 Task: Find connections with filter location Nganjuk with filter topic #recruitmentwith filter profile language English with filter current company Godrej Group with filter school Maharashtra University of Health Sciences, Nashik with filter industry Retail Art Supplies with filter service category SupportTechnical Writing with filter keywords title Travel Writer
Action: Mouse moved to (693, 60)
Screenshot: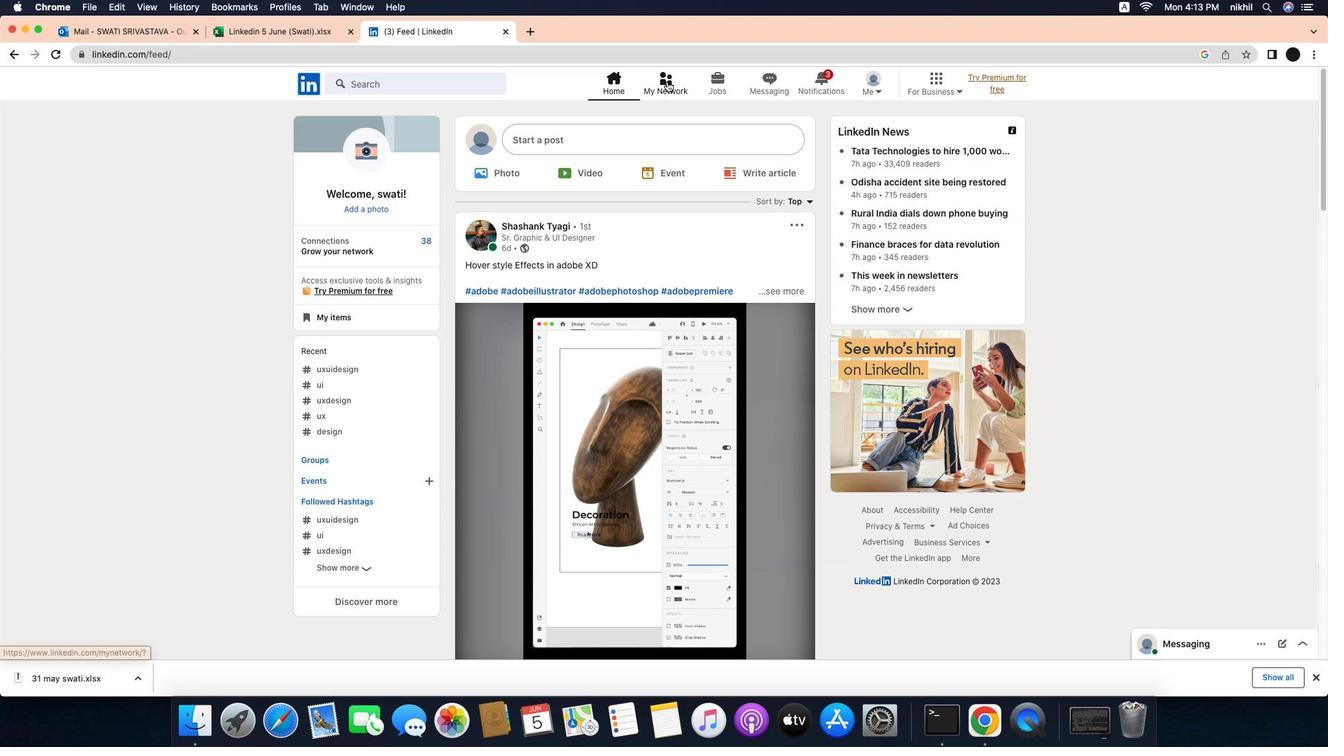 
Action: Mouse pressed left at (693, 60)
Screenshot: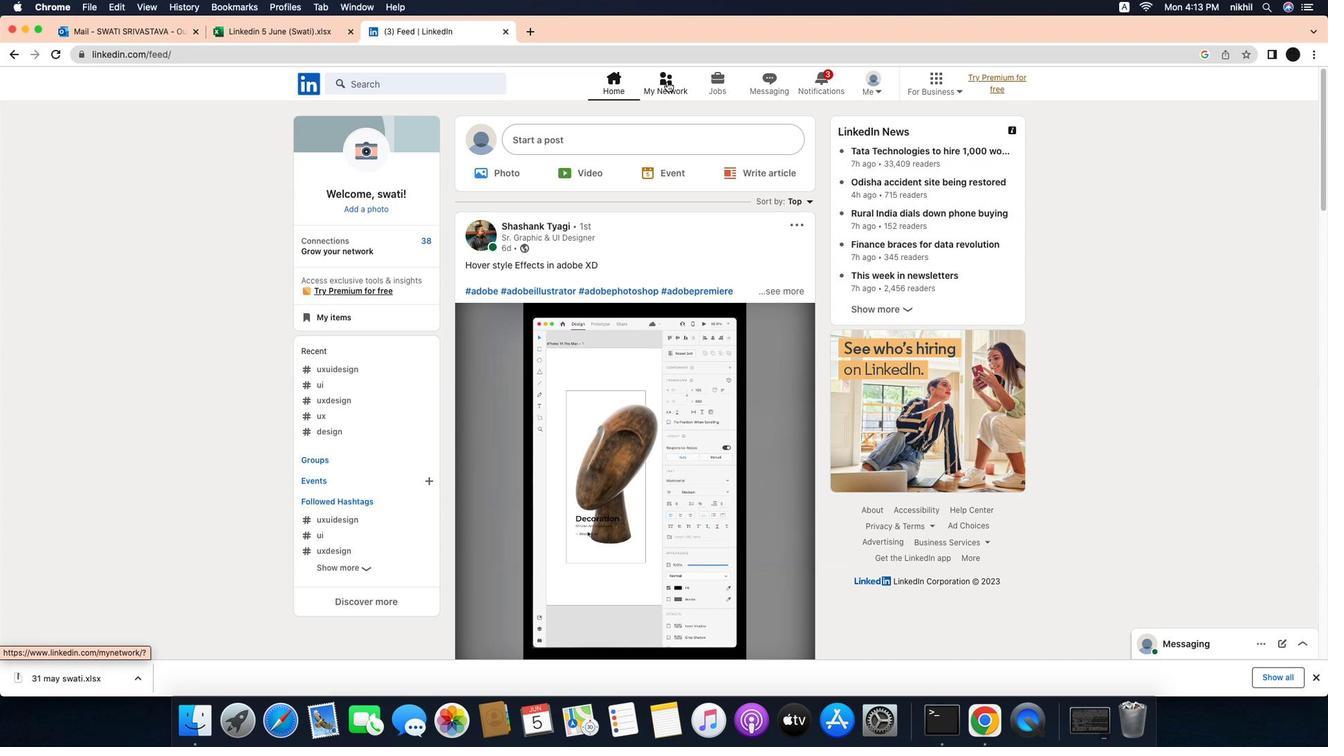 
Action: Mouse moved to (680, 56)
Screenshot: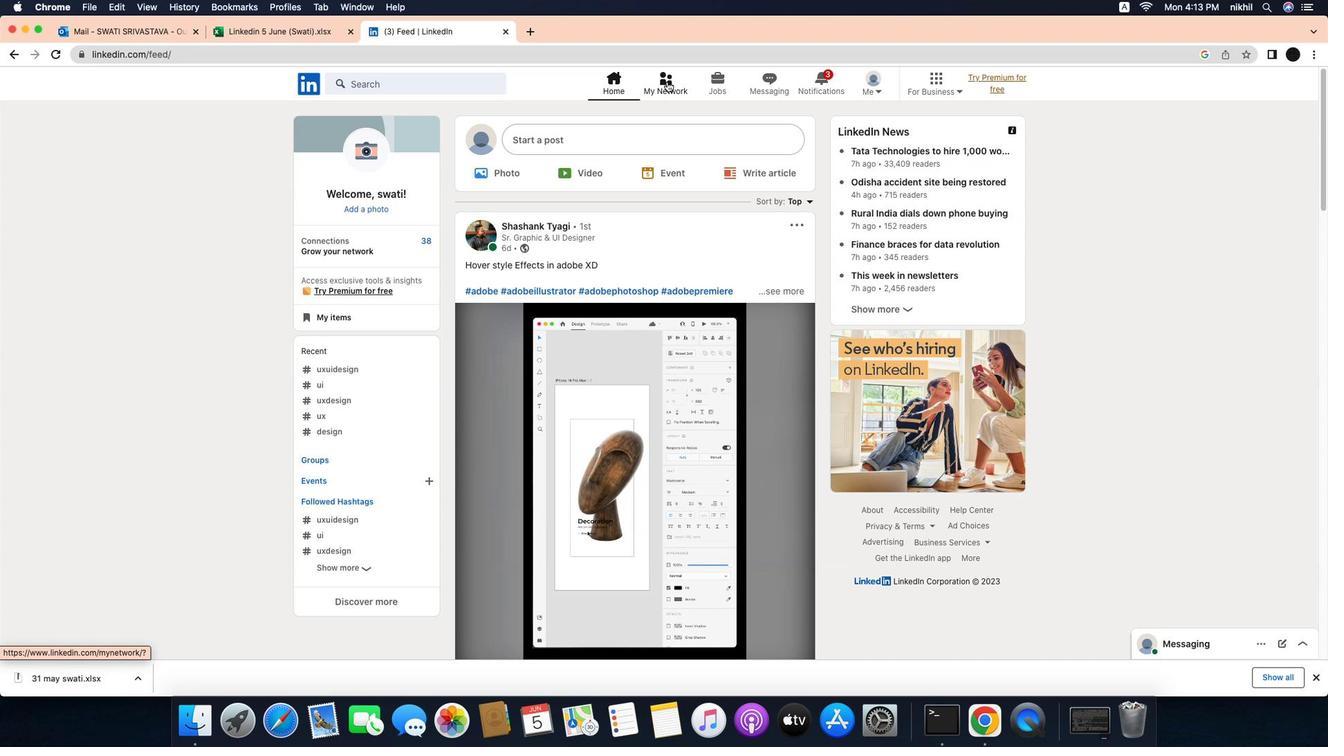 
Action: Mouse pressed left at (680, 56)
Screenshot: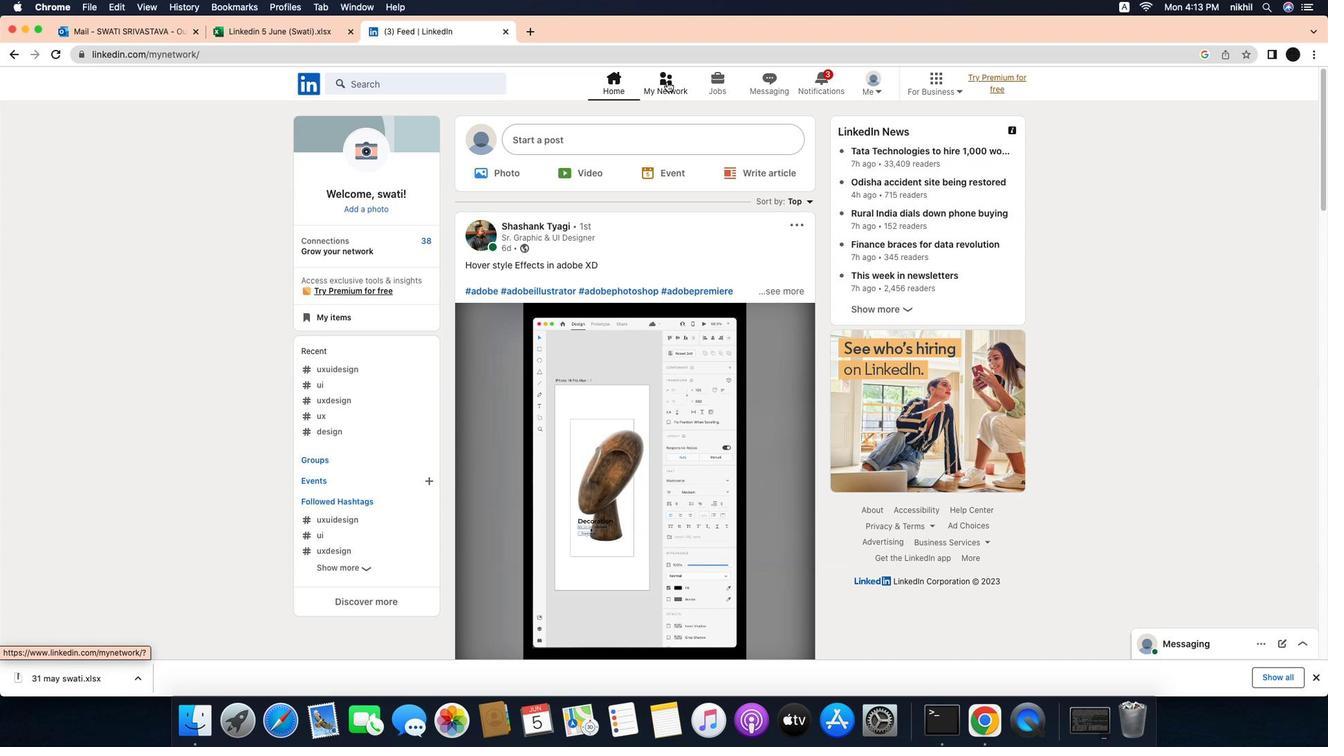 
Action: Mouse moved to (430, 139)
Screenshot: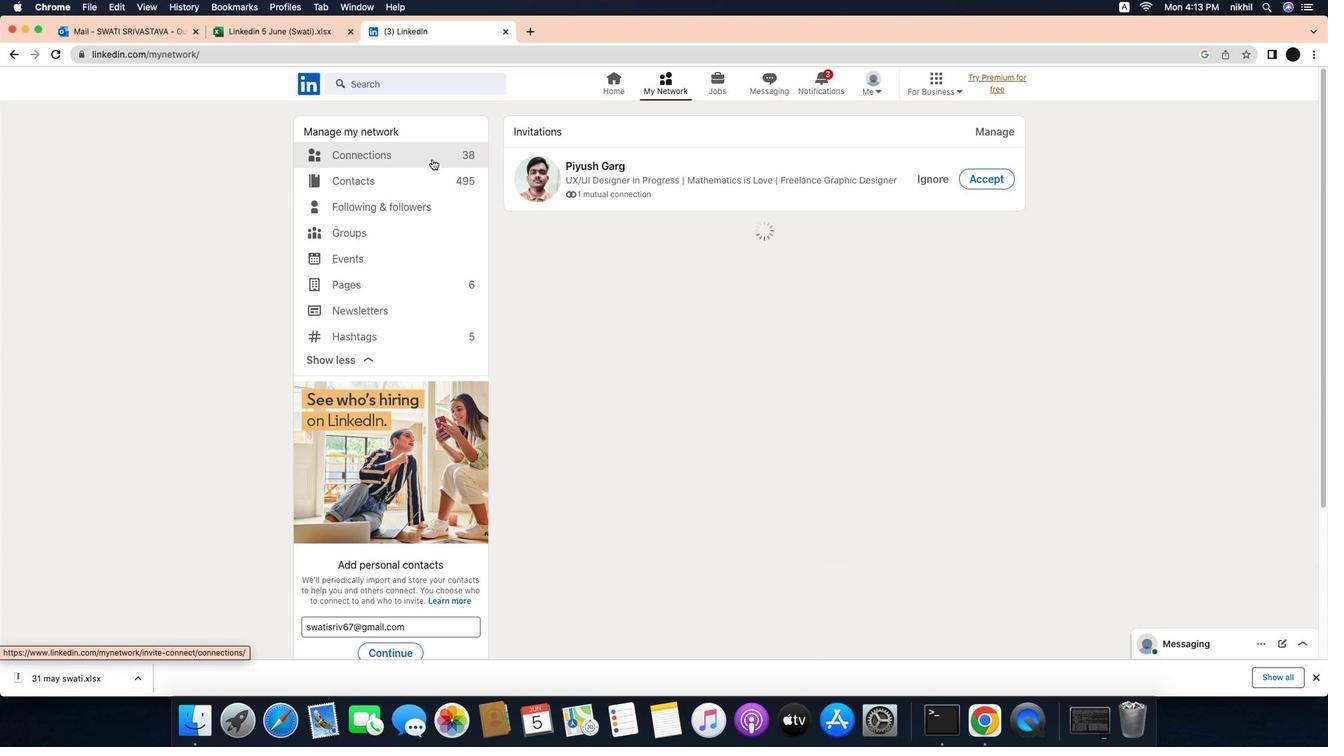 
Action: Mouse pressed left at (430, 139)
Screenshot: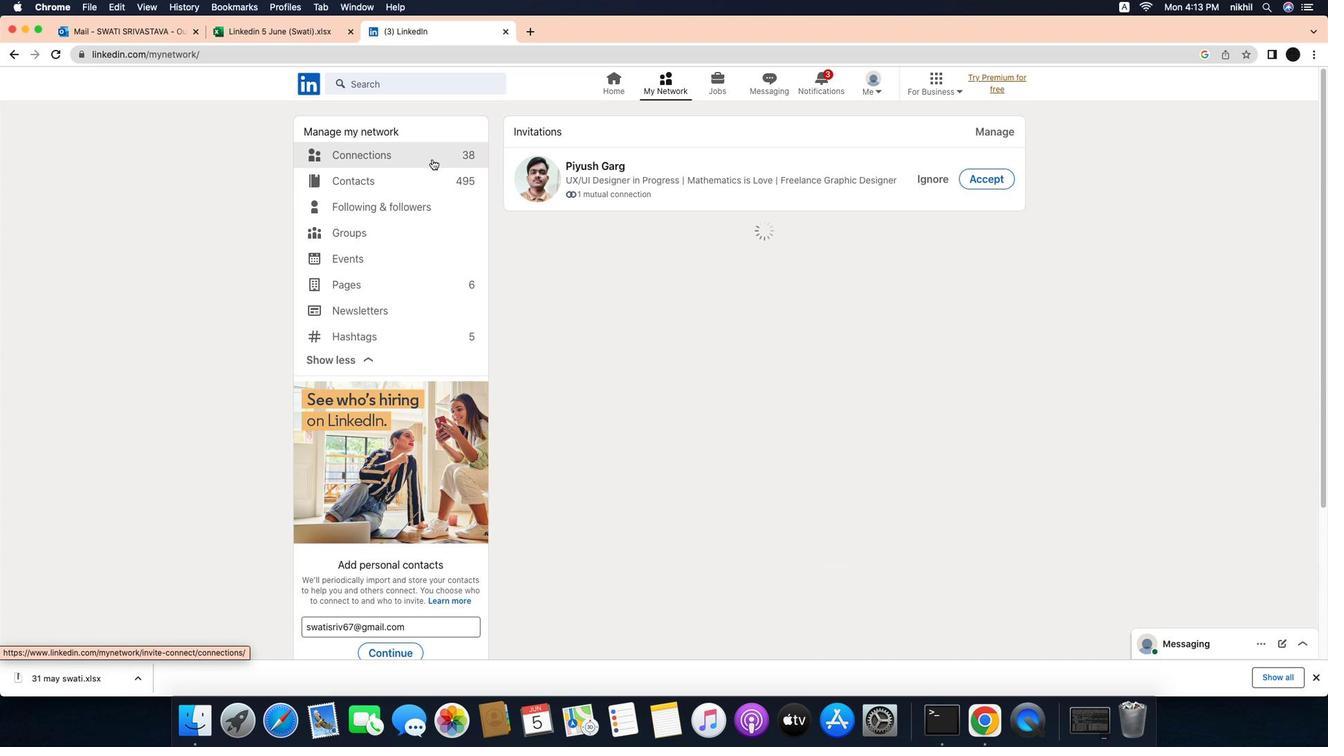 
Action: Mouse moved to (776, 132)
Screenshot: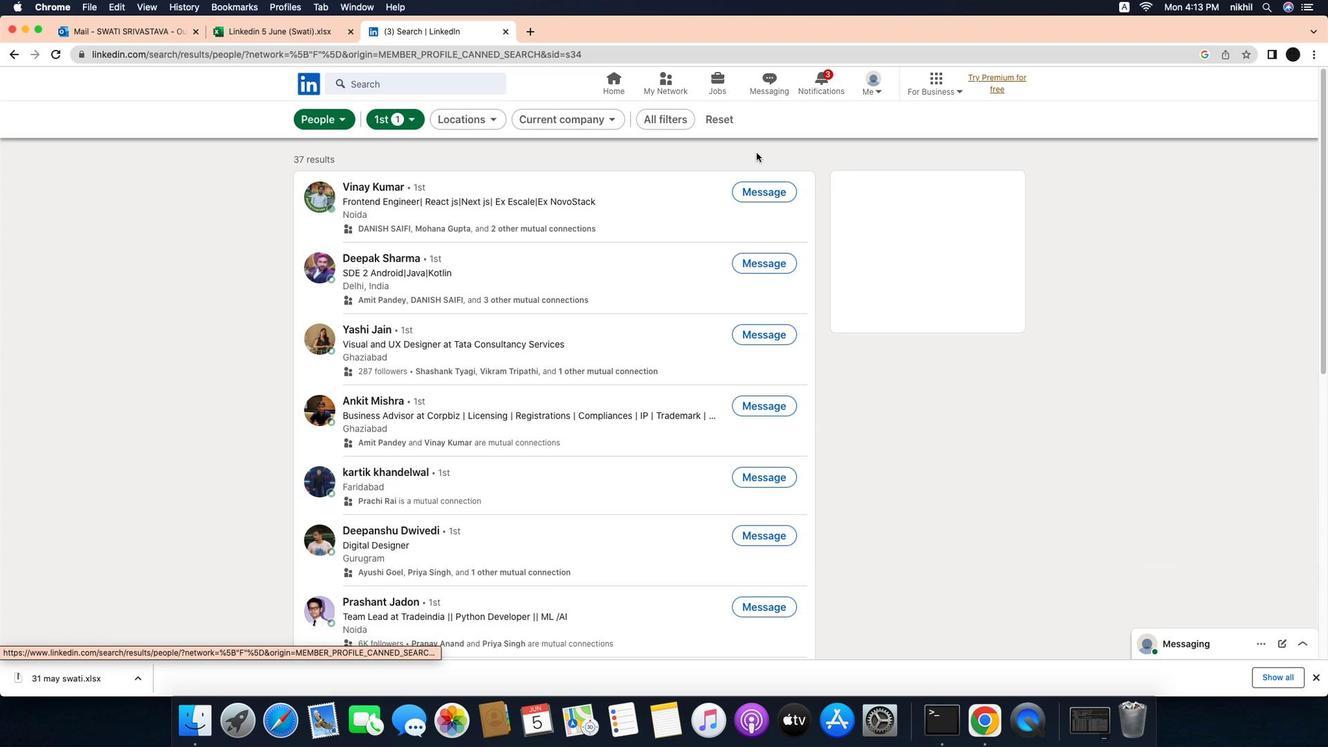 
Action: Mouse pressed left at (776, 132)
Screenshot: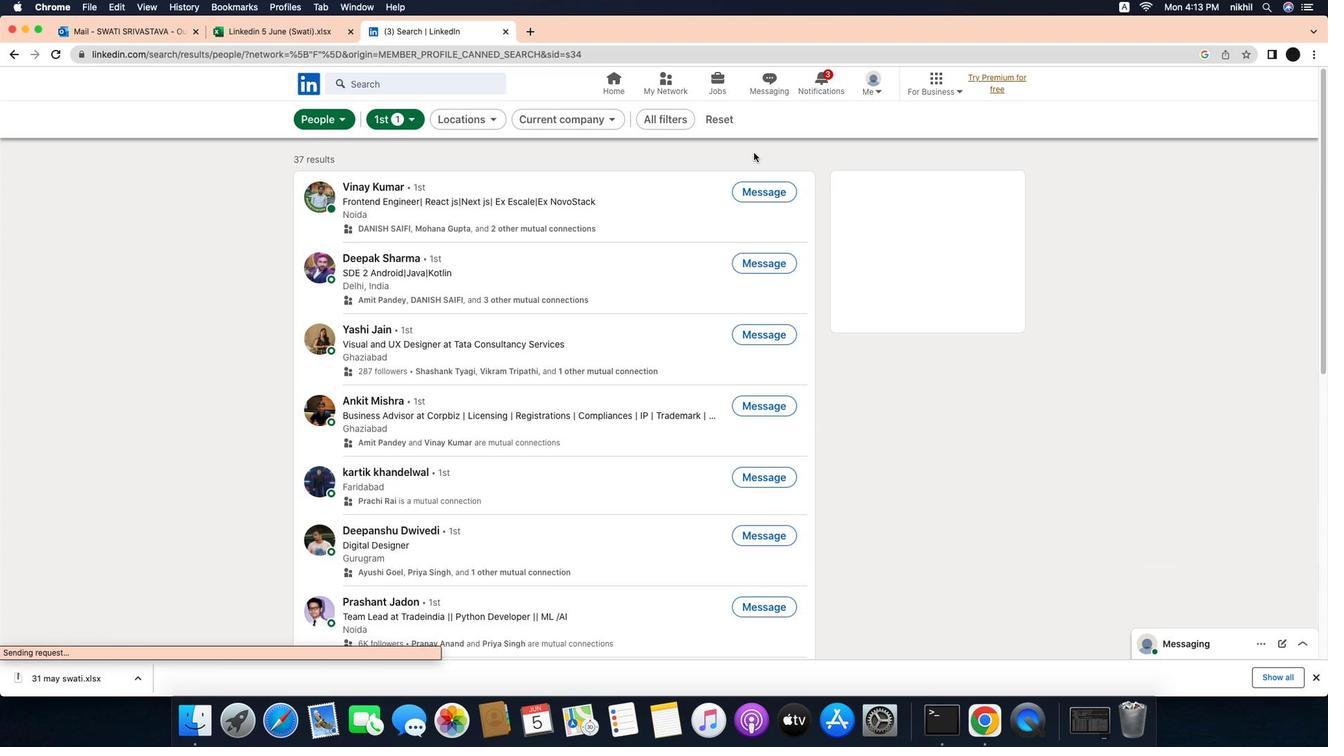 
Action: Mouse moved to (735, 96)
Screenshot: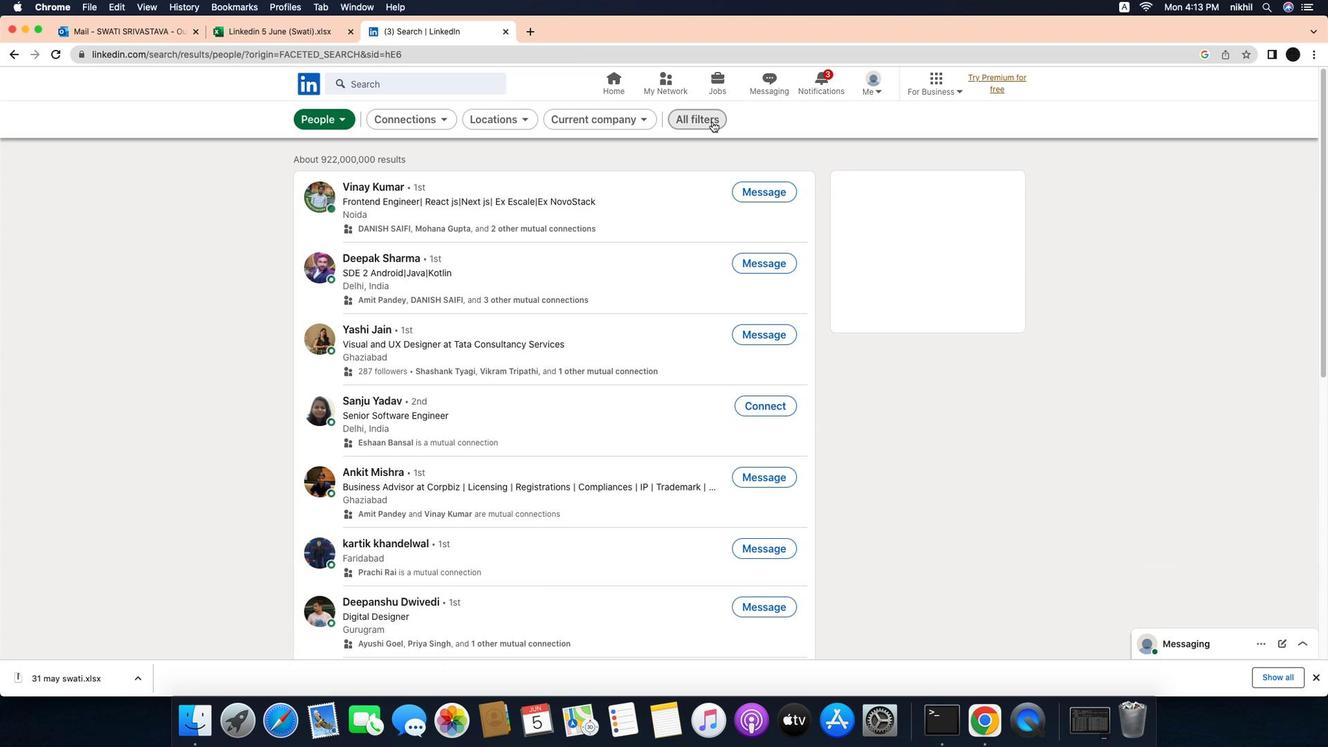 
Action: Mouse pressed left at (735, 96)
Screenshot: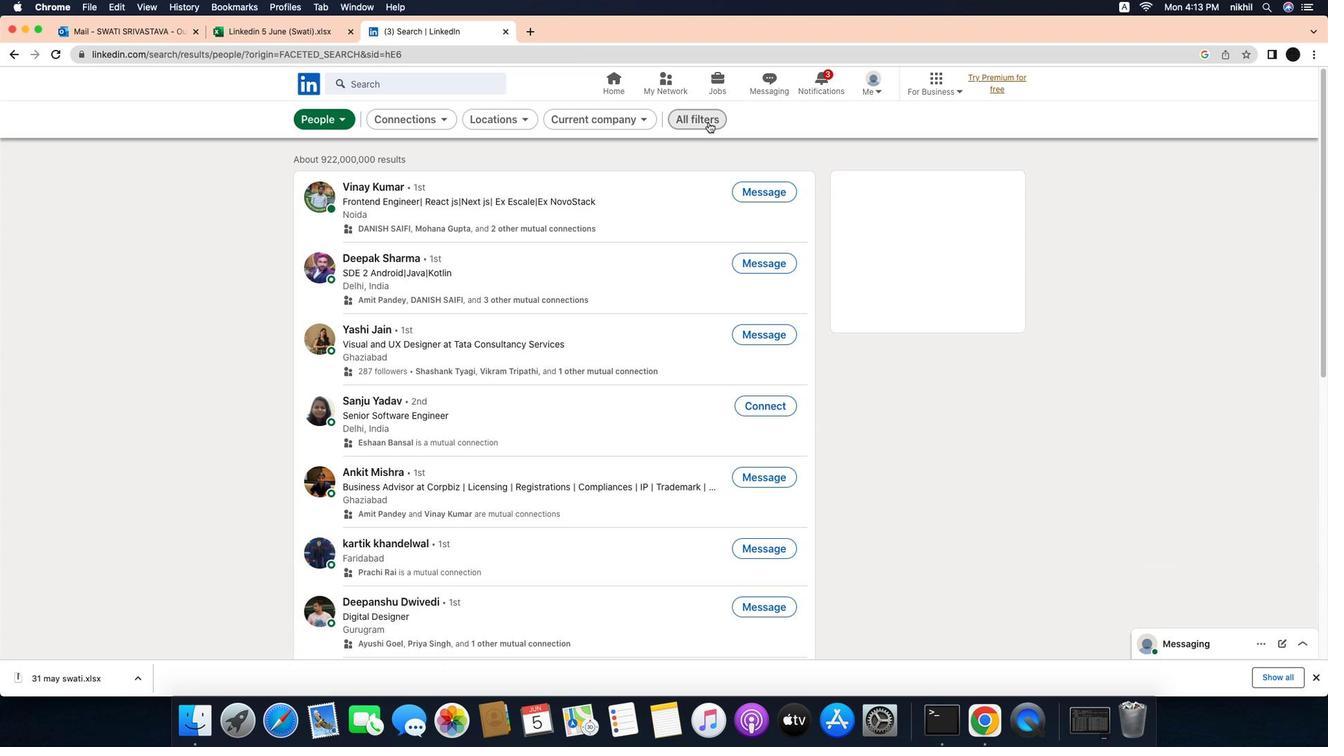 
Action: Mouse moved to (720, 99)
Screenshot: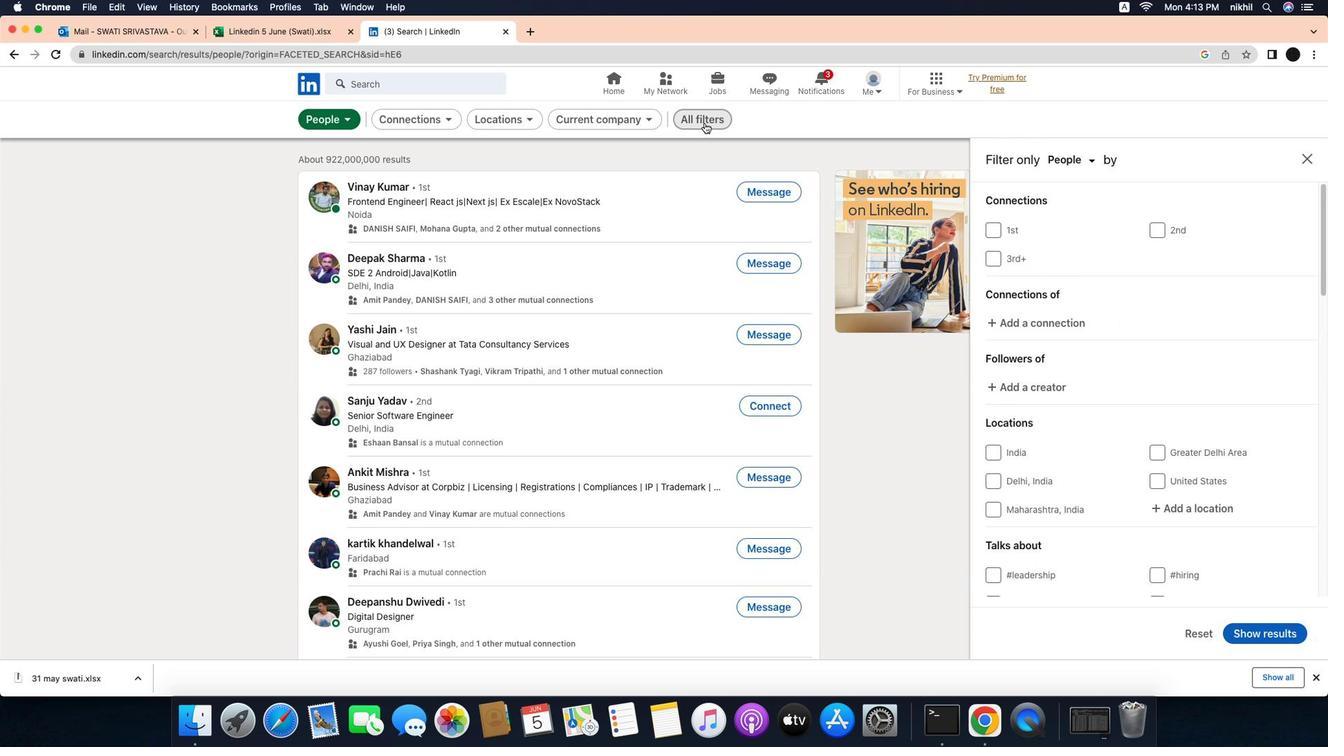 
Action: Mouse pressed left at (720, 99)
Screenshot: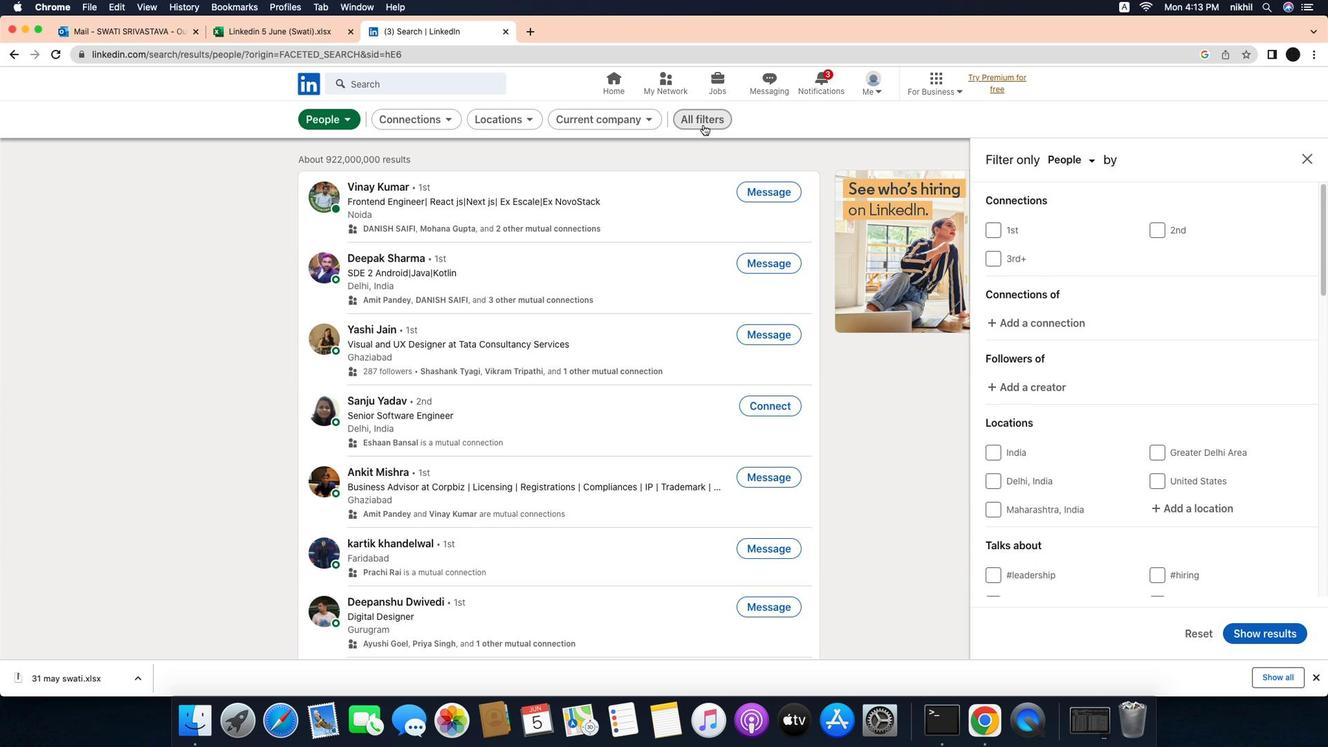 
Action: Mouse moved to (1089, 387)
Screenshot: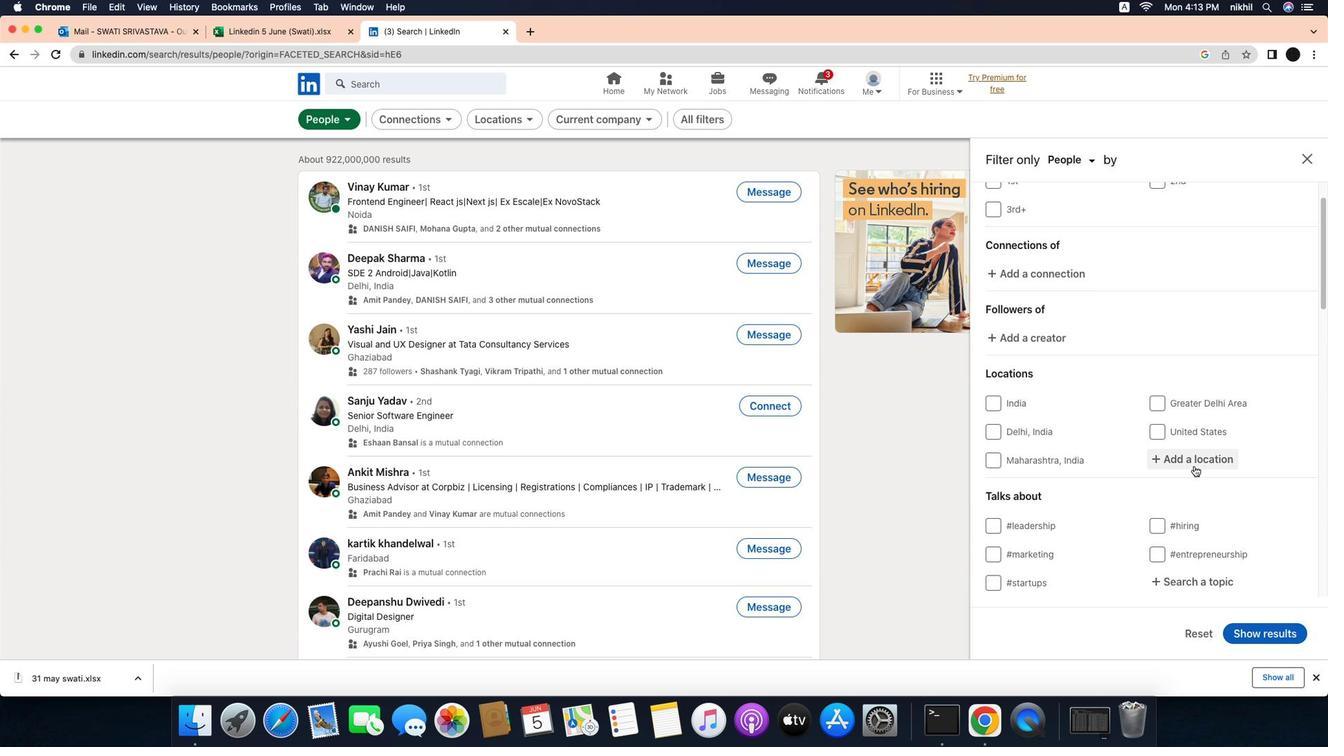 
Action: Mouse scrolled (1089, 387) with delta (-30, -31)
Screenshot: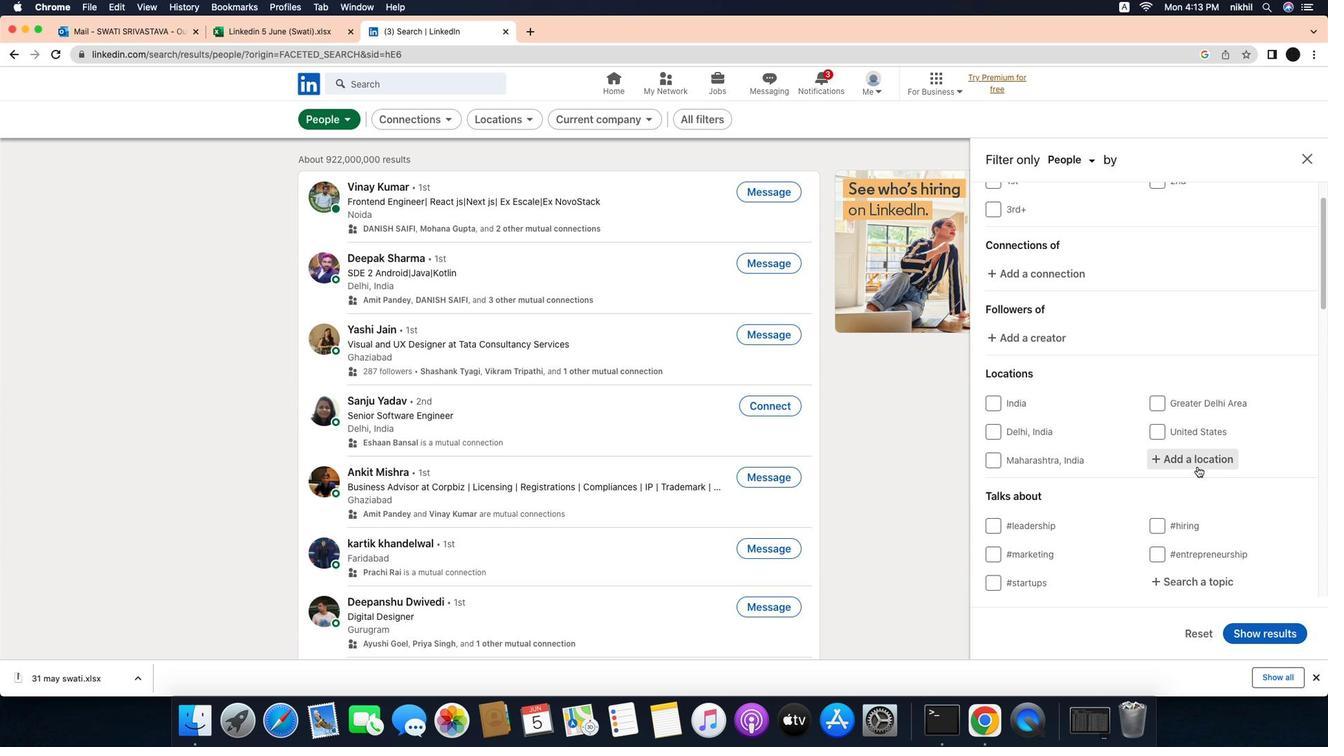 
Action: Mouse scrolled (1089, 387) with delta (-30, -31)
Screenshot: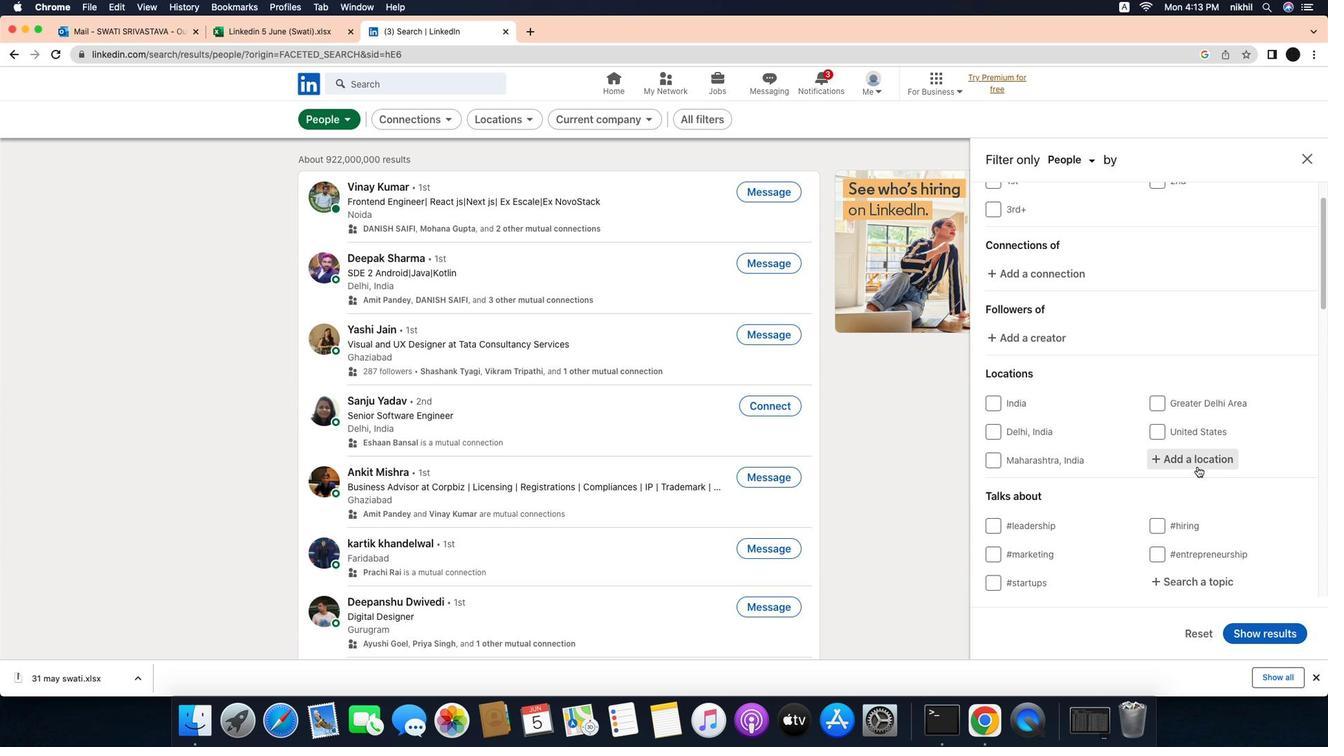
Action: Mouse scrolled (1089, 387) with delta (-30, -31)
Screenshot: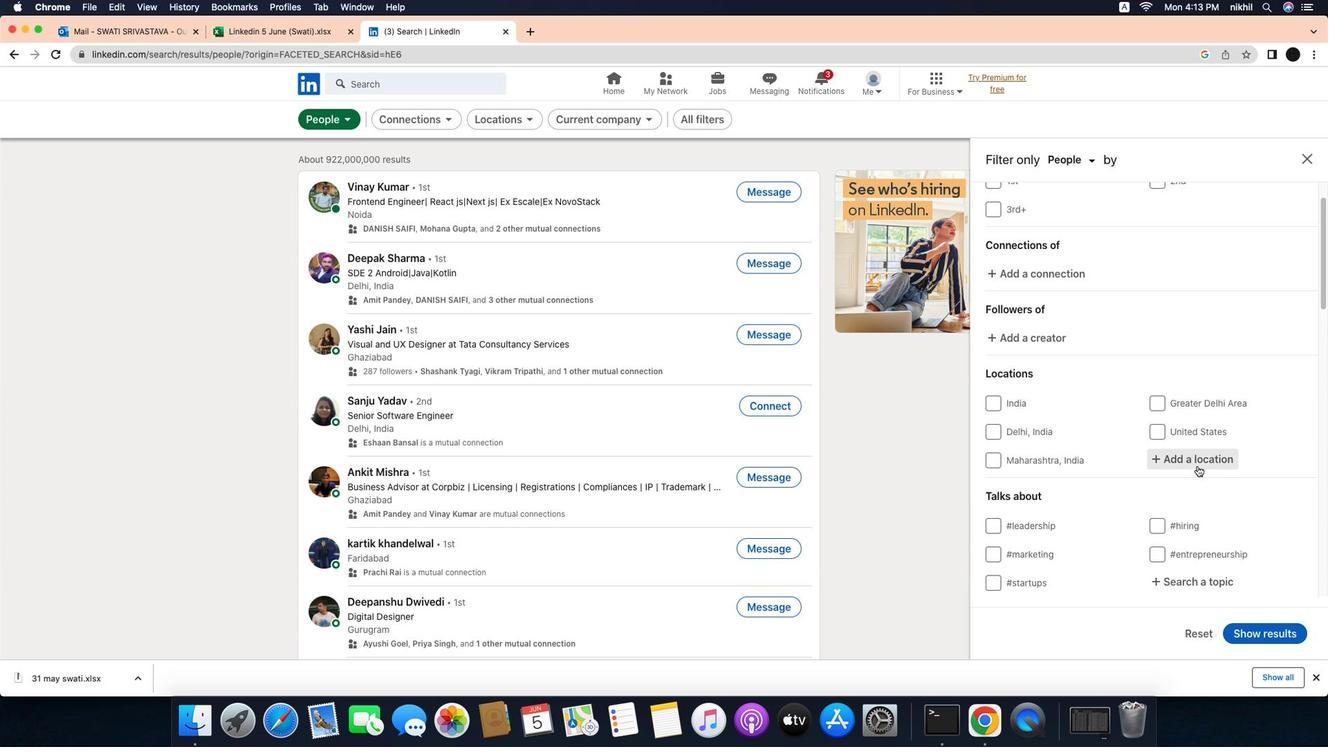 
Action: Mouse moved to (1246, 465)
Screenshot: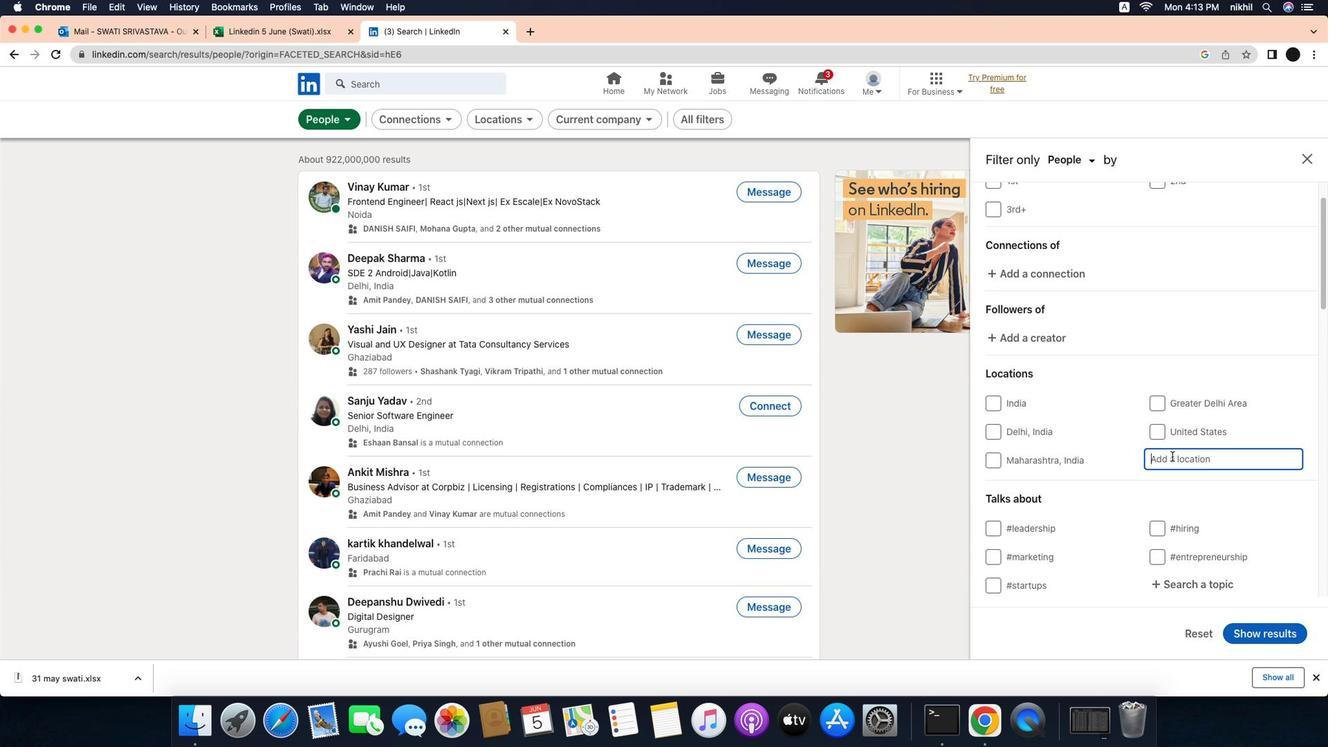 
Action: Mouse pressed left at (1246, 465)
Screenshot: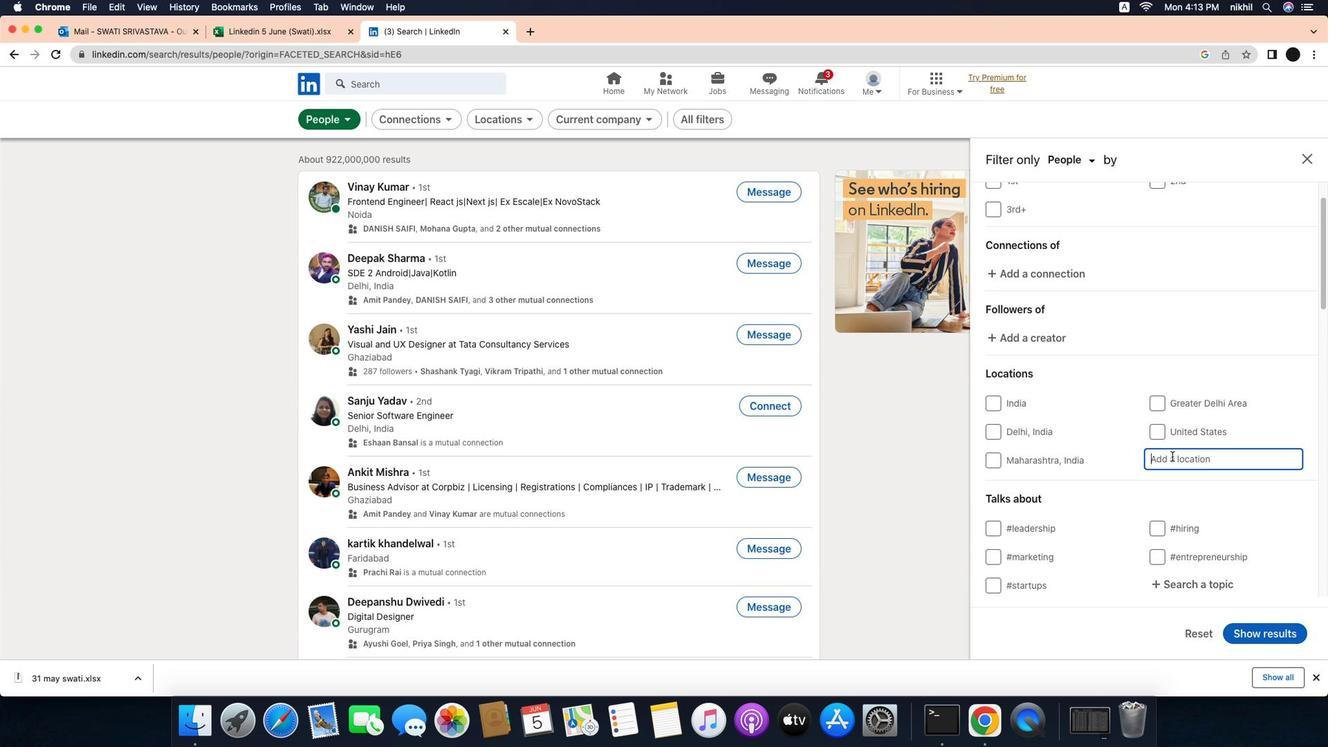 
Action: Mouse moved to (1219, 455)
Screenshot: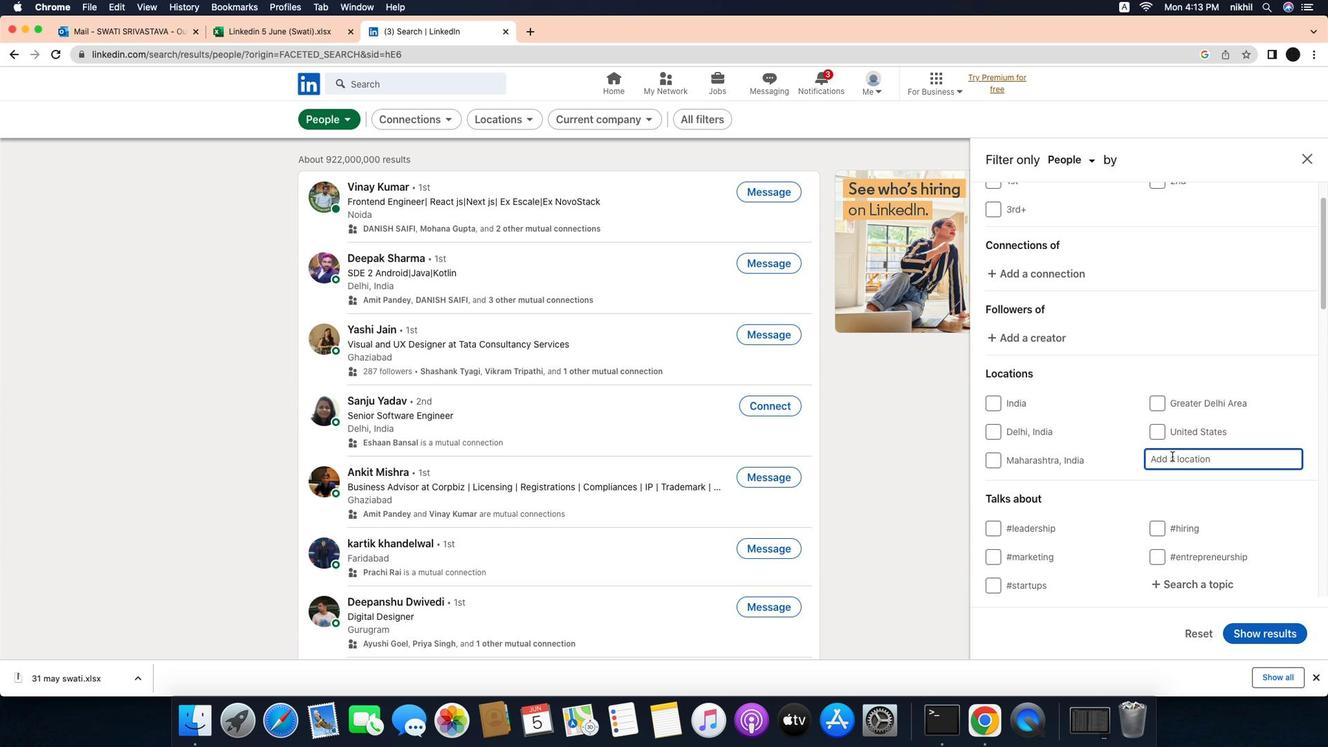 
Action: Mouse pressed left at (1219, 455)
Screenshot: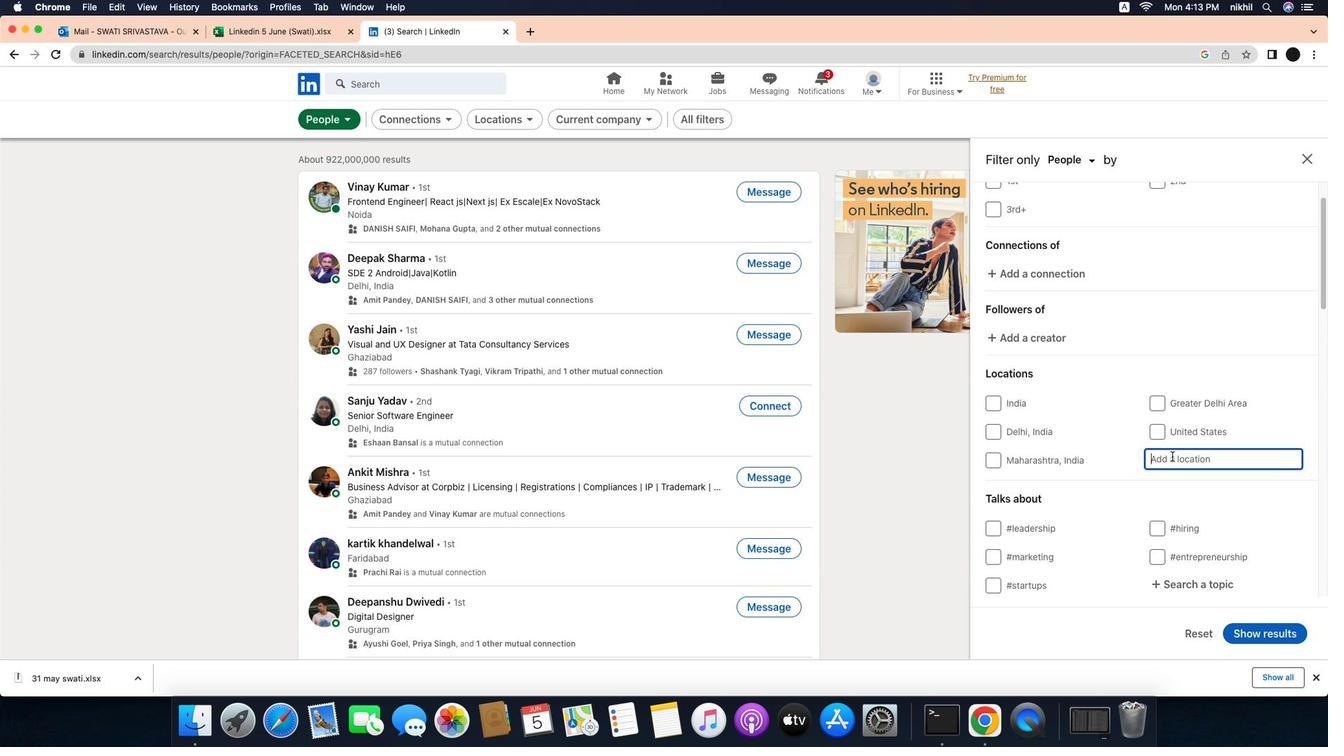 
Action: Key pressed Key.caps_lock'N'Key.caps_lock'g''a''n''j''u''k'Key.enter
Screenshot: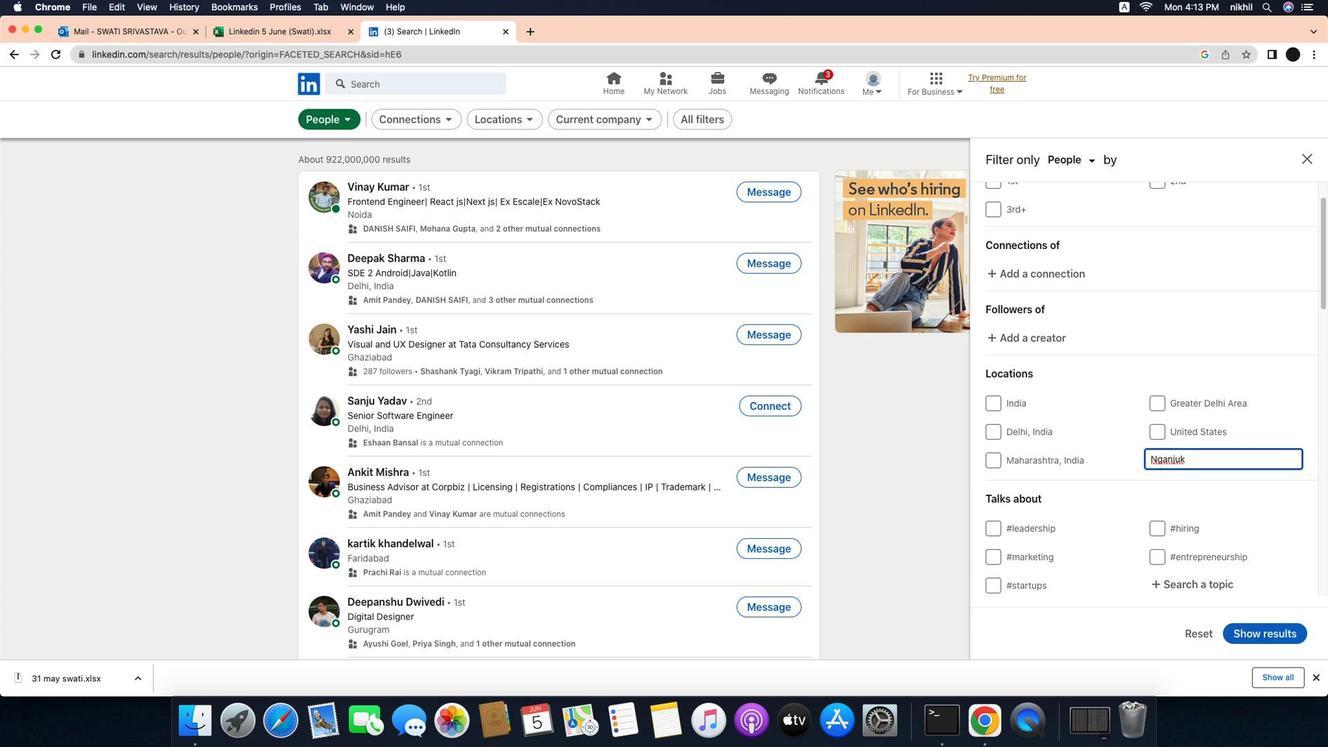 
Action: Mouse moved to (1179, 464)
Screenshot: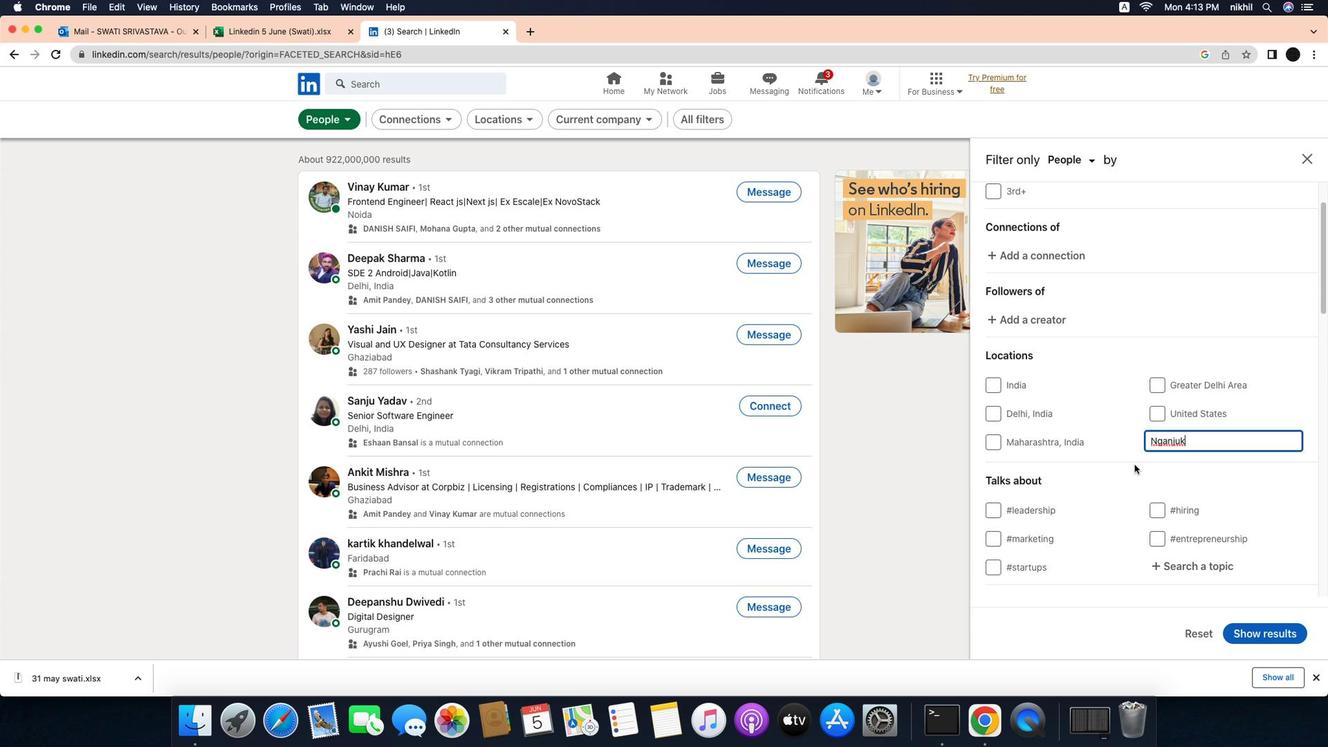 
Action: Mouse scrolled (1179, 464) with delta (-30, -31)
Screenshot: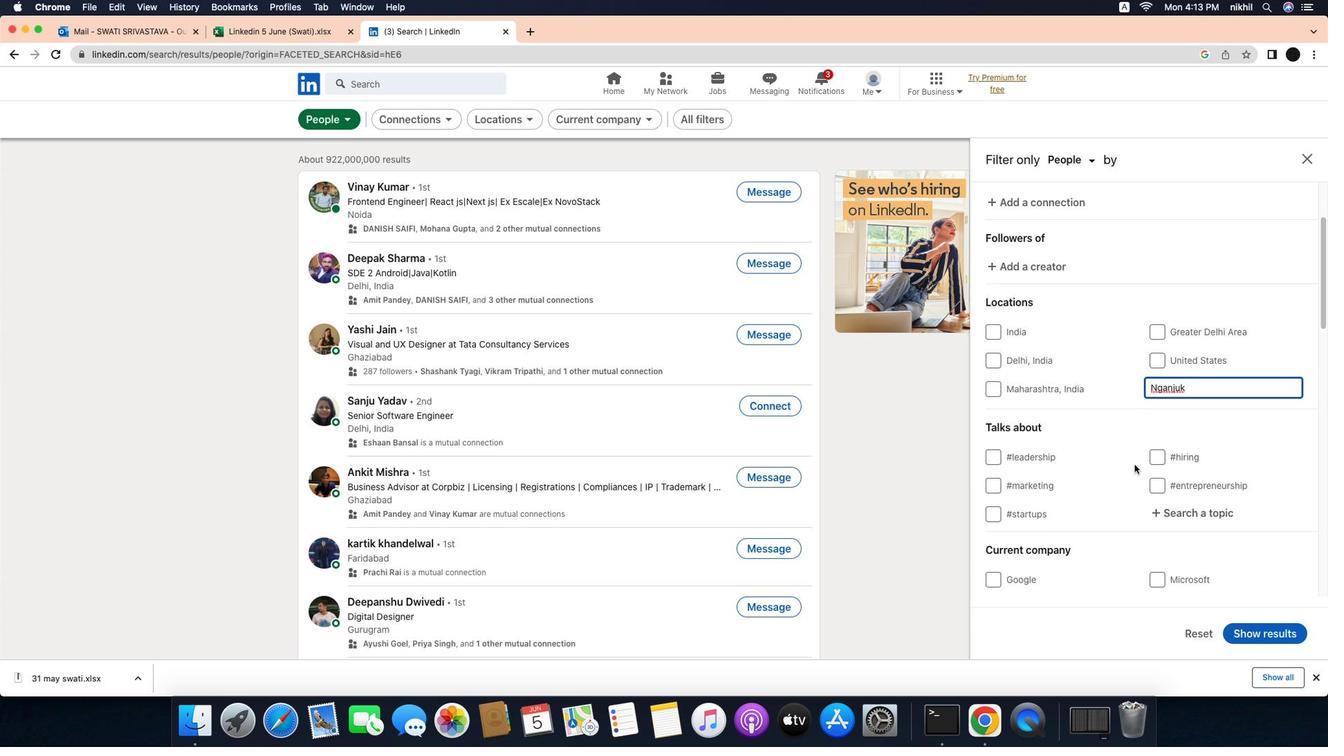 
Action: Mouse scrolled (1179, 464) with delta (-30, -31)
Screenshot: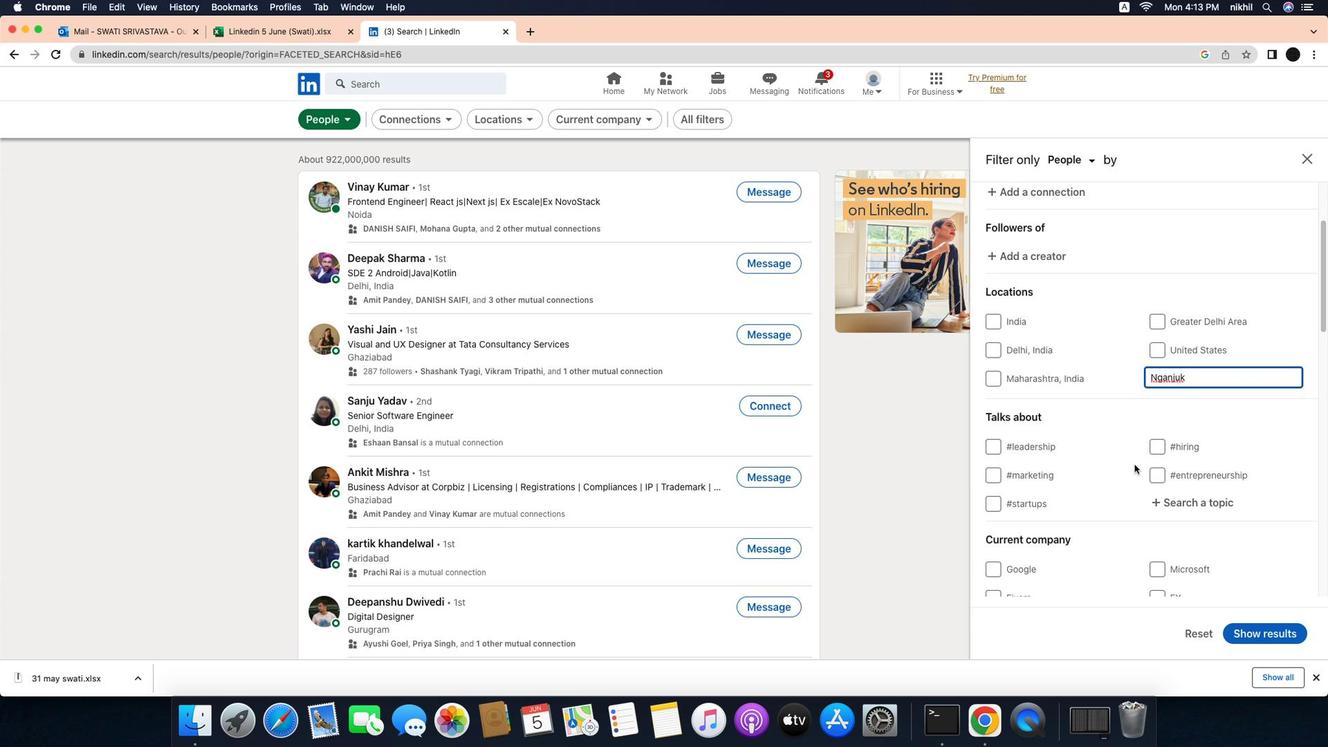 
Action: Mouse scrolled (1179, 464) with delta (-30, -31)
Screenshot: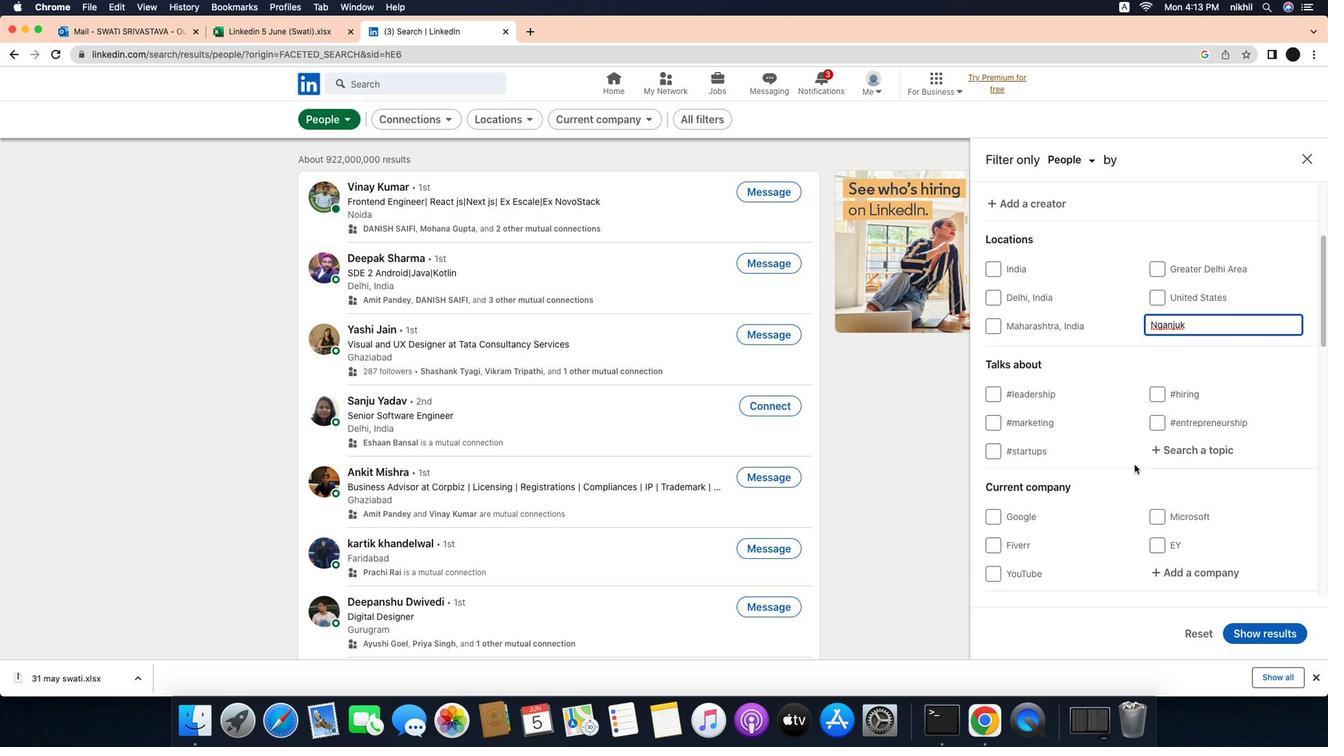 
Action: Mouse scrolled (1179, 464) with delta (-30, -31)
Screenshot: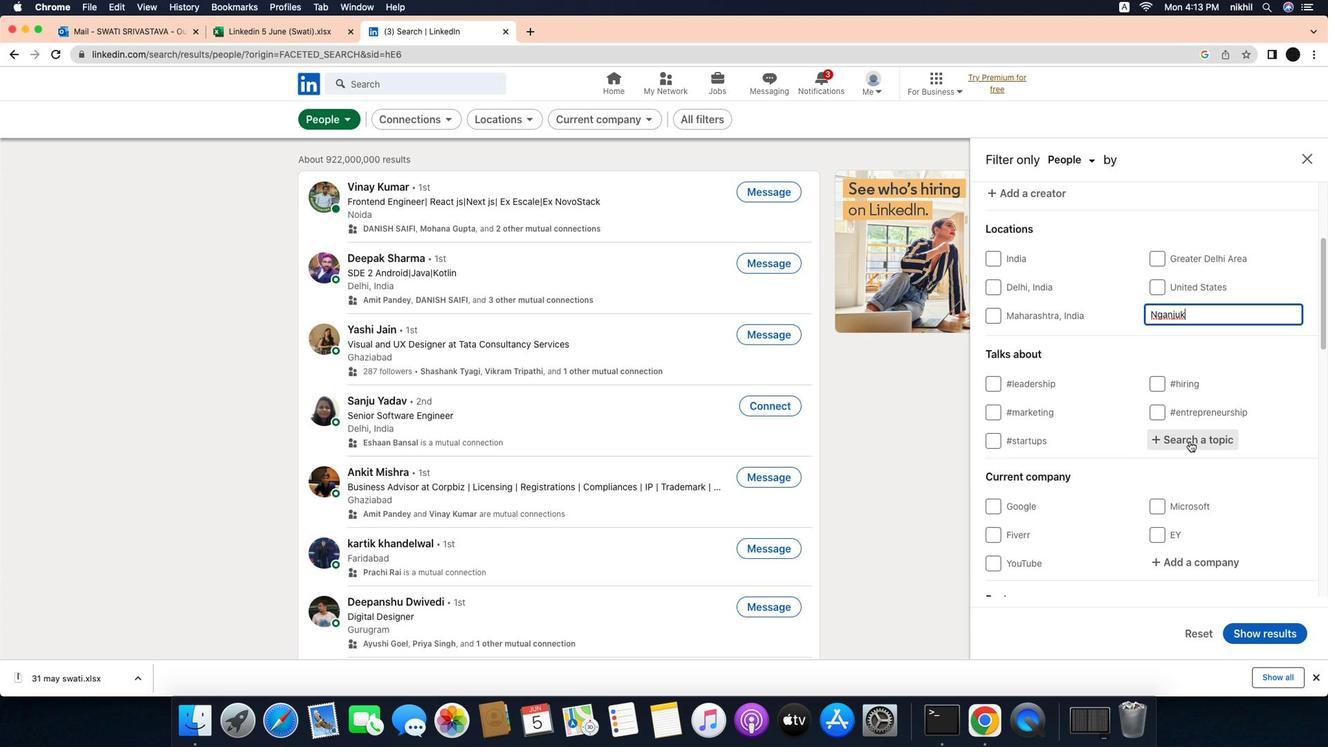 
Action: Mouse scrolled (1179, 464) with delta (-30, -31)
Screenshot: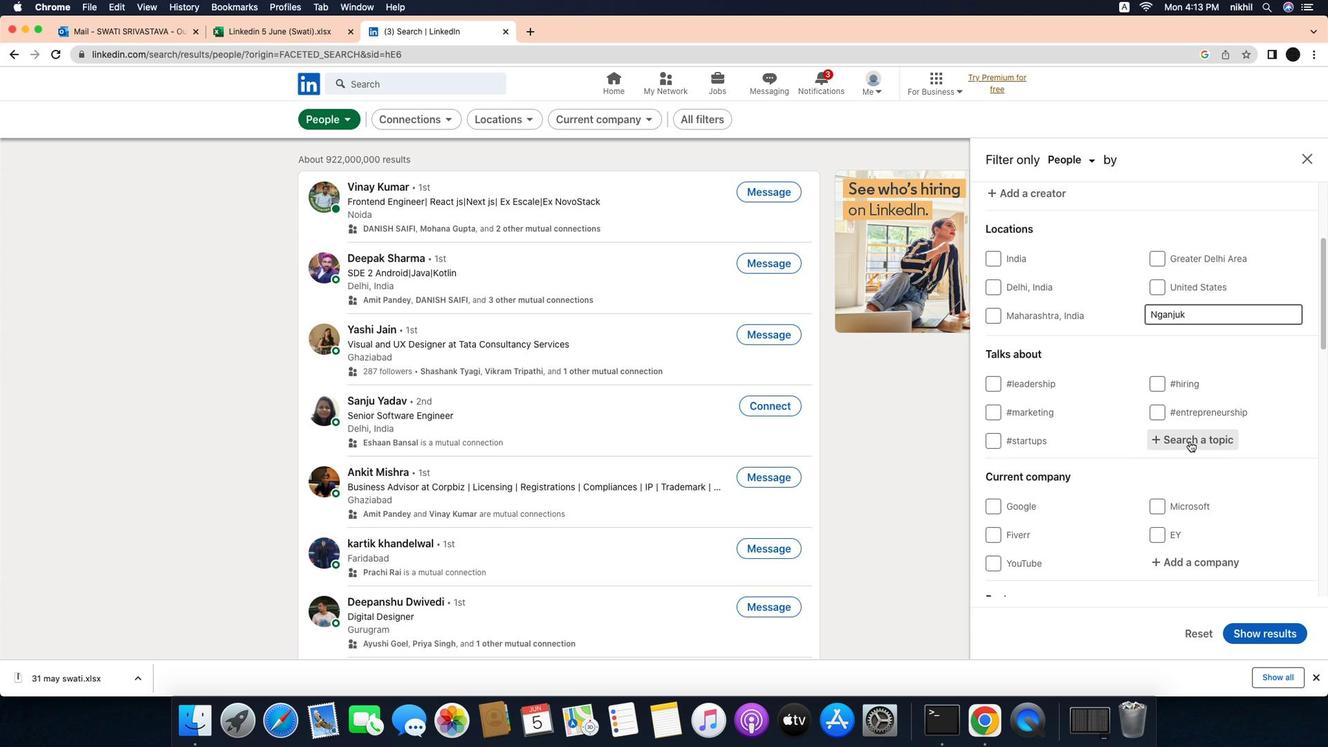 
Action: Mouse scrolled (1179, 464) with delta (-30, -31)
Screenshot: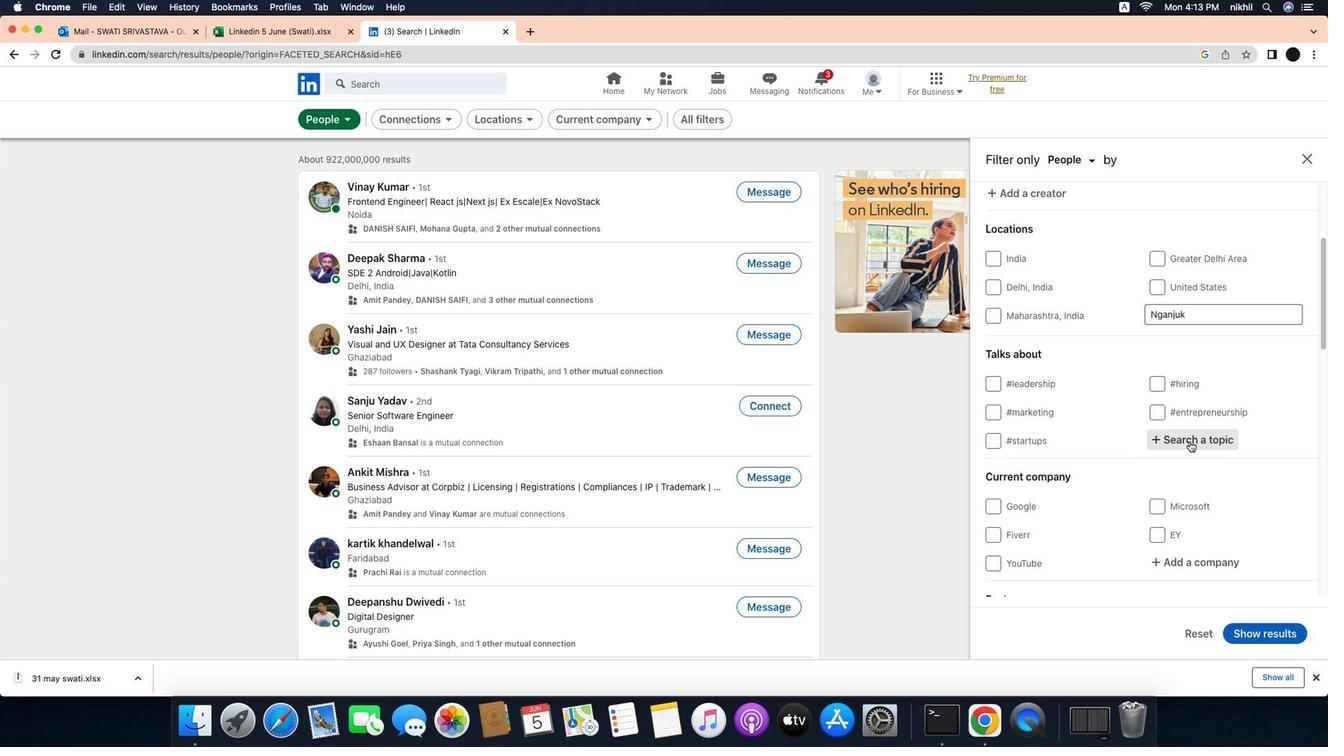 
Action: Mouse moved to (1238, 440)
Screenshot: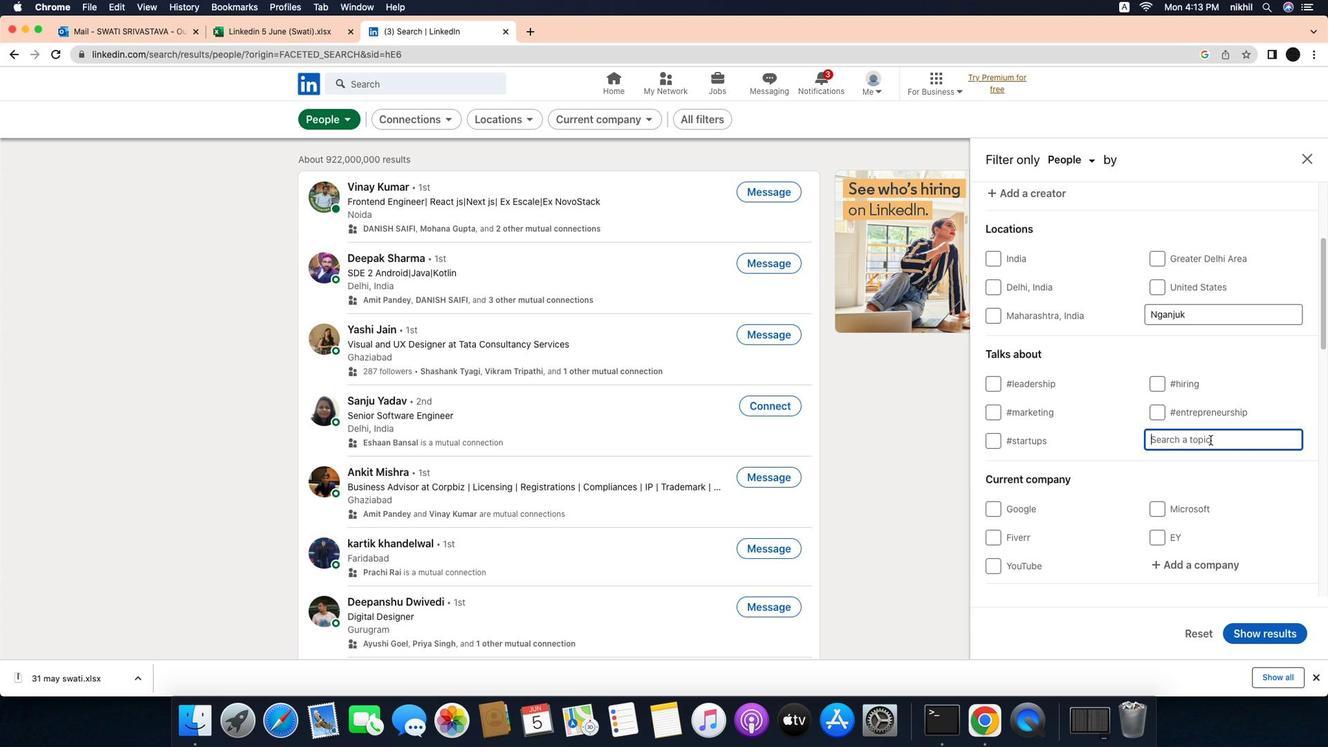 
Action: Mouse pressed left at (1238, 440)
Screenshot: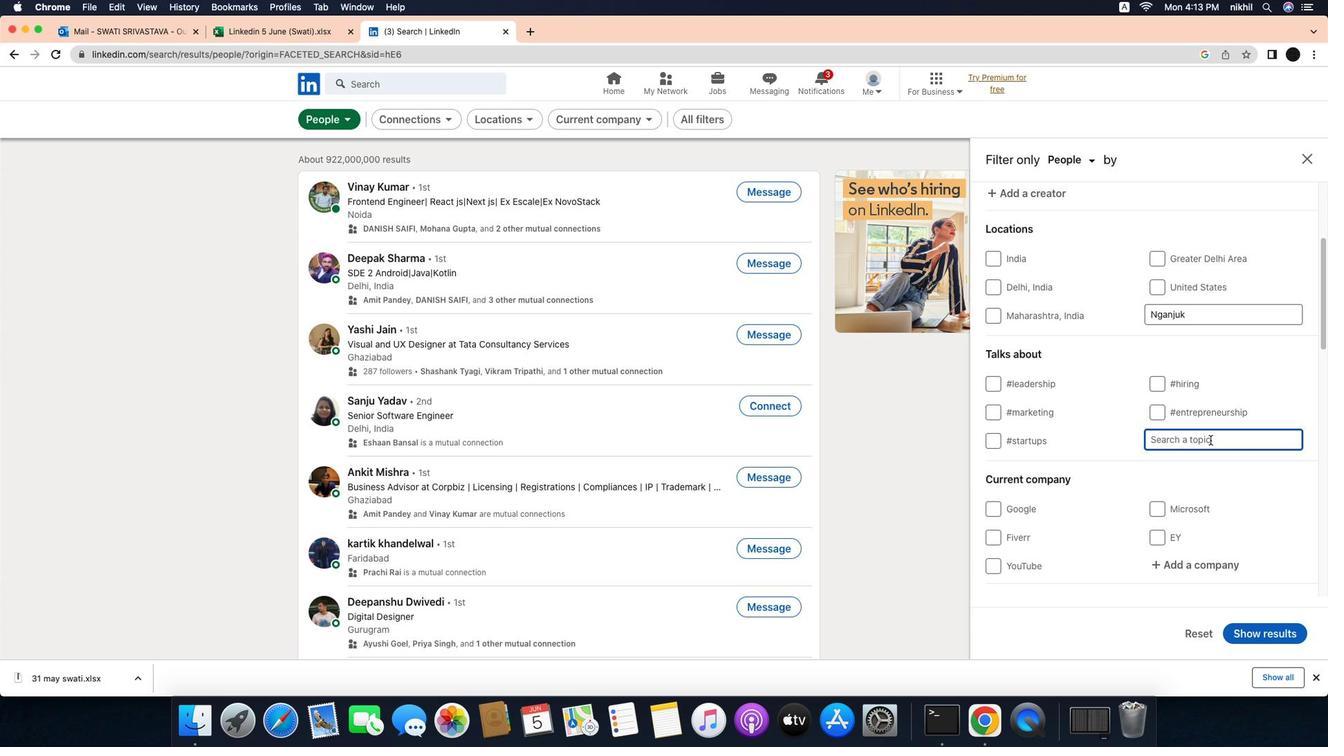 
Action: Mouse moved to (1260, 438)
Screenshot: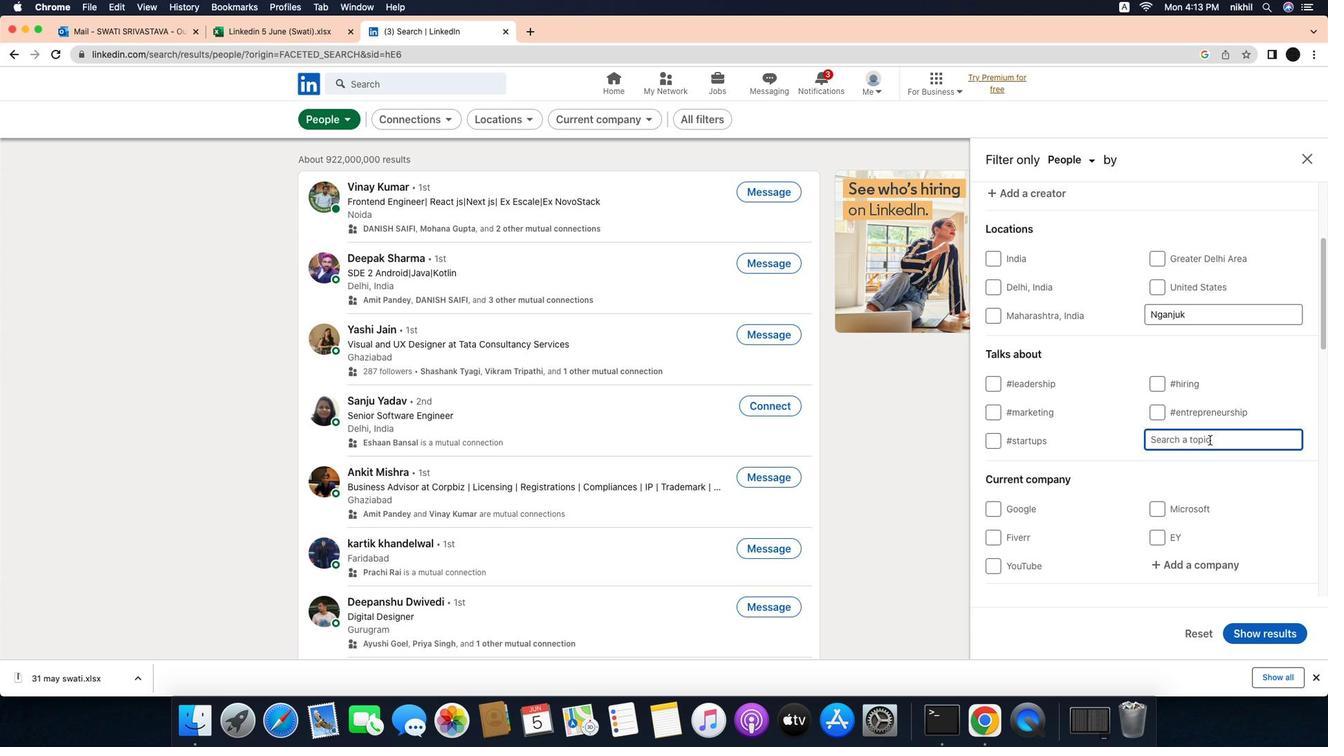 
Action: Mouse pressed left at (1260, 438)
Screenshot: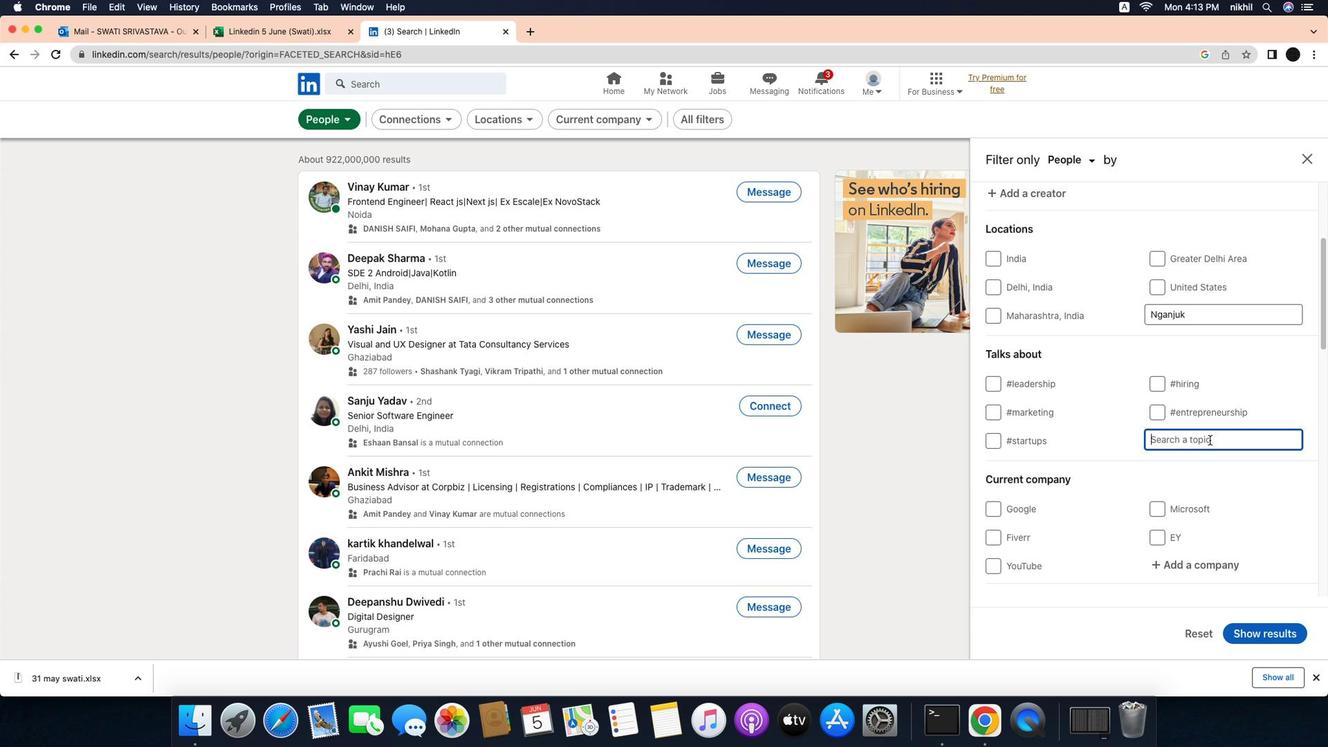 
Action: Mouse moved to (1259, 438)
Screenshot: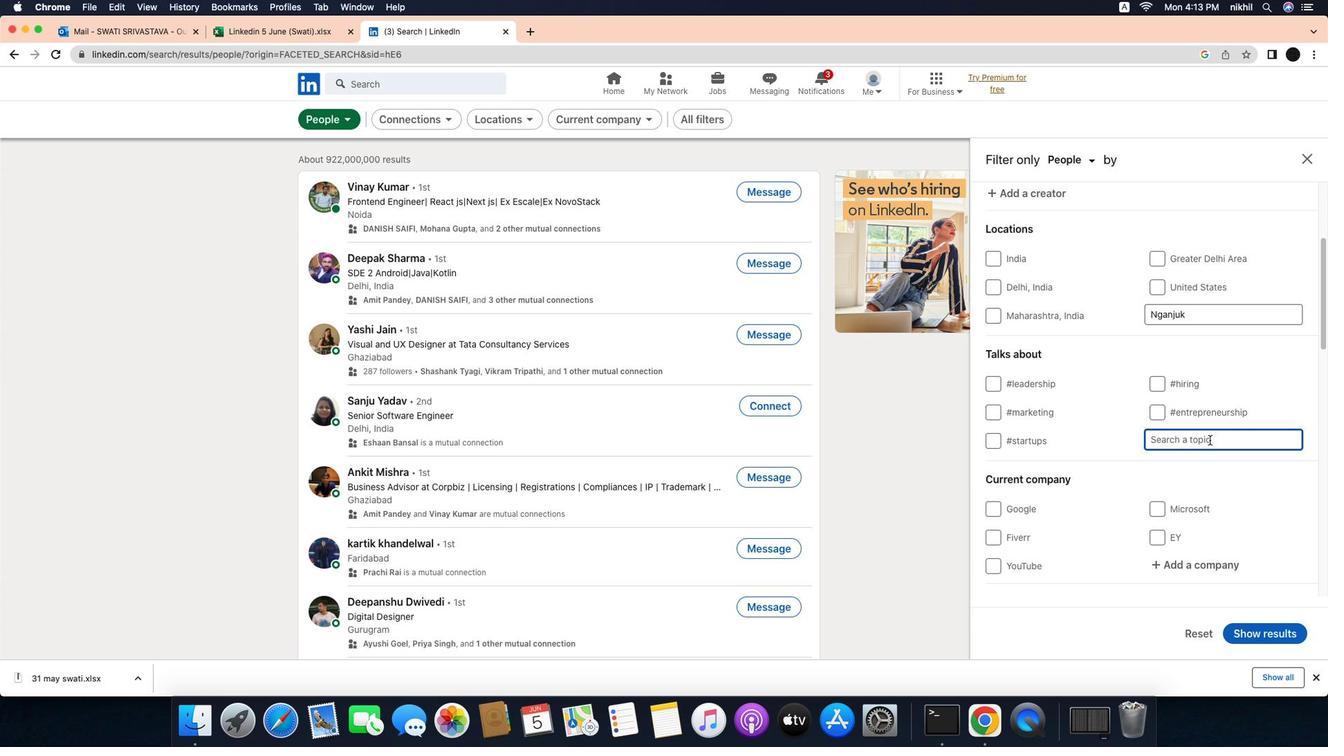 
Action: Key pressed 'r''e''c''r''u''i''t''m''e''n''t'
Screenshot: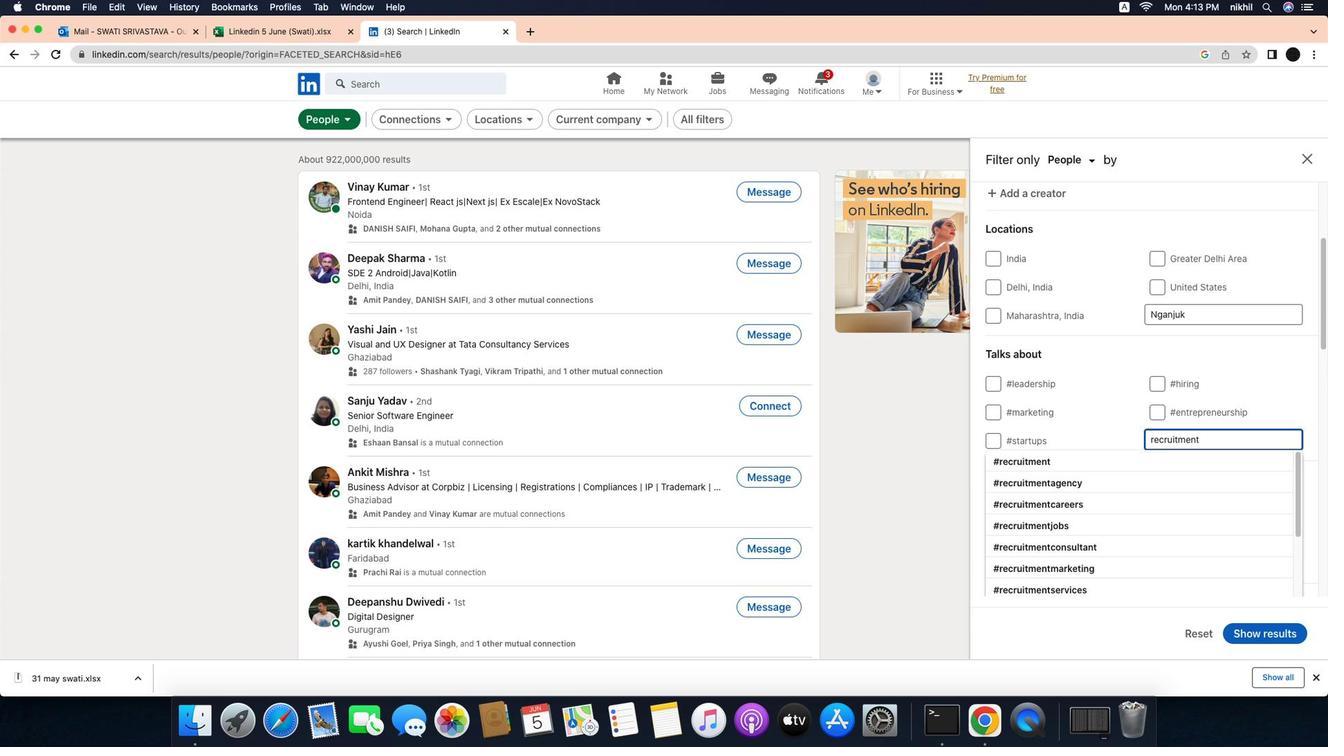 
Action: Mouse moved to (1150, 458)
Screenshot: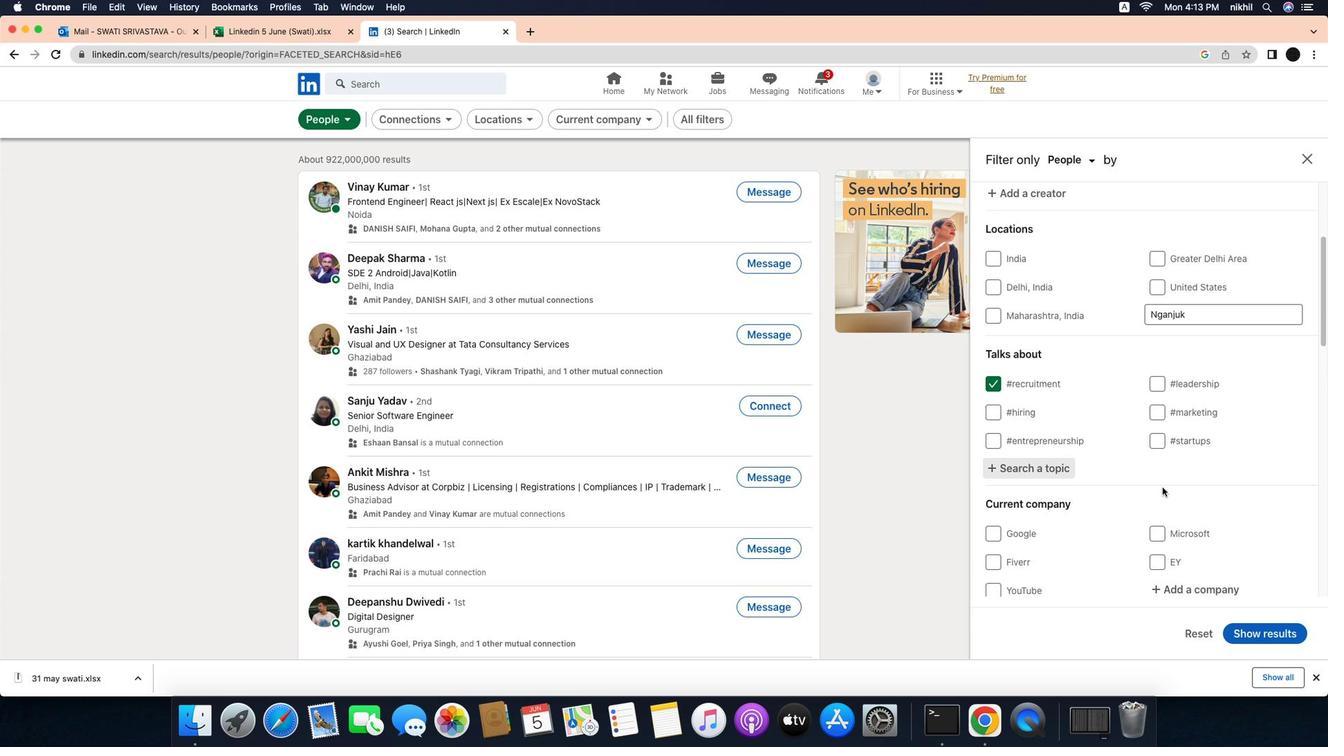 
Action: Mouse pressed left at (1150, 458)
Screenshot: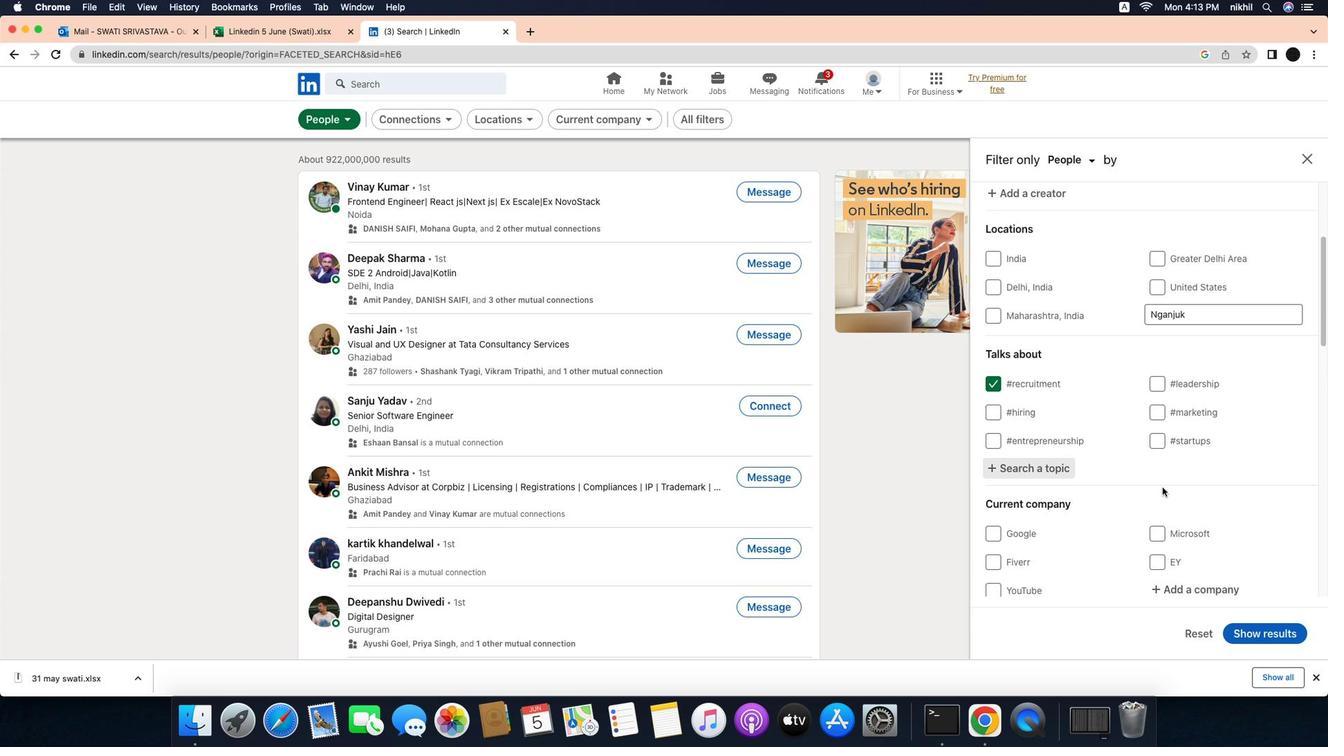 
Action: Mouse moved to (1193, 475)
Screenshot: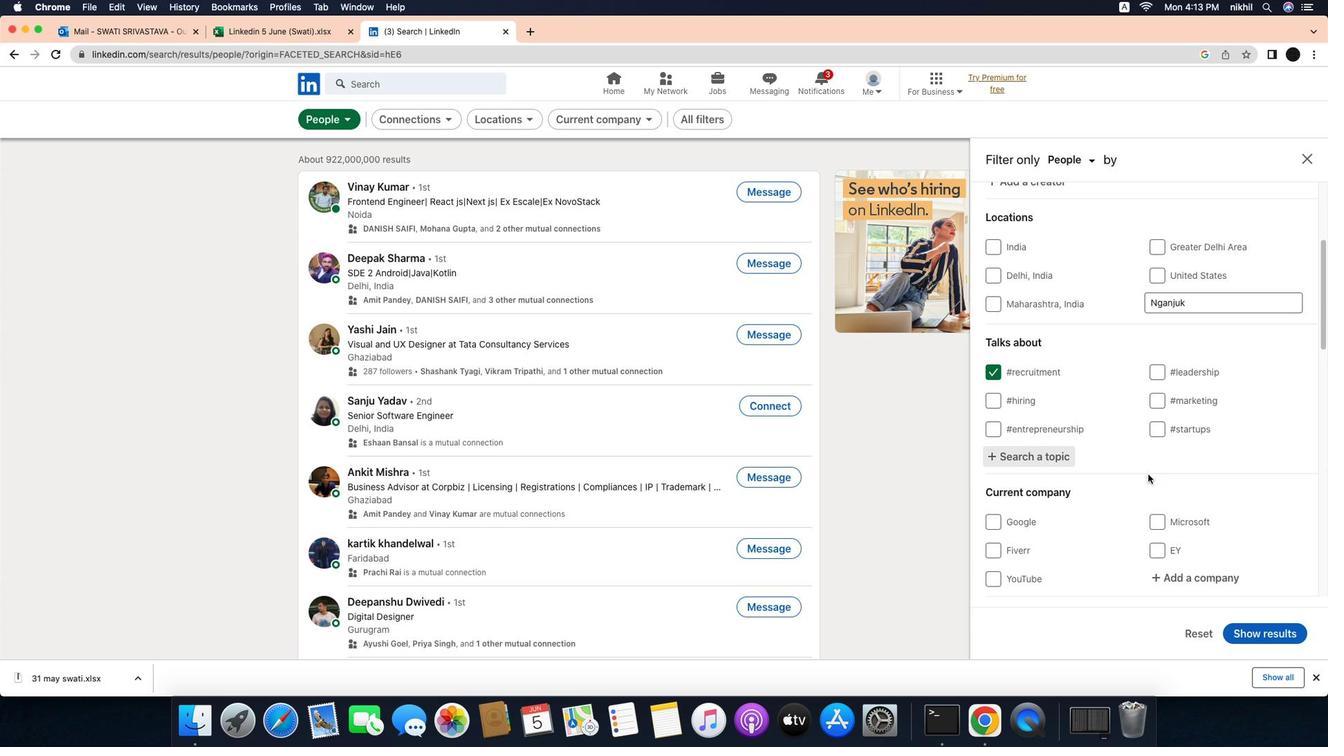 
Action: Mouse scrolled (1193, 475) with delta (-30, -31)
Screenshot: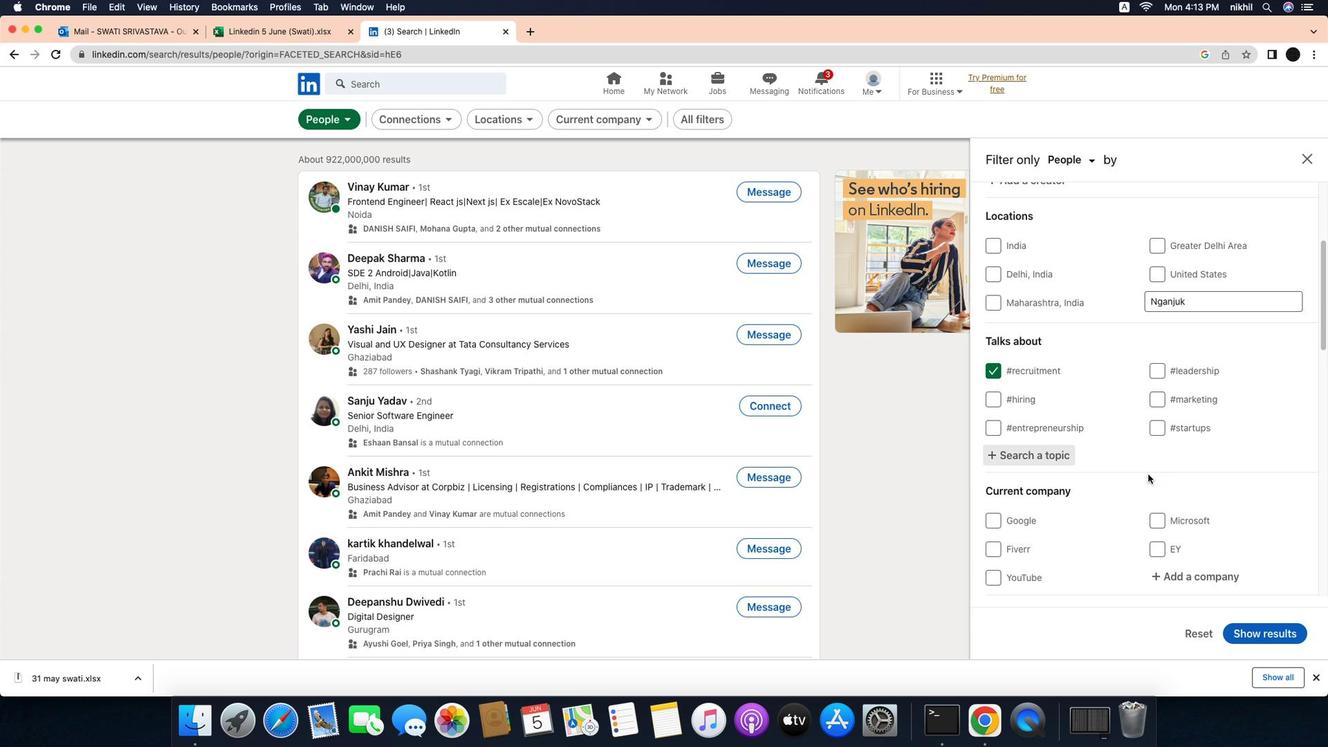 
Action: Mouse scrolled (1193, 475) with delta (-30, -31)
Screenshot: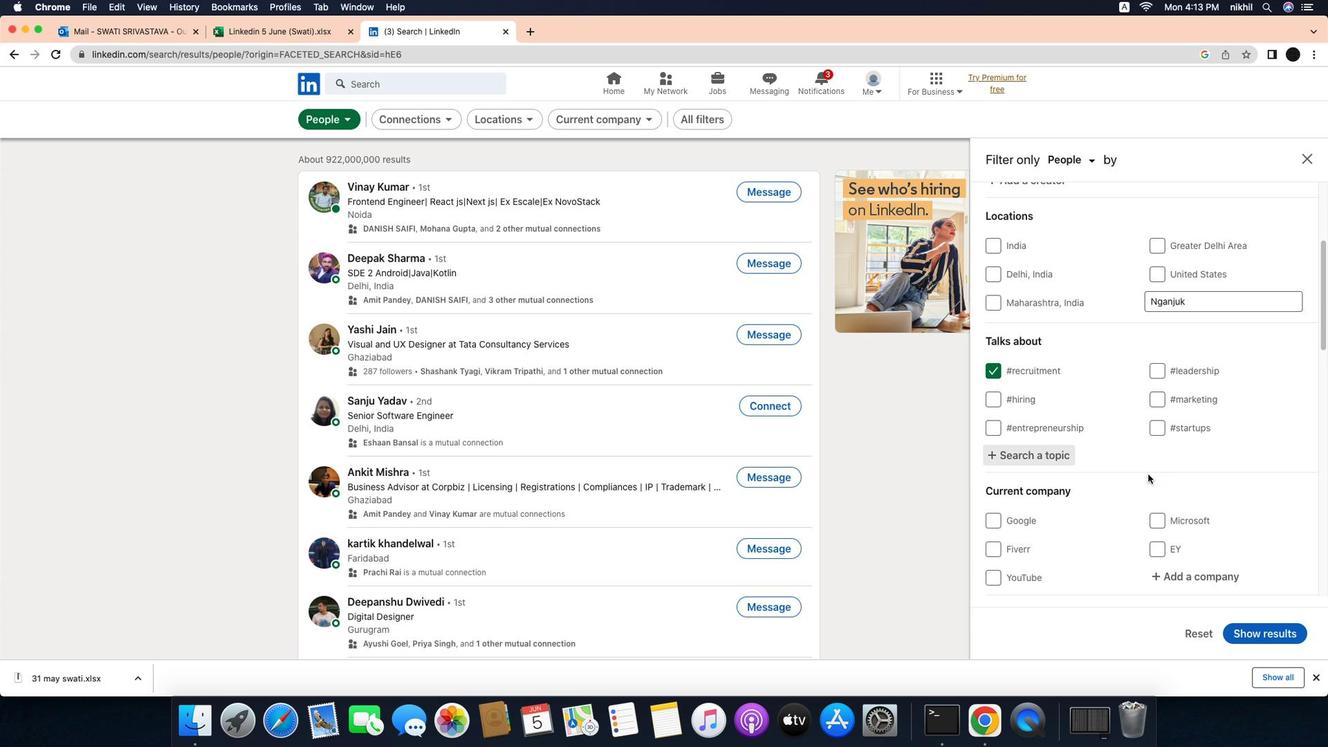 
Action: Mouse scrolled (1193, 475) with delta (-30, -31)
Screenshot: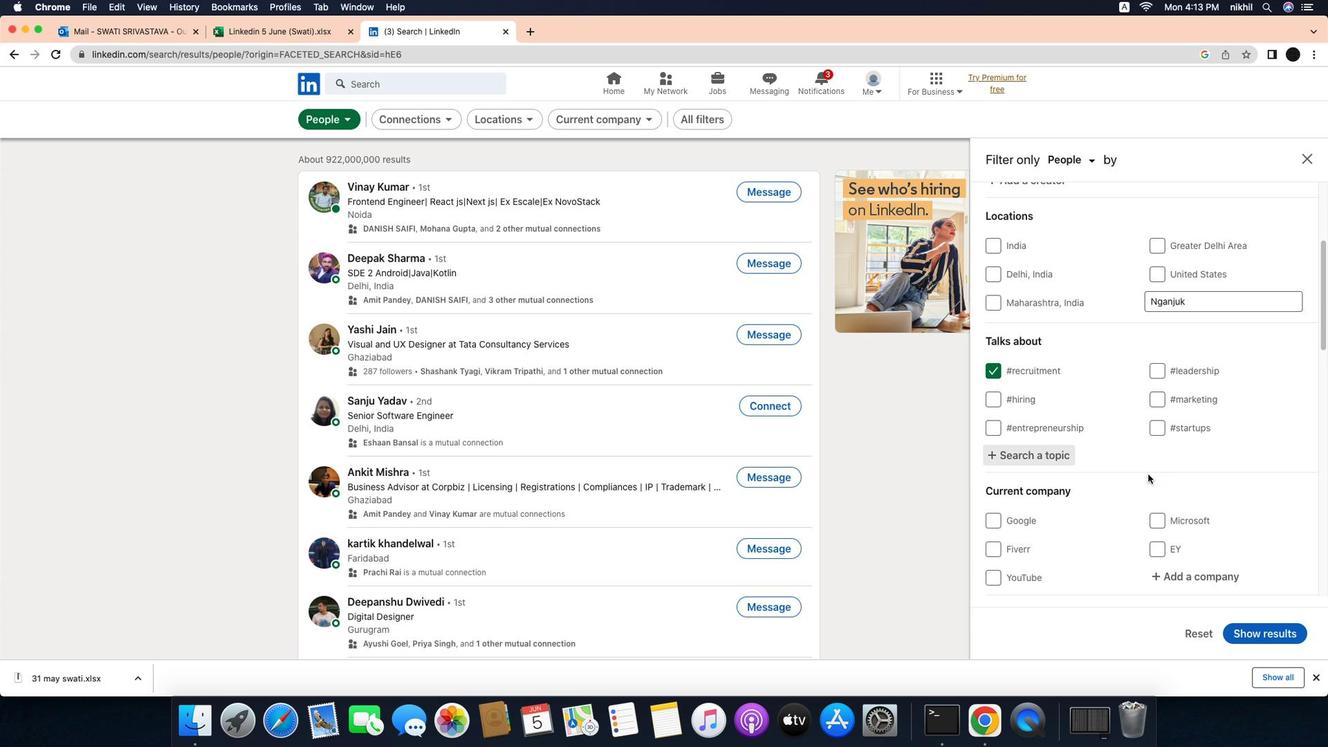 
Action: Mouse scrolled (1193, 475) with delta (-30, -31)
Screenshot: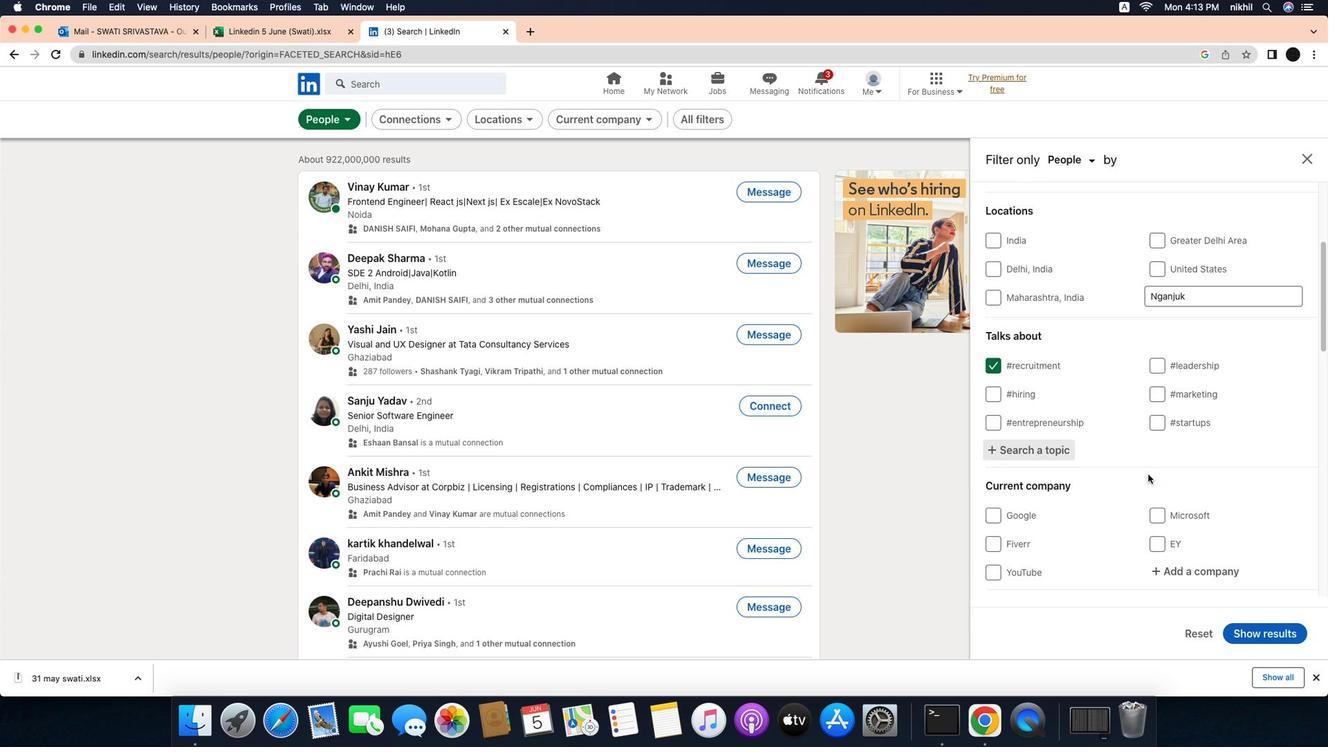 
Action: Mouse scrolled (1193, 475) with delta (-30, -31)
Screenshot: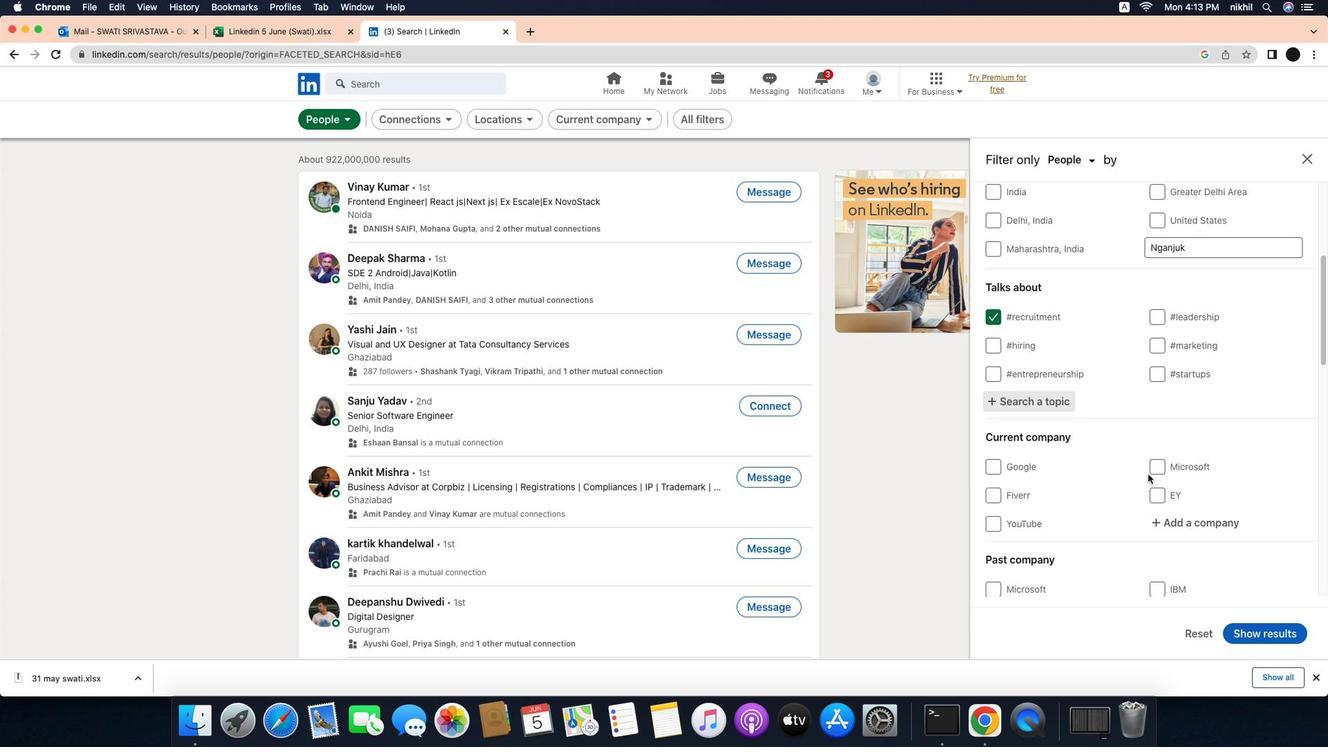 
Action: Mouse scrolled (1193, 475) with delta (-30, -31)
Screenshot: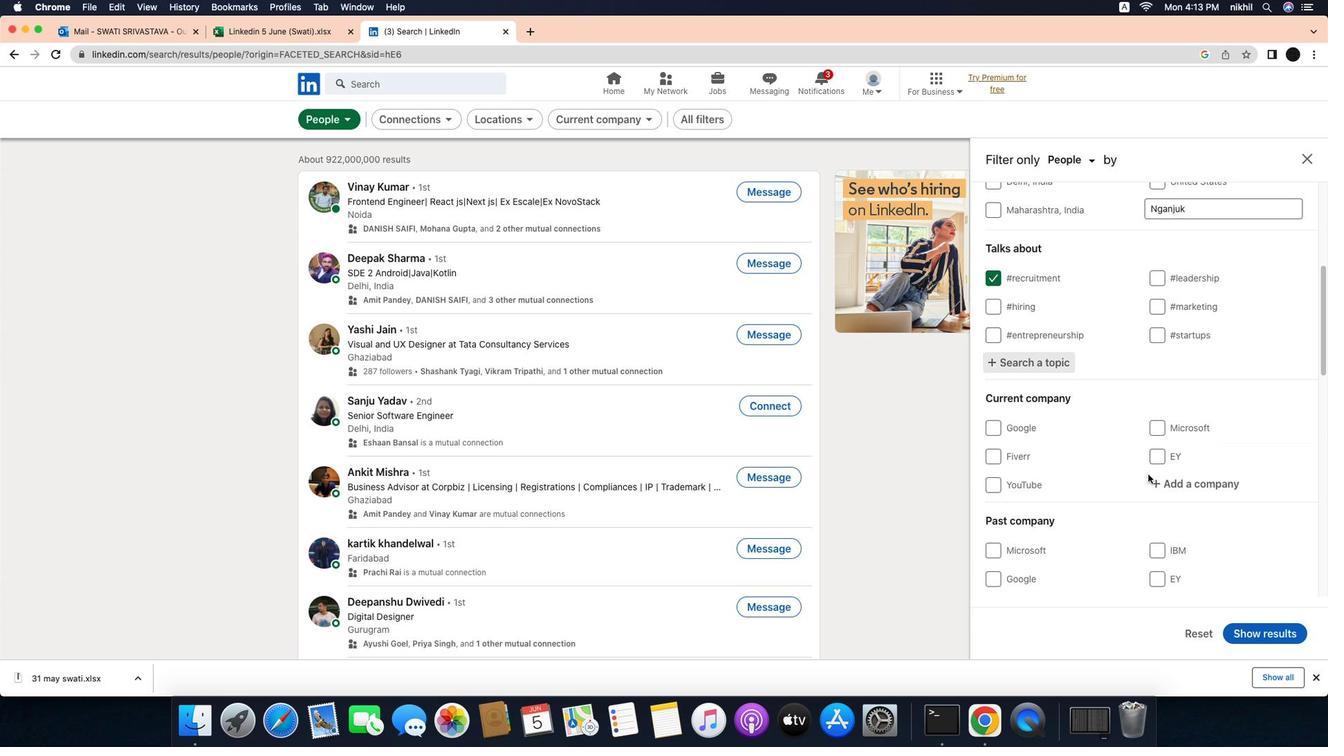 
Action: Mouse scrolled (1193, 475) with delta (-30, -31)
Screenshot: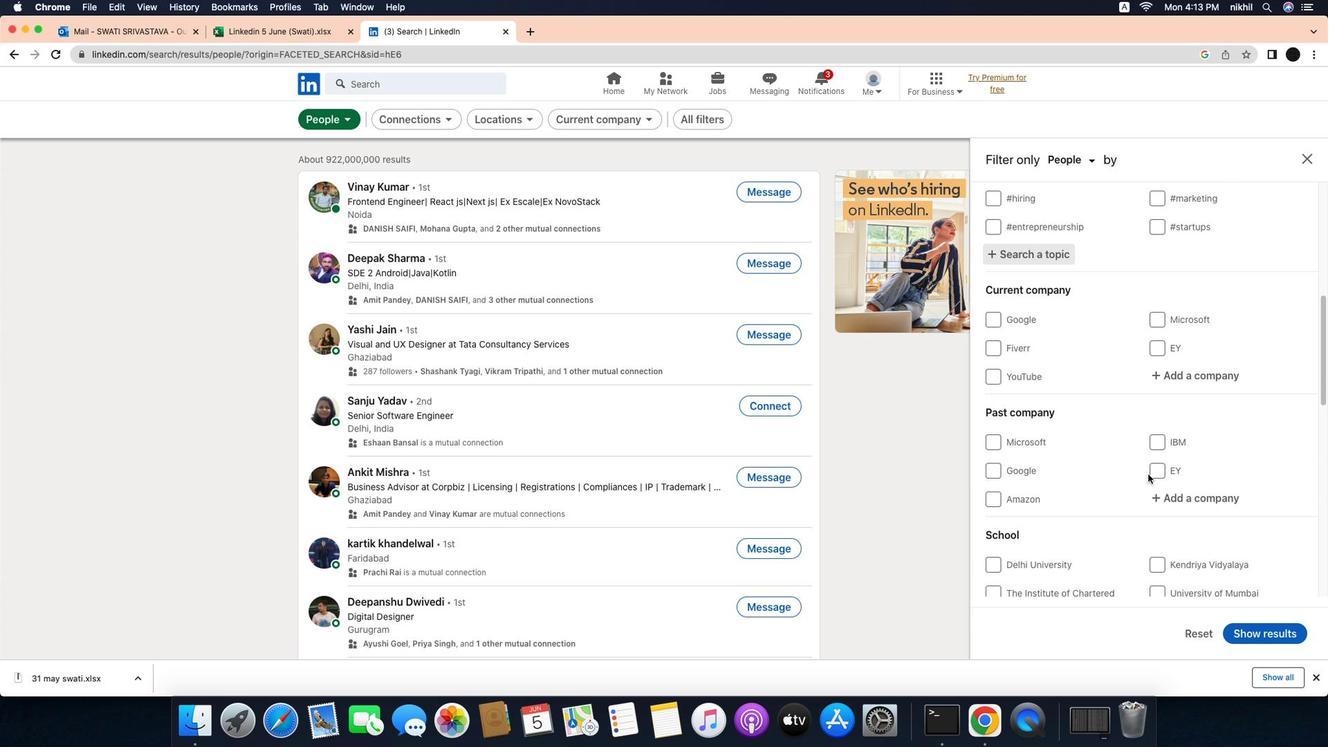 
Action: Mouse scrolled (1193, 475) with delta (-30, -31)
Screenshot: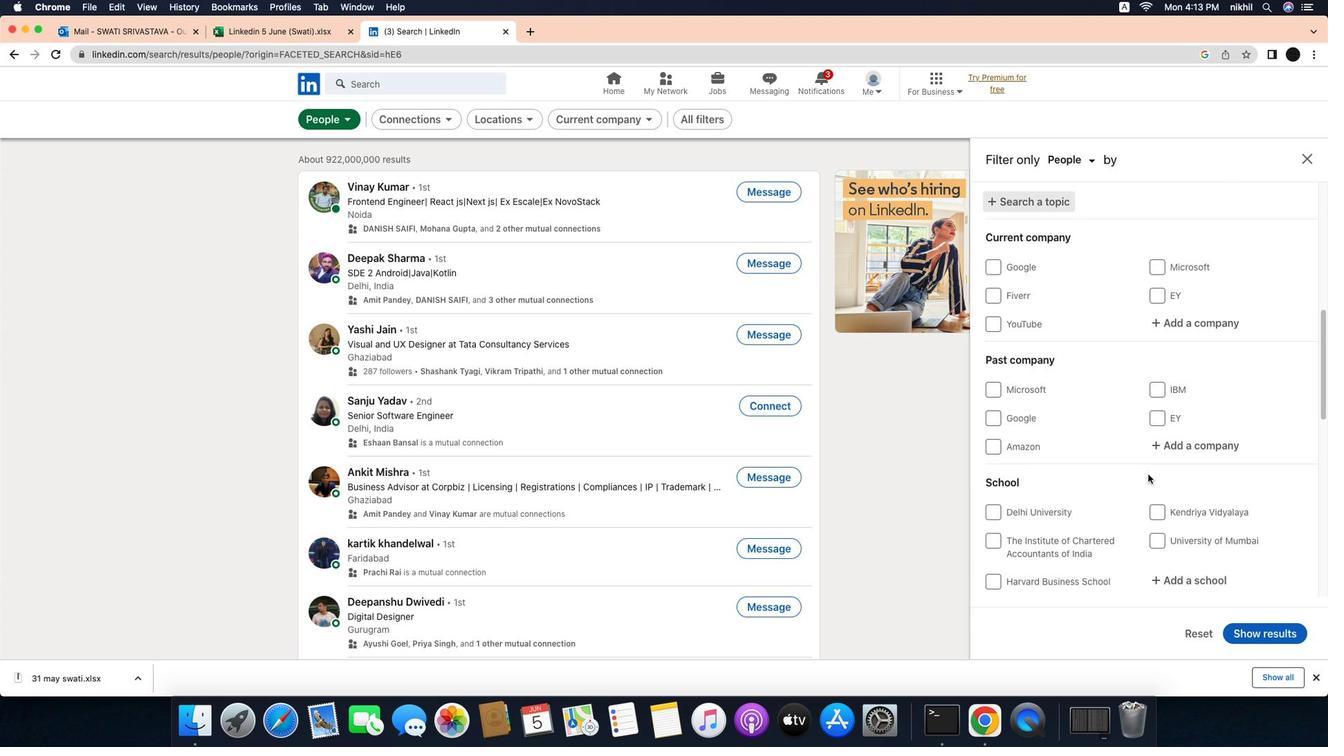 
Action: Mouse scrolled (1193, 475) with delta (-30, -31)
Screenshot: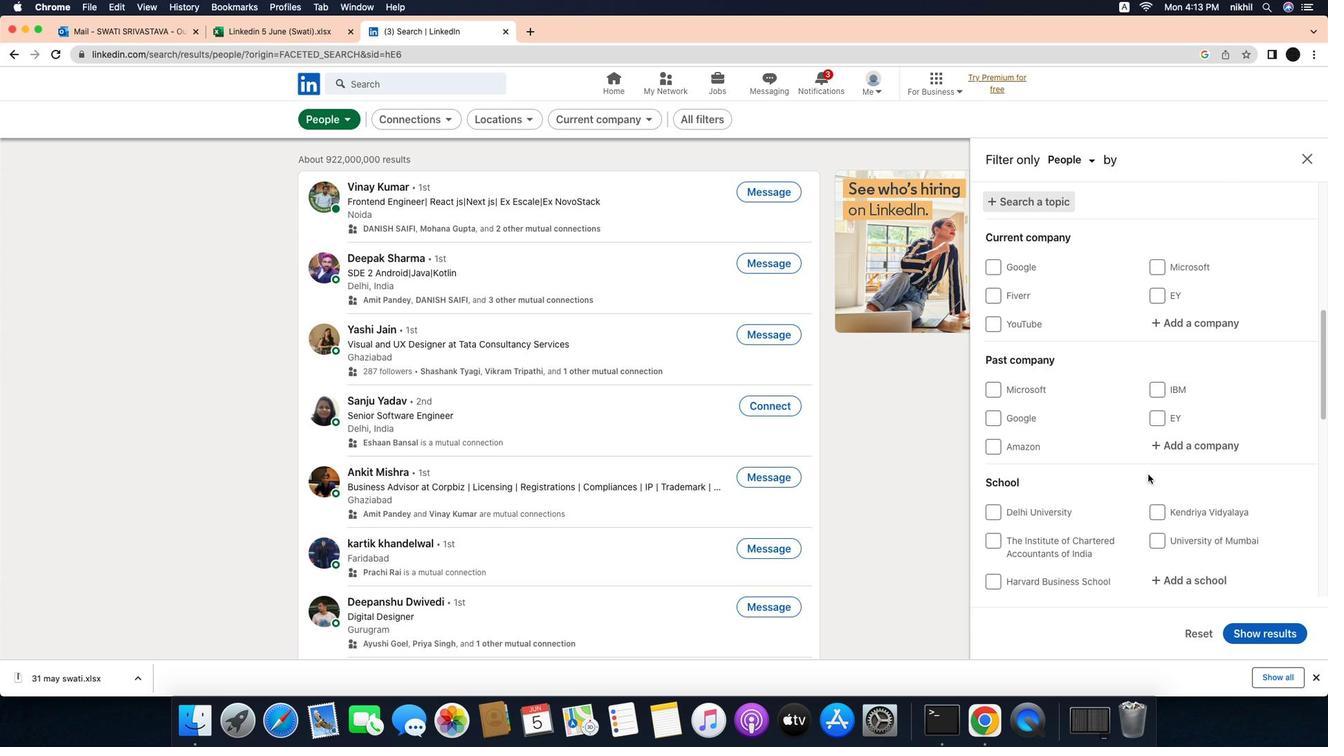 
Action: Mouse scrolled (1193, 475) with delta (-30, -31)
Screenshot: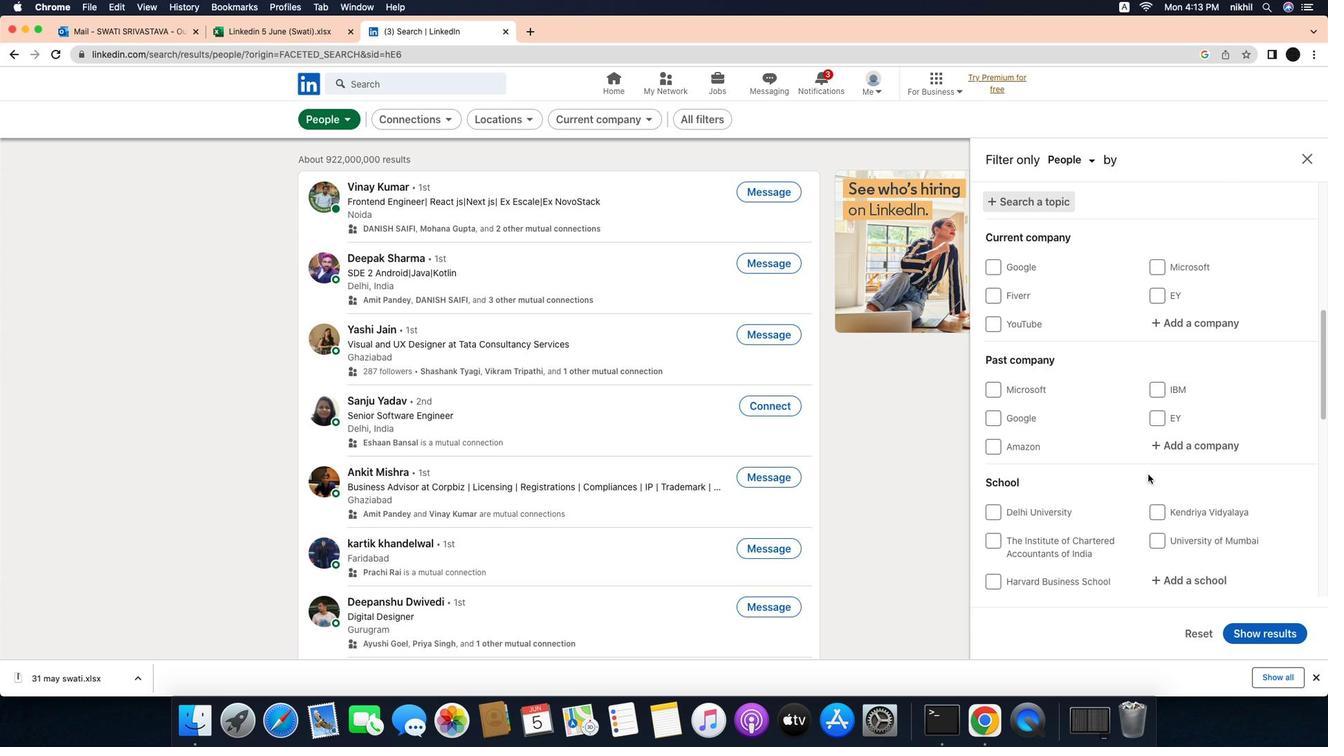 
Action: Mouse scrolled (1193, 475) with delta (-30, -31)
Screenshot: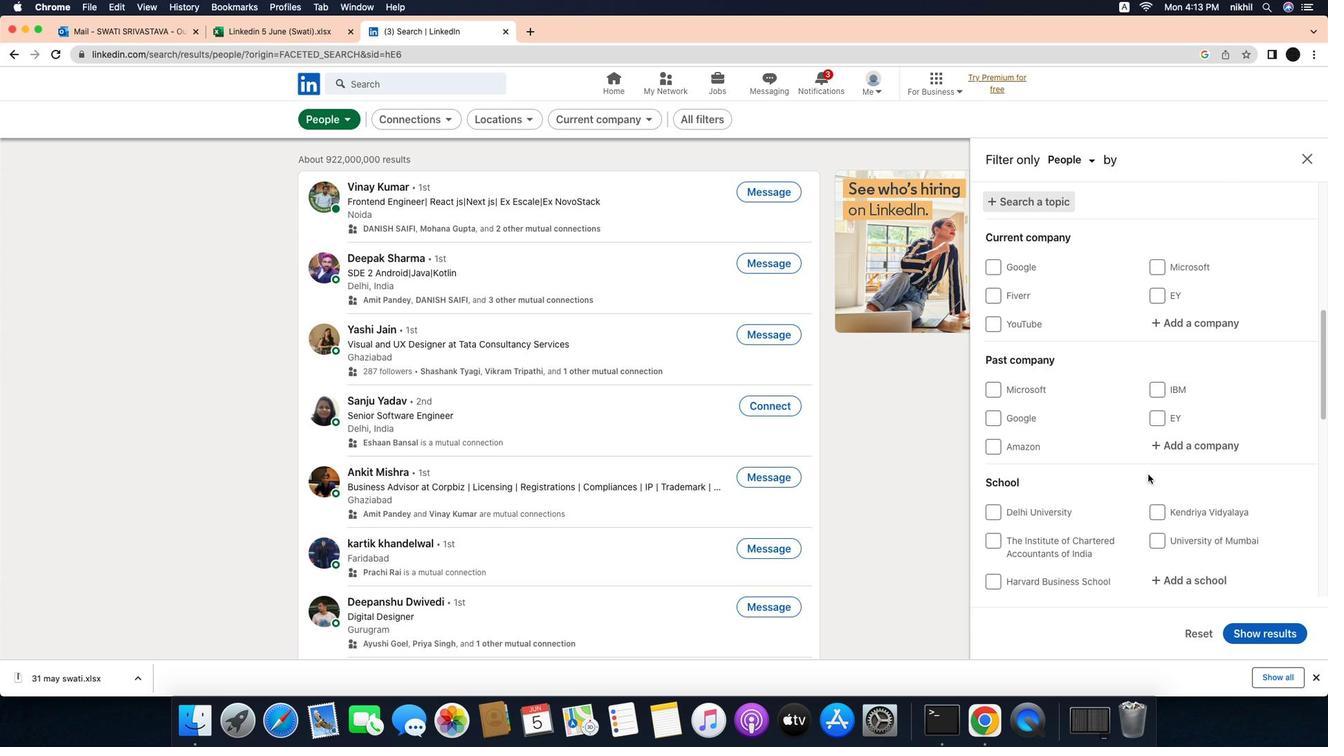 
Action: Mouse scrolled (1193, 475) with delta (-30, -33)
Screenshot: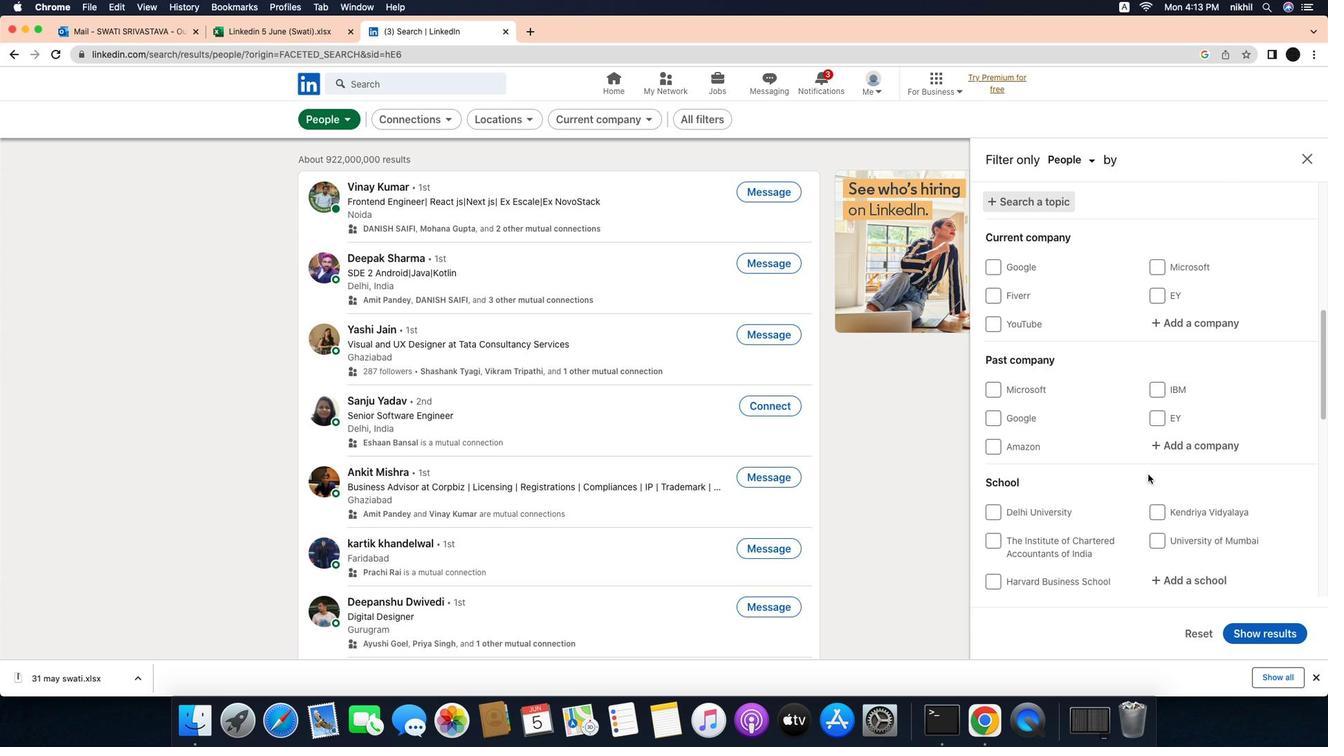 
Action: Mouse scrolled (1193, 475) with delta (-30, -31)
Screenshot: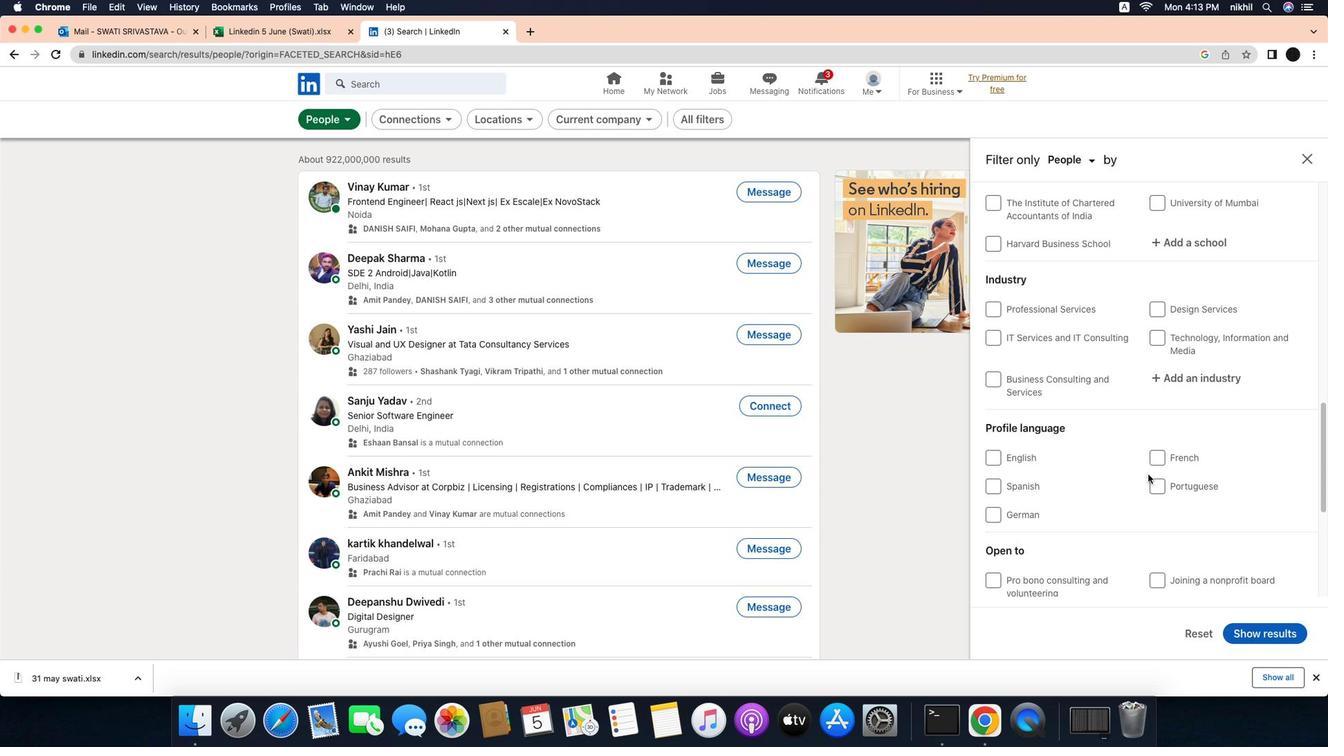 
Action: Mouse scrolled (1193, 475) with delta (-30, -31)
Screenshot: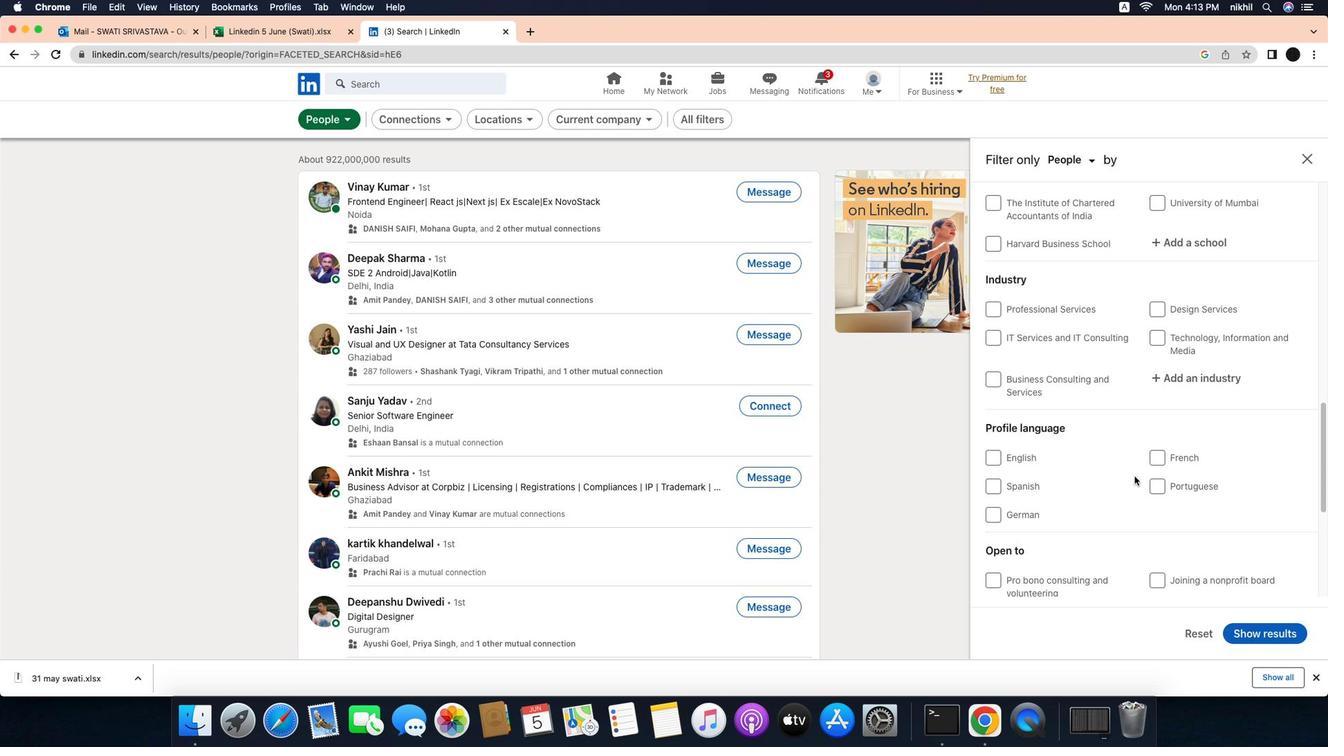 
Action: Mouse scrolled (1193, 475) with delta (-30, -31)
Screenshot: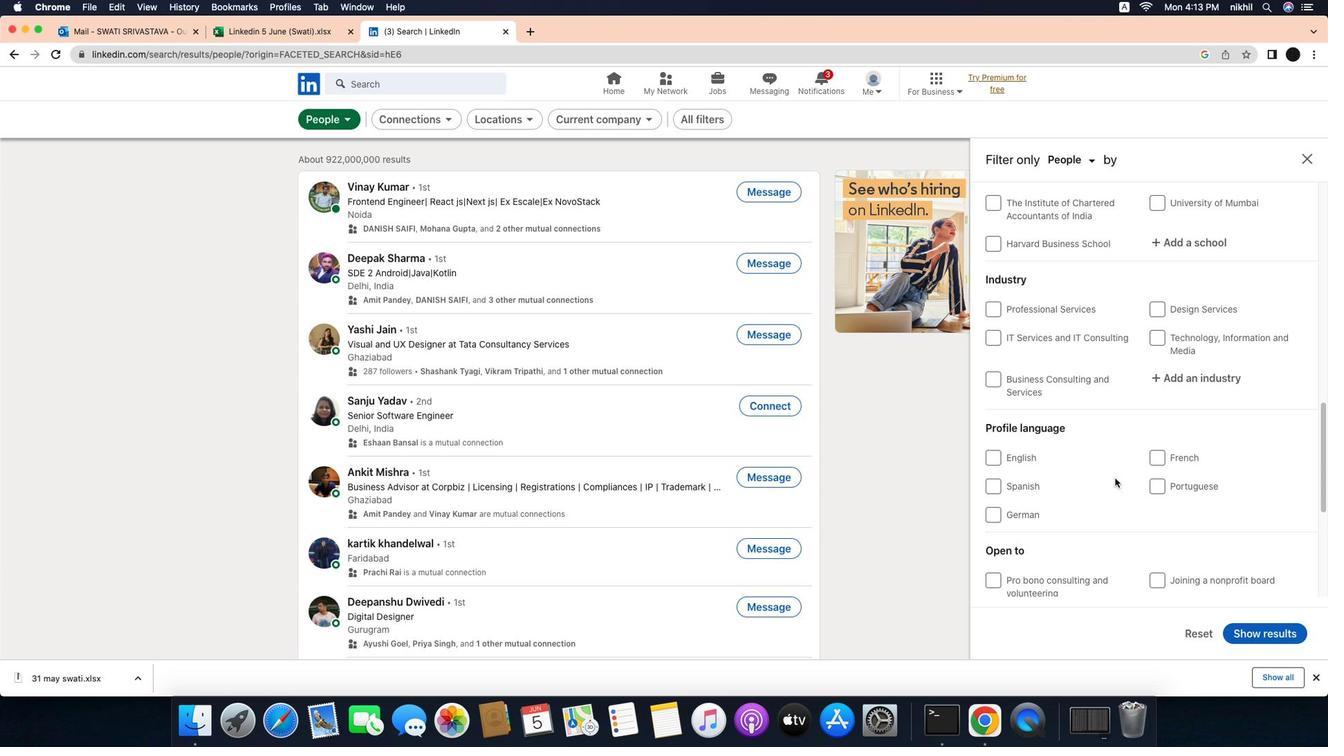 
Action: Mouse scrolled (1193, 475) with delta (-30, -33)
Screenshot: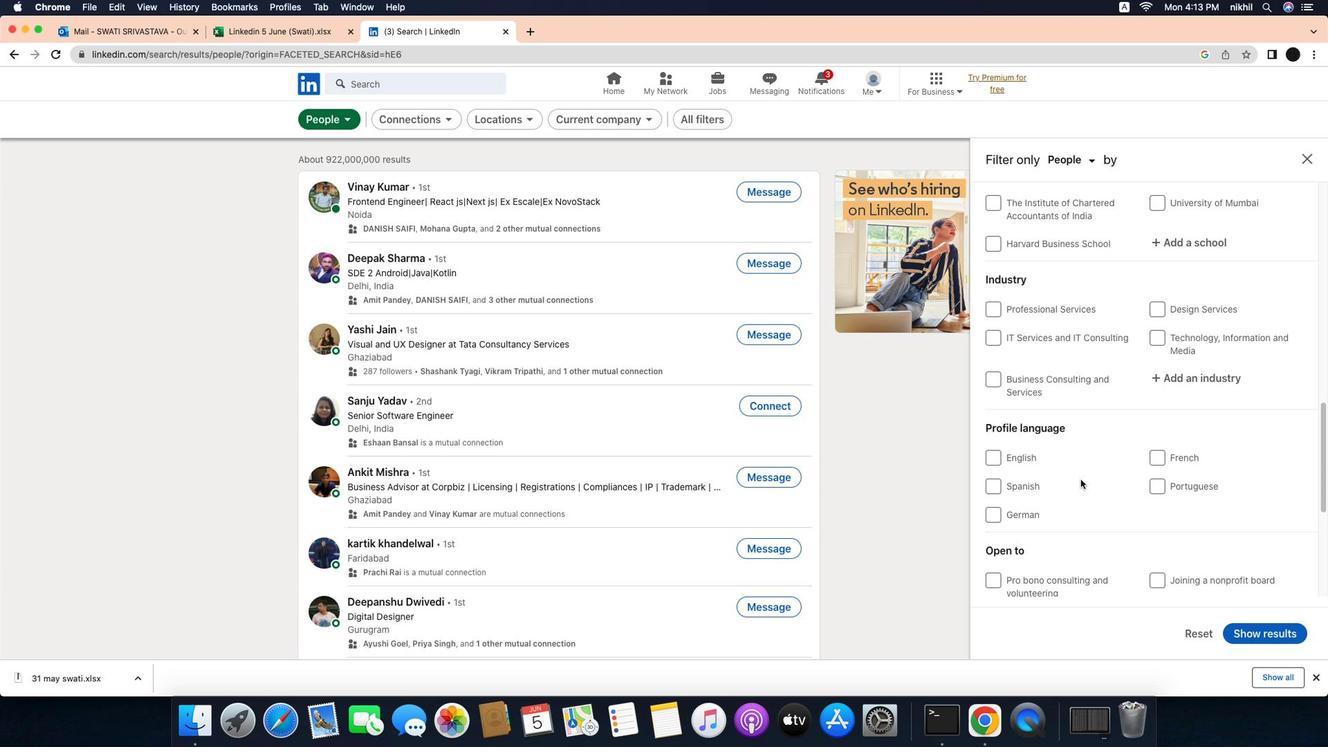 
Action: Mouse scrolled (1193, 475) with delta (-30, -33)
Screenshot: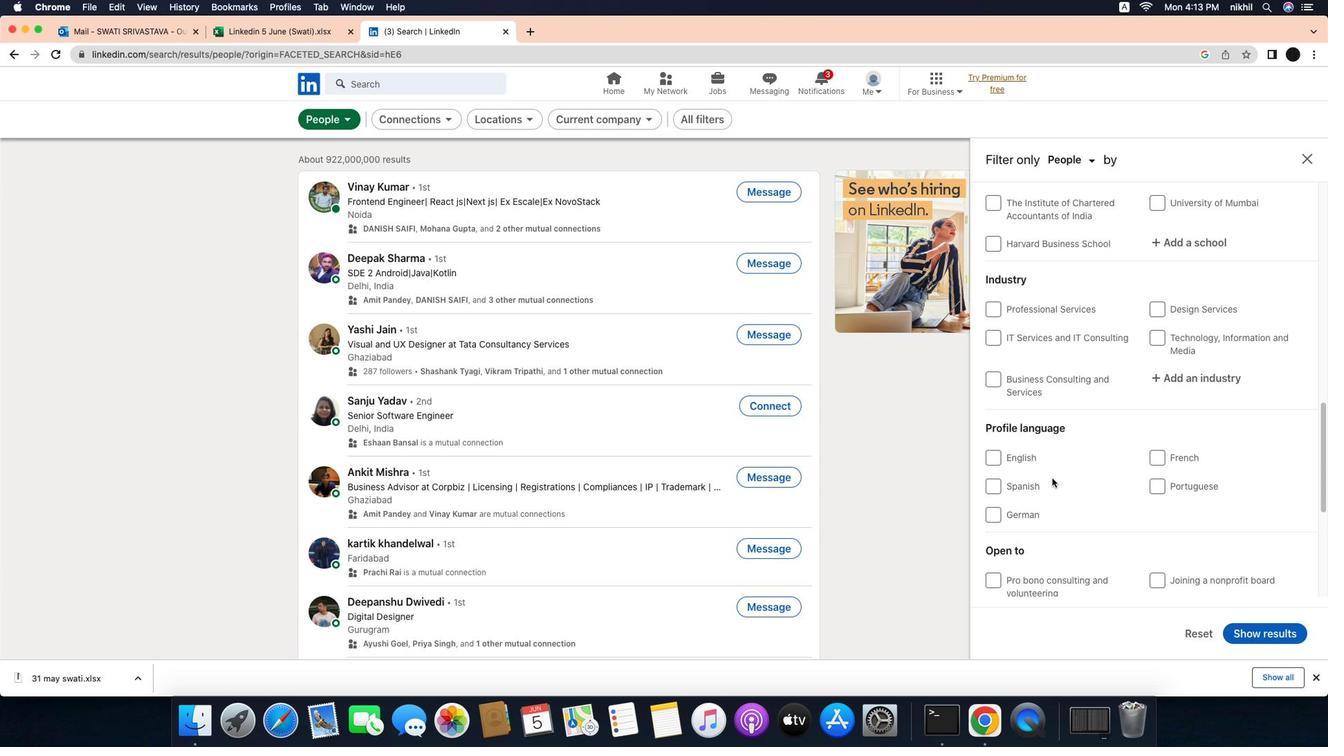 
Action: Mouse moved to (1030, 459)
Screenshot: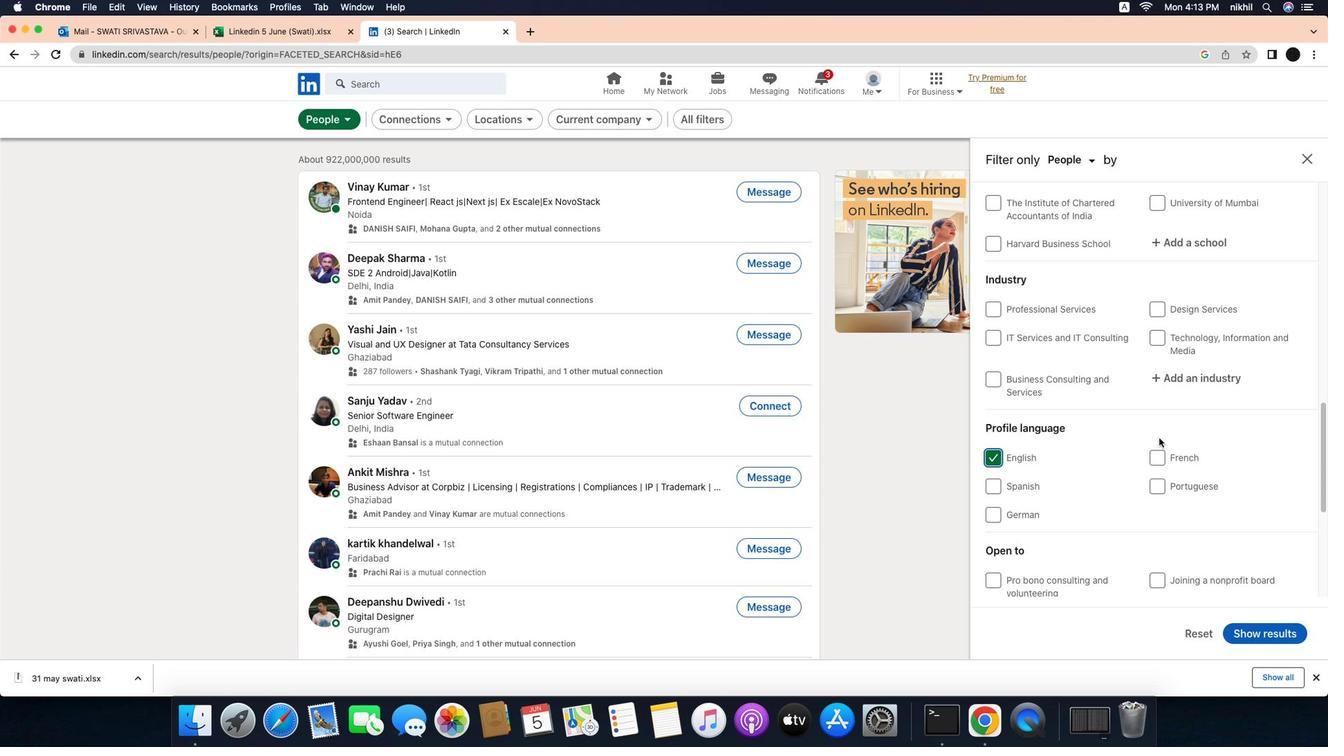 
Action: Mouse pressed left at (1030, 459)
Screenshot: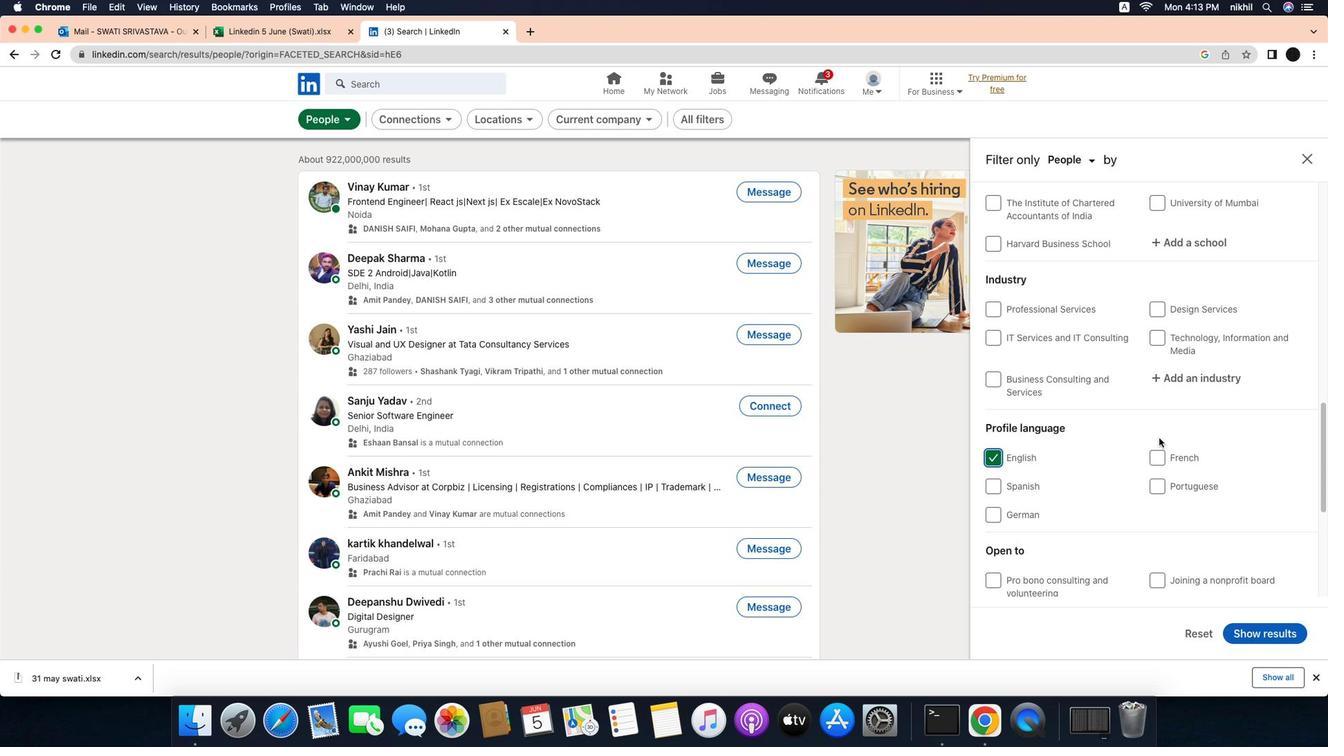 
Action: Mouse moved to (1205, 436)
Screenshot: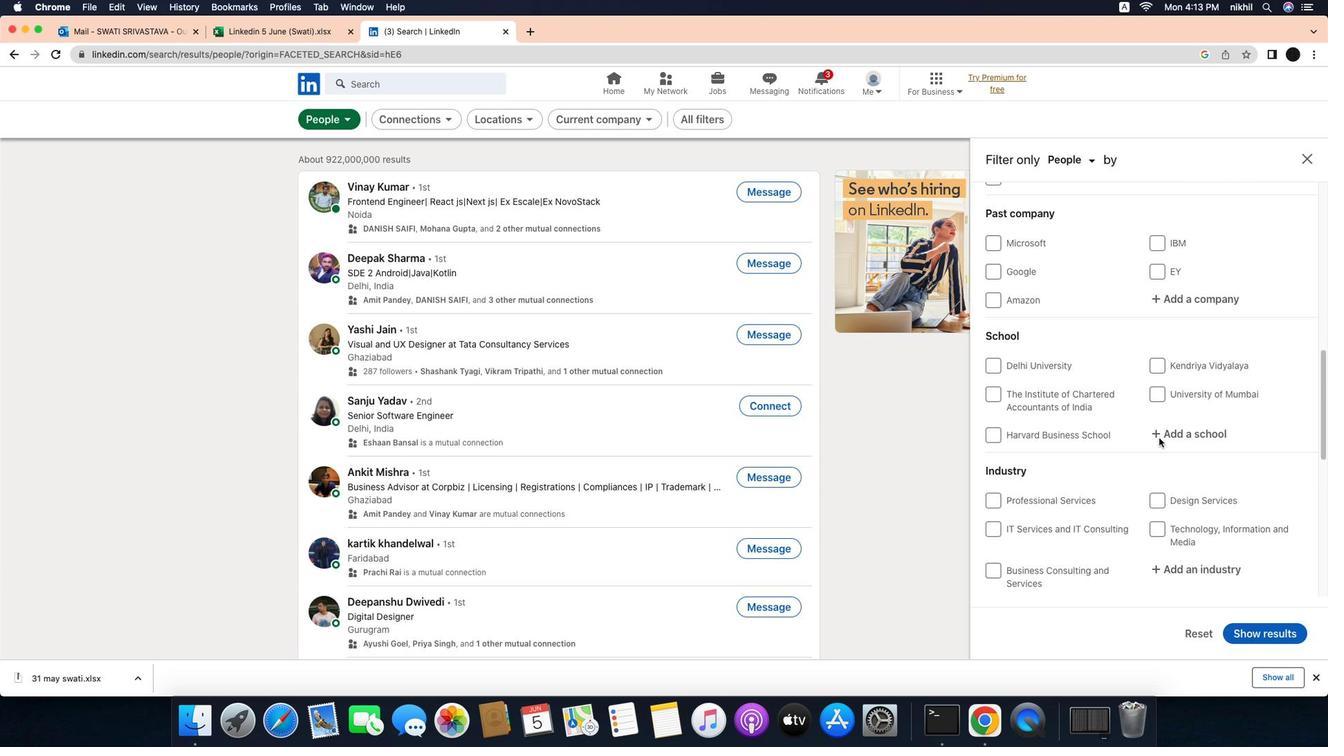 
Action: Mouse scrolled (1205, 436) with delta (-30, -29)
Screenshot: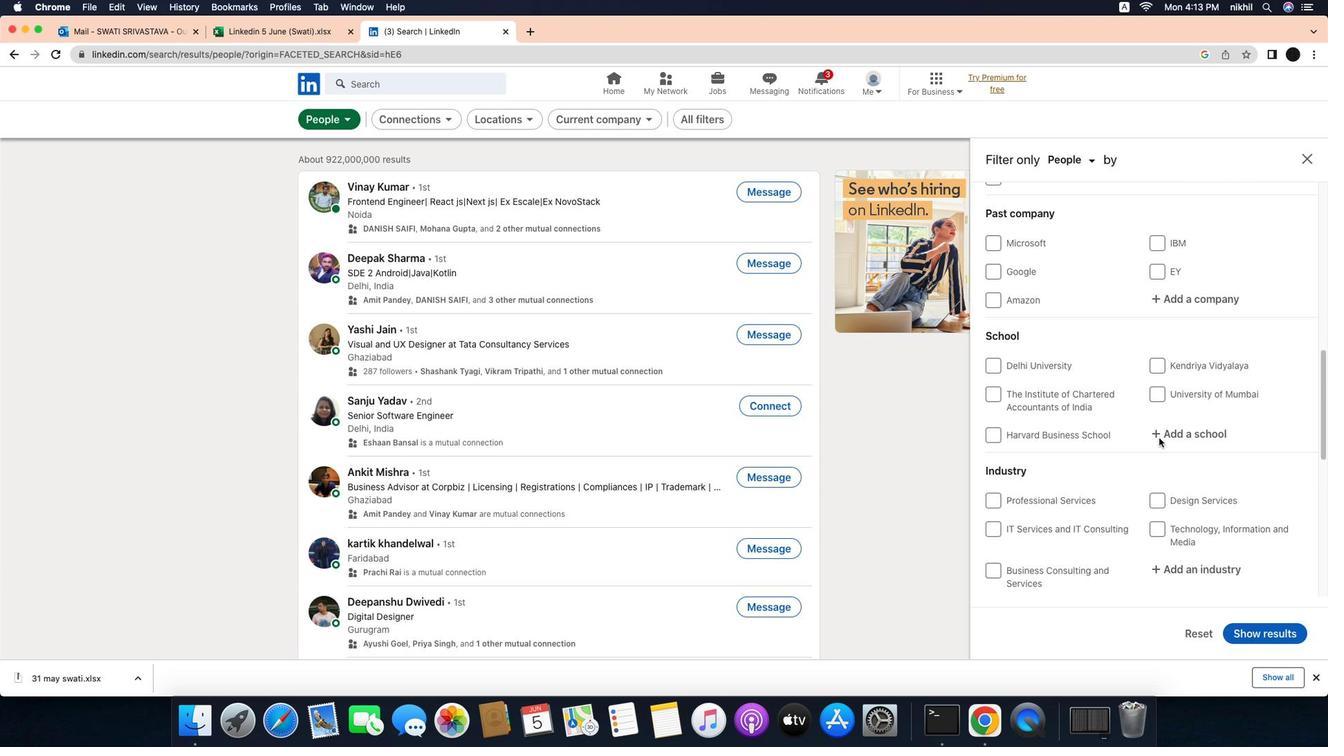 
Action: Mouse scrolled (1205, 436) with delta (-30, -29)
Screenshot: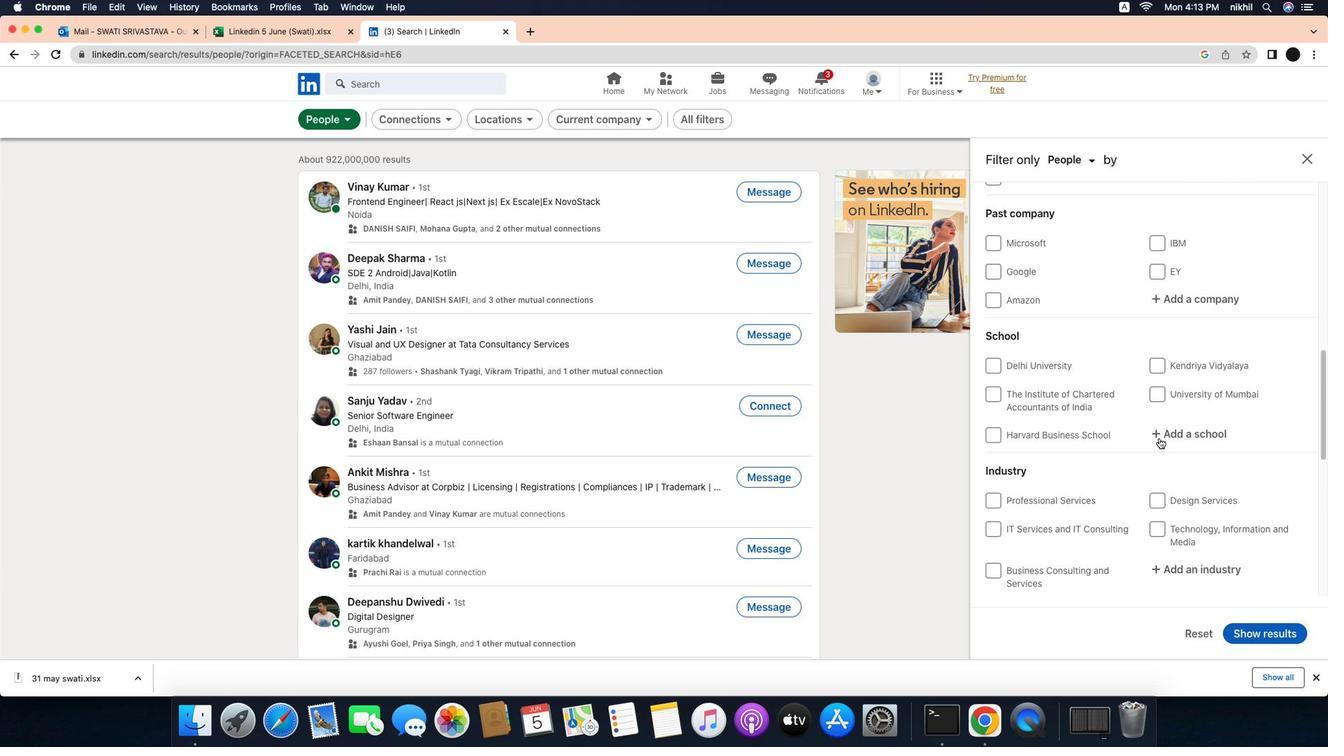 
Action: Mouse scrolled (1205, 436) with delta (-30, -29)
Screenshot: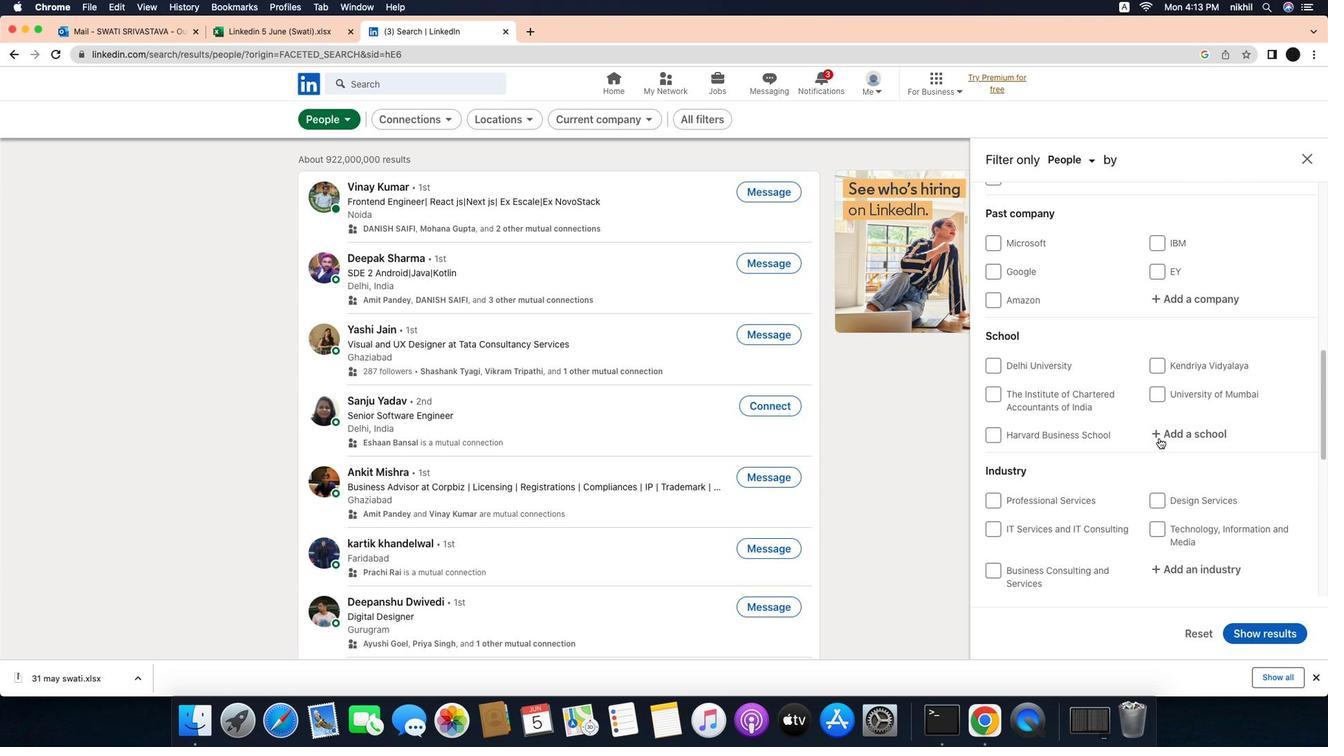 
Action: Mouse scrolled (1205, 436) with delta (-30, -28)
Screenshot: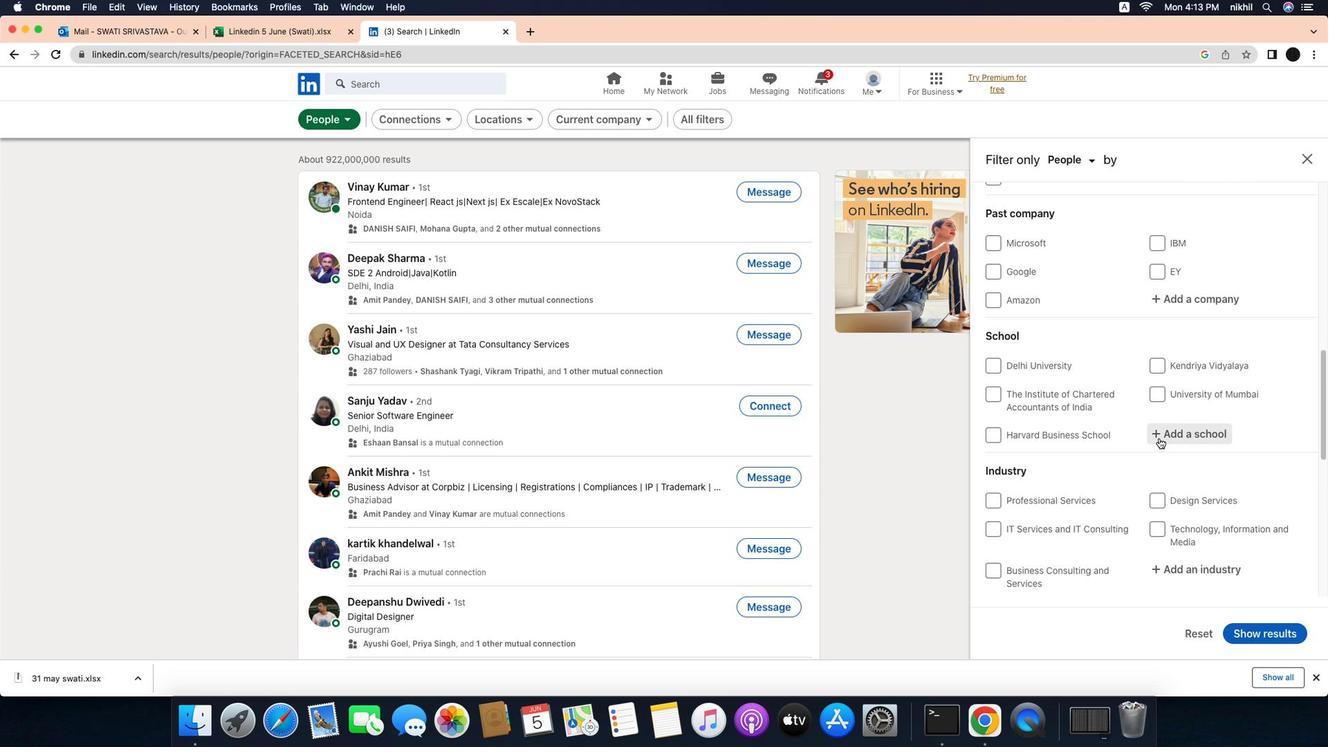 
Action: Mouse scrolled (1205, 436) with delta (-30, -29)
Screenshot: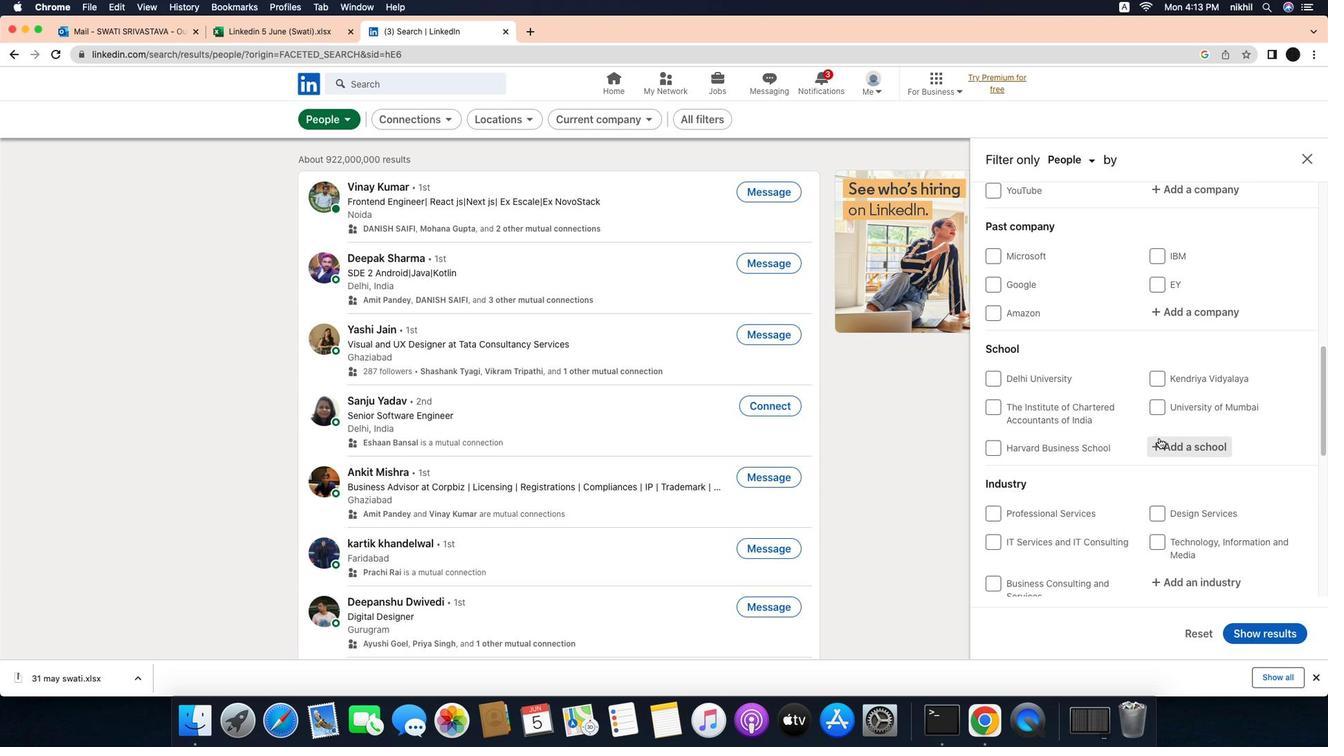 
Action: Mouse scrolled (1205, 436) with delta (-30, -29)
Screenshot: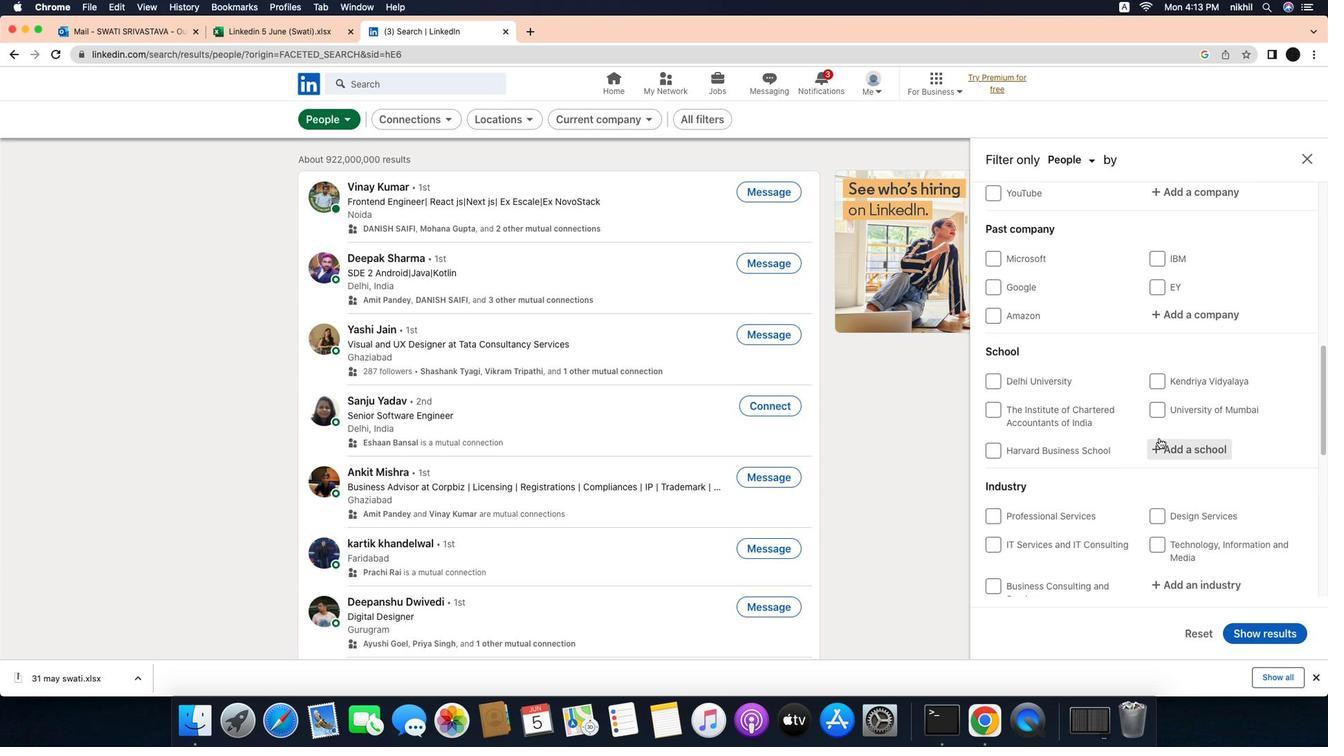 
Action: Mouse scrolled (1205, 436) with delta (-30, -29)
Screenshot: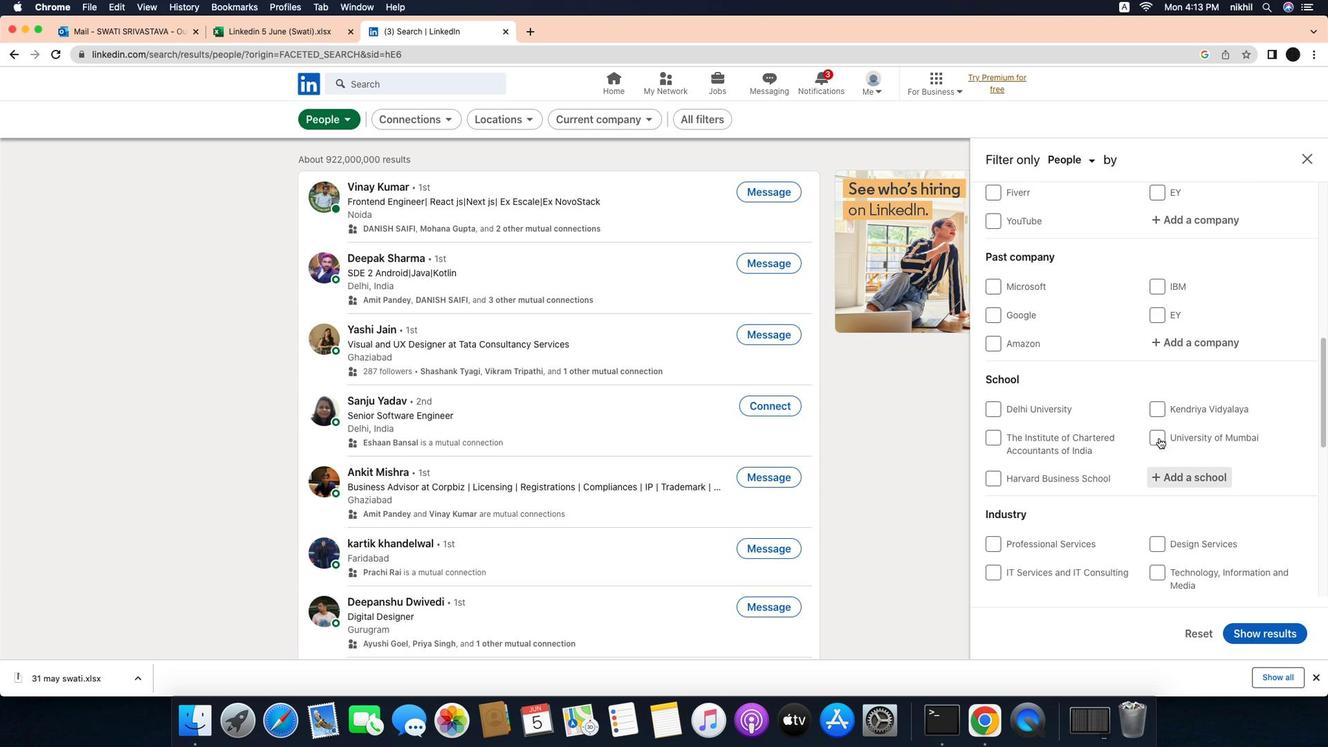 
Action: Mouse scrolled (1205, 436) with delta (-30, -29)
Screenshot: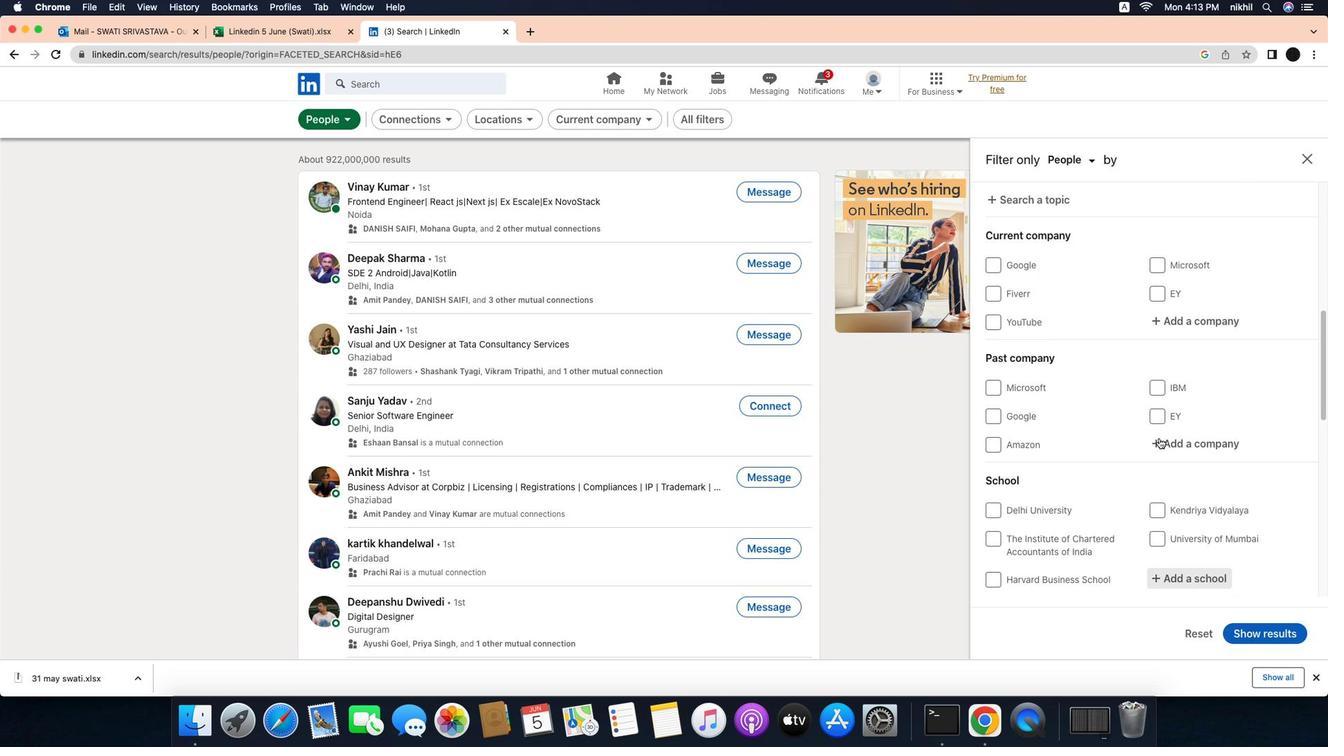 
Action: Mouse scrolled (1205, 436) with delta (-30, -29)
Screenshot: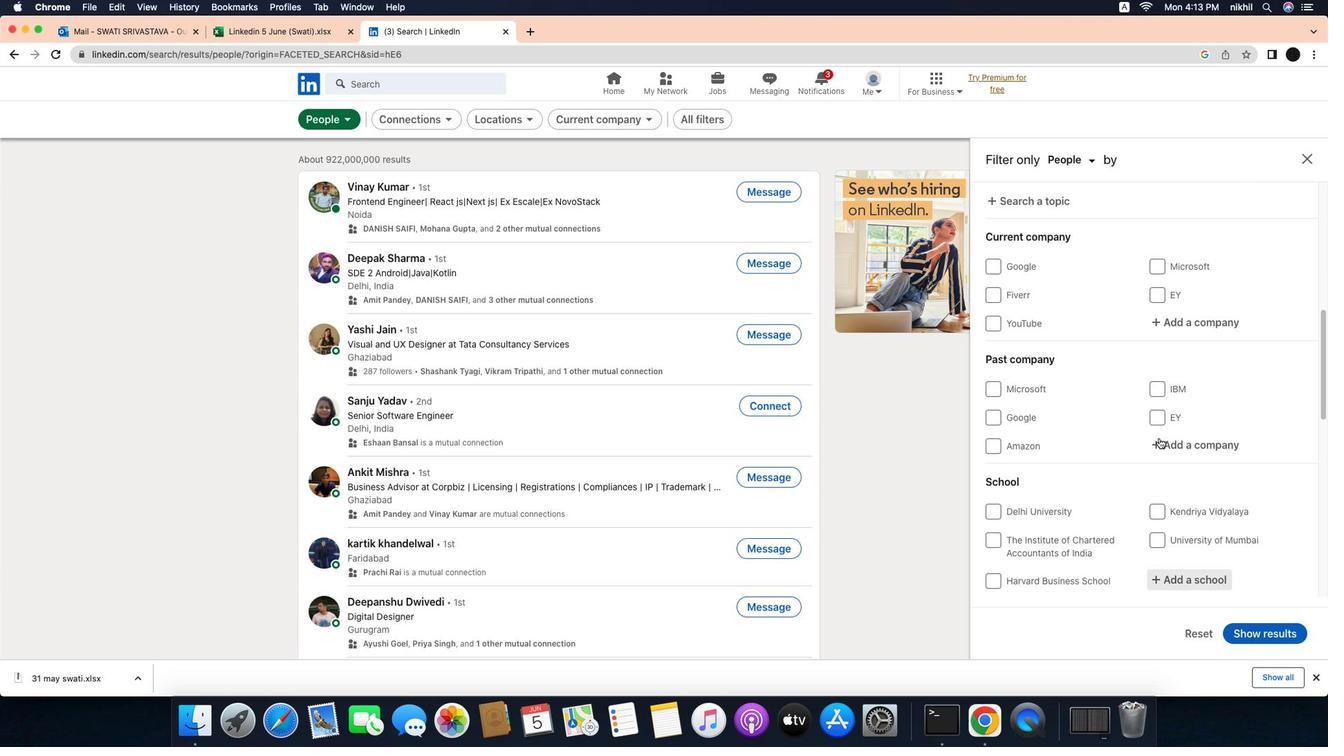 
Action: Mouse scrolled (1205, 436) with delta (-30, -29)
Screenshot: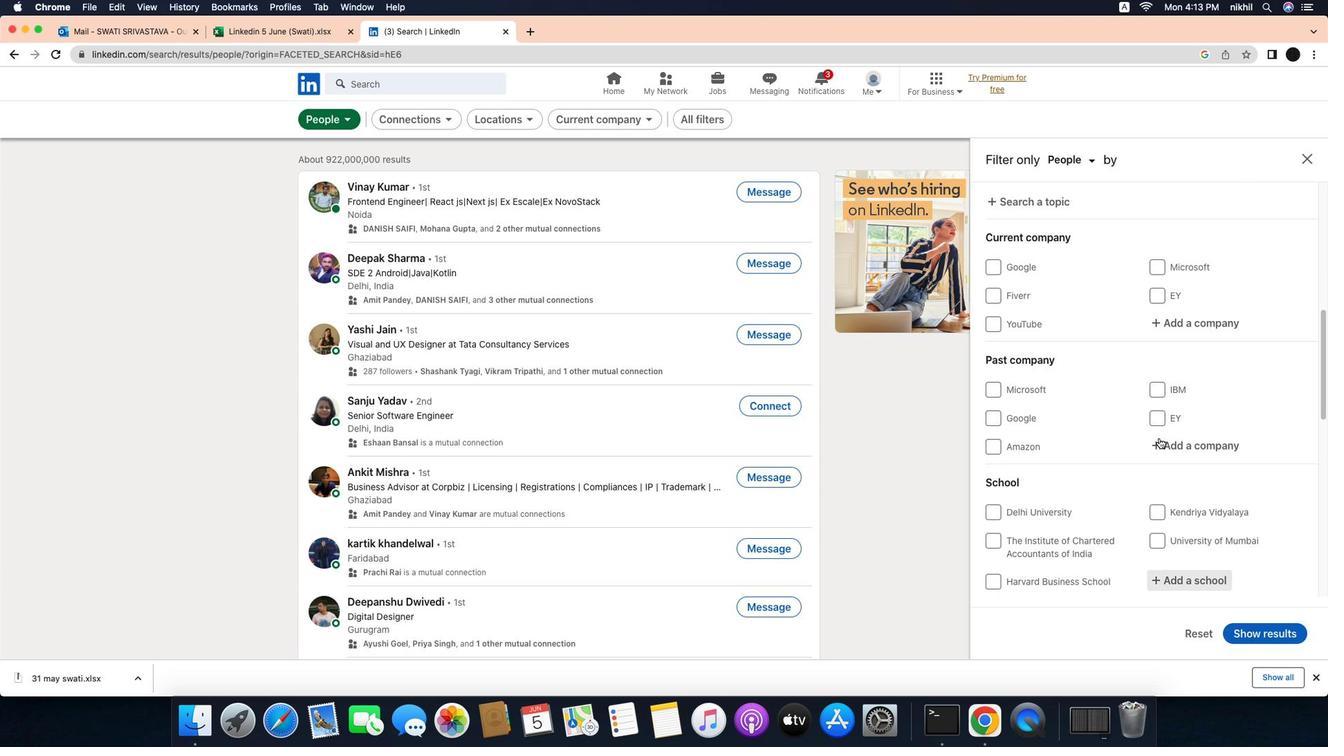 
Action: Mouse scrolled (1205, 436) with delta (-30, -29)
Screenshot: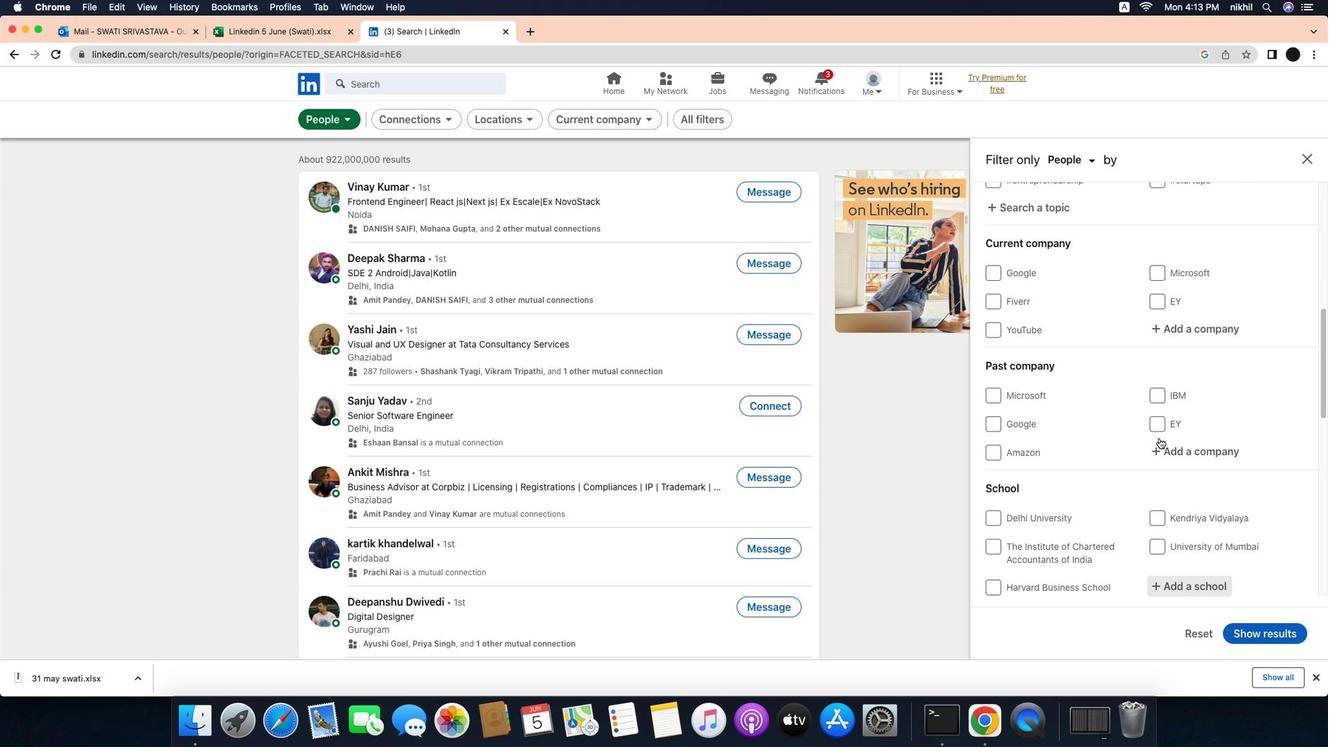 
Action: Mouse scrolled (1205, 436) with delta (-30, -29)
Screenshot: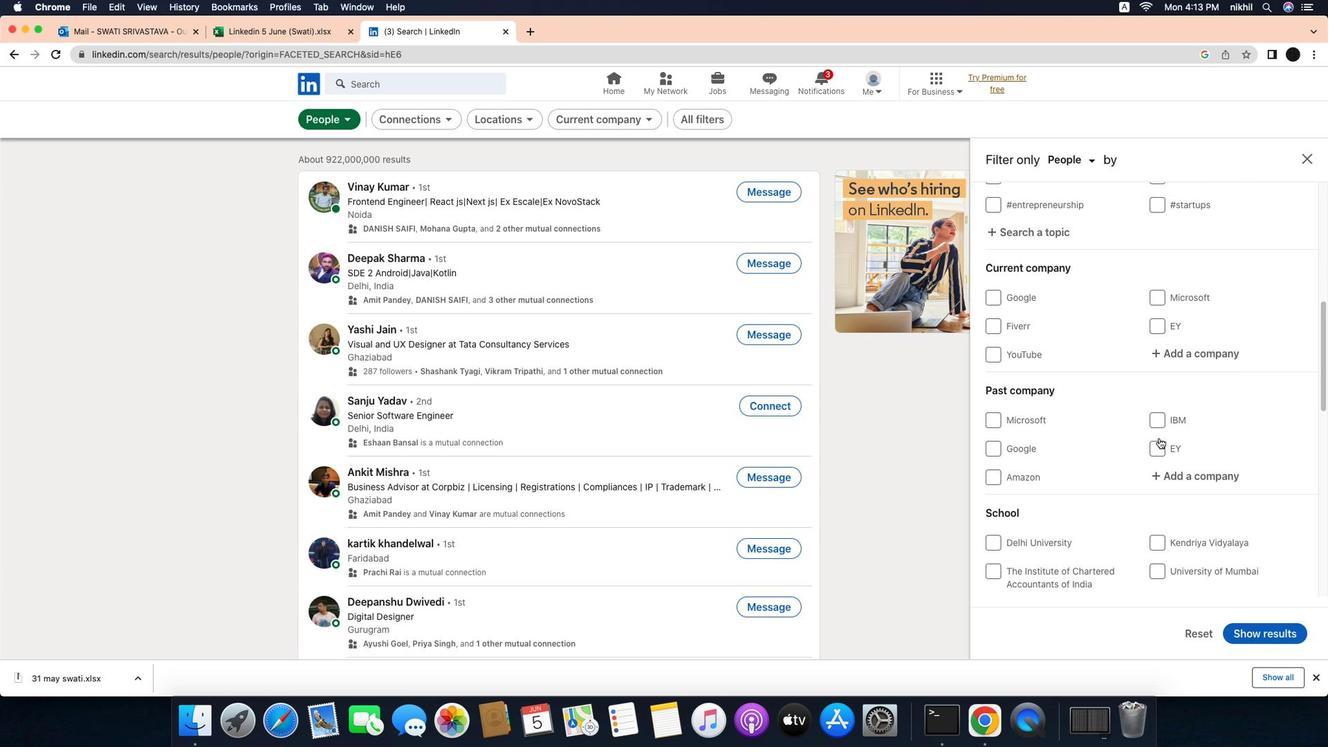 
Action: Mouse scrolled (1205, 436) with delta (-30, -29)
Screenshot: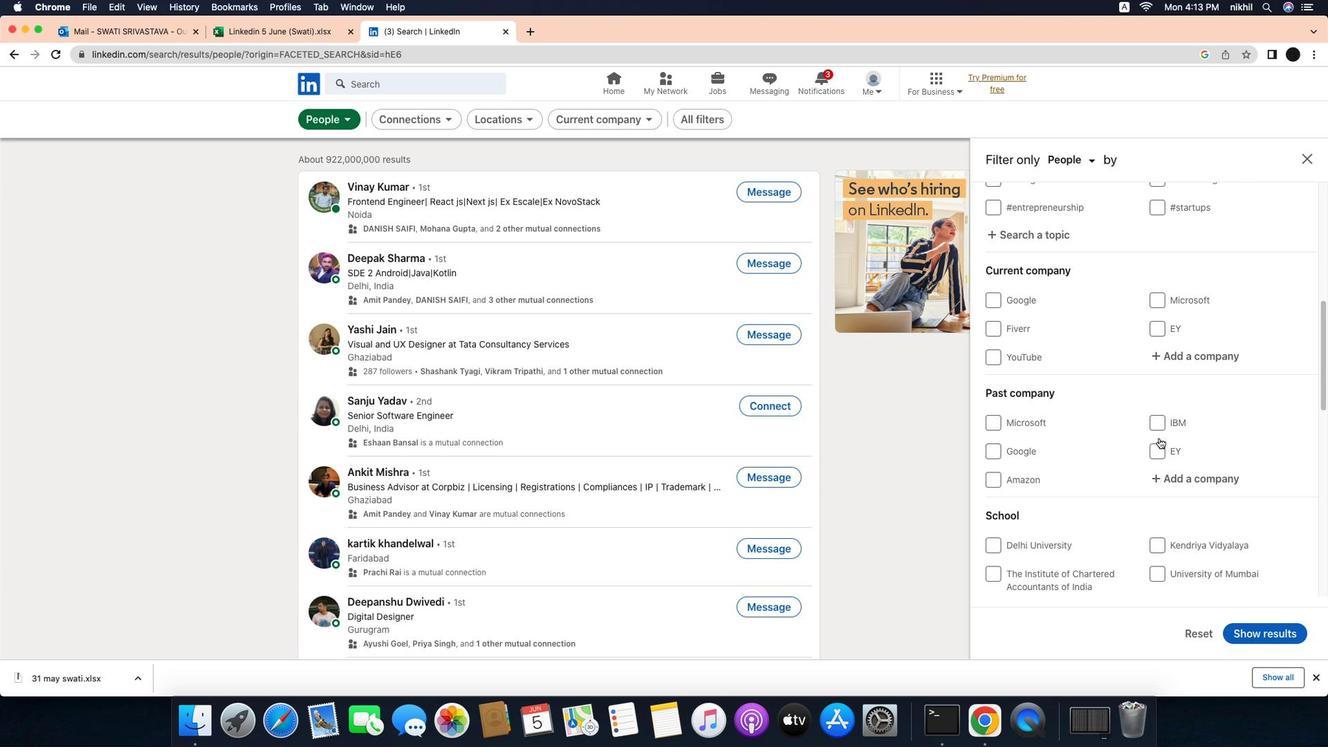 
Action: Mouse scrolled (1205, 436) with delta (-30, -29)
Screenshot: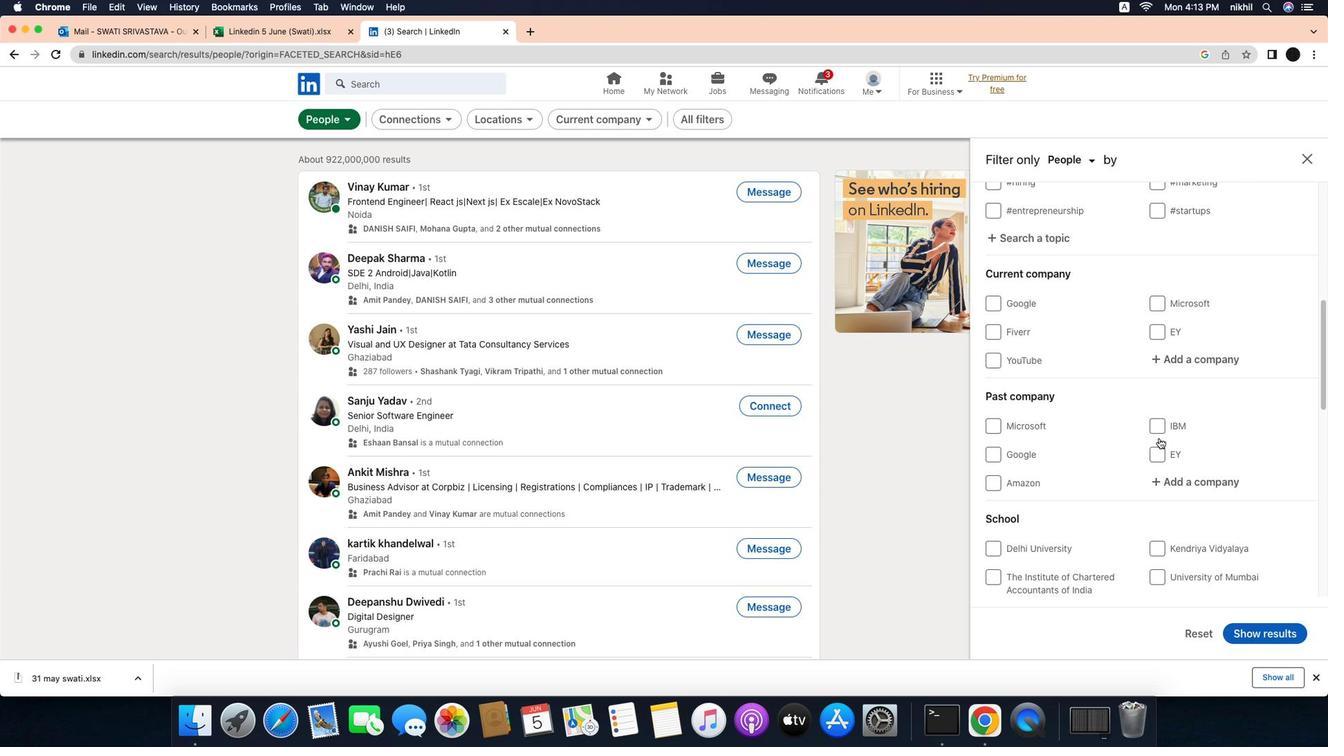 
Action: Mouse scrolled (1205, 436) with delta (-30, -29)
Screenshot: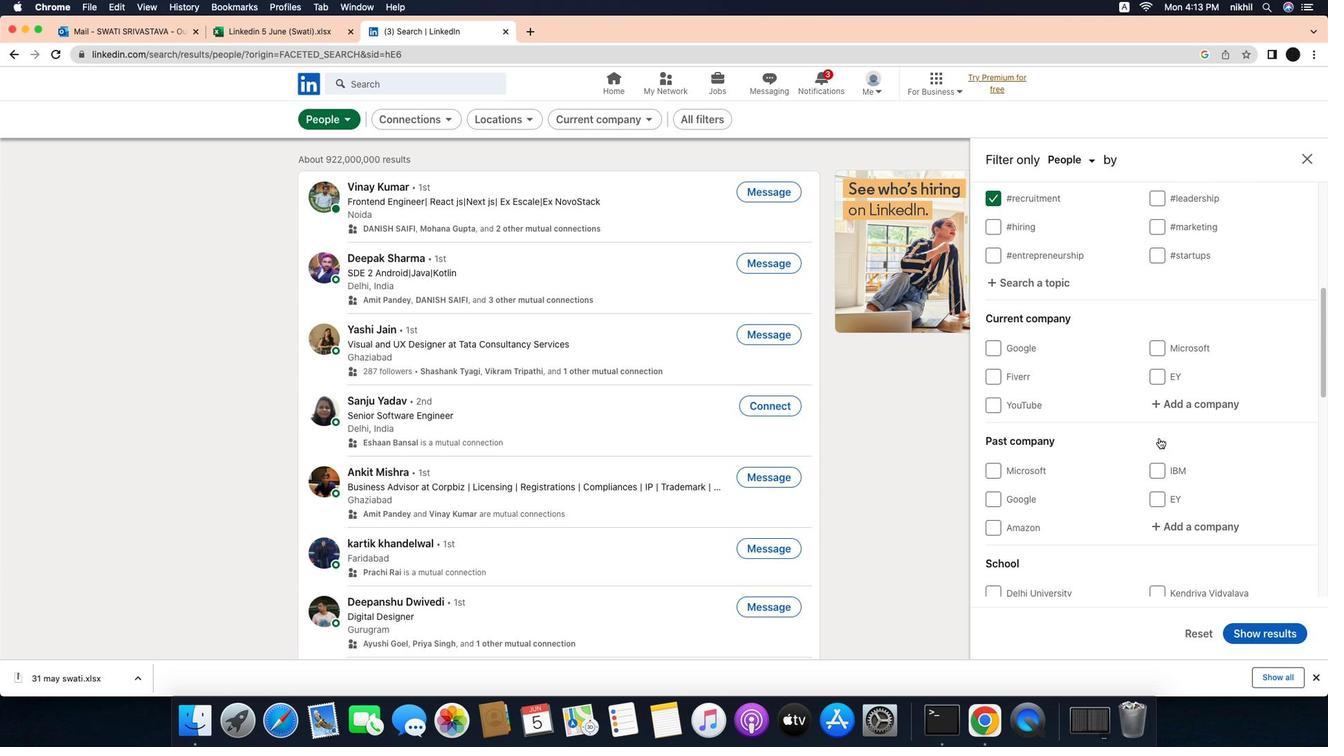 
Action: Mouse scrolled (1205, 436) with delta (-30, -29)
Screenshot: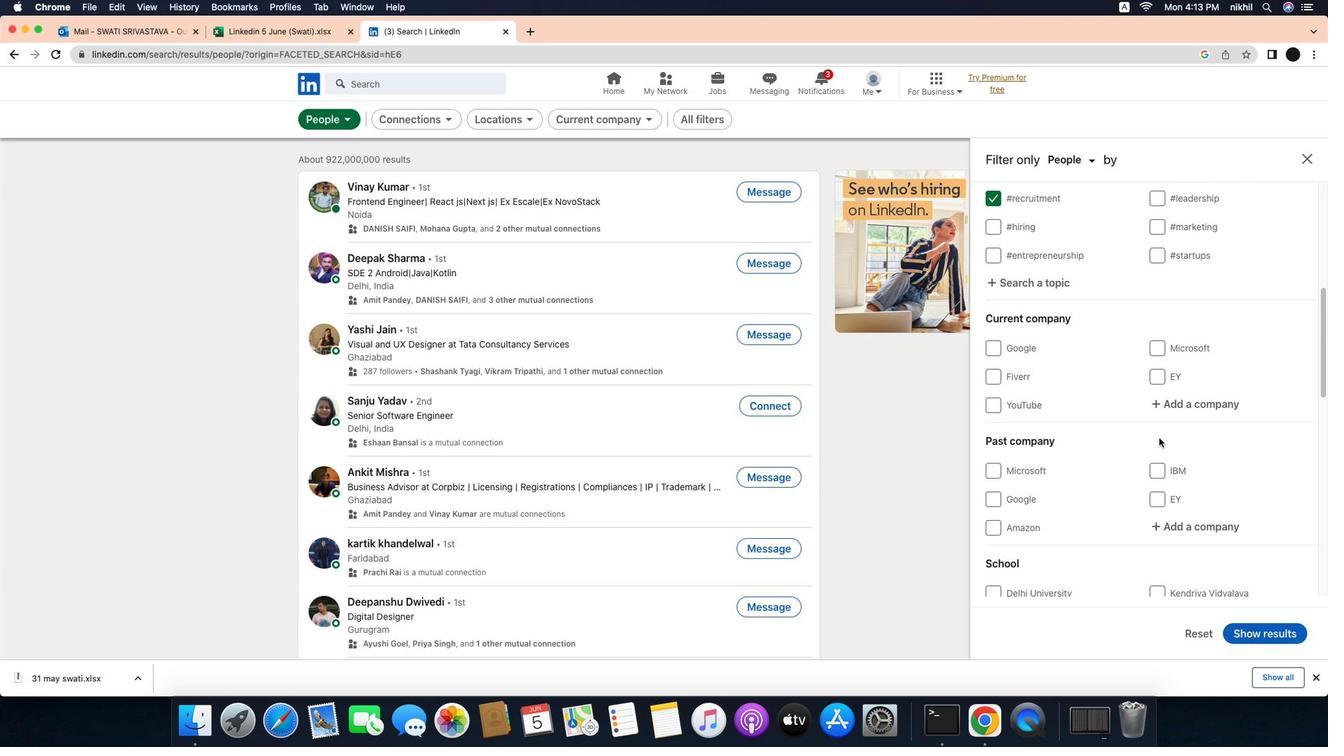 
Action: Mouse scrolled (1205, 436) with delta (-30, -29)
Screenshot: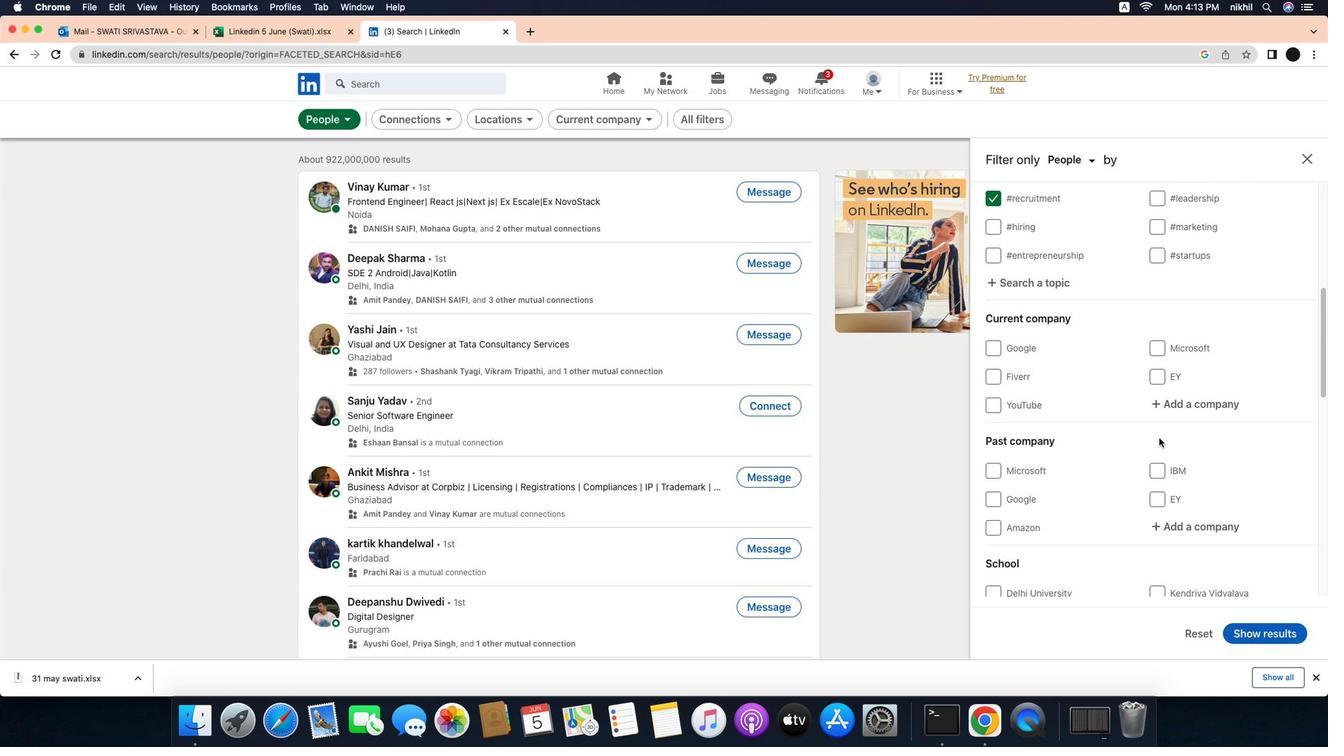 
Action: Mouse moved to (1228, 403)
Screenshot: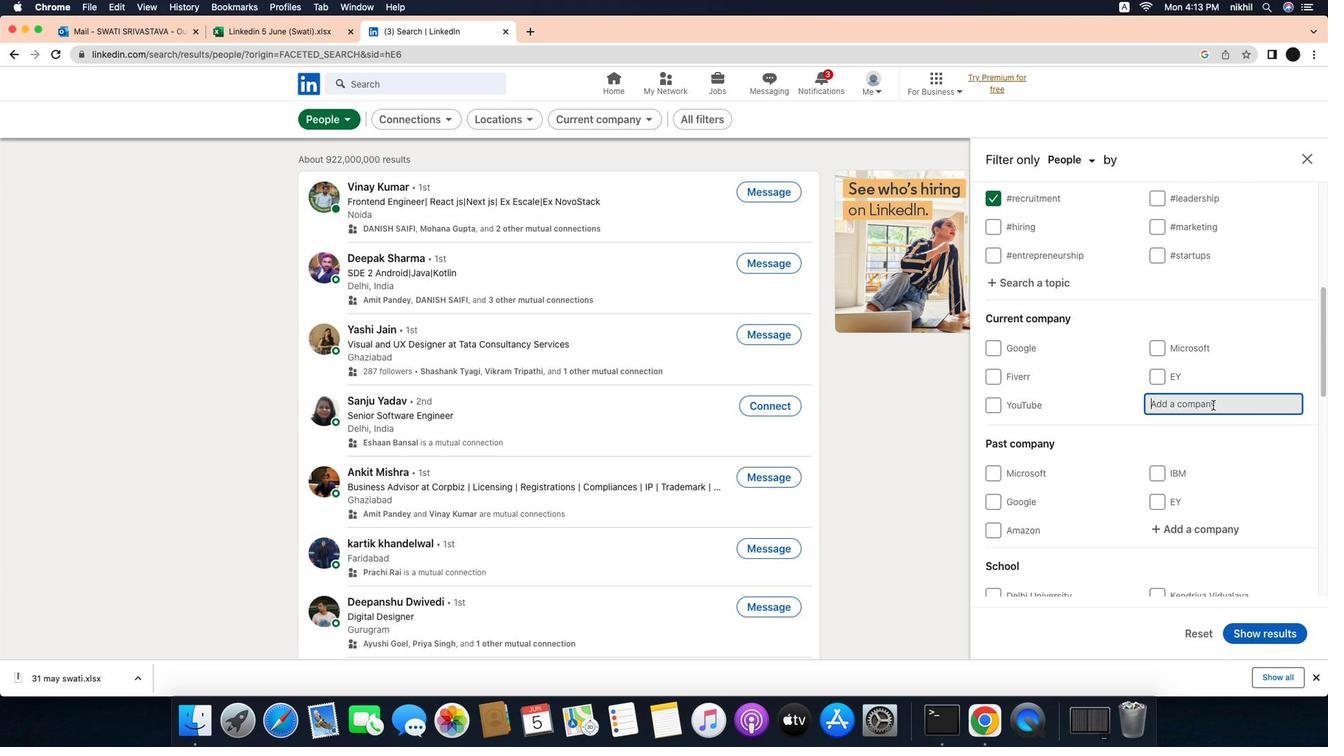 
Action: Mouse pressed left at (1228, 403)
Screenshot: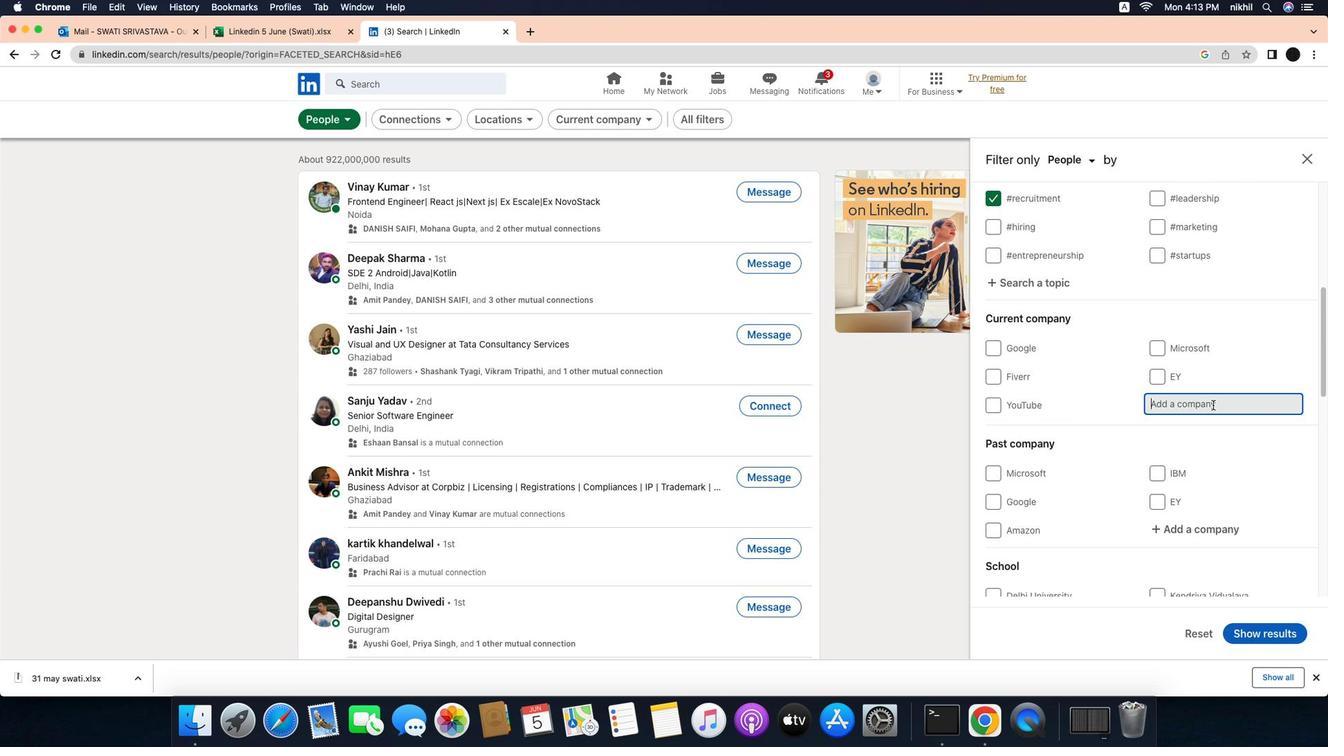 
Action: Mouse moved to (1262, 400)
Screenshot: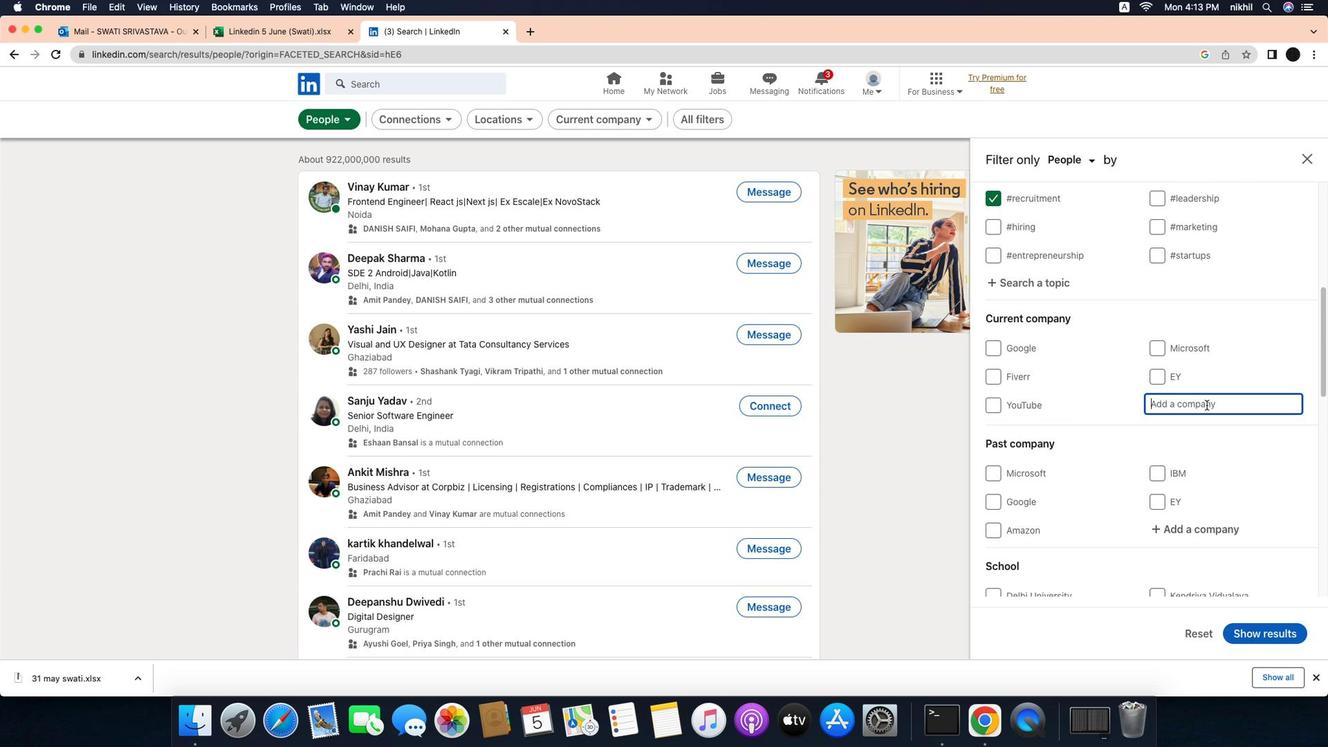 
Action: Mouse pressed left at (1262, 400)
Screenshot: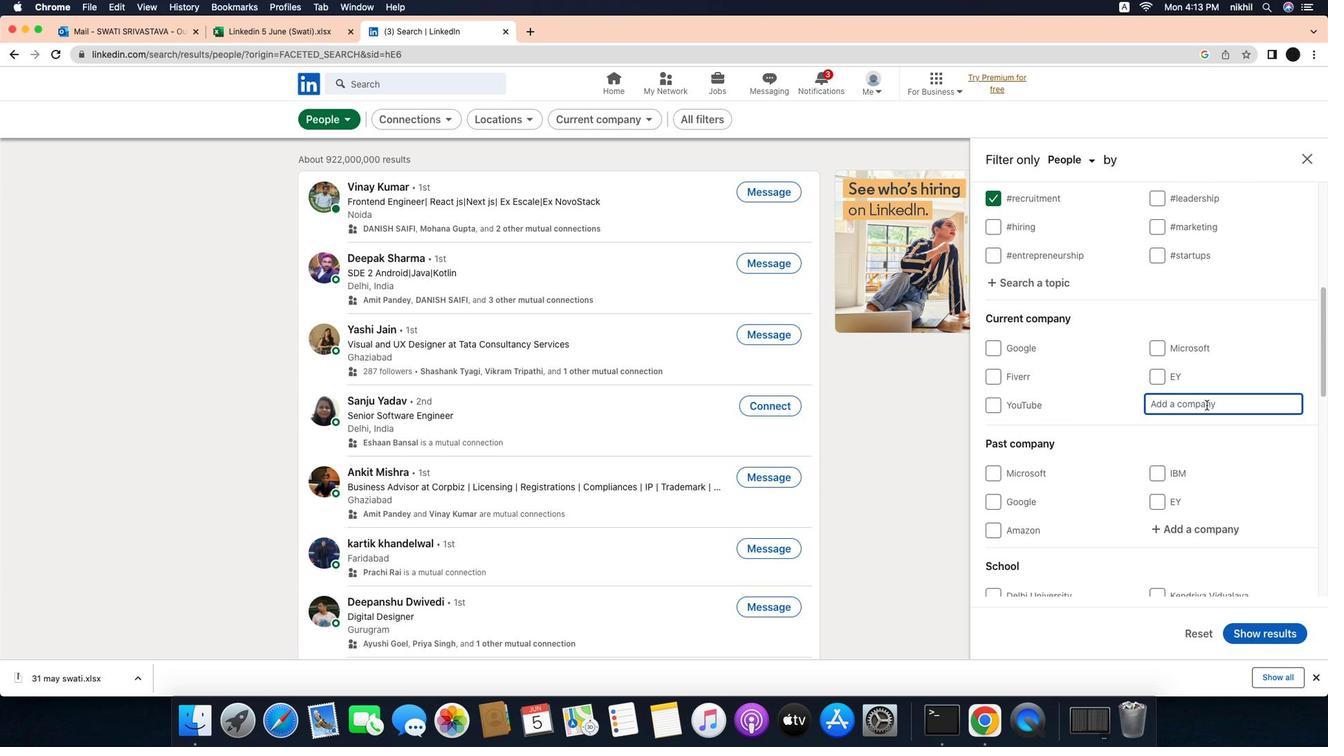 
Action: Mouse moved to (1256, 401)
Screenshot: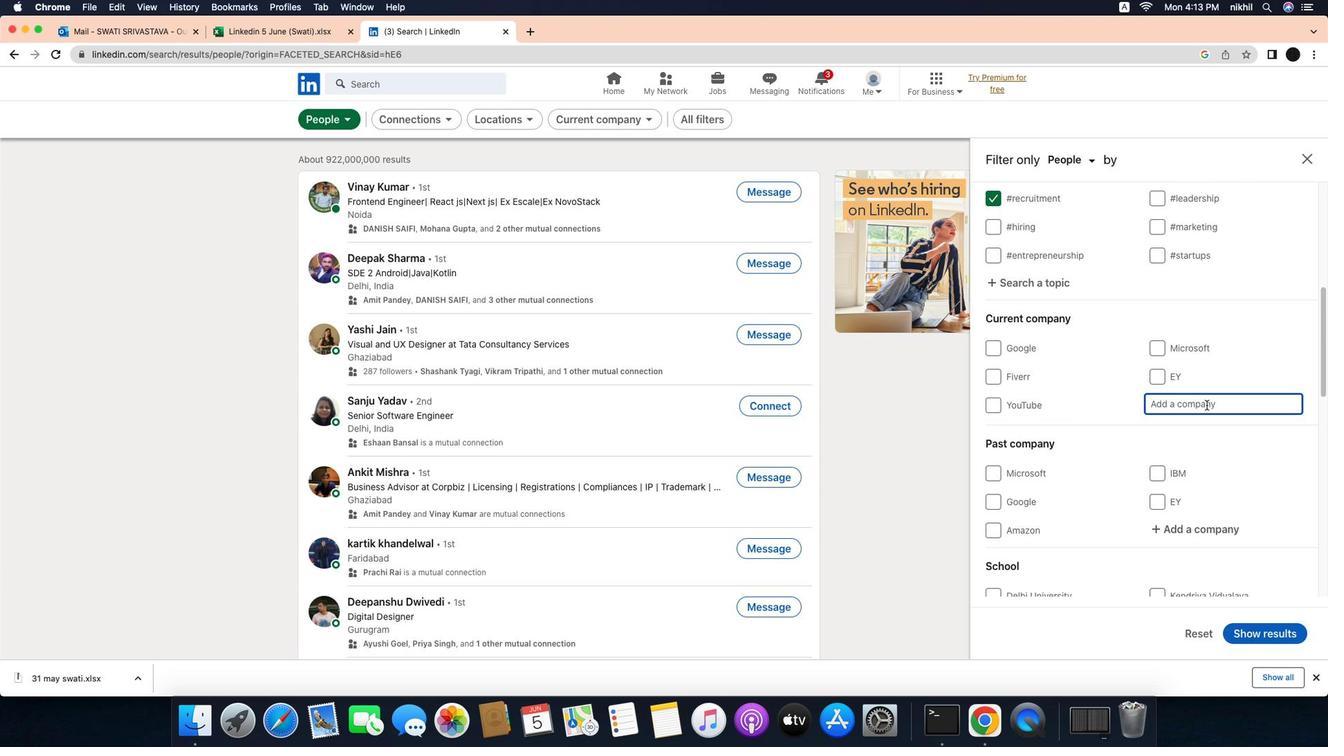 
Action: Key pressed Key.caps_lock'G'Key.caps_lock'o''d''r''e''j'Key.spaceKey.caps_lock'G'Key.caps_lock'r''o''u''p'
Screenshot: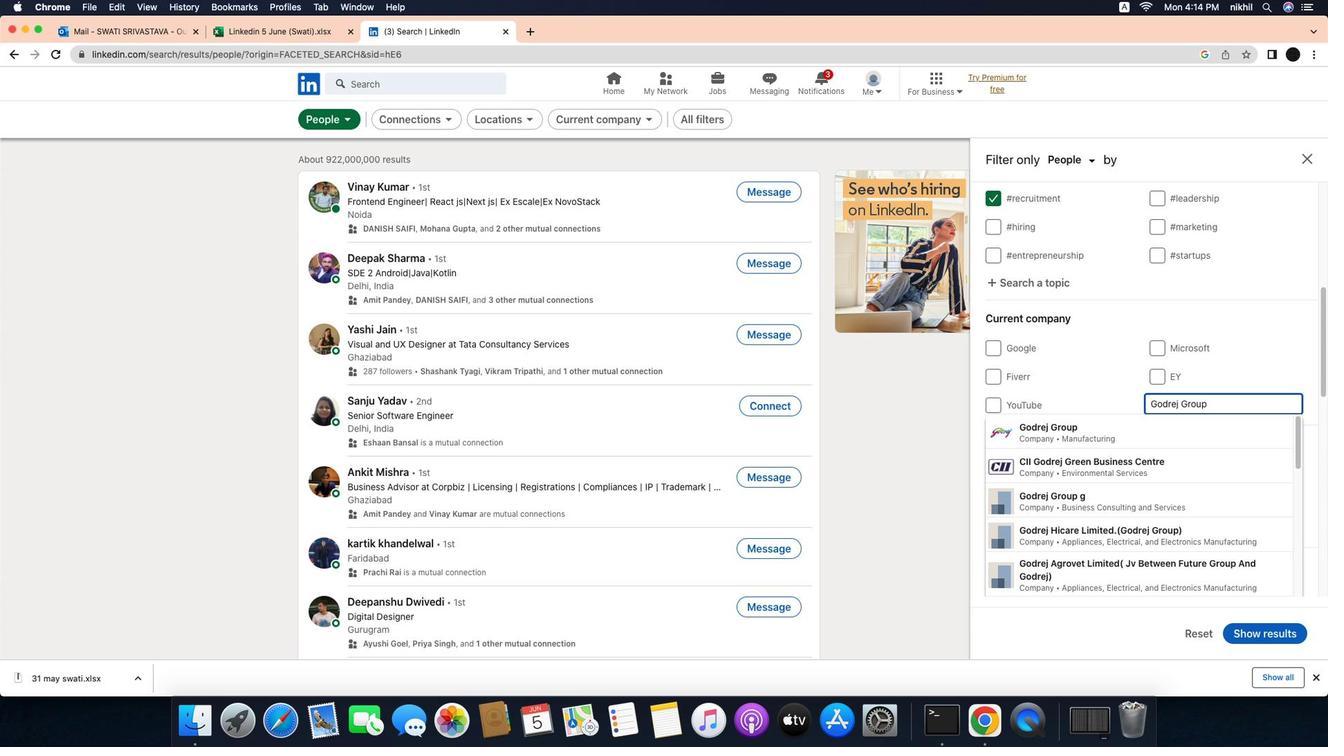 
Action: Mouse moved to (1201, 417)
Screenshot: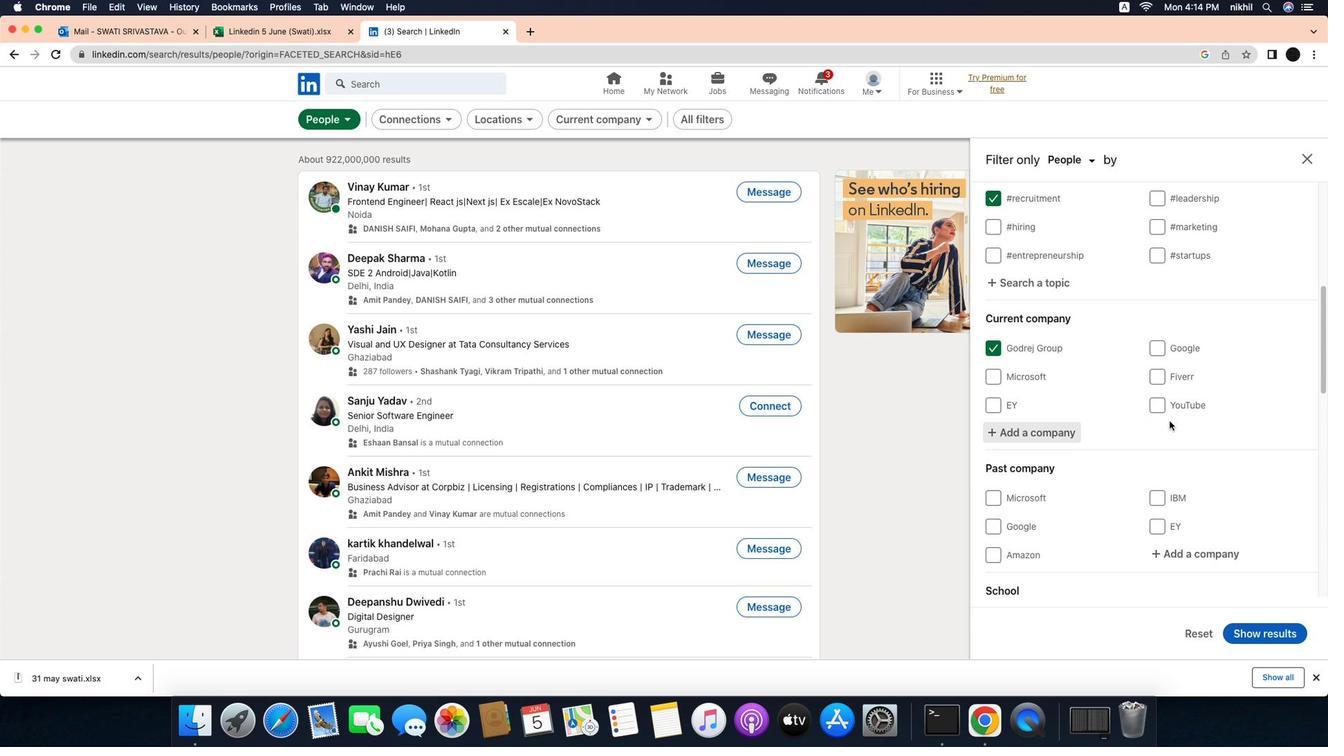 
Action: Mouse pressed left at (1201, 417)
Screenshot: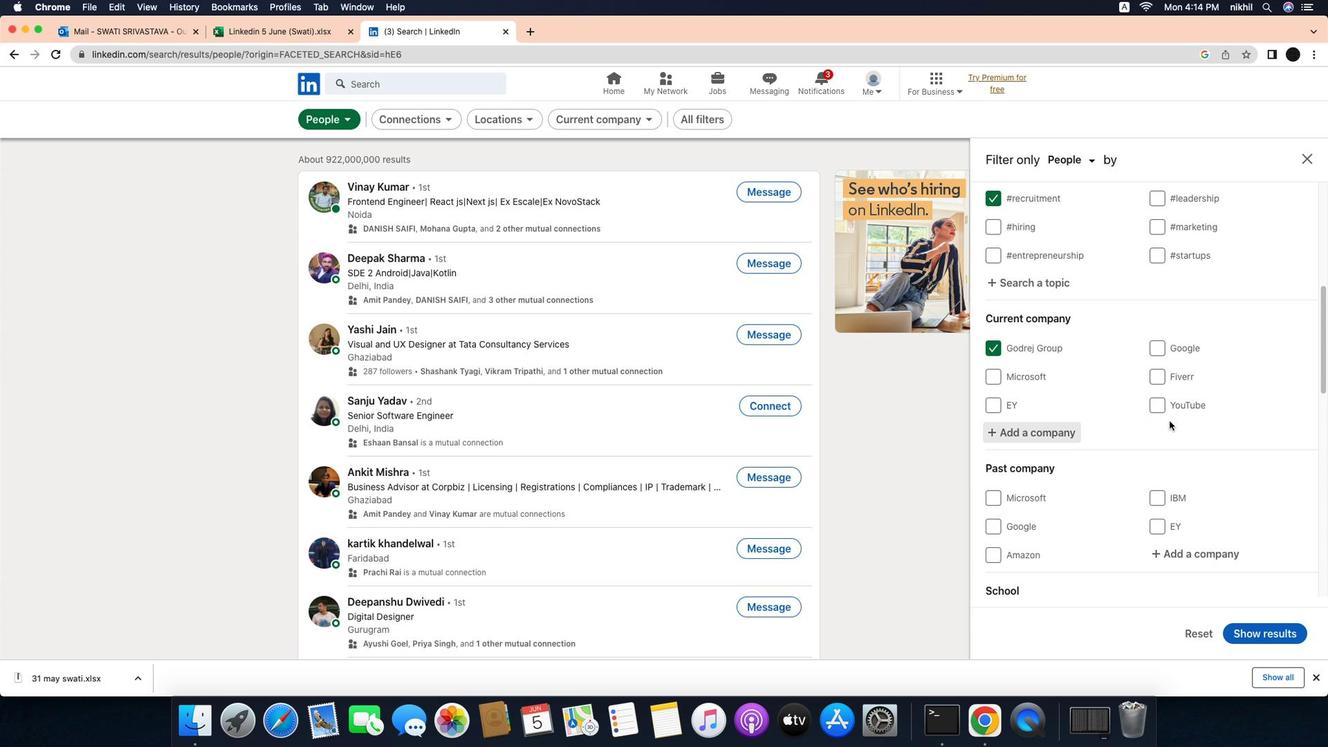 
Action: Mouse moved to (1216, 417)
Screenshot: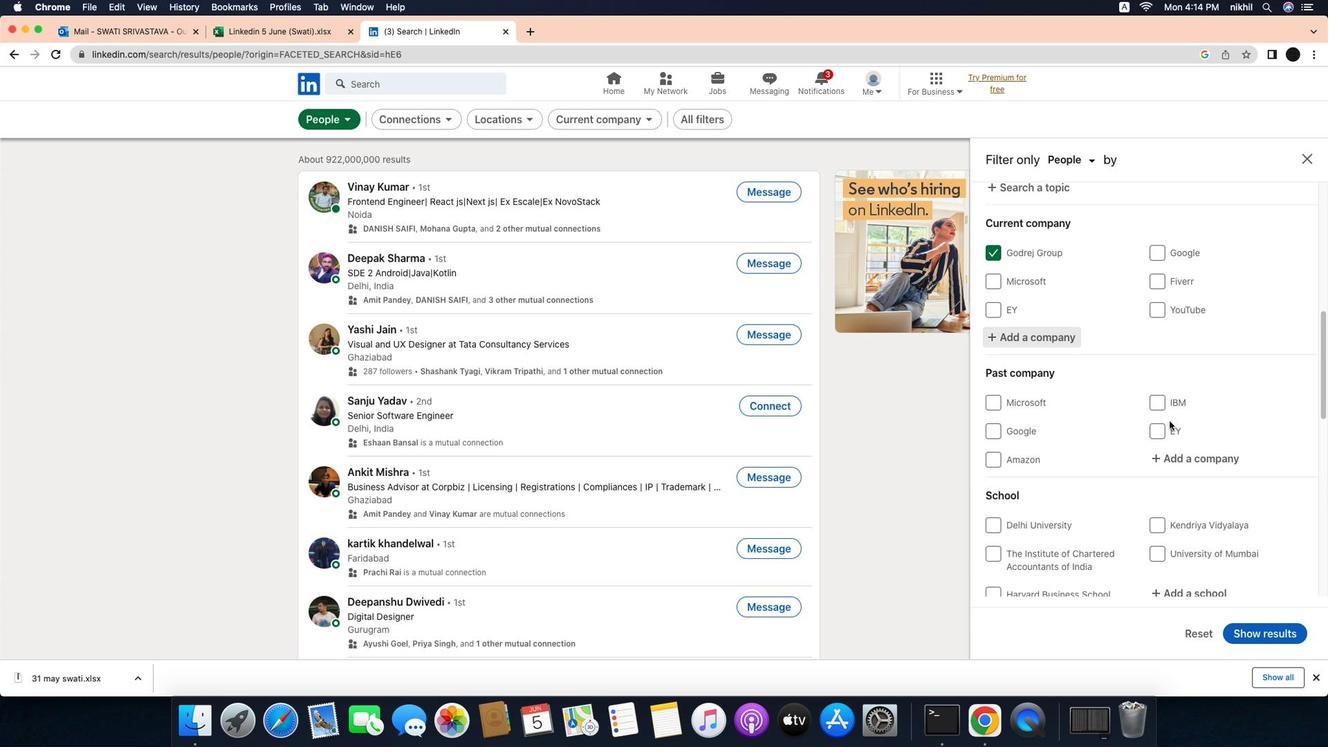 
Action: Mouse scrolled (1216, 417) with delta (-30, -31)
Screenshot: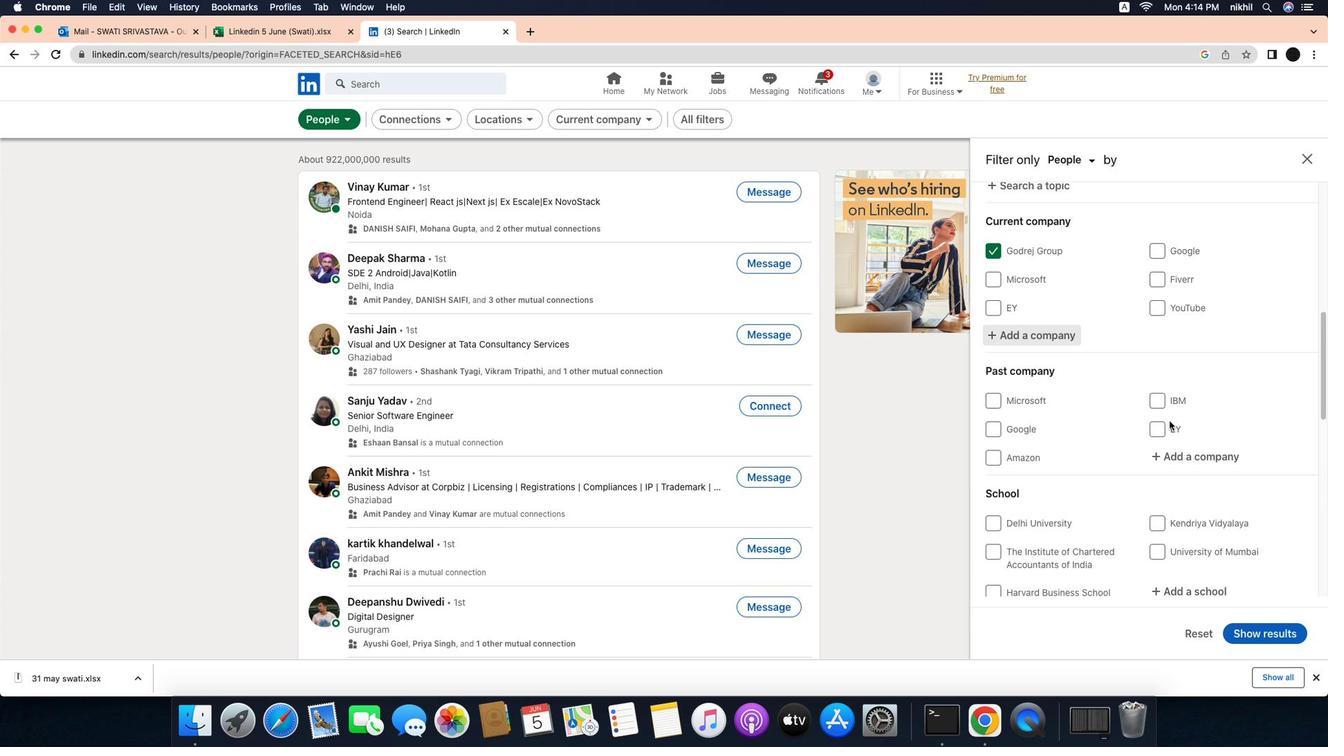 
Action: Mouse scrolled (1216, 417) with delta (-30, -31)
Screenshot: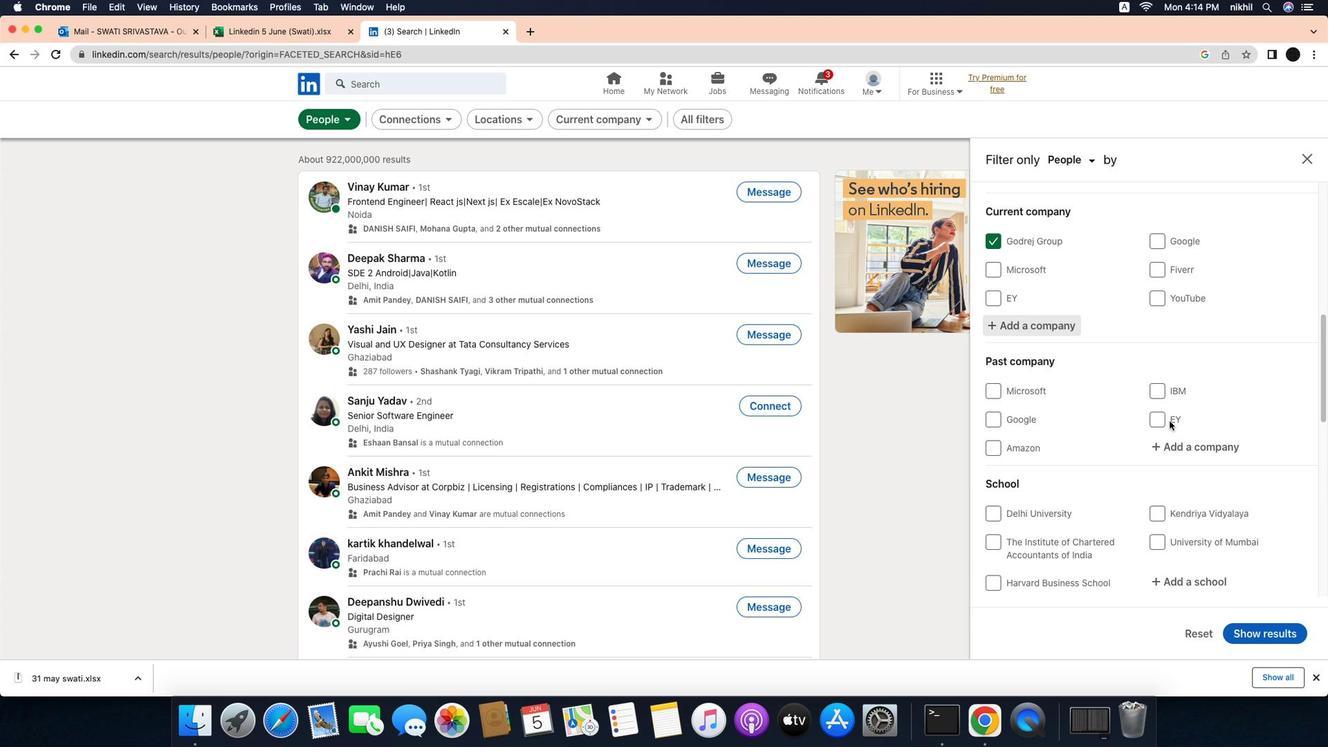 
Action: Mouse scrolled (1216, 417) with delta (-30, -31)
Screenshot: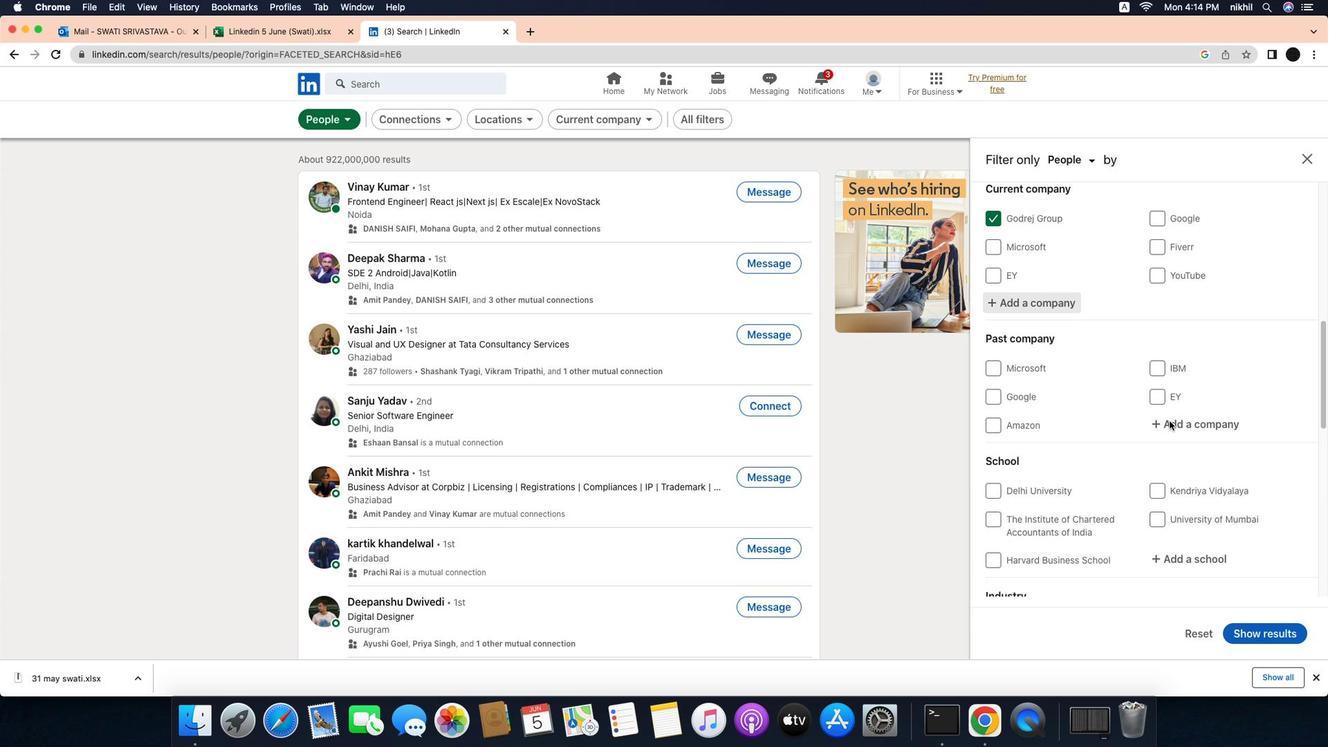 
Action: Mouse scrolled (1216, 417) with delta (-30, -31)
Screenshot: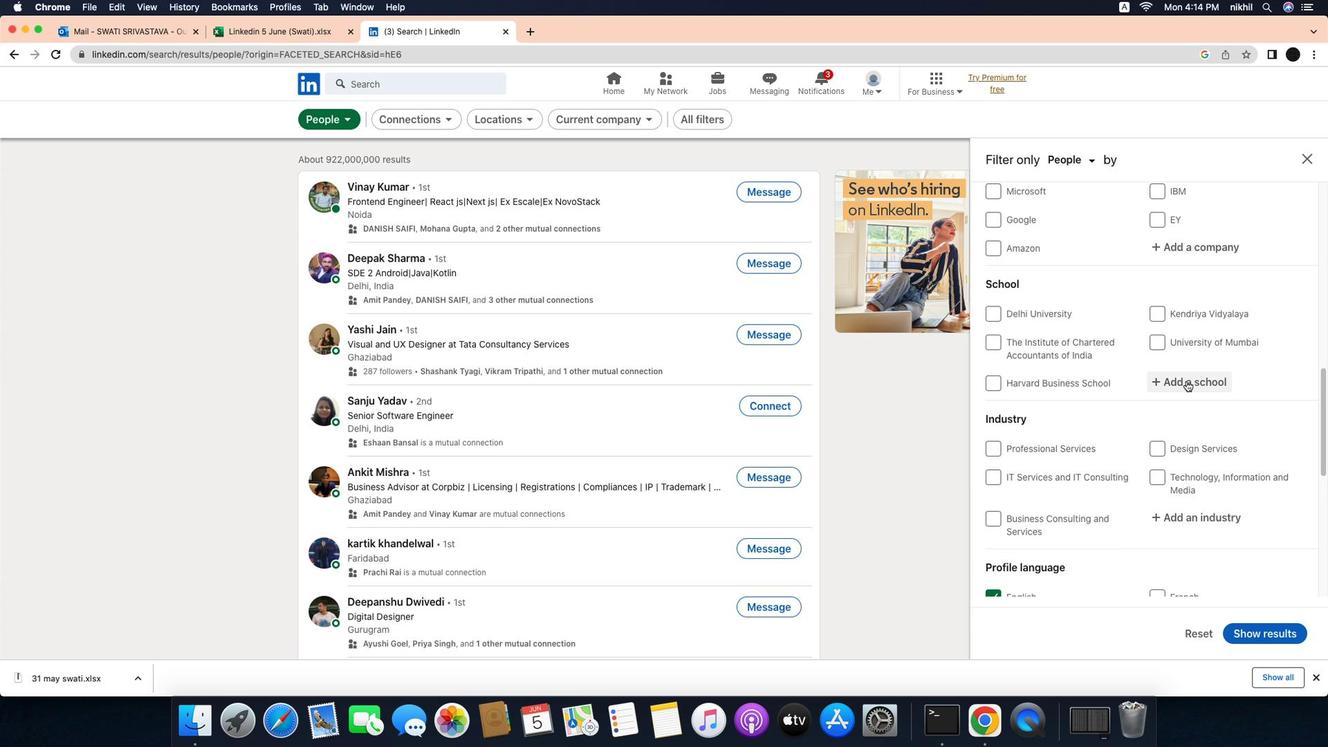 
Action: Mouse scrolled (1216, 417) with delta (-30, -31)
Screenshot: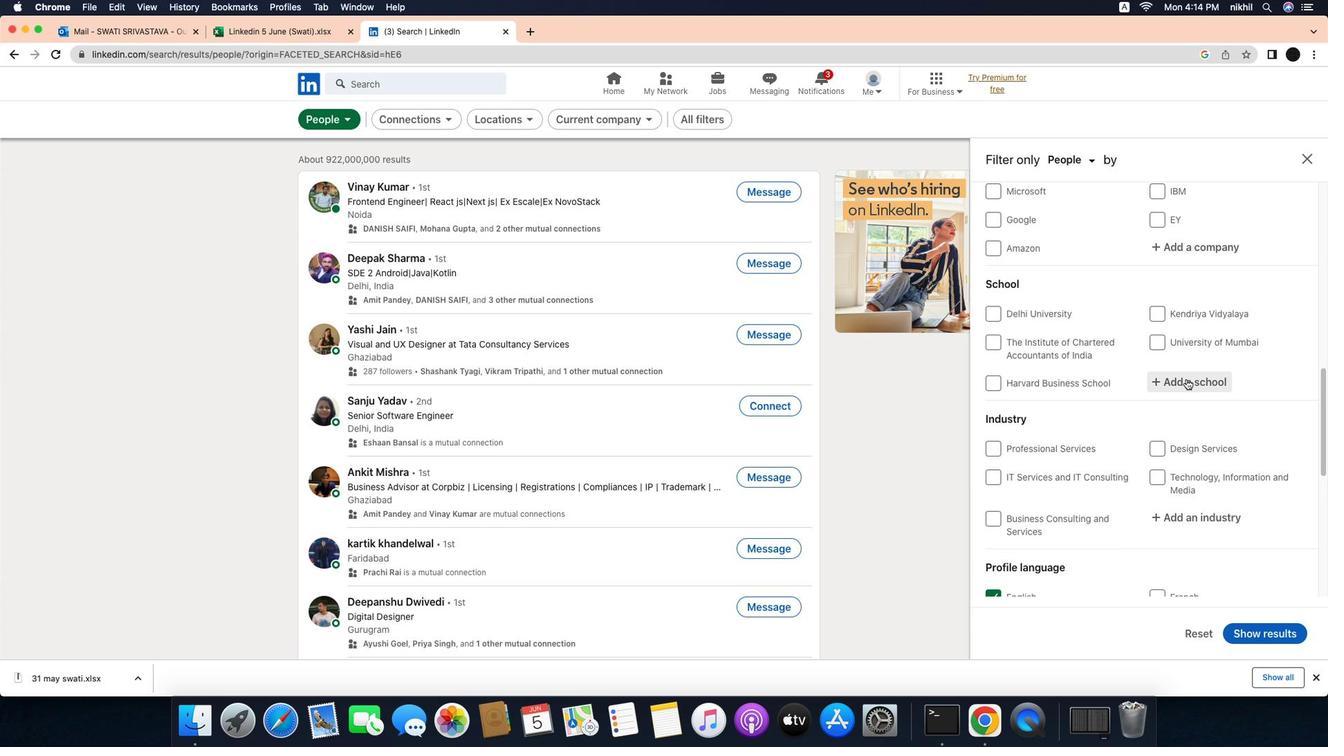 
Action: Mouse scrolled (1216, 417) with delta (-30, -32)
Screenshot: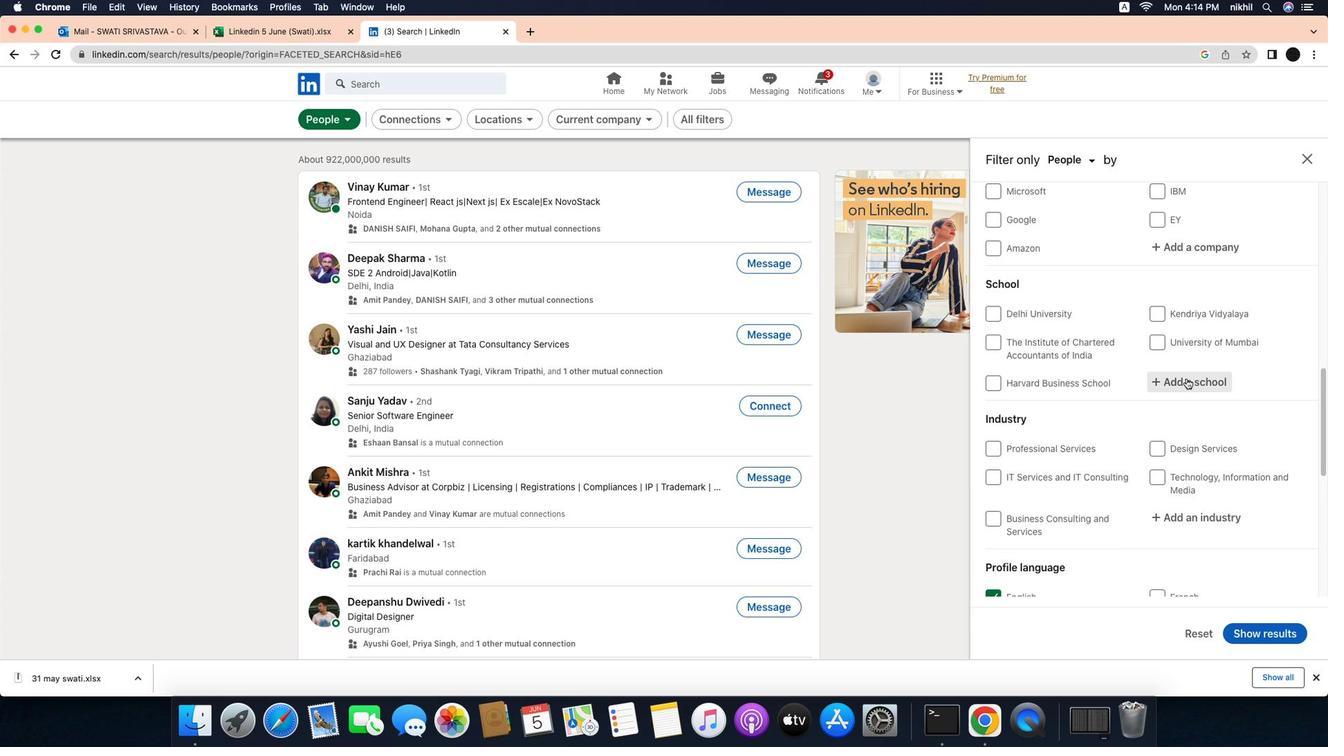 
Action: Mouse scrolled (1216, 417) with delta (-30, -33)
Screenshot: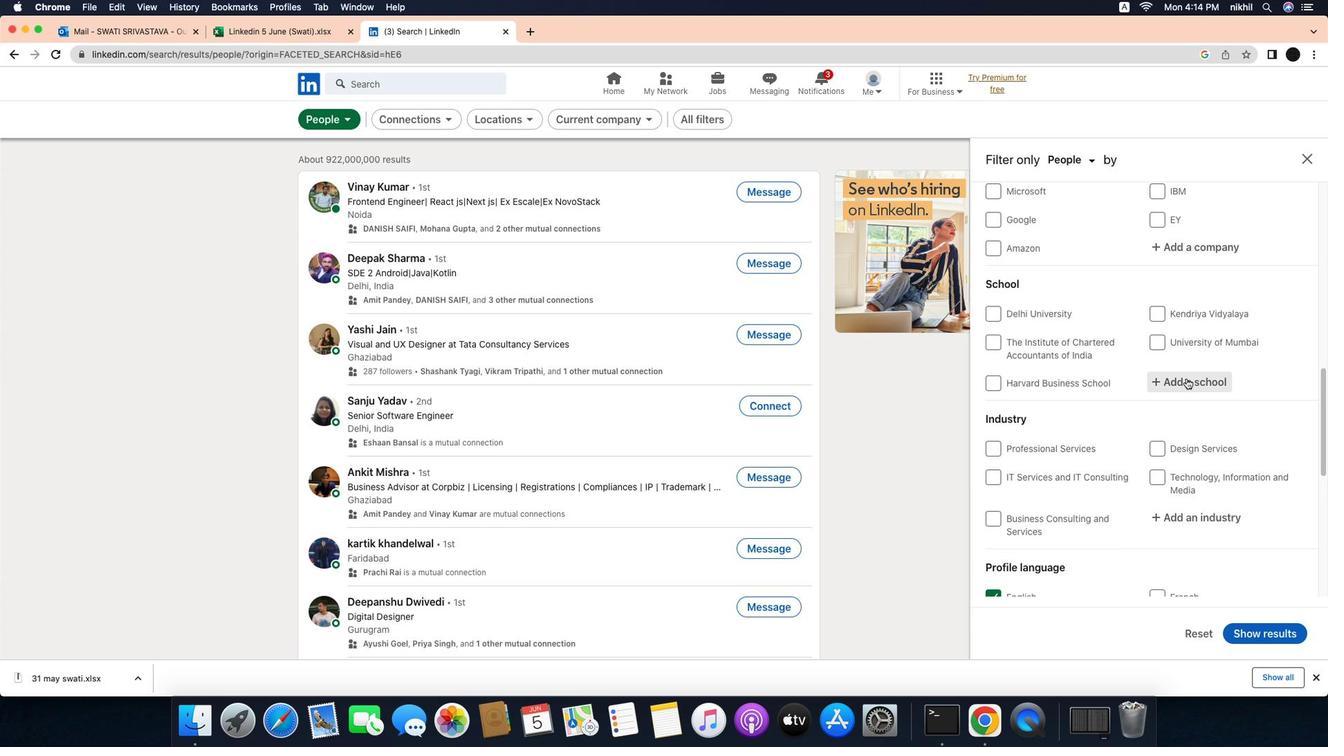 
Action: Mouse moved to (1234, 372)
Screenshot: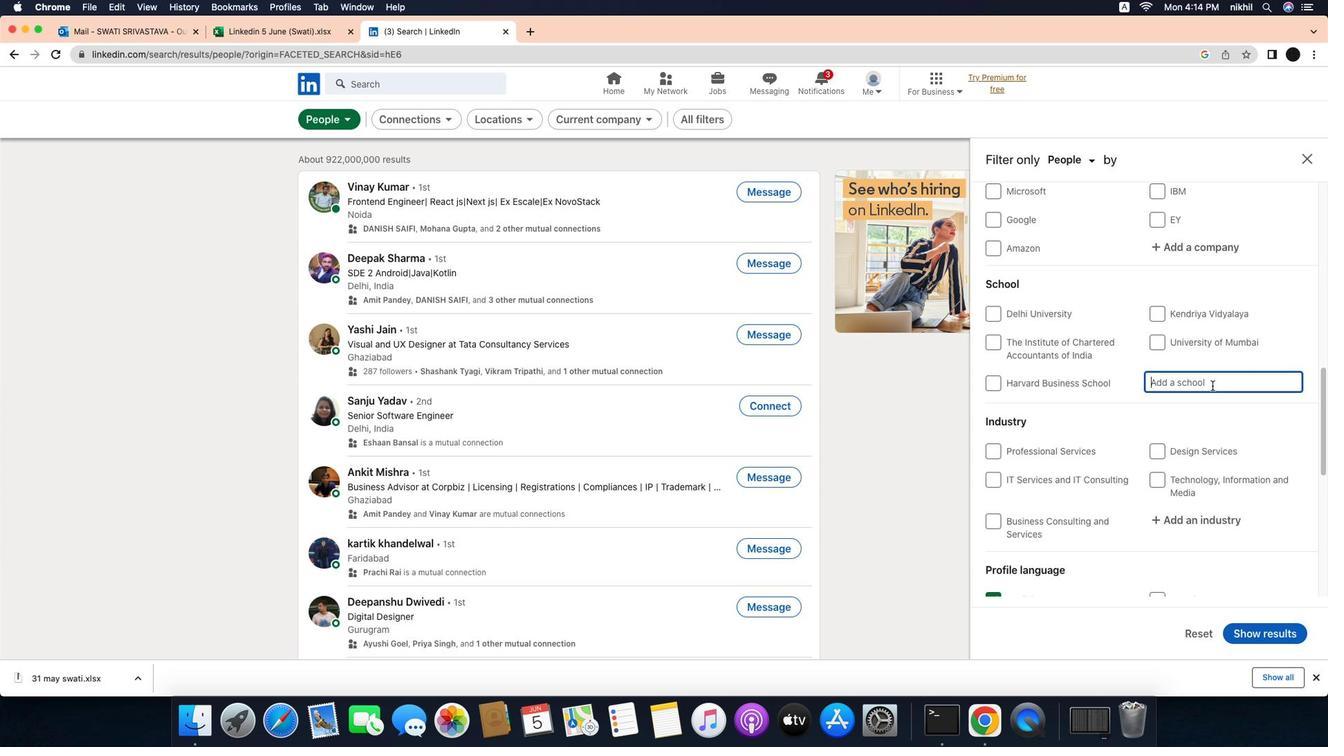 
Action: Mouse pressed left at (1234, 372)
Screenshot: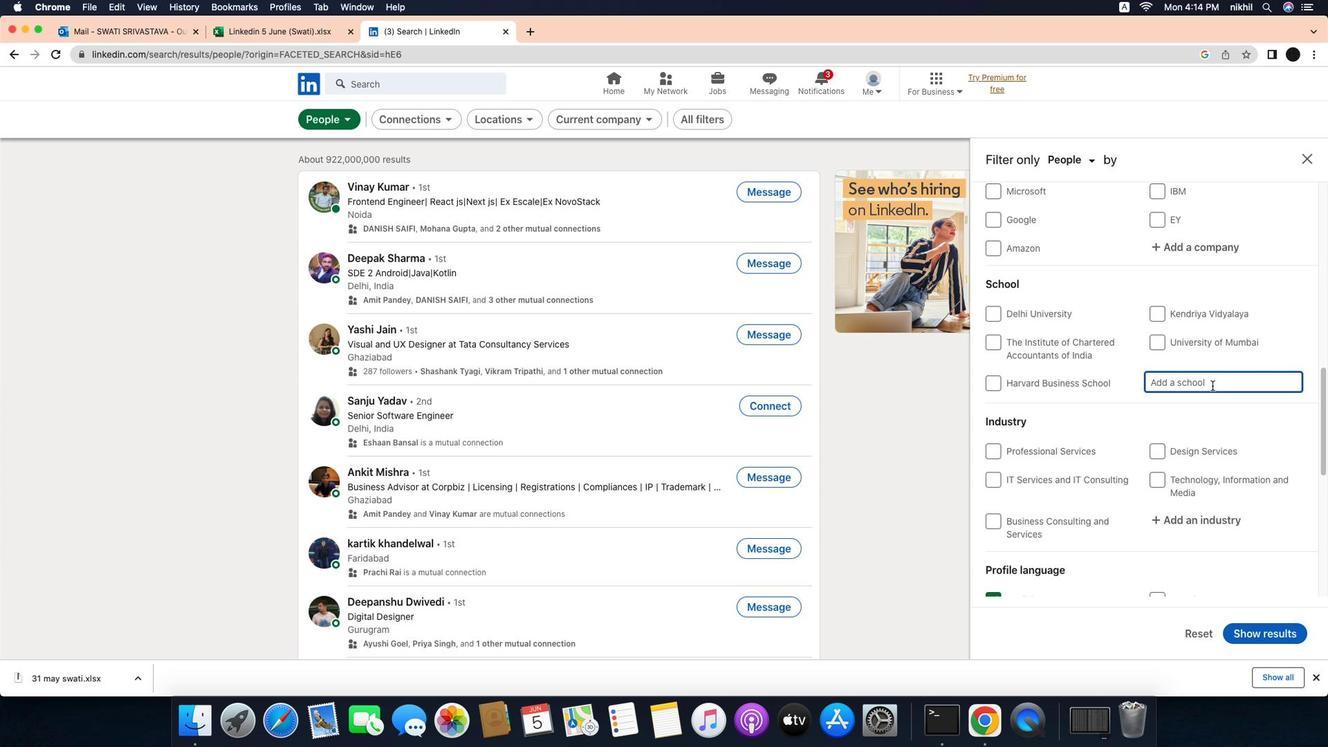 
Action: Mouse moved to (1261, 379)
Screenshot: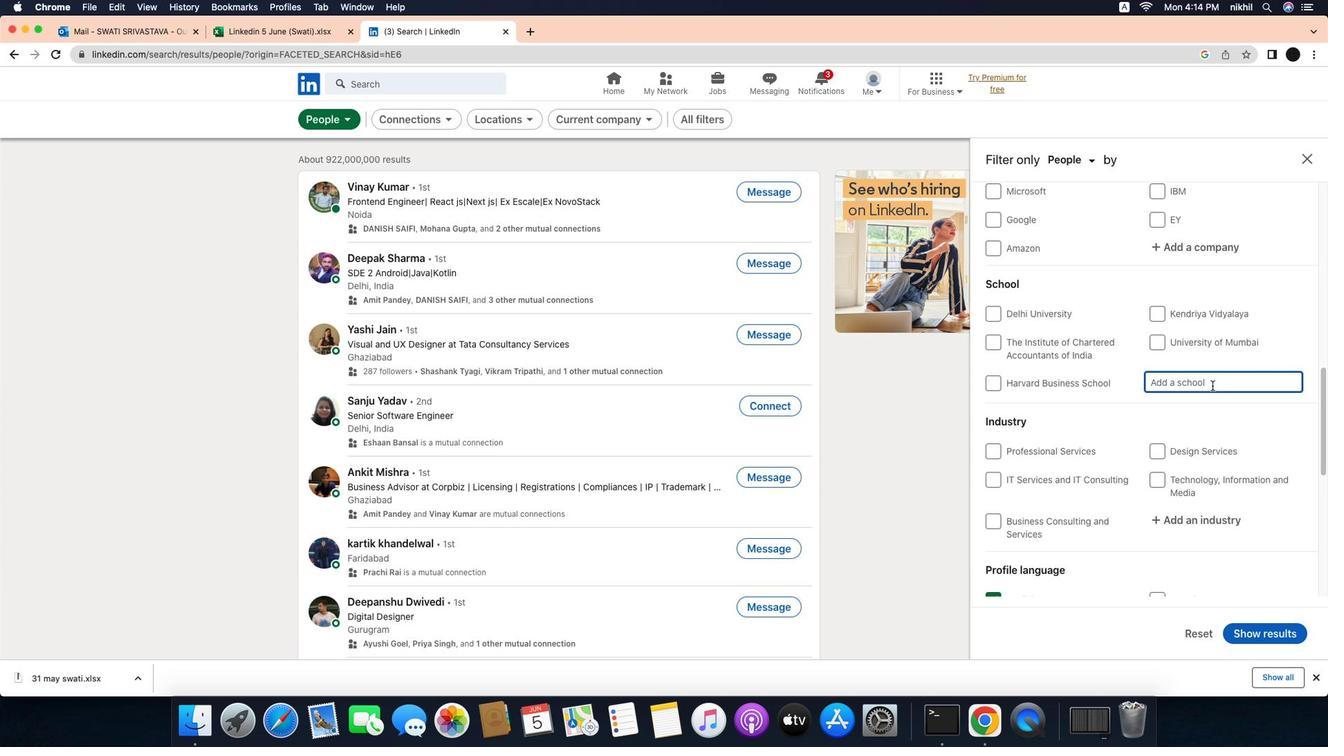 
Action: Mouse pressed left at (1261, 379)
Screenshot: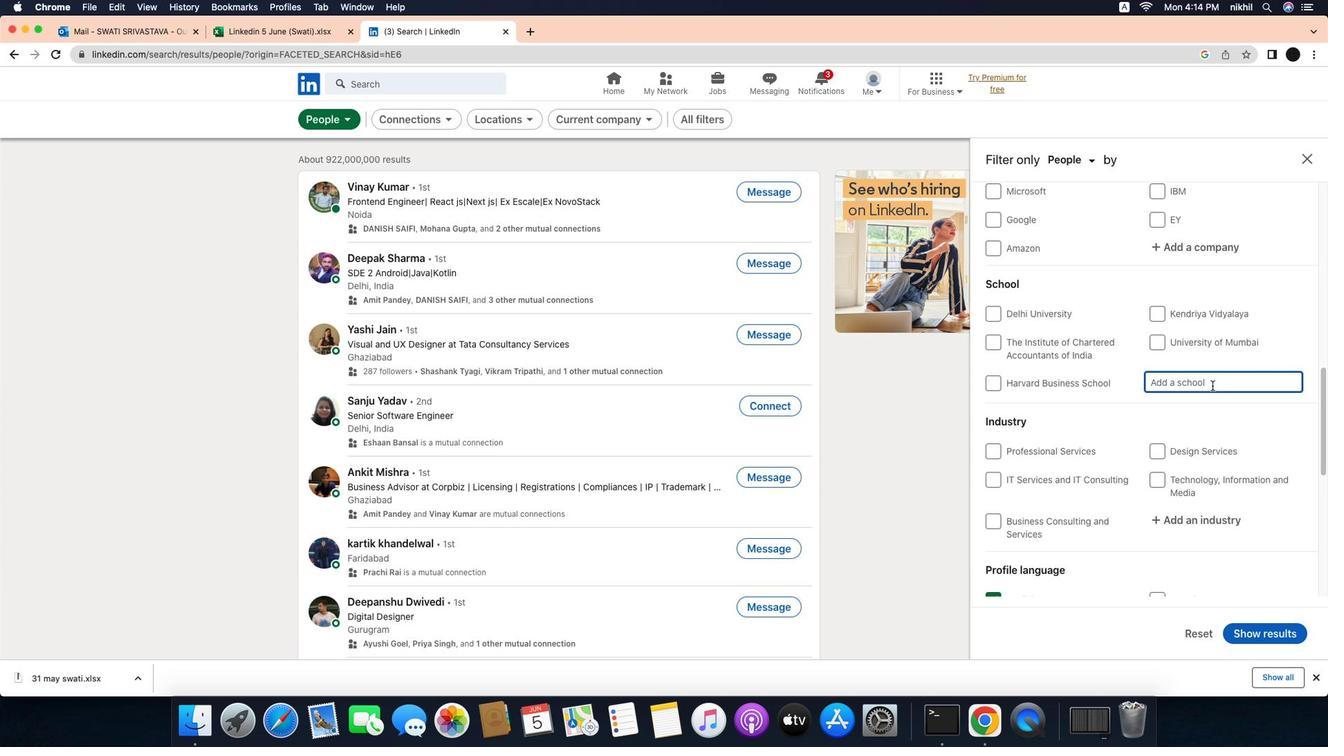 
Action: Key pressed Key.caps_lock'M'Key.caps_lock'a''h''a''r''a''s''h''t''r''a'Key.spaceKey.caps_lock'U'Key.caps_lock'n''i''v''e''r''s''i''t''y'Key.space'o''f'Key.spaceKey.caps_lock'H'Key.caps_lock'e''a''l''t''h'Key.spaceKey.caps_lock'S'Key.caps_lock'c''i''e''n''c''e''s'','Key.spaceKey.caps_lock'N'Key.caps_lock'a''s''h''i''k'
Screenshot: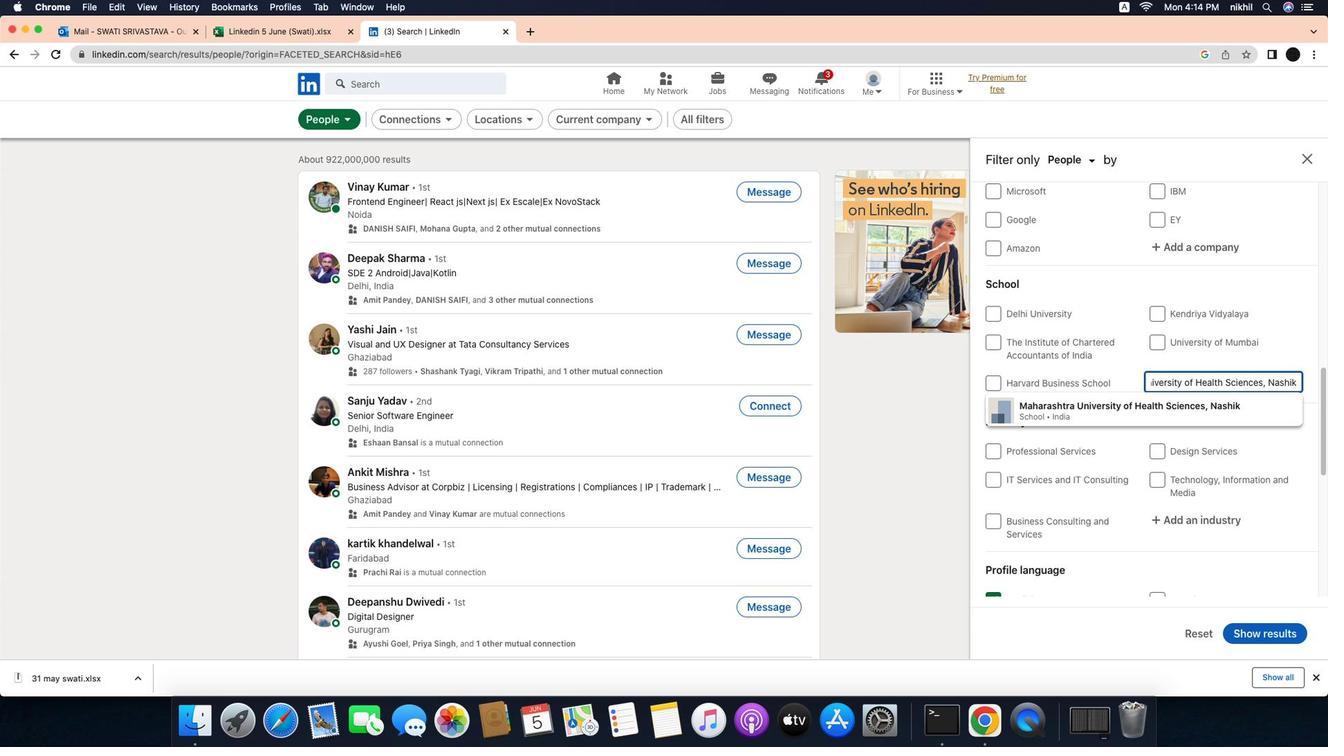 
Action: Mouse moved to (1179, 406)
Screenshot: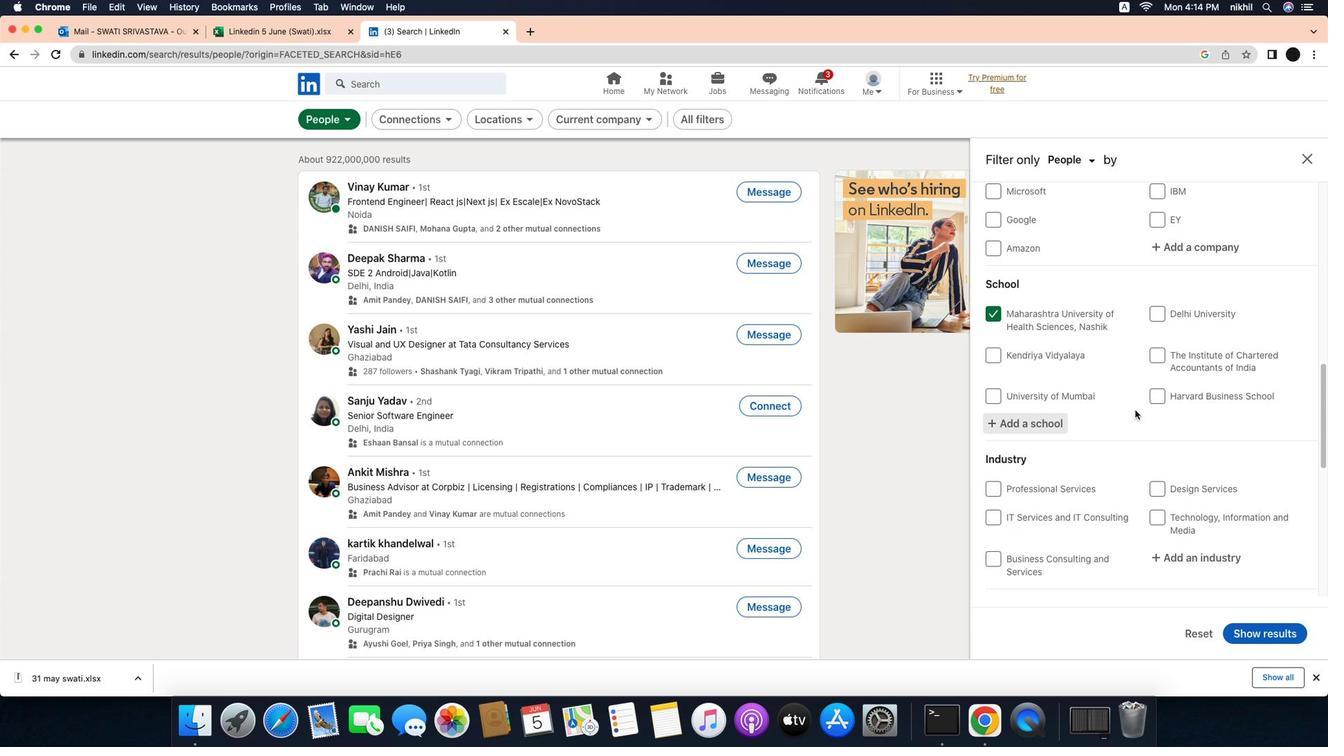 
Action: Mouse pressed left at (1179, 406)
Screenshot: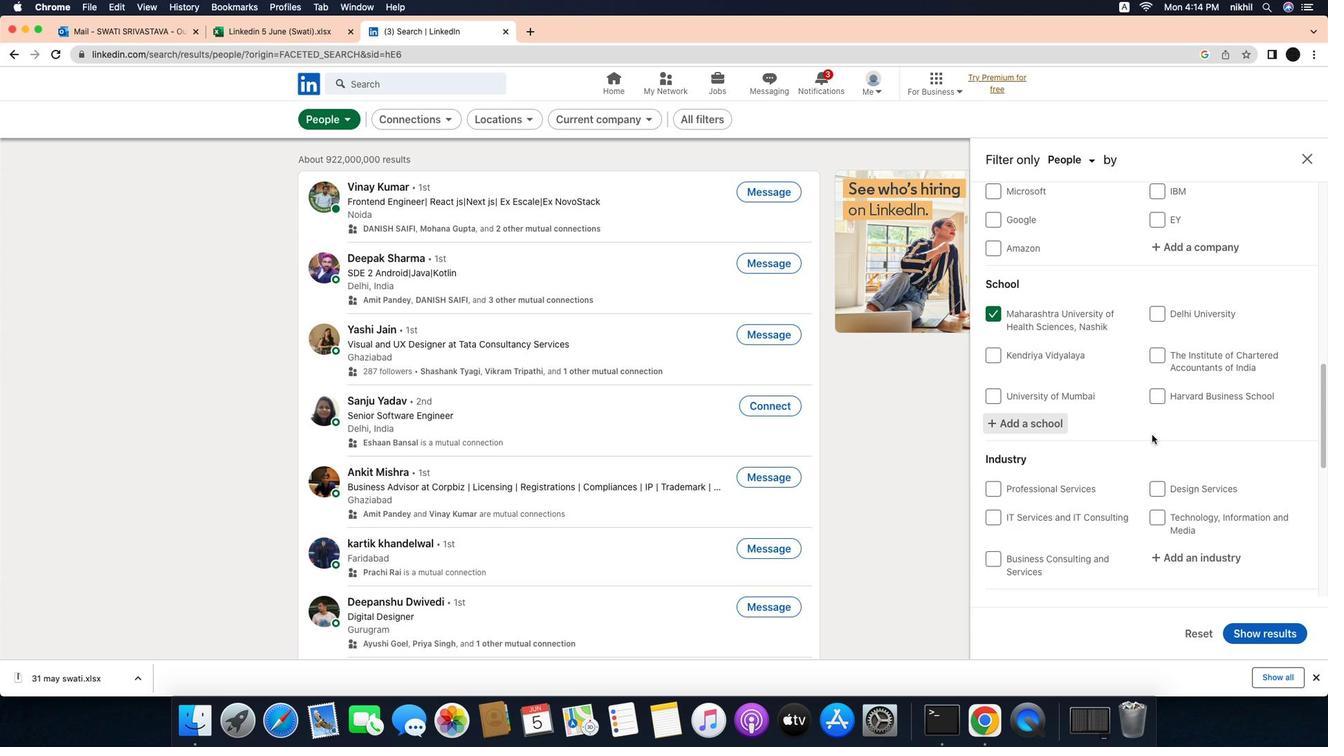
Action: Mouse moved to (1196, 431)
Screenshot: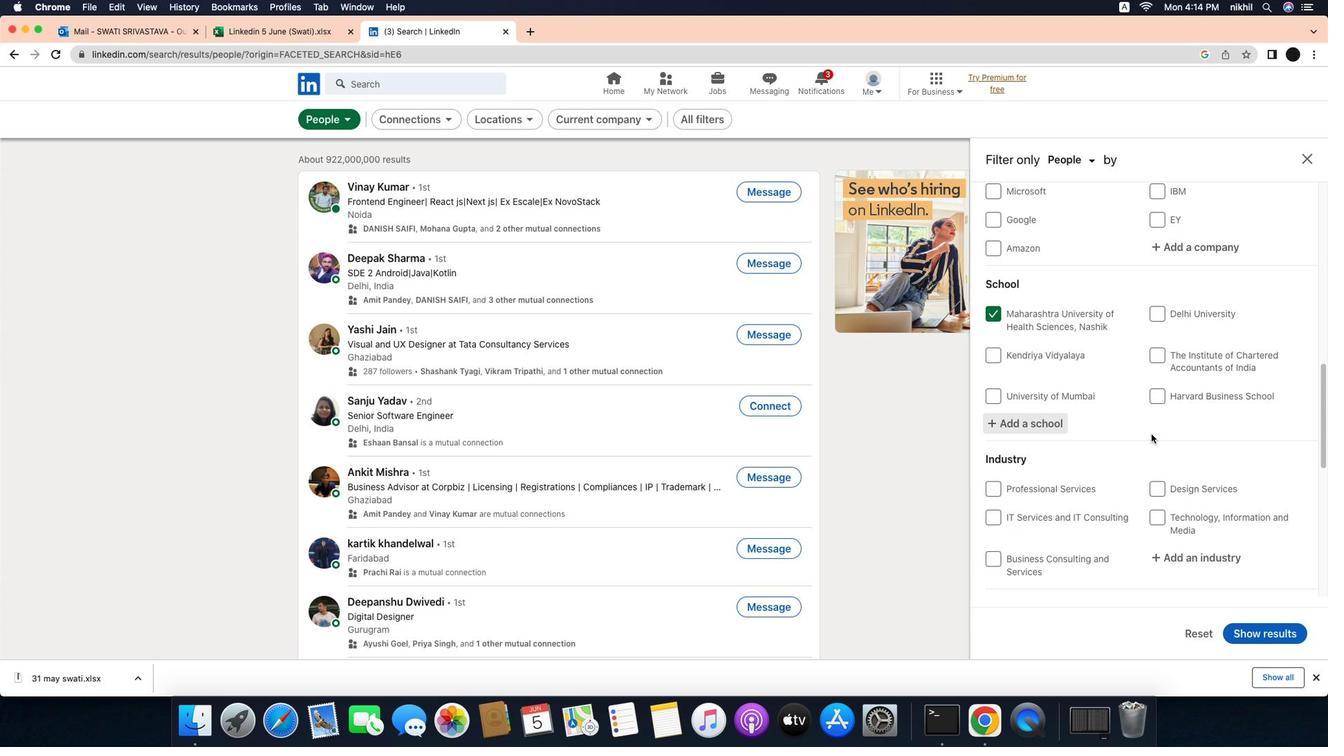 
Action: Mouse scrolled (1196, 431) with delta (-30, -31)
Screenshot: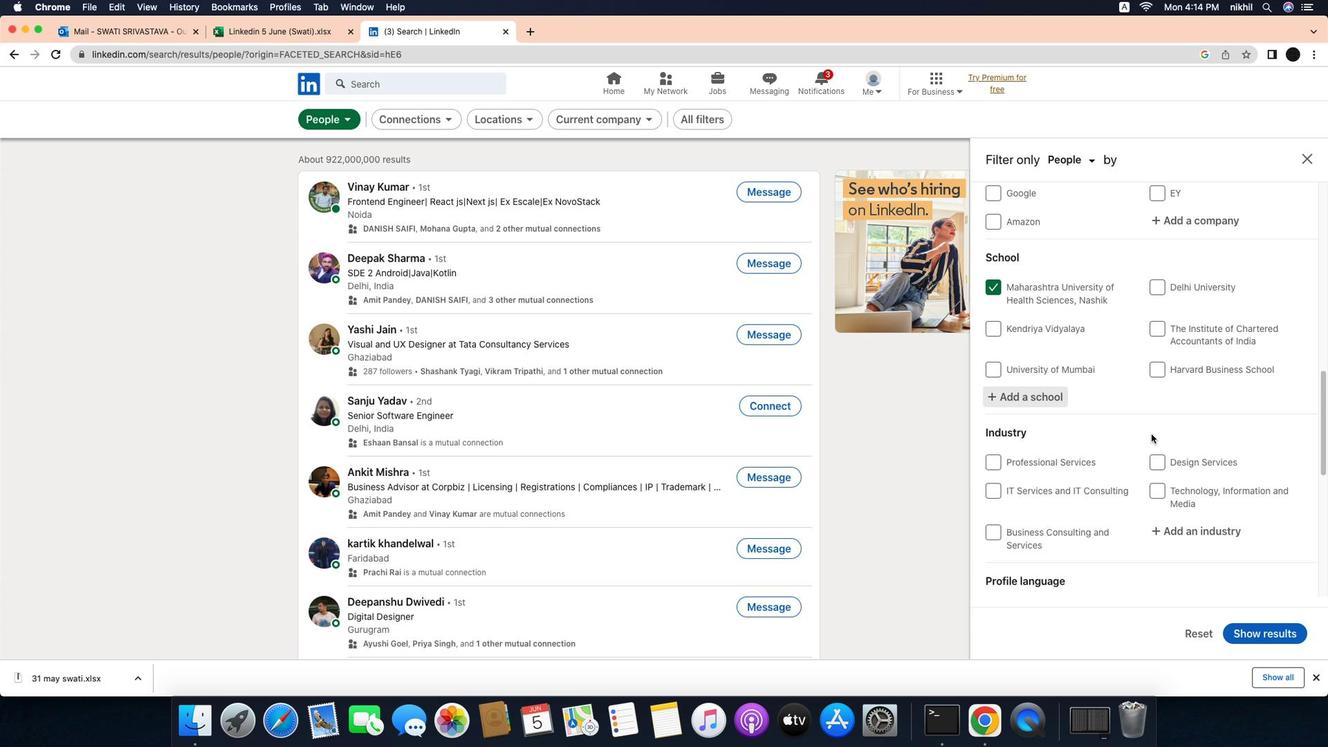 
Action: Mouse scrolled (1196, 431) with delta (-30, -31)
Screenshot: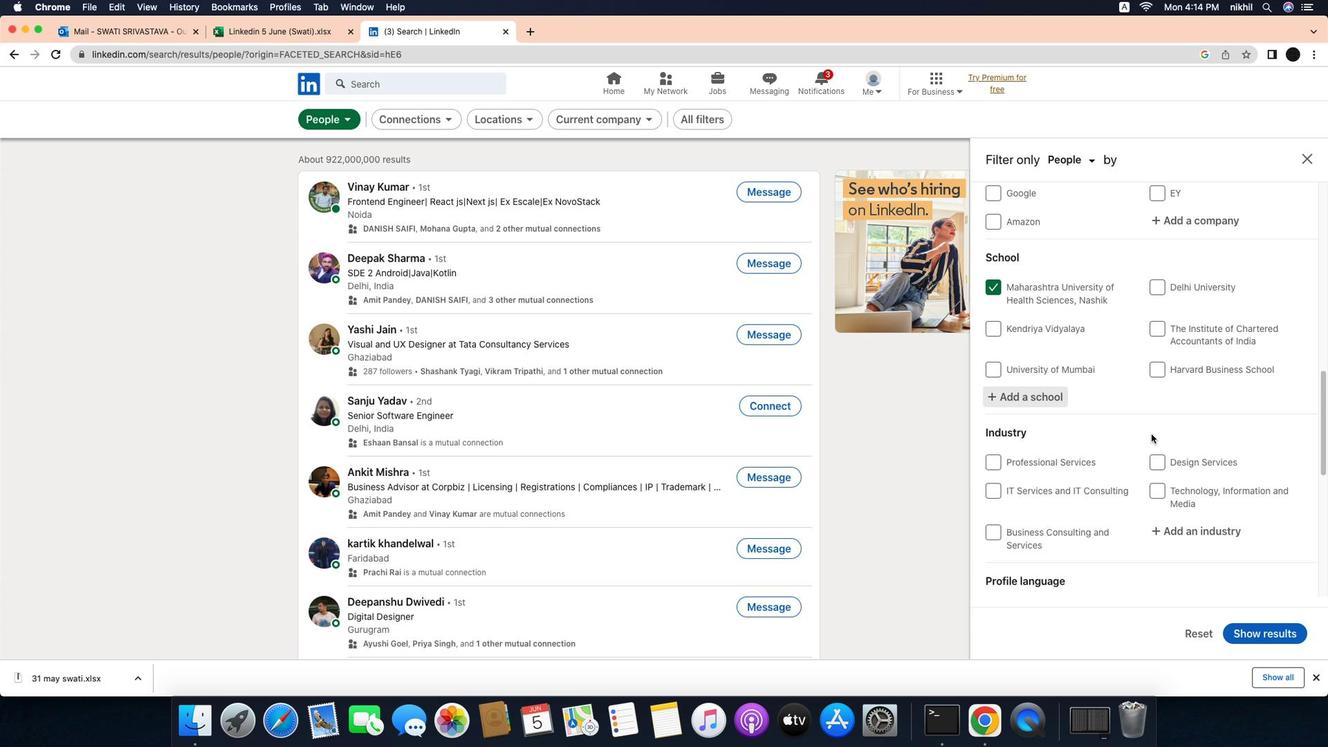
Action: Mouse scrolled (1196, 431) with delta (-30, -31)
Screenshot: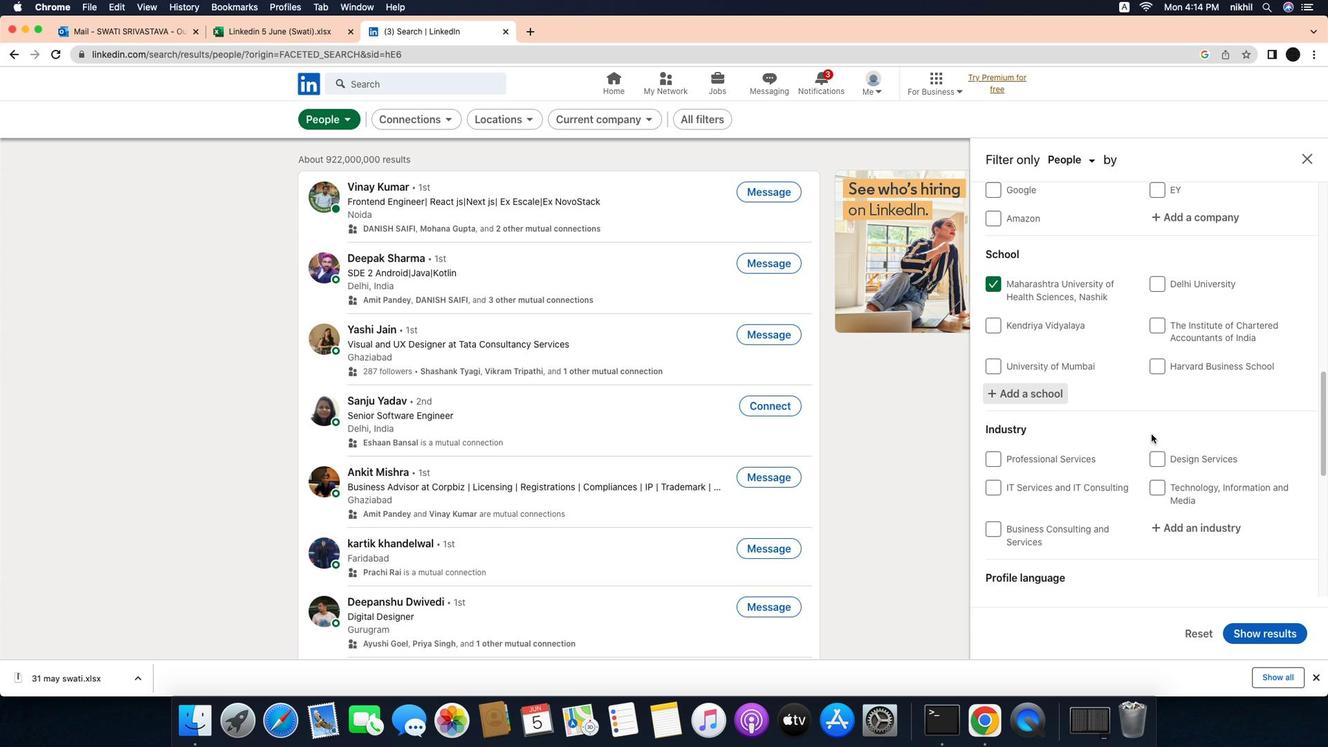 
Action: Mouse scrolled (1196, 431) with delta (-30, -31)
Screenshot: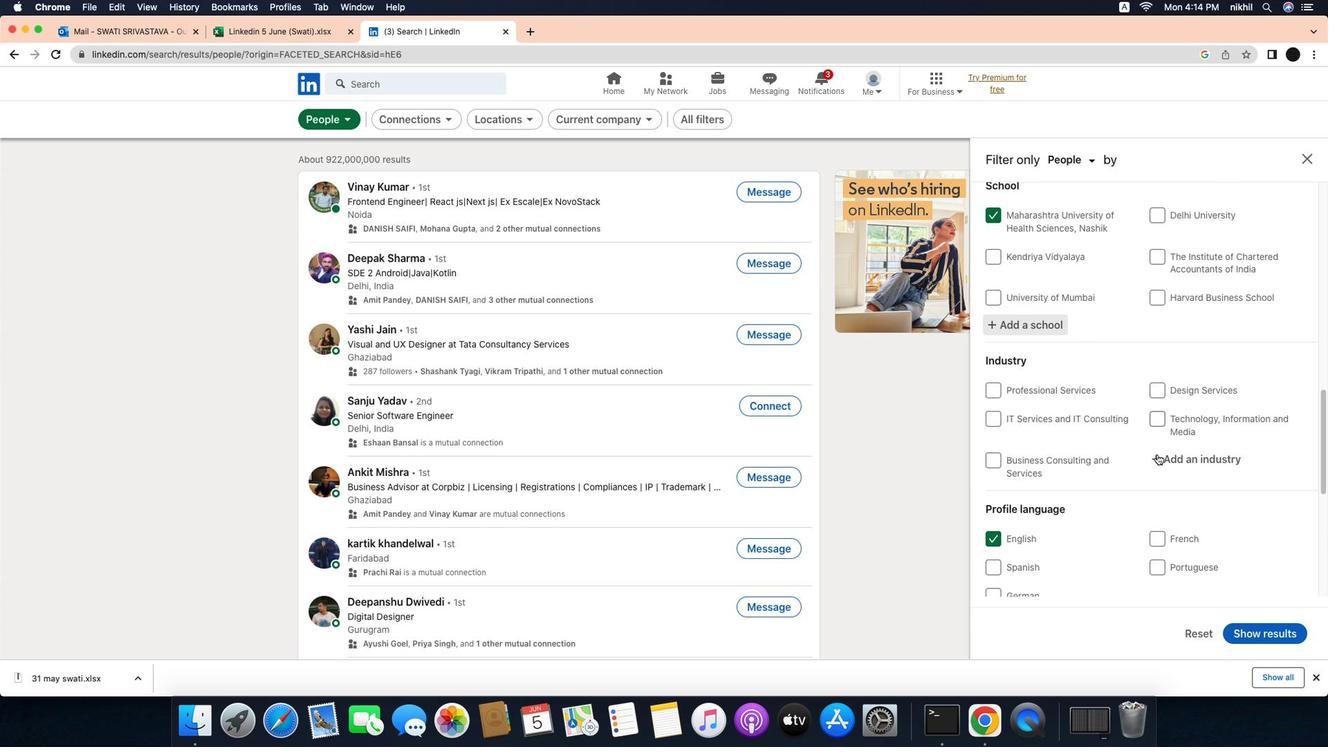 
Action: Mouse scrolled (1196, 431) with delta (-30, -31)
Screenshot: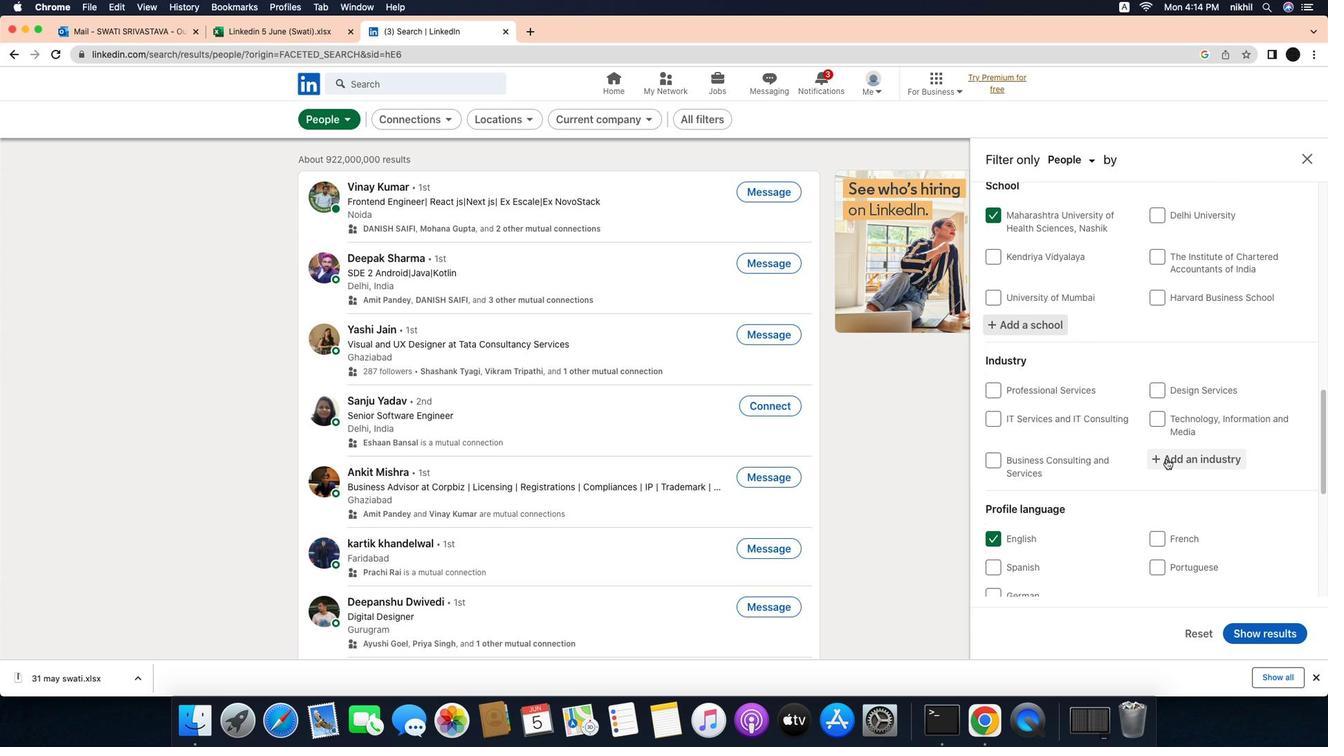 
Action: Mouse scrolled (1196, 431) with delta (-30, -31)
Screenshot: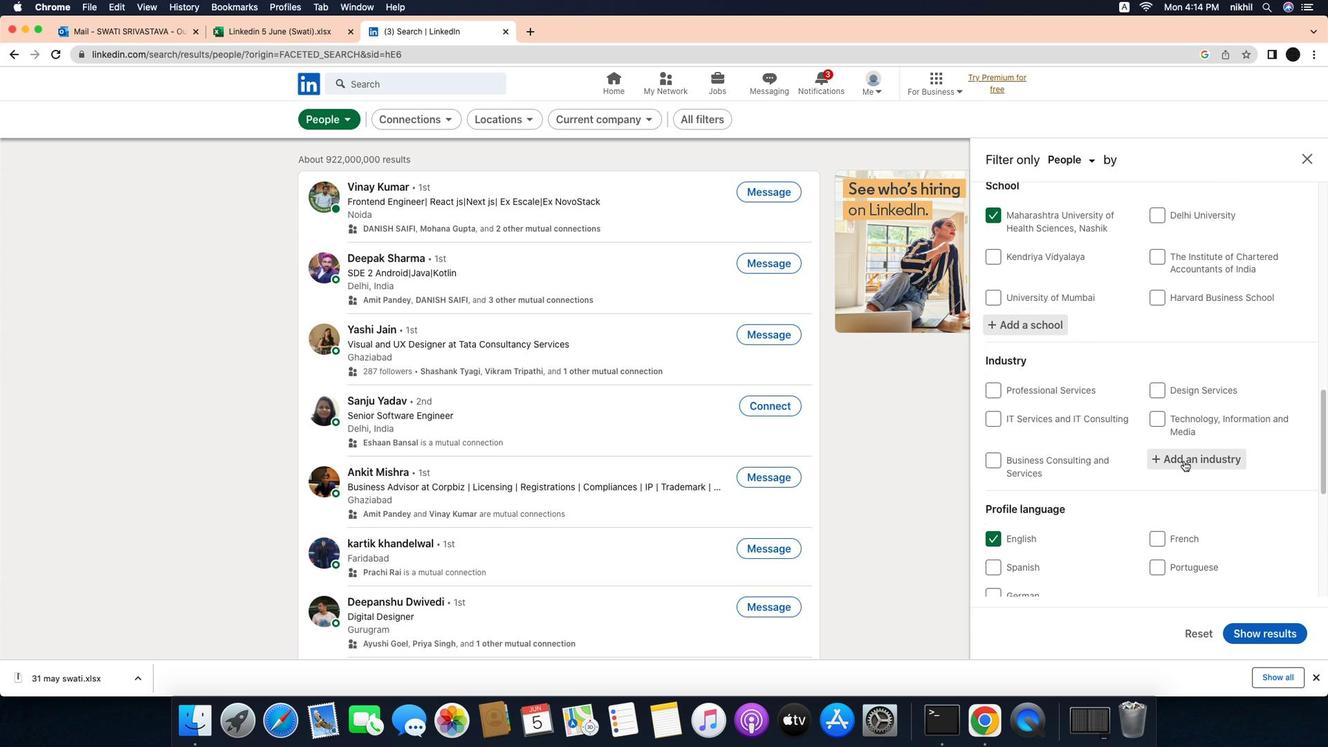 
Action: Mouse scrolled (1196, 431) with delta (-30, -31)
Screenshot: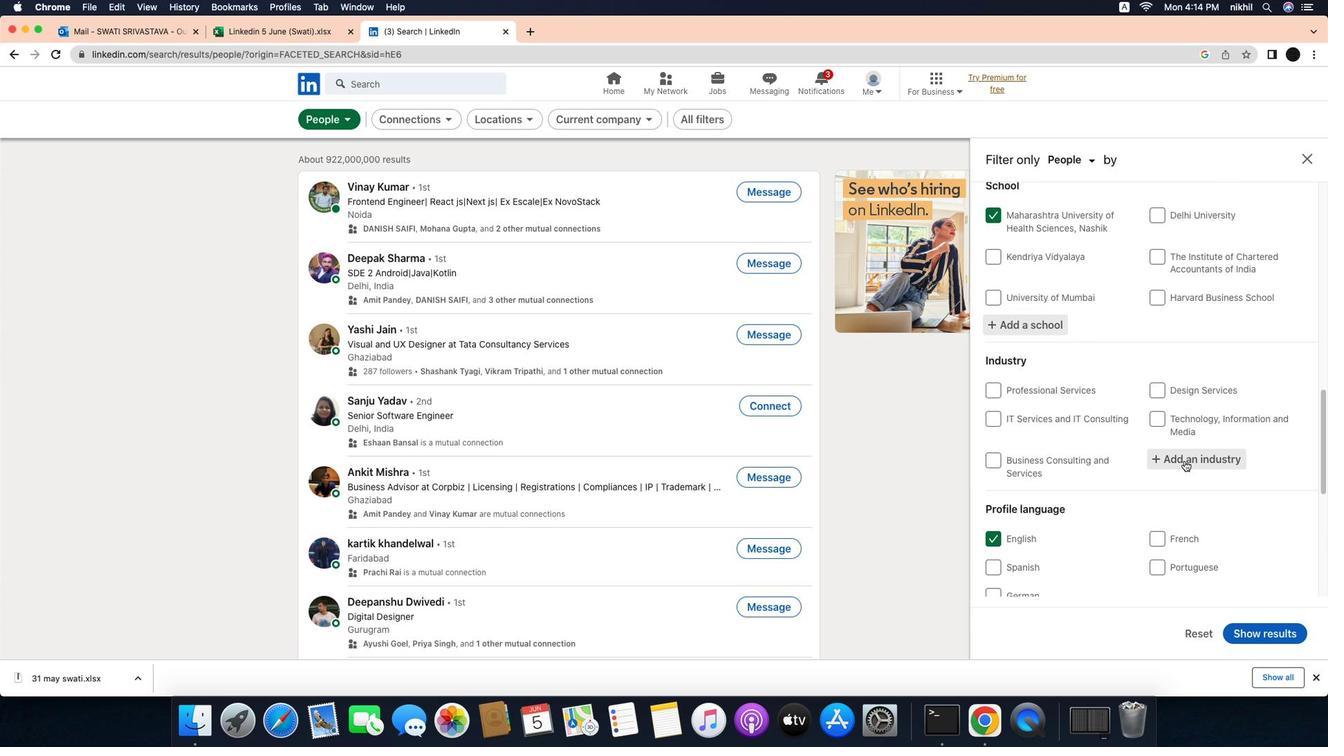 
Action: Mouse moved to (1232, 460)
Screenshot: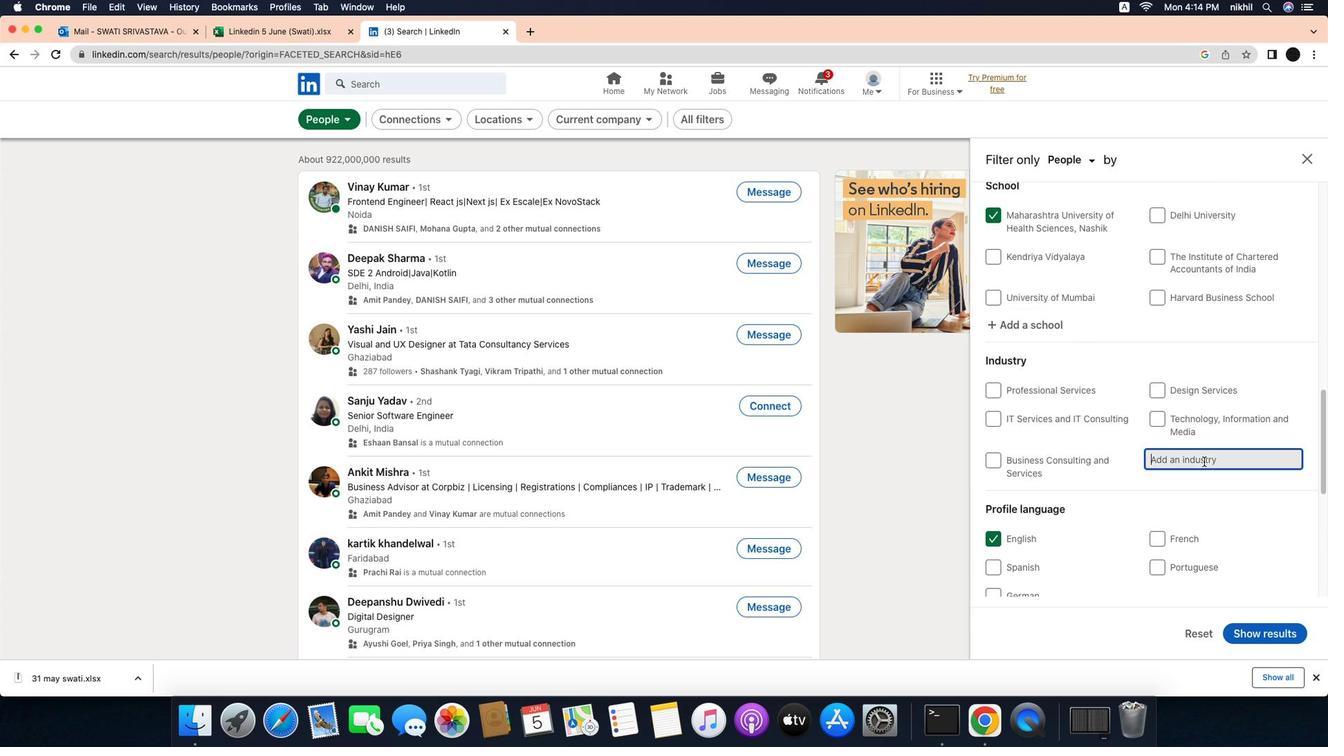 
Action: Mouse pressed left at (1232, 460)
Screenshot: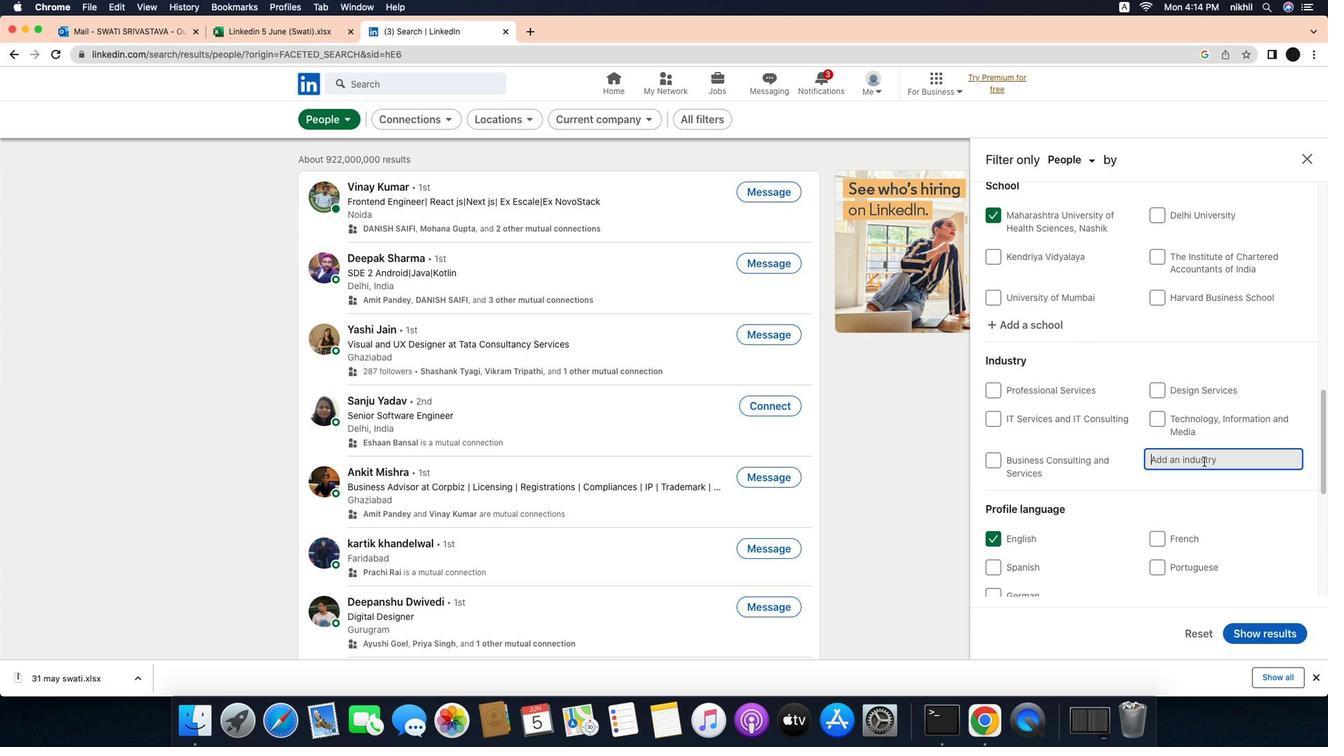 
Action: Mouse moved to (1252, 461)
Screenshot: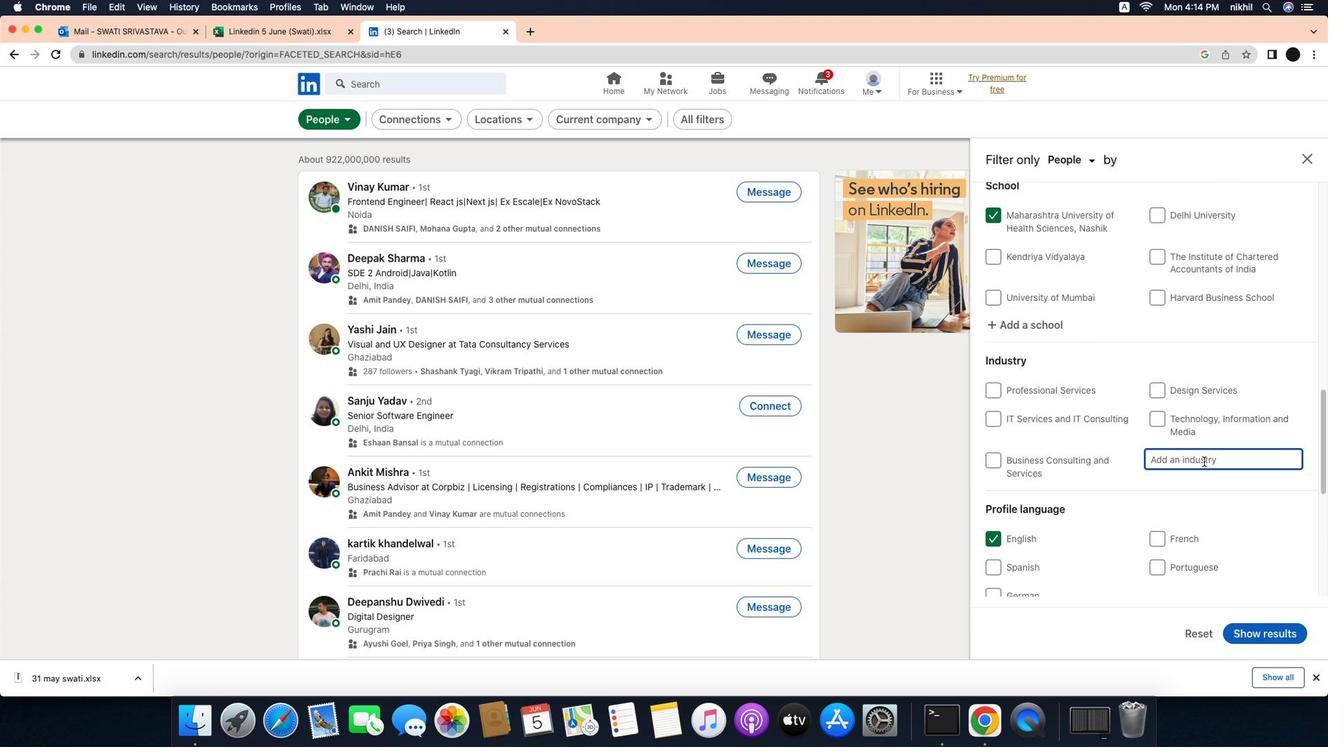 
Action: Mouse pressed left at (1252, 461)
Screenshot: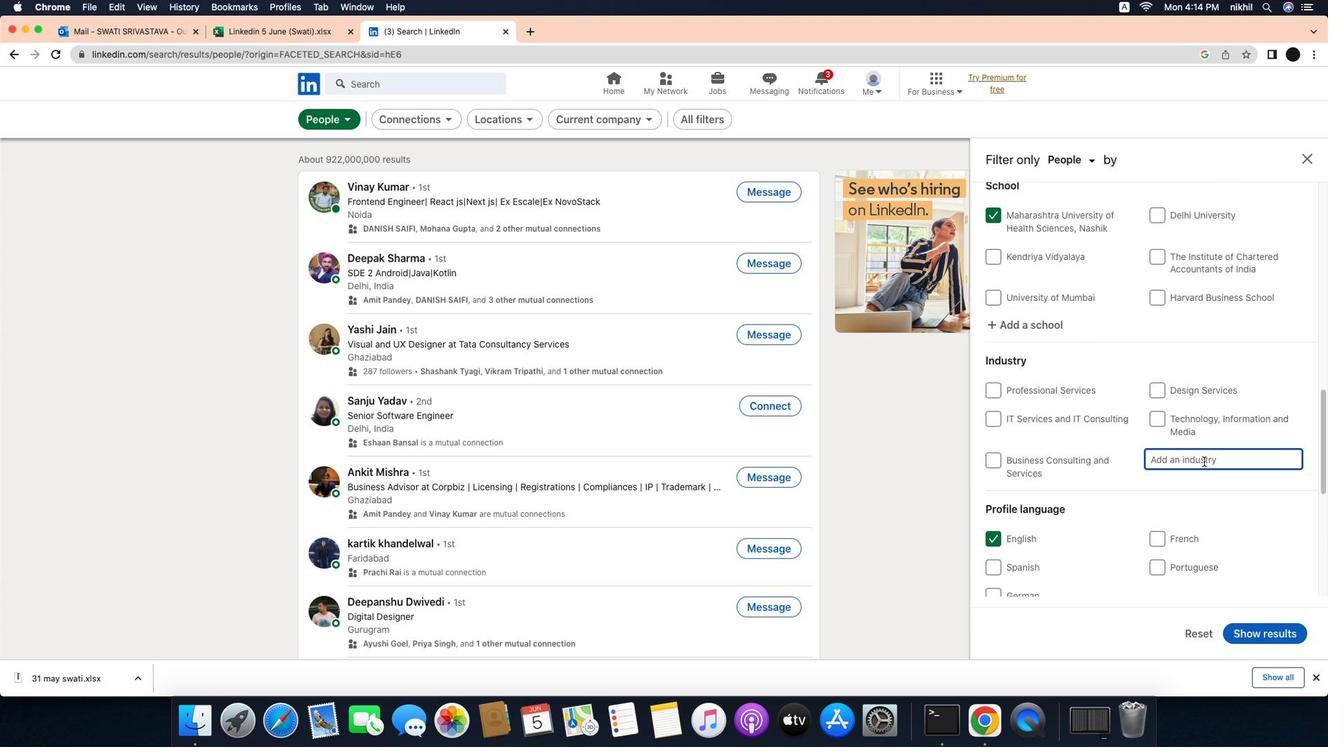 
Action: Key pressed Key.caps_lock'R'Key.caps_lock'e''t''a''i''l'Key.spaceKey.caps_lock'A'Key.caps_lock'r''t'Key.spaceKey.caps_lock'S'Key.caps_lock'u''p''p''l''i''e''s'
Screenshot: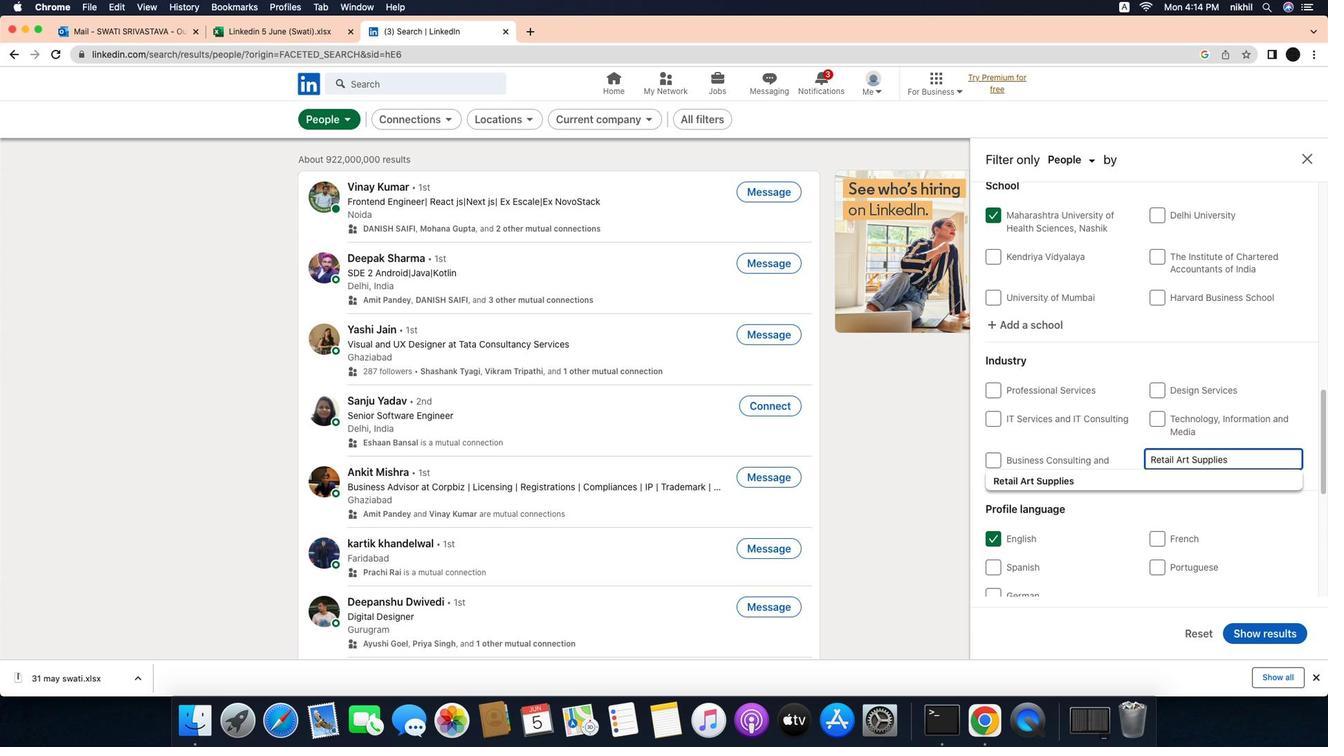 
Action: Mouse moved to (1153, 477)
Screenshot: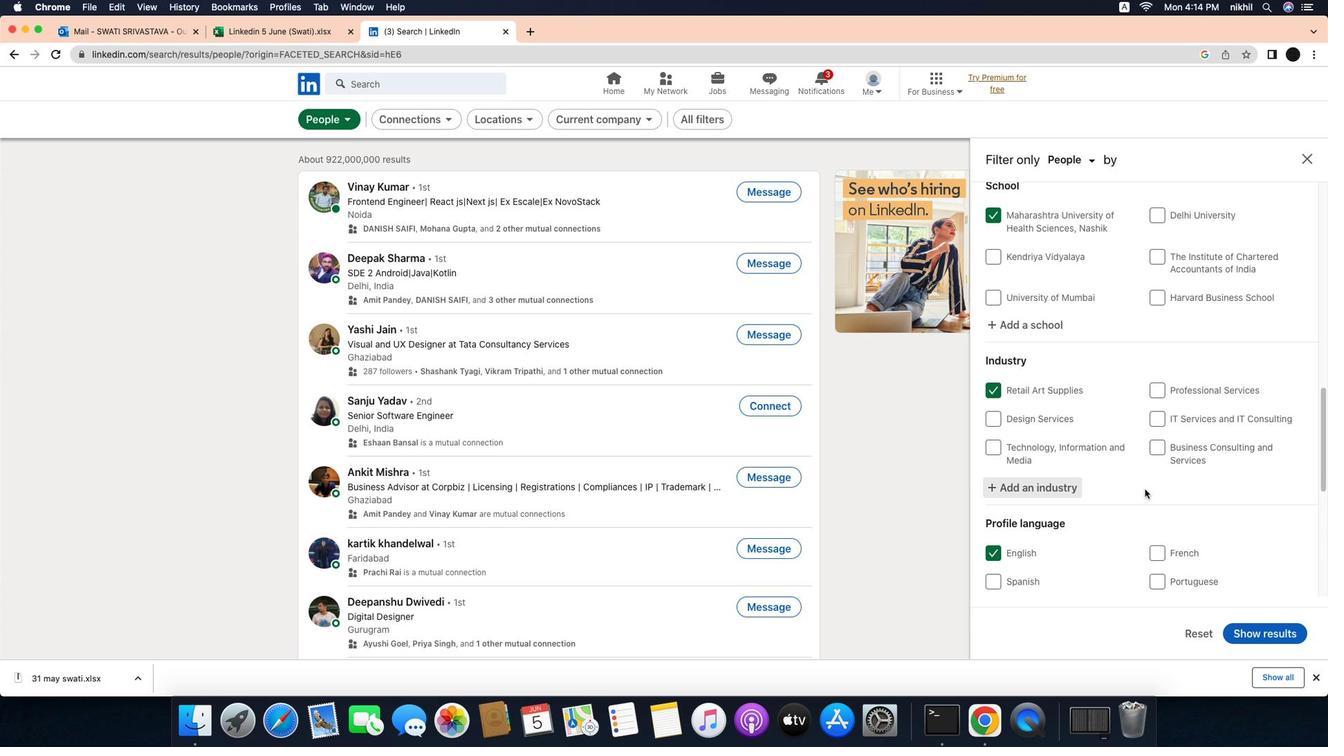
Action: Mouse pressed left at (1153, 477)
Screenshot: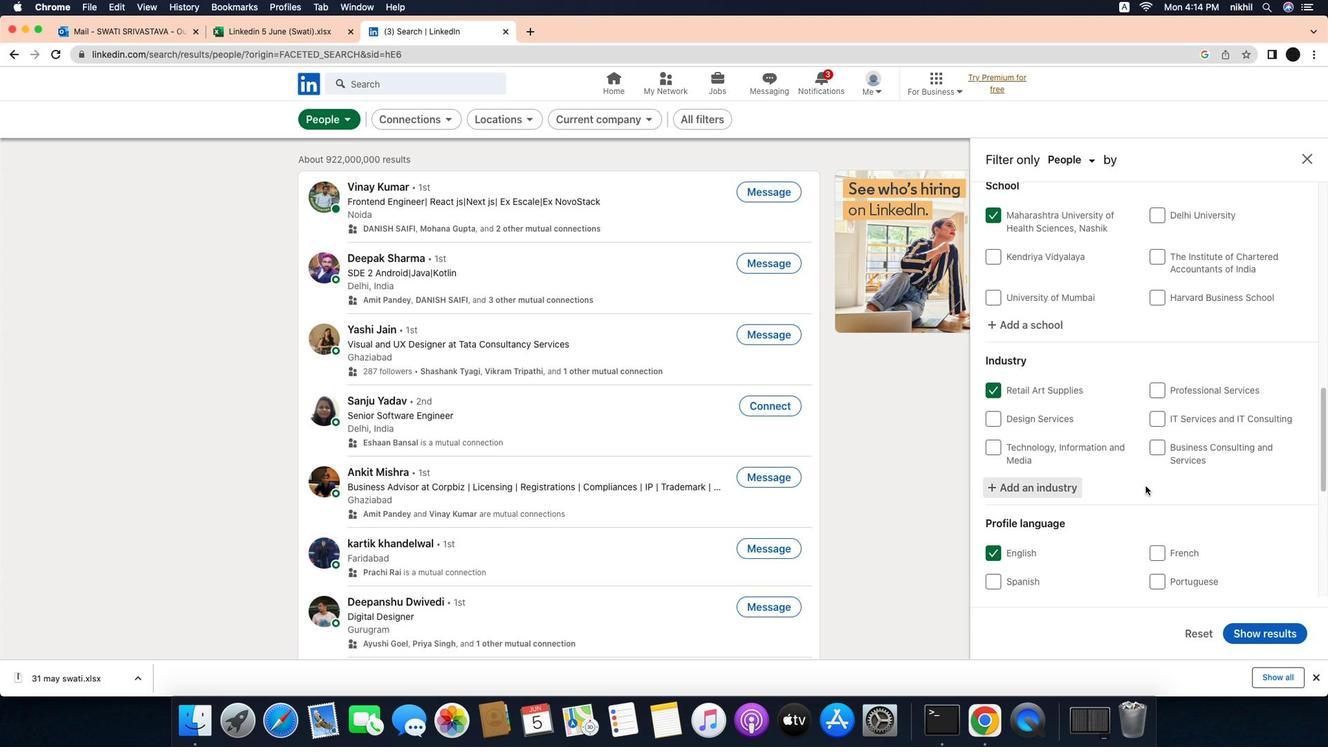 
Action: Mouse moved to (1190, 486)
Screenshot: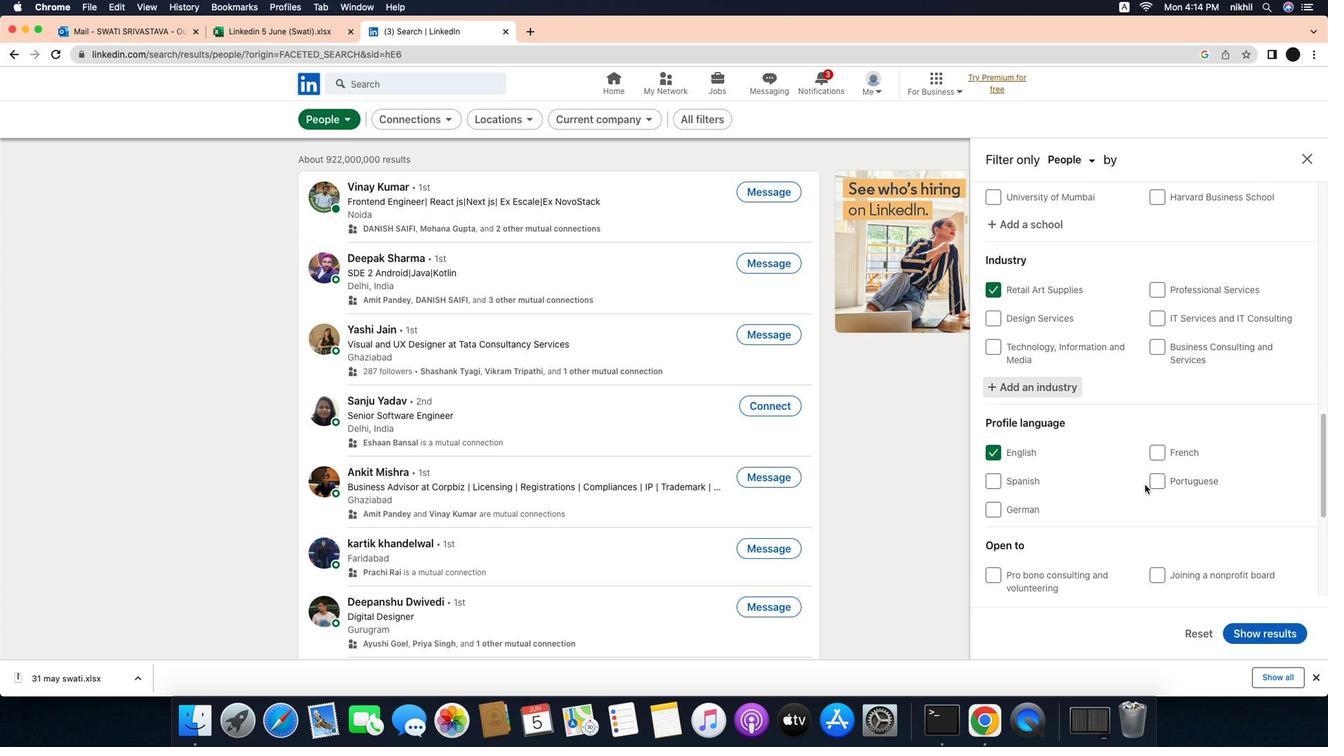 
Action: Mouse scrolled (1190, 486) with delta (-30, -31)
Screenshot: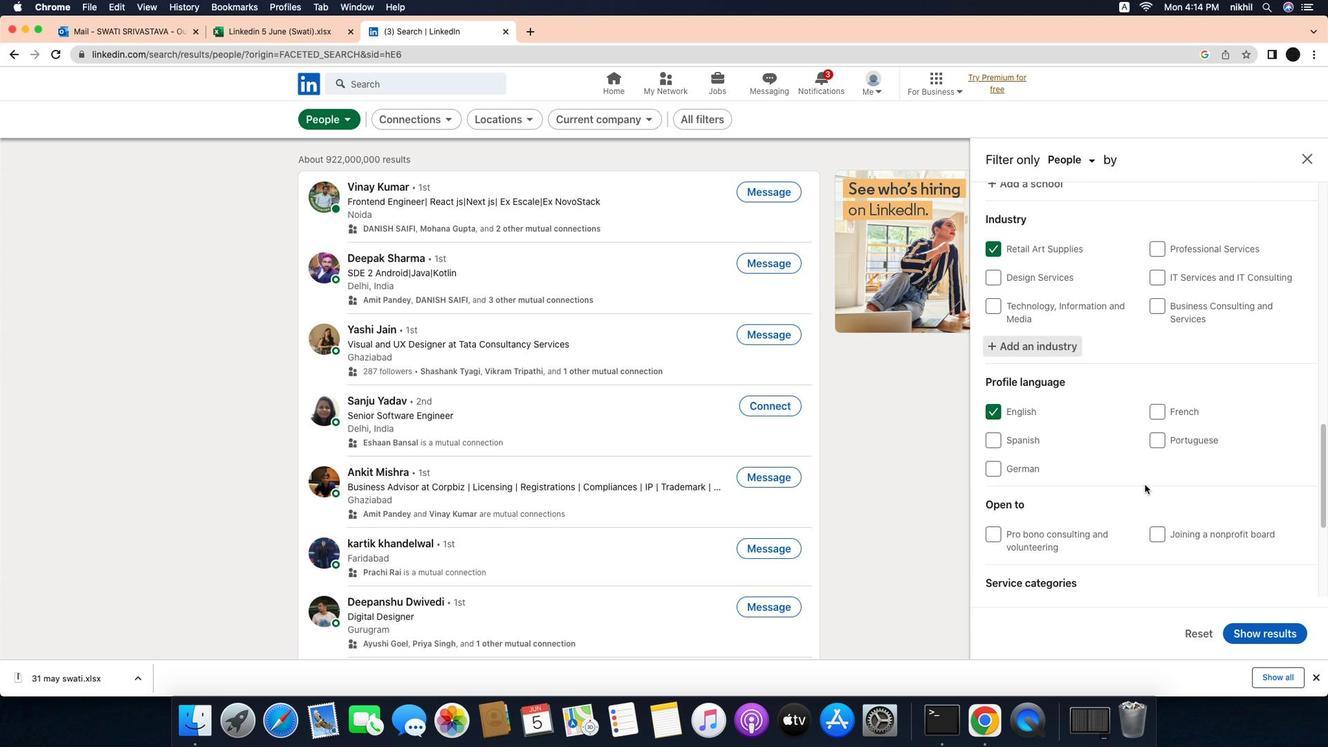 
Action: Mouse moved to (1190, 486)
Screenshot: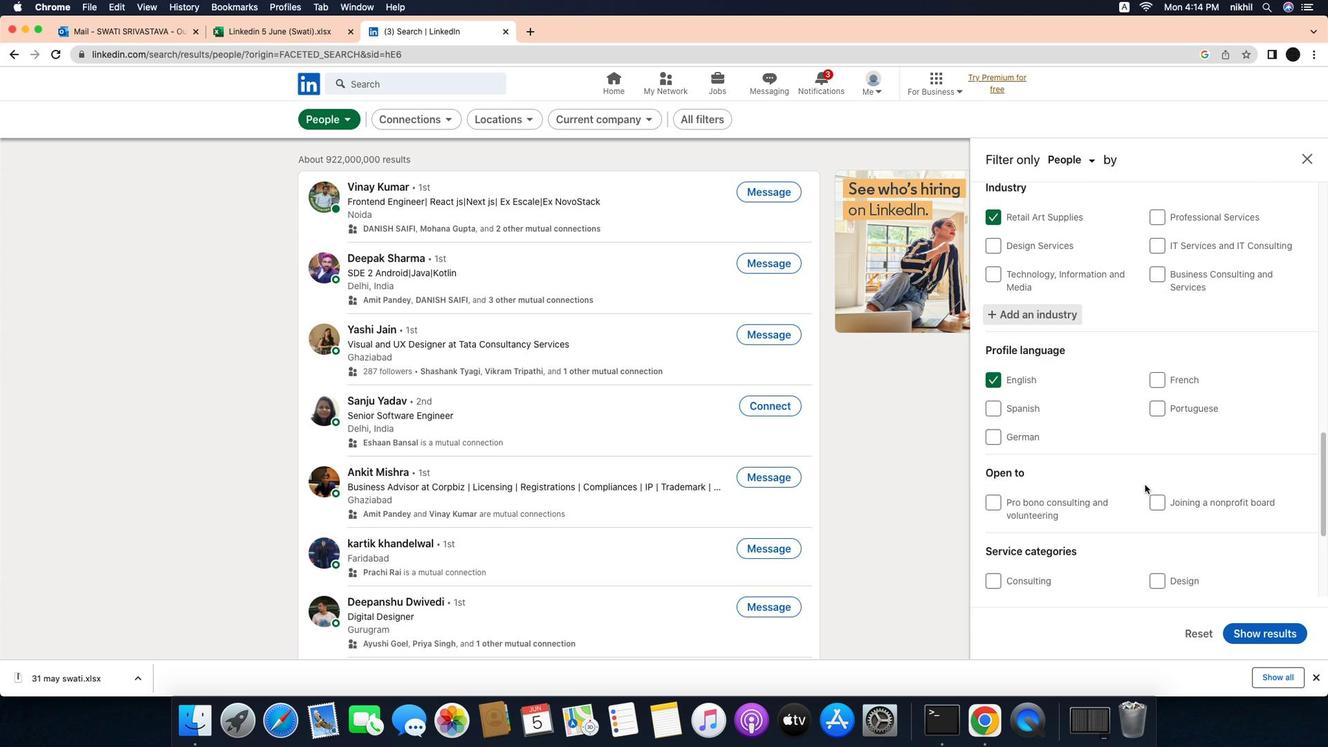 
Action: Mouse scrolled (1190, 486) with delta (-30, -31)
Screenshot: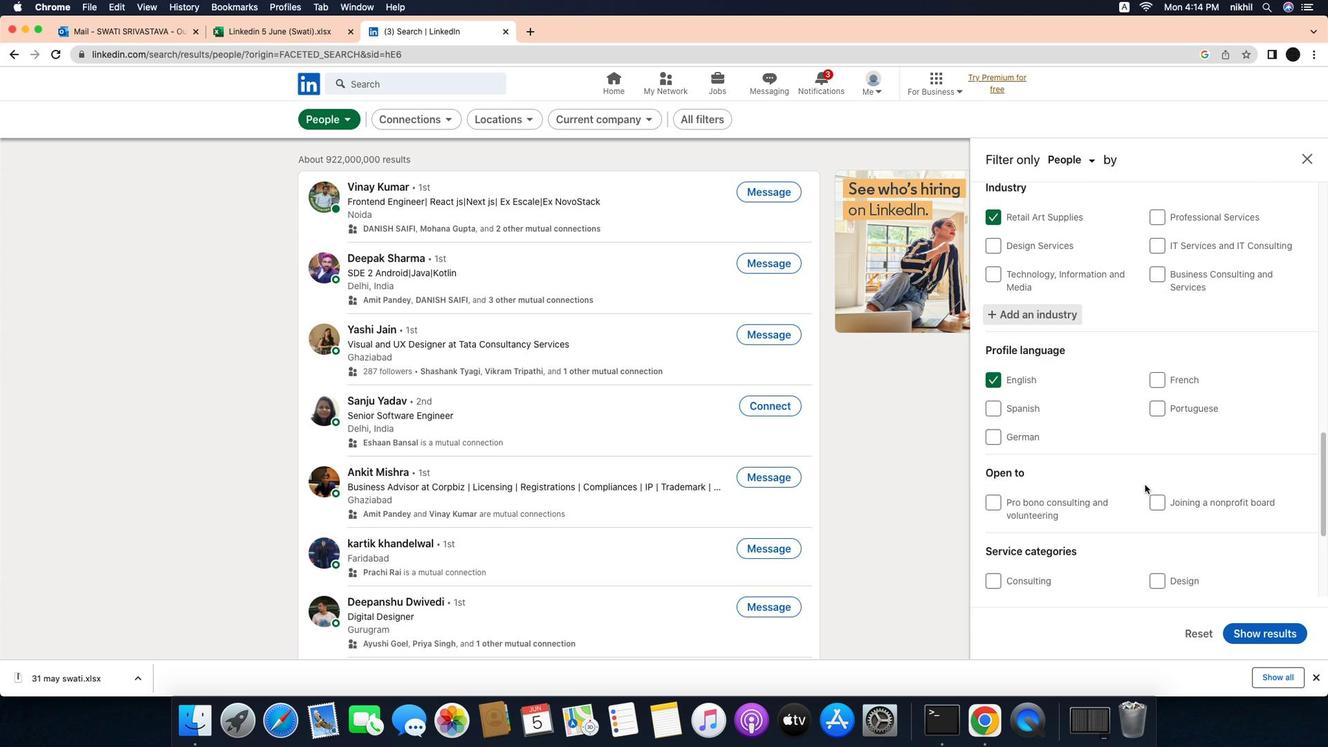 
Action: Mouse scrolled (1190, 486) with delta (-30, -31)
Screenshot: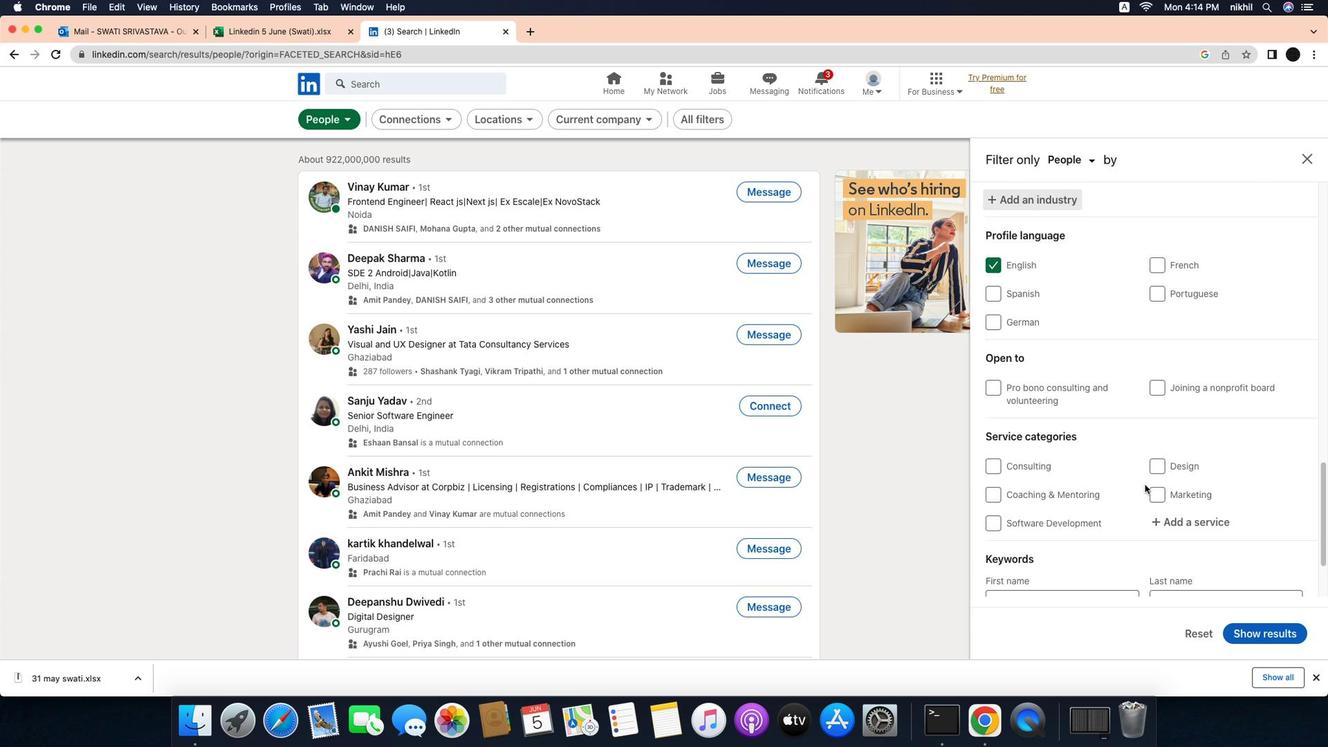
Action: Mouse scrolled (1190, 486) with delta (-30, -31)
Screenshot: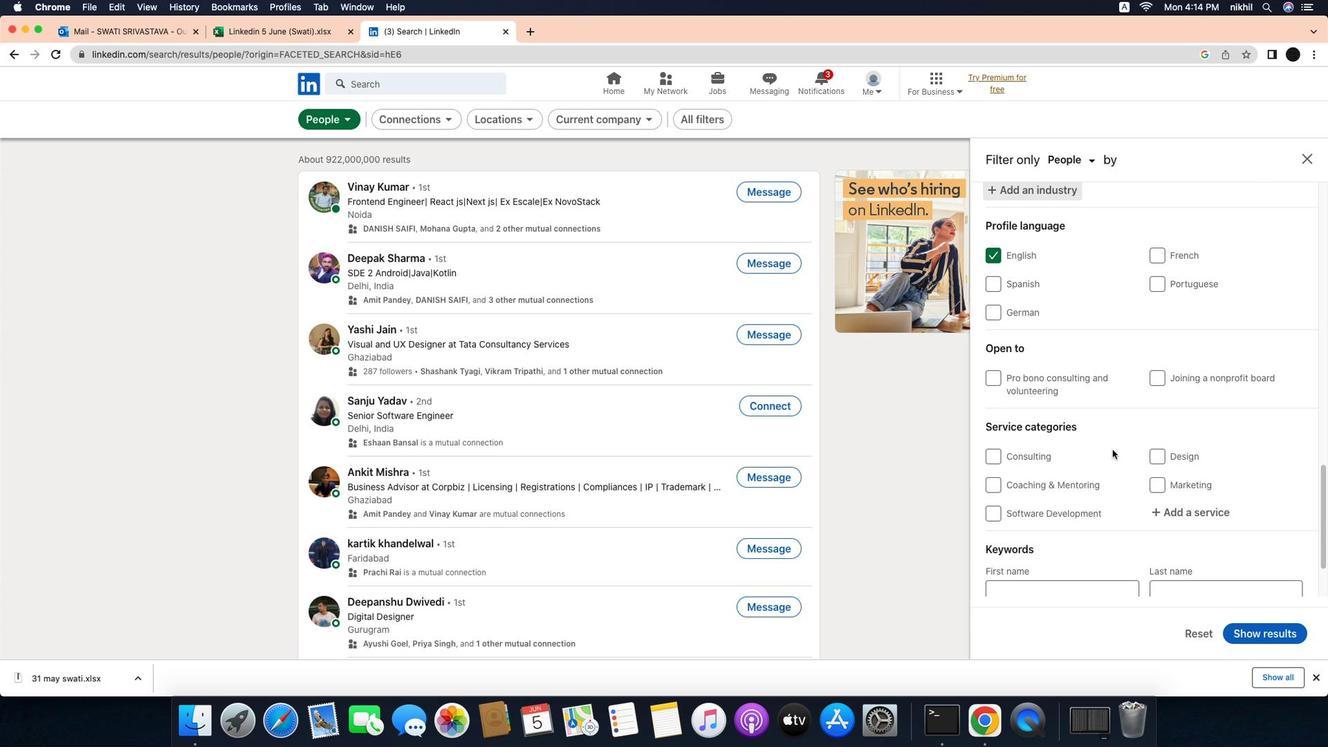 
Action: Mouse scrolled (1190, 486) with delta (-30, -31)
Screenshot: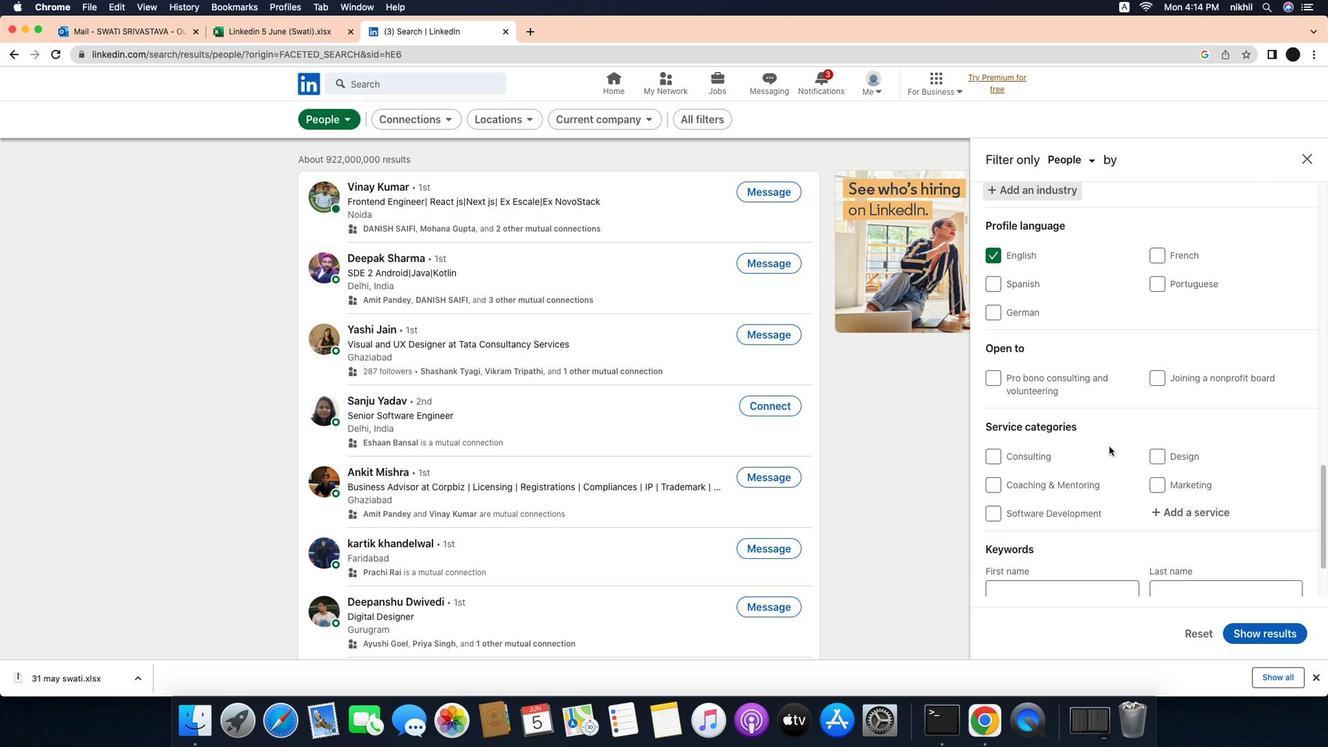 
Action: Mouse scrolled (1190, 486) with delta (-30, -32)
Screenshot: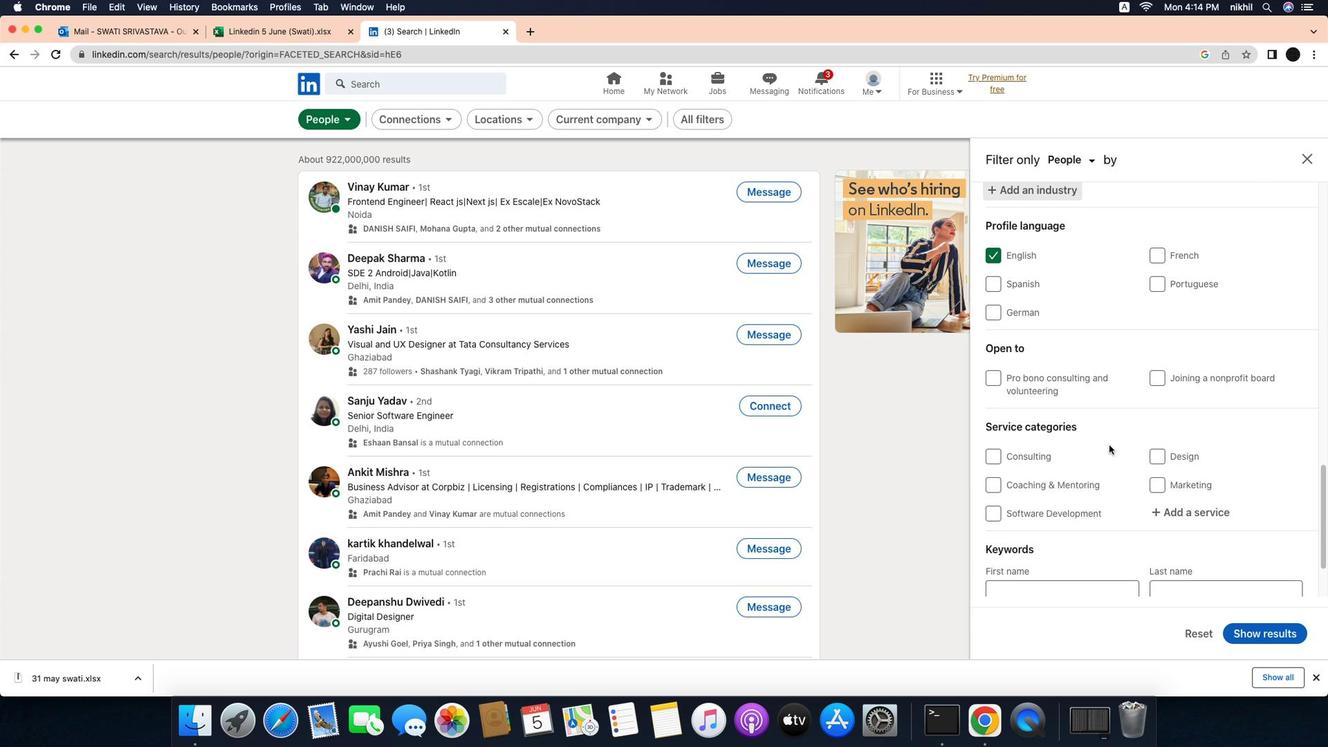 
Action: Mouse scrolled (1190, 486) with delta (-30, -33)
Screenshot: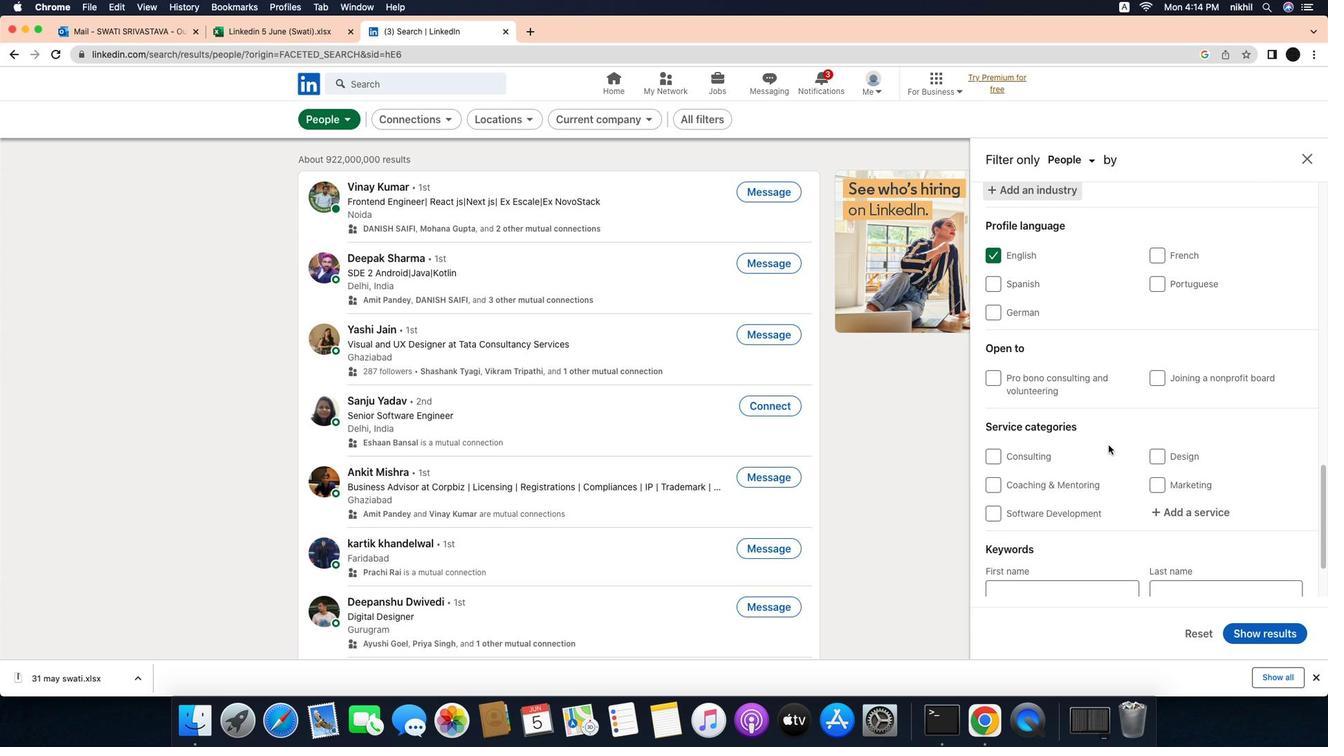 
Action: Mouse moved to (1151, 443)
Screenshot: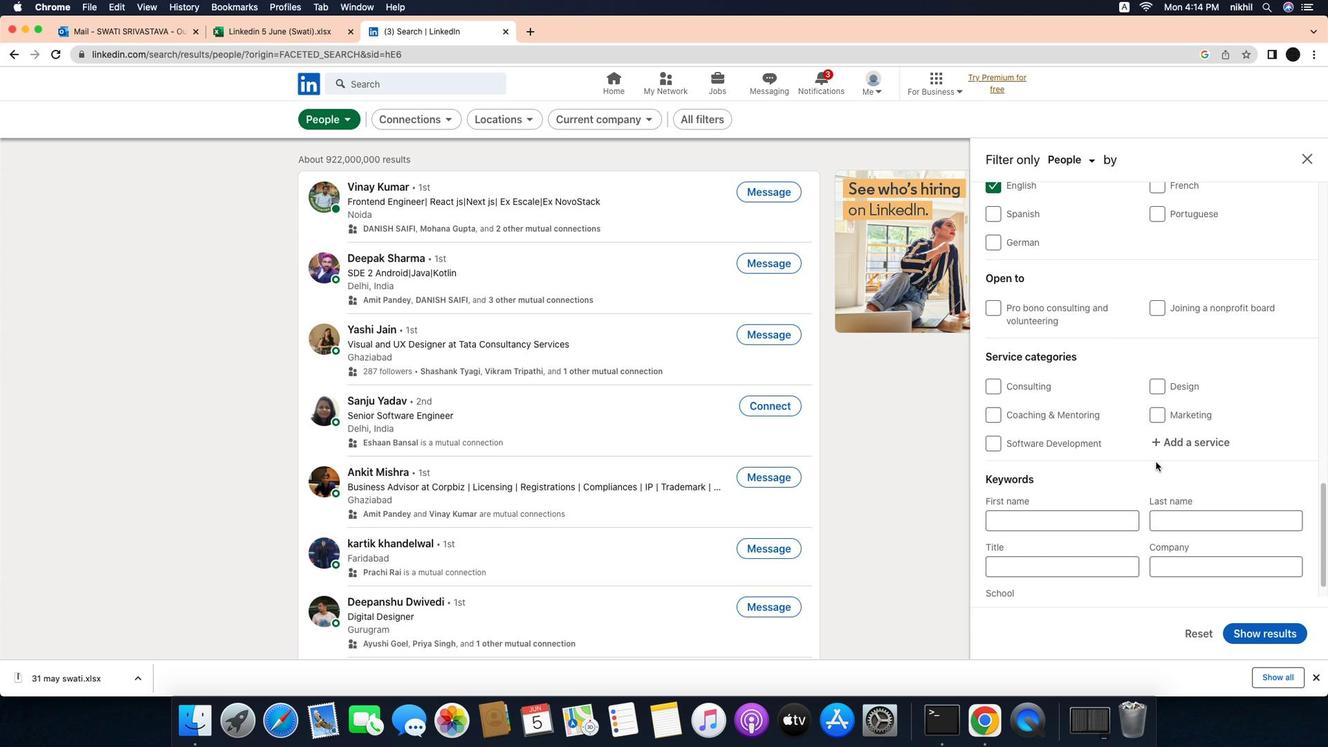 
Action: Mouse scrolled (1151, 443) with delta (-30, -31)
Screenshot: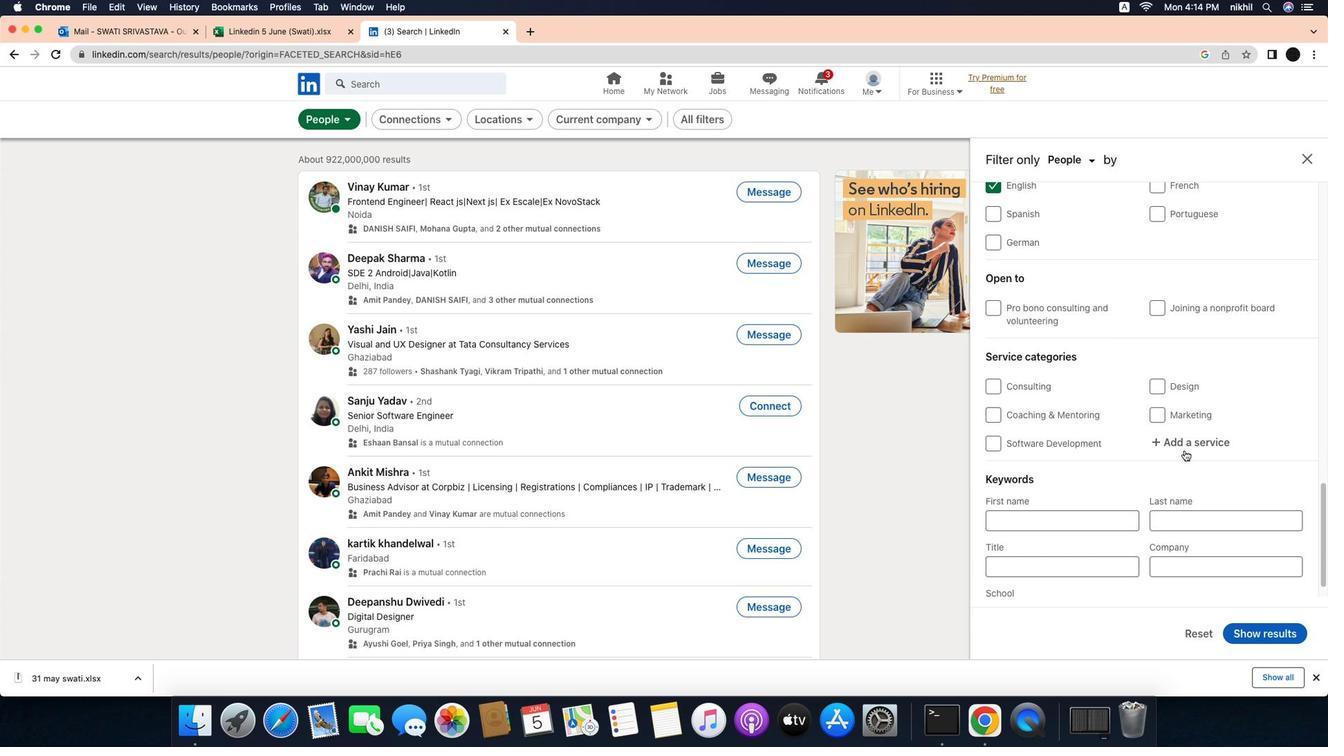 
Action: Mouse scrolled (1151, 443) with delta (-30, -31)
Screenshot: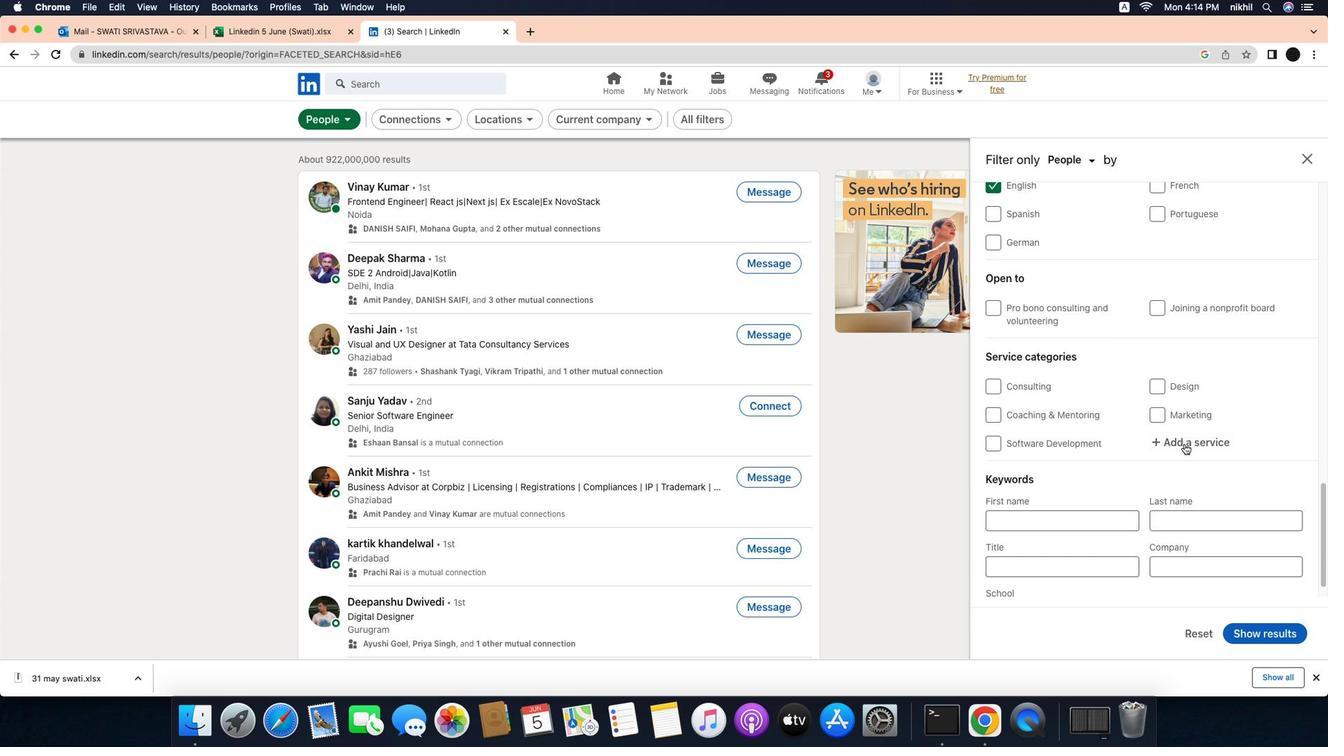 
Action: Mouse scrolled (1151, 443) with delta (-30, -31)
Screenshot: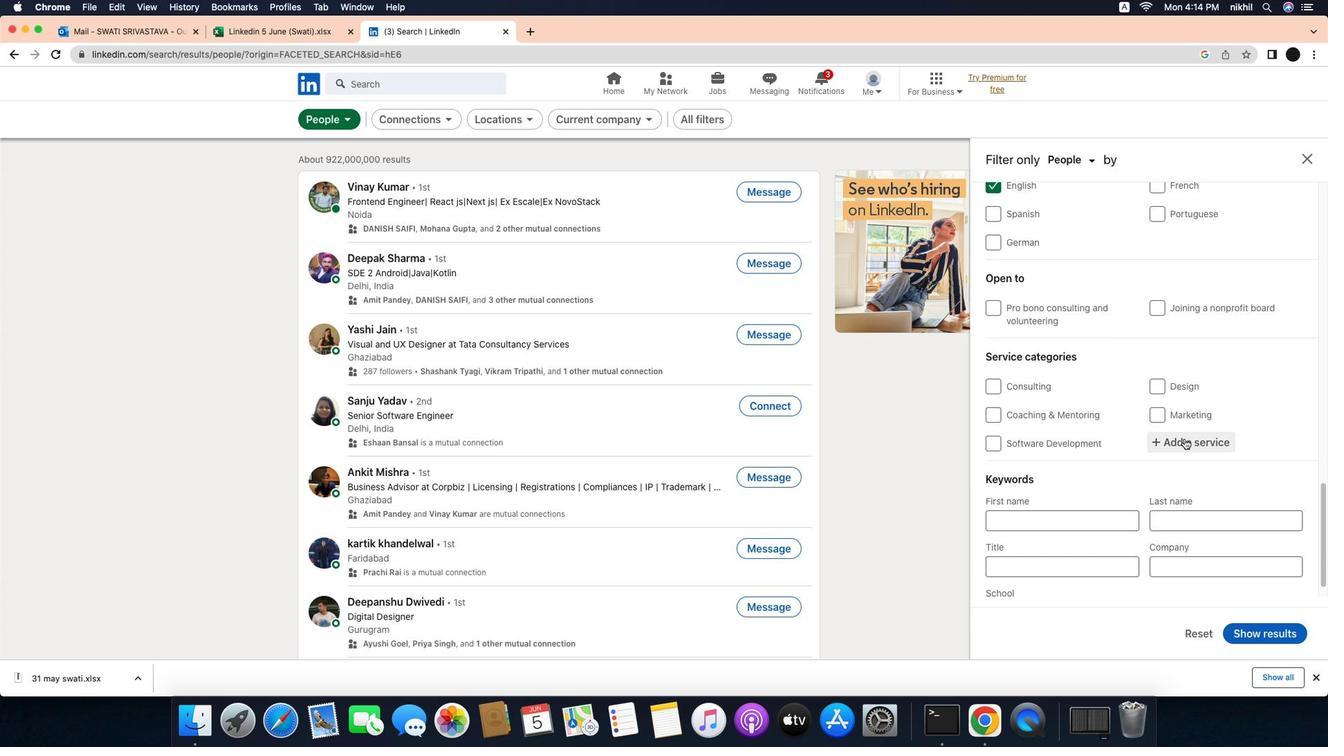 
Action: Mouse moved to (1232, 436)
Screenshot: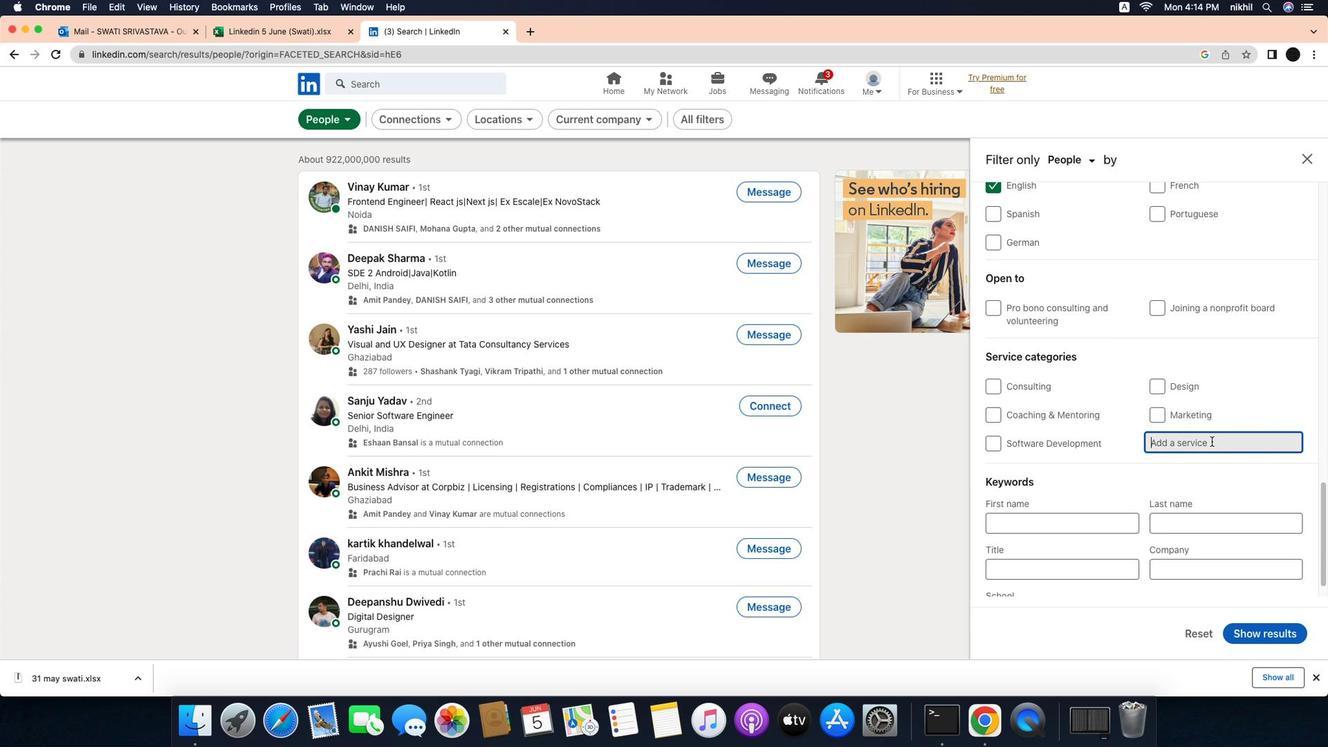 
Action: Mouse pressed left at (1232, 436)
Screenshot: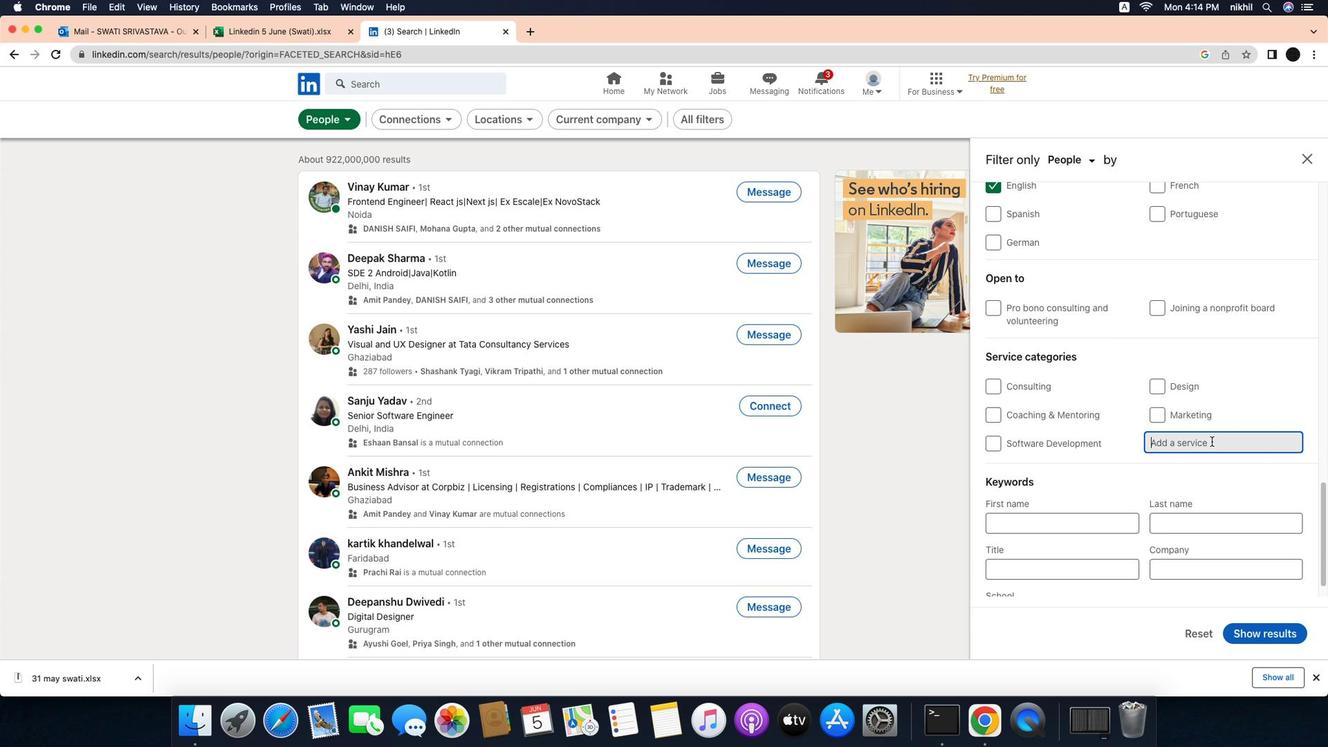 
Action: Mouse moved to (1261, 439)
Screenshot: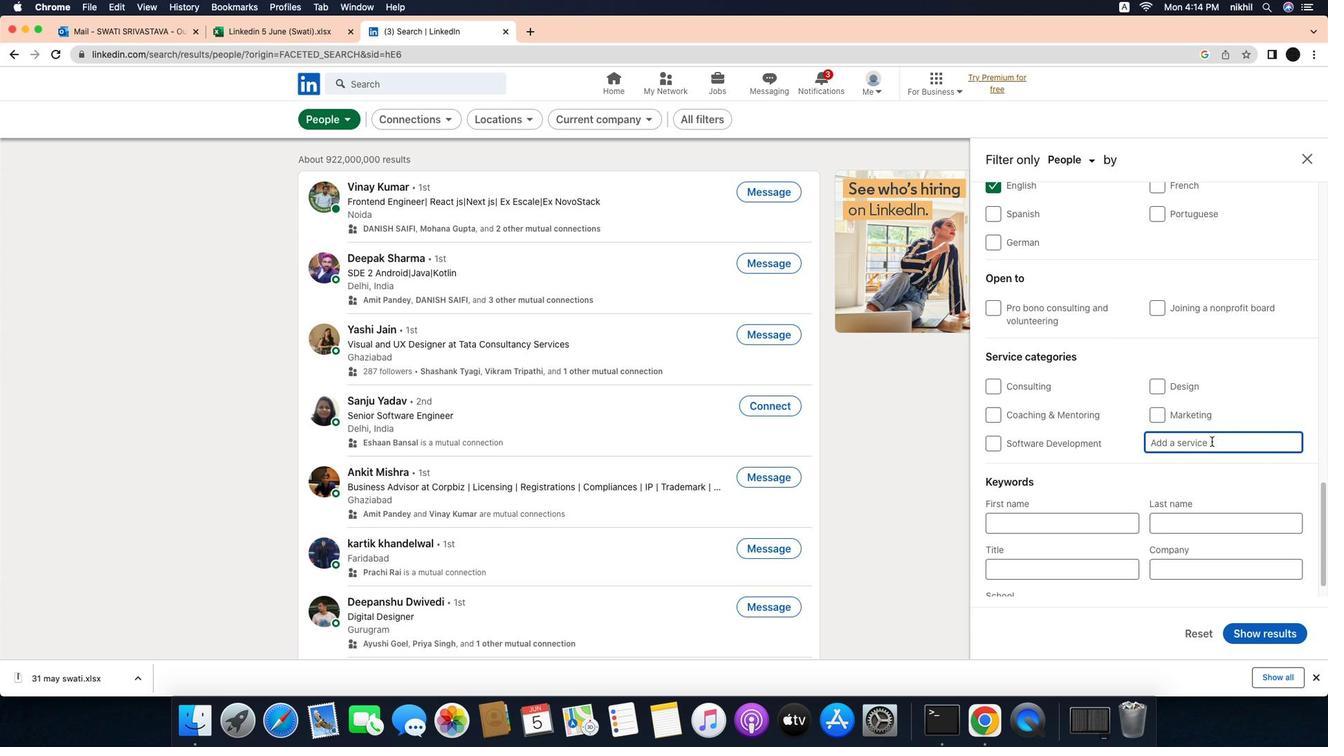 
Action: Mouse pressed left at (1261, 439)
Screenshot: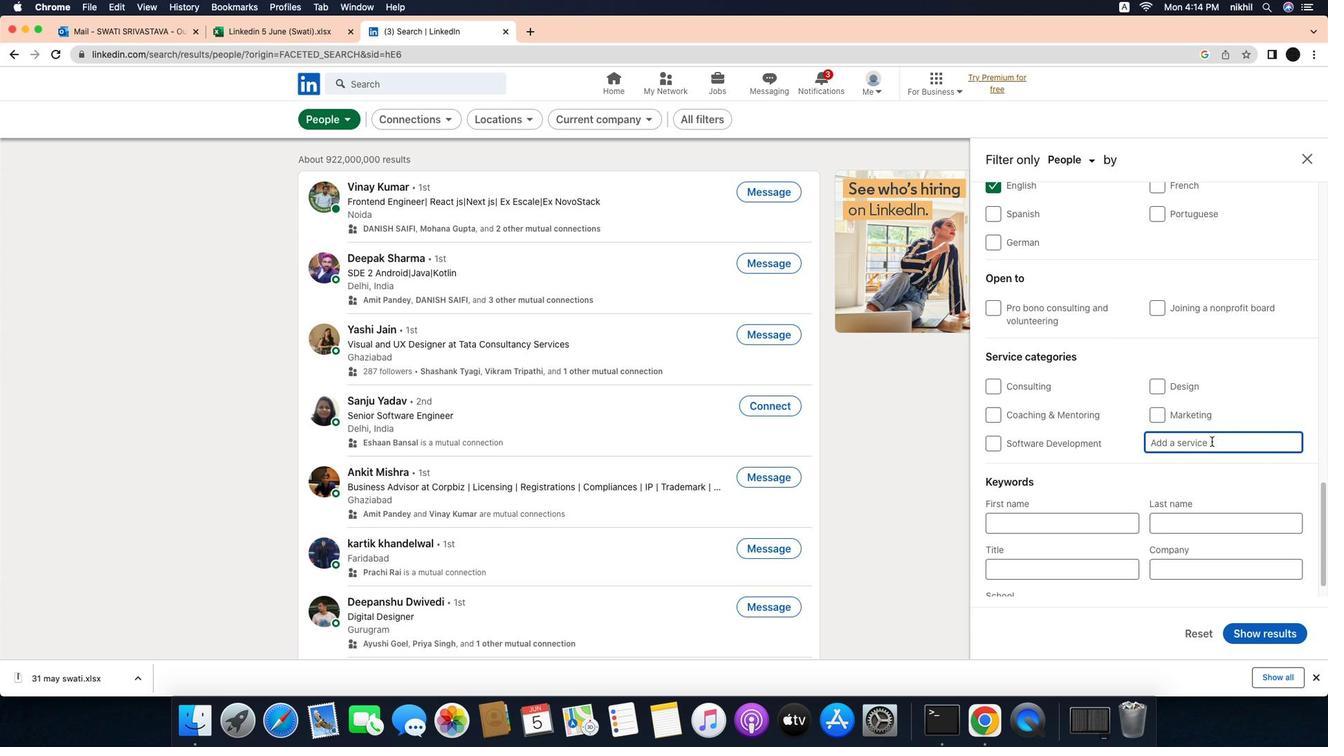 
Action: Mouse moved to (1261, 439)
Screenshot: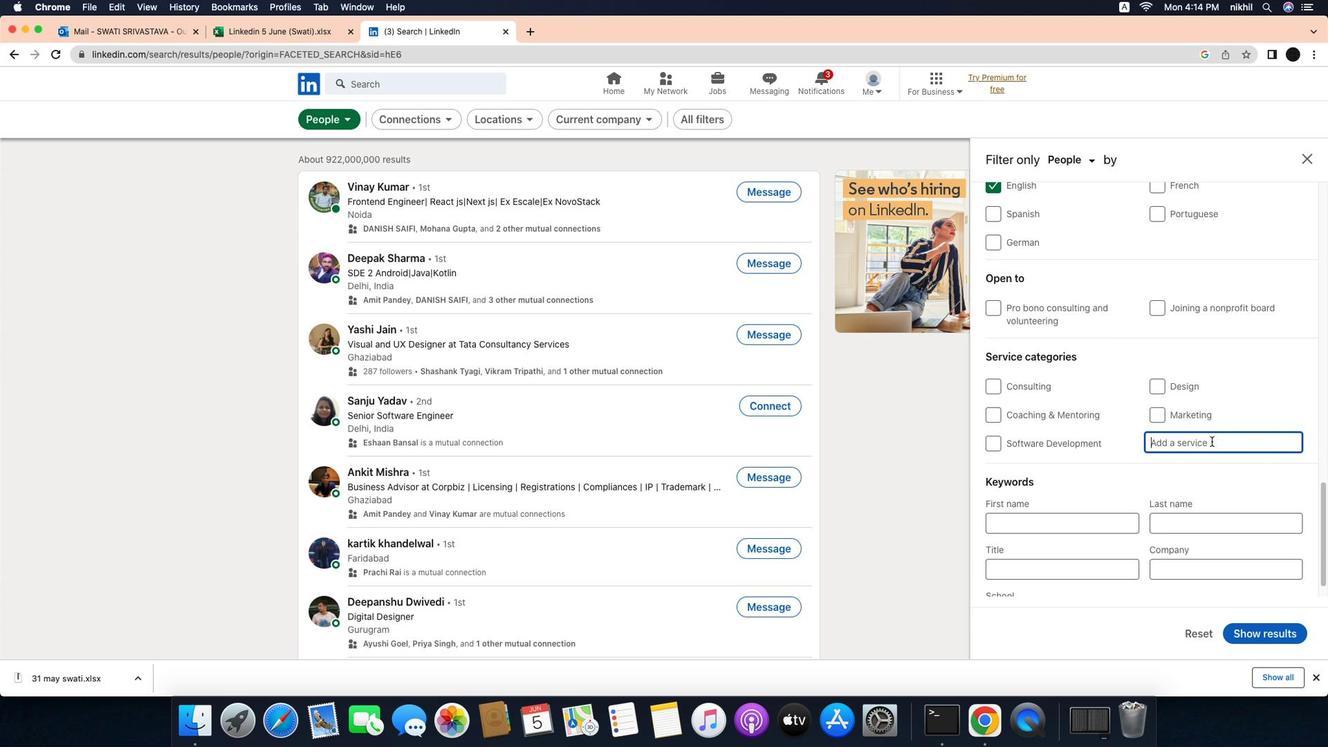 
Action: Key pressed Key.caps_lock'S'Key.caps_lock'u''p''p''o''r''t'Key.caps_lock'T'Key.caps_lock'e''c''h''n''i''c''a''l'Key.spaceKey.caps_lock'W'Key.caps_lock'r''i''t''i''n''g'Key.enter
Screenshot: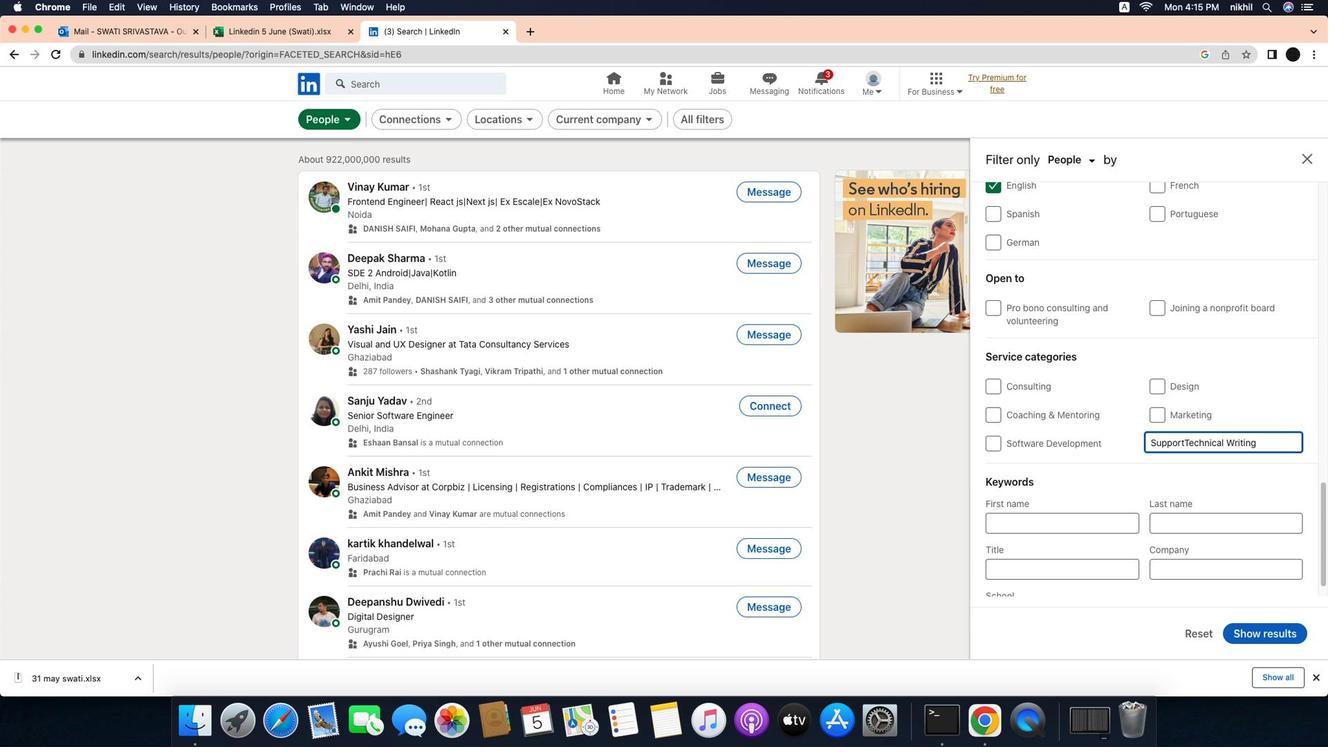 
Action: Mouse moved to (1214, 440)
Screenshot: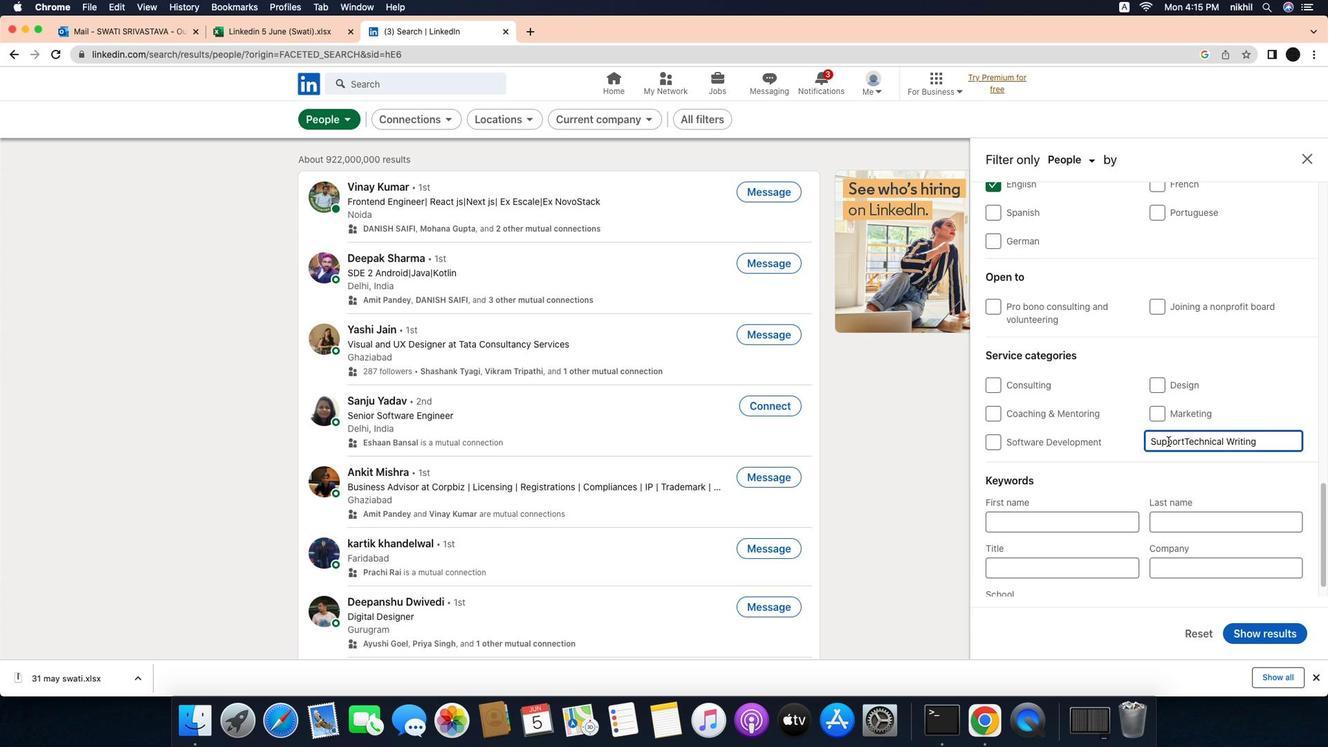 
Action: Mouse scrolled (1214, 440) with delta (-30, -31)
Screenshot: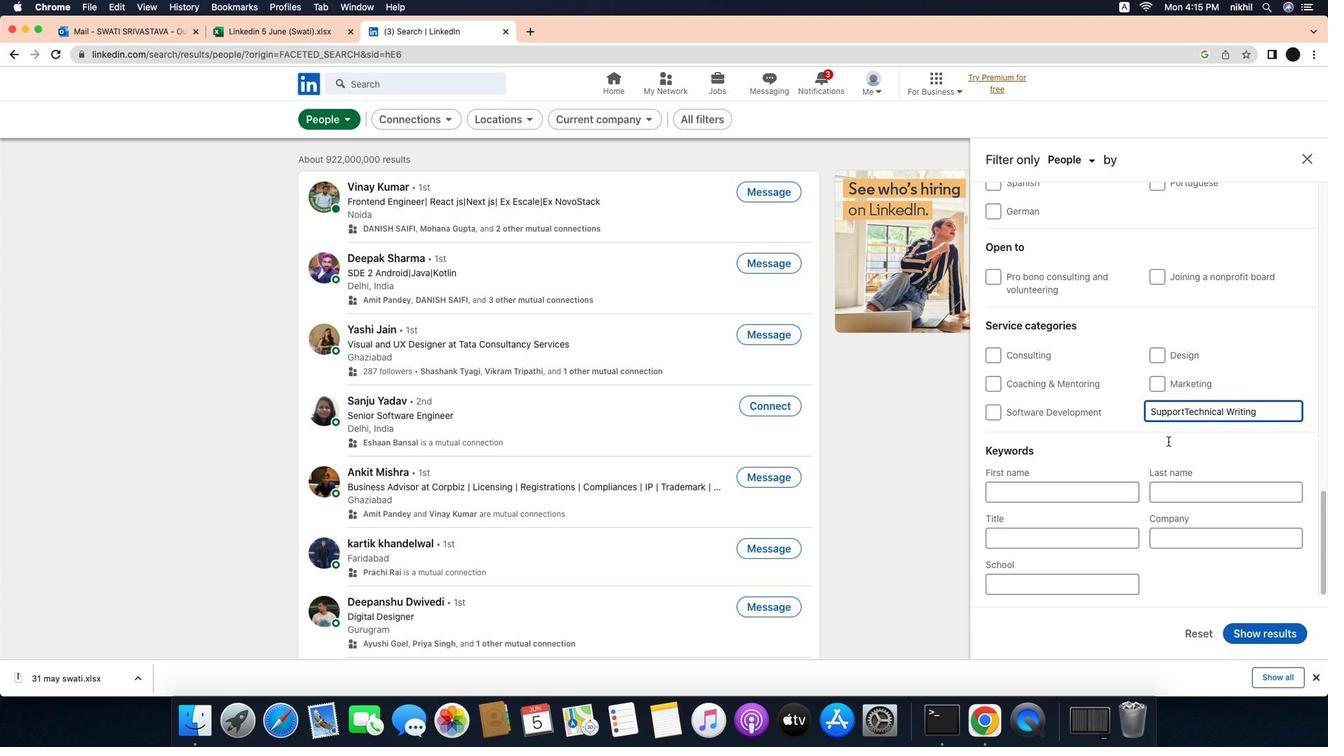 
Action: Mouse scrolled (1214, 440) with delta (-30, -31)
Screenshot: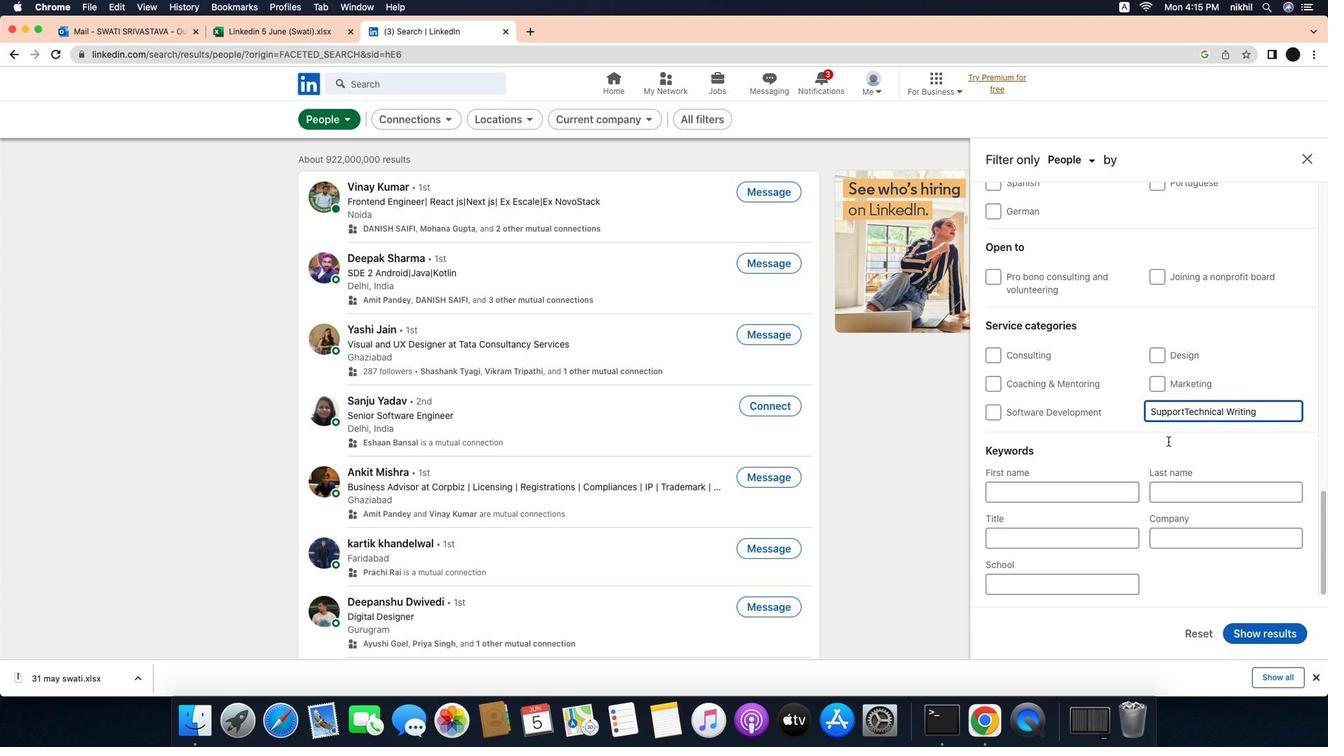
Action: Mouse scrolled (1214, 440) with delta (-30, -31)
Screenshot: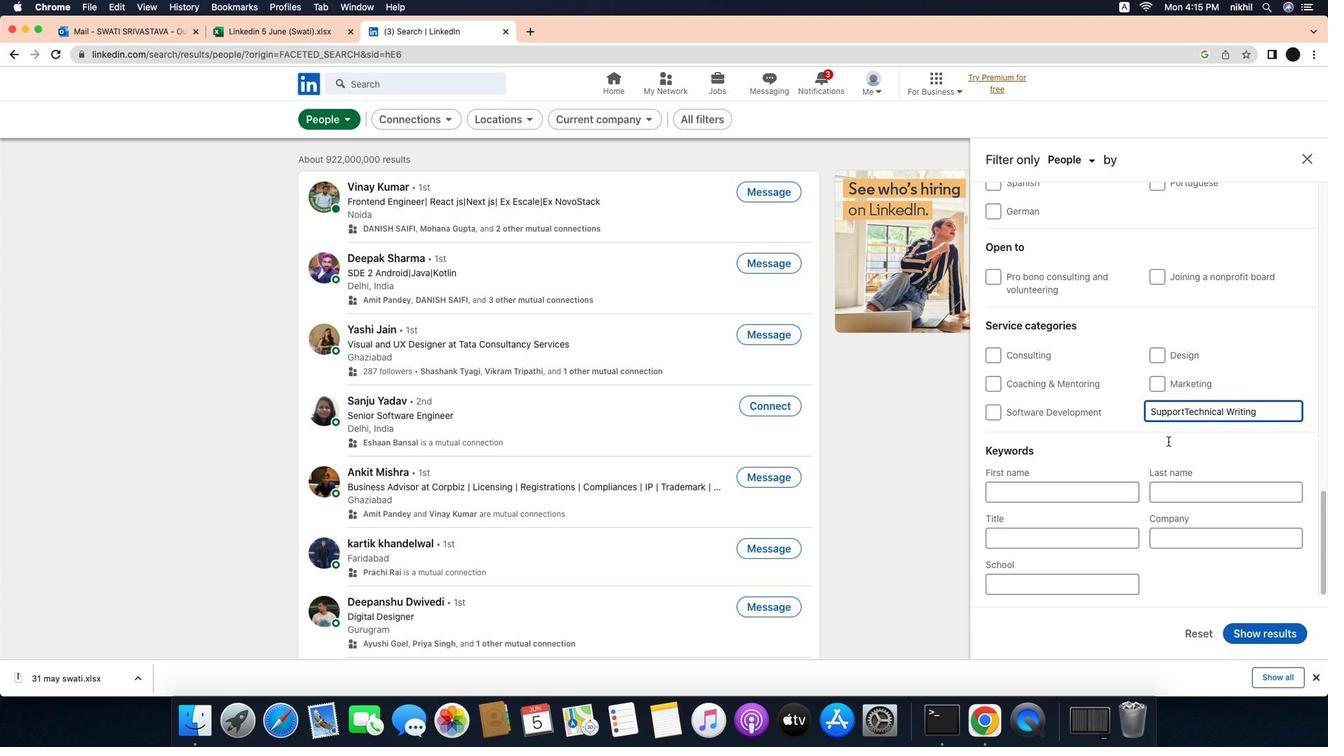 
Action: Mouse scrolled (1214, 440) with delta (-30, -31)
Screenshot: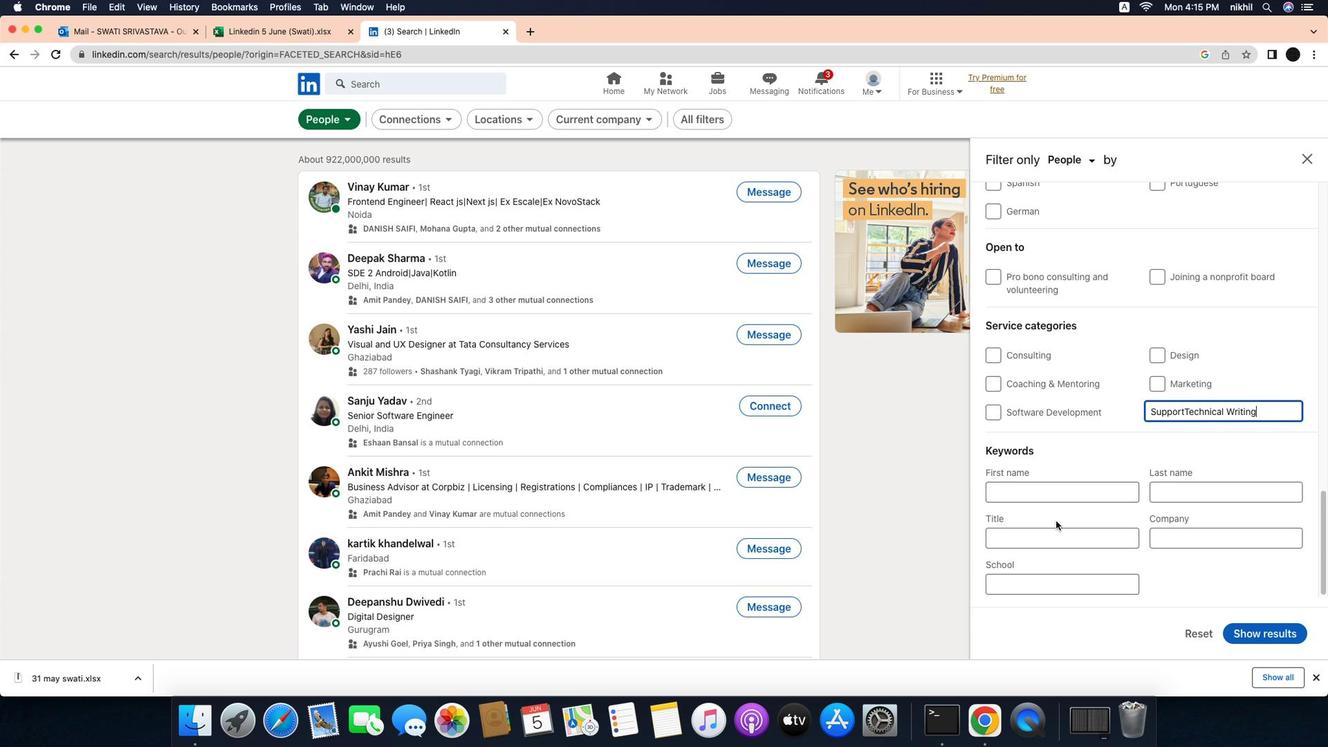 
Action: Mouse scrolled (1214, 440) with delta (-30, -31)
Screenshot: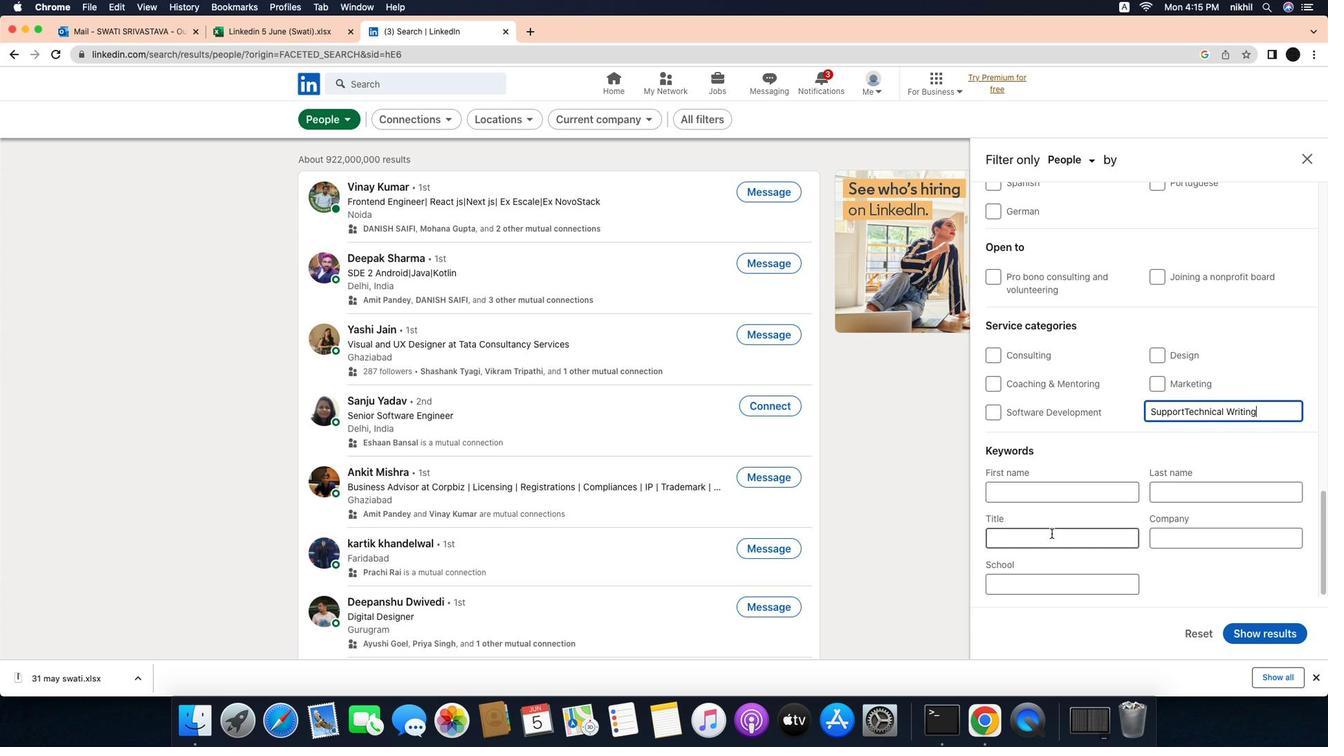 
Action: Mouse scrolled (1214, 440) with delta (-30, -31)
Screenshot: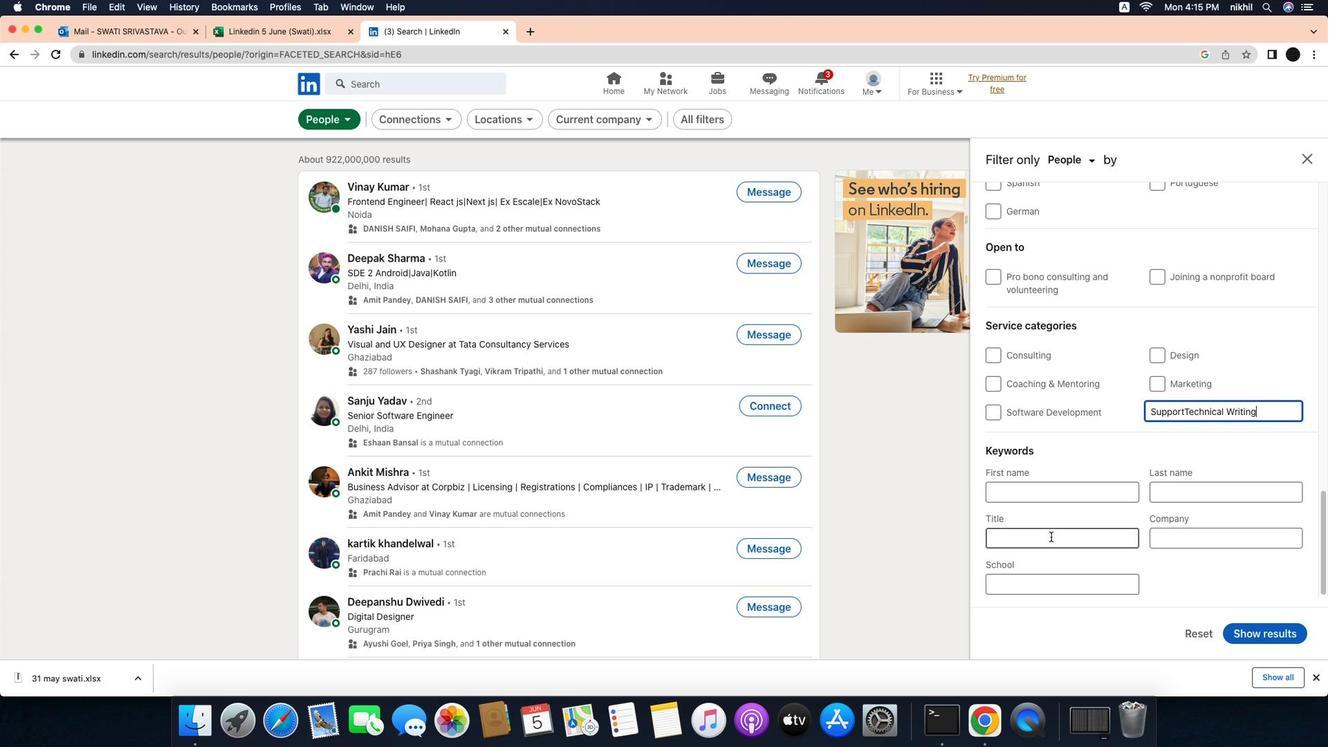 
Action: Mouse moved to (1090, 542)
Screenshot: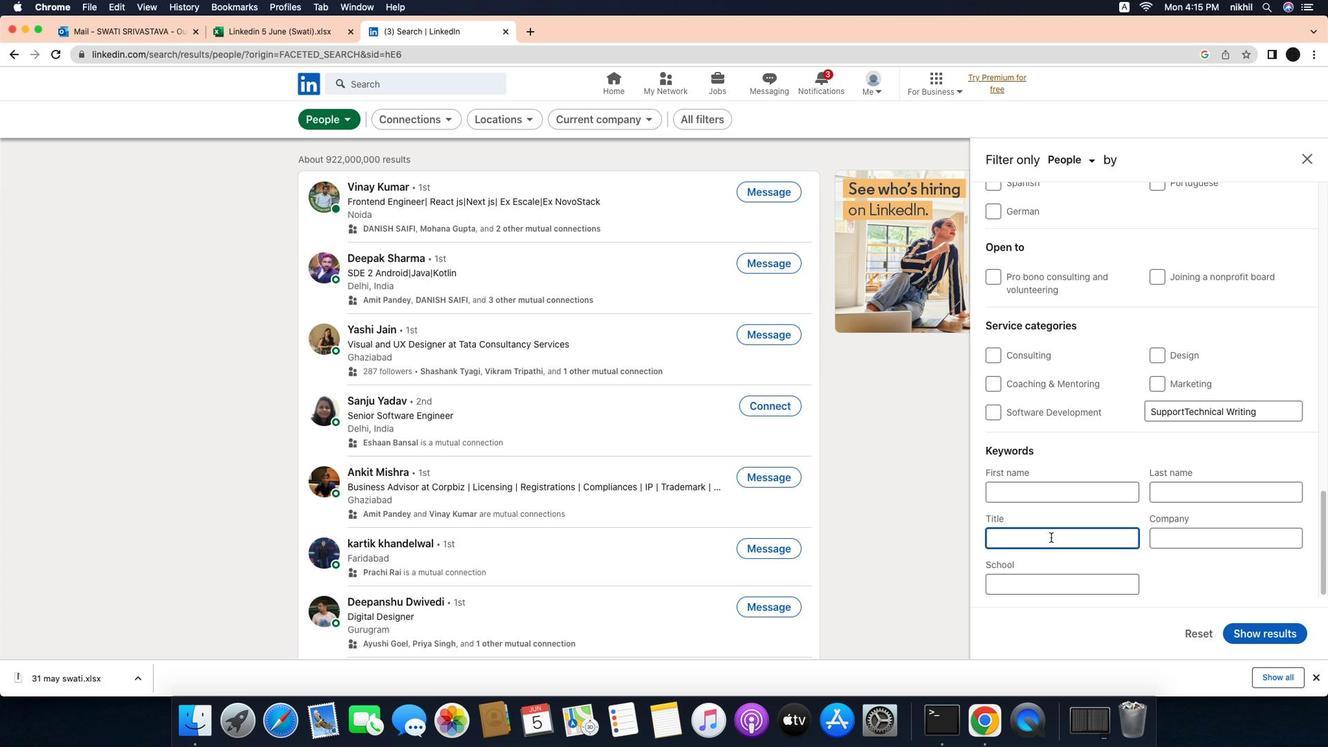 
Action: Mouse pressed left at (1090, 542)
Screenshot: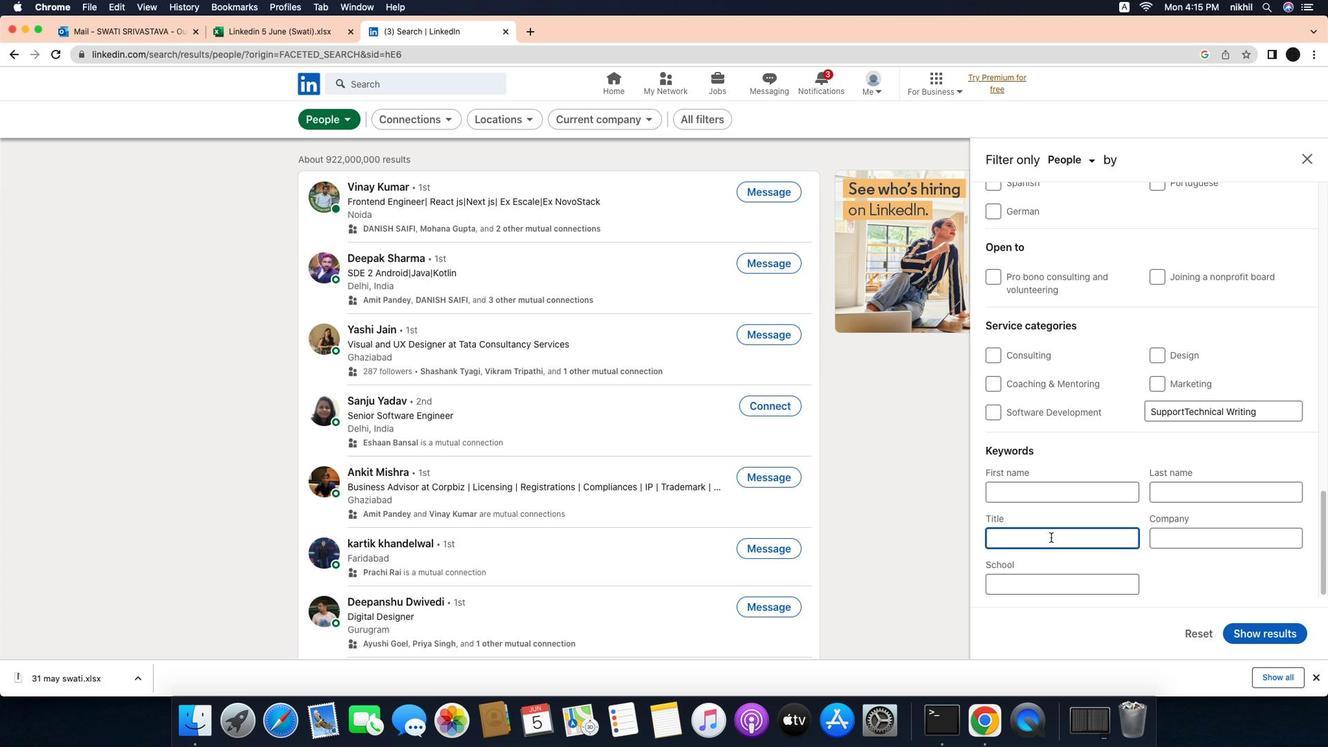 
Action: Key pressed Key.caps_lock'T'Key.caps_lock'r''a''v''e''l'Key.spaceKey.caps_lock'W'Key.caps_lock'r''i''t''e''r'Key.enter
Screenshot: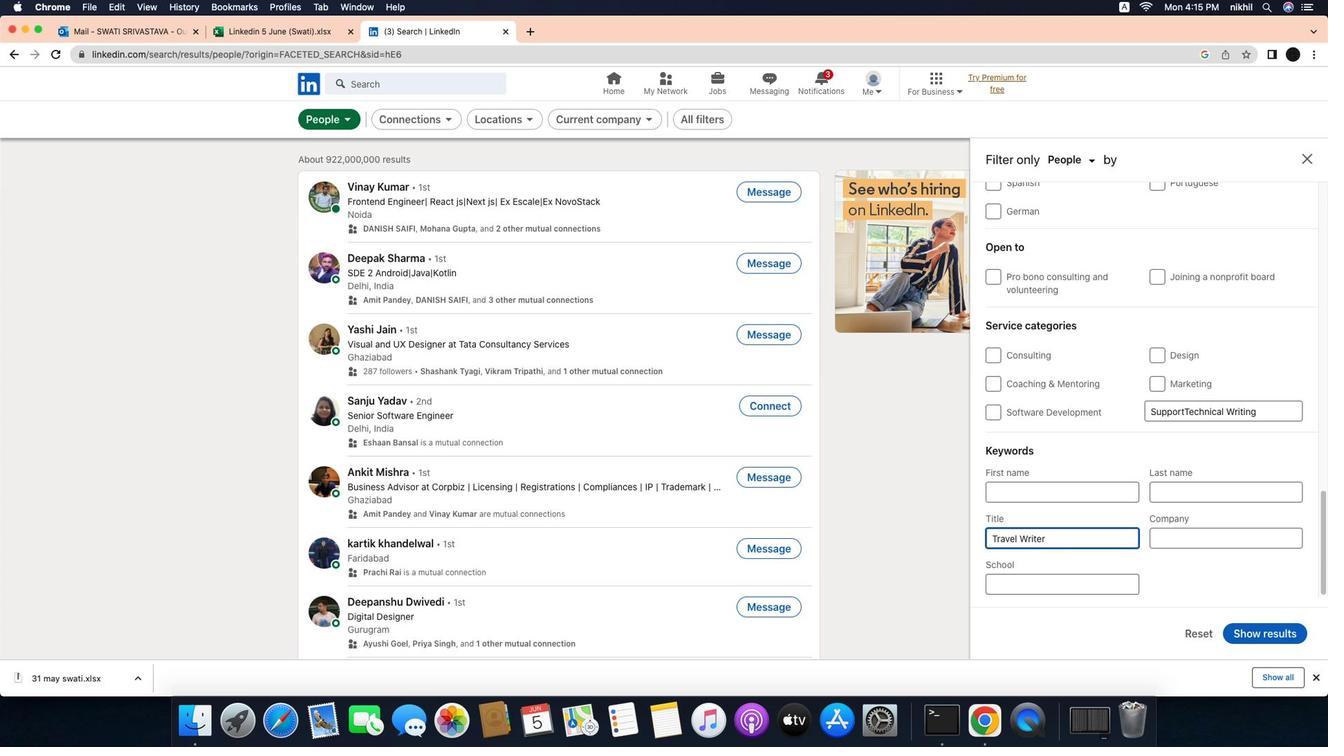 
Action: Mouse moved to (1313, 646)
Screenshot: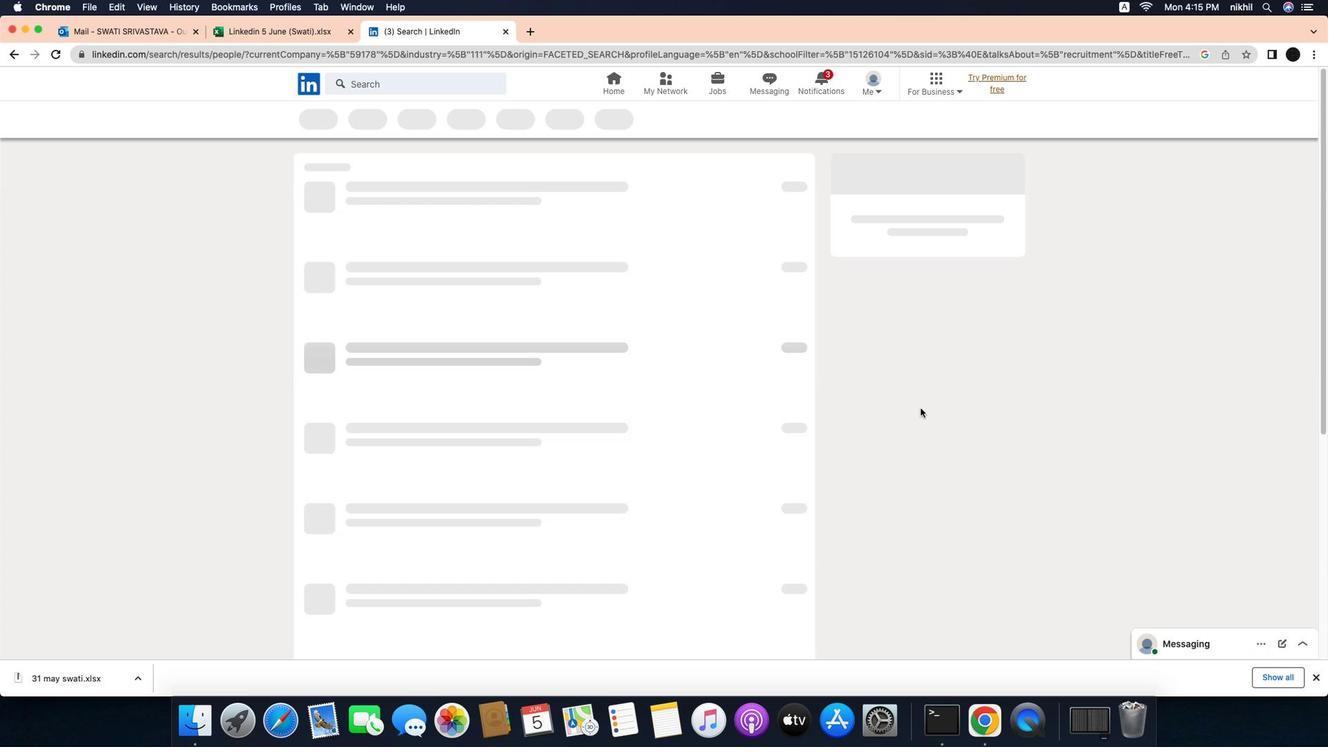 
Action: Mouse pressed left at (1313, 646)
Screenshot: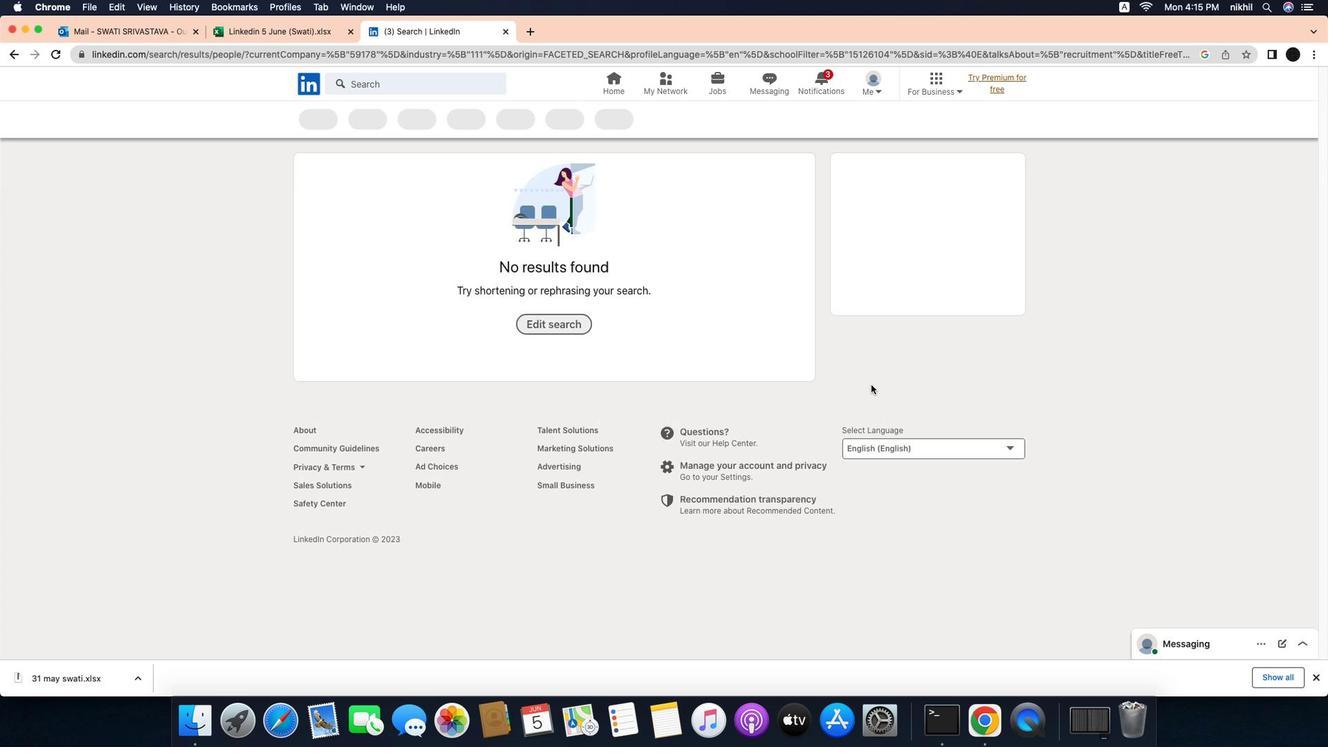 
Action: Mouse moved to (907, 372)
Screenshot: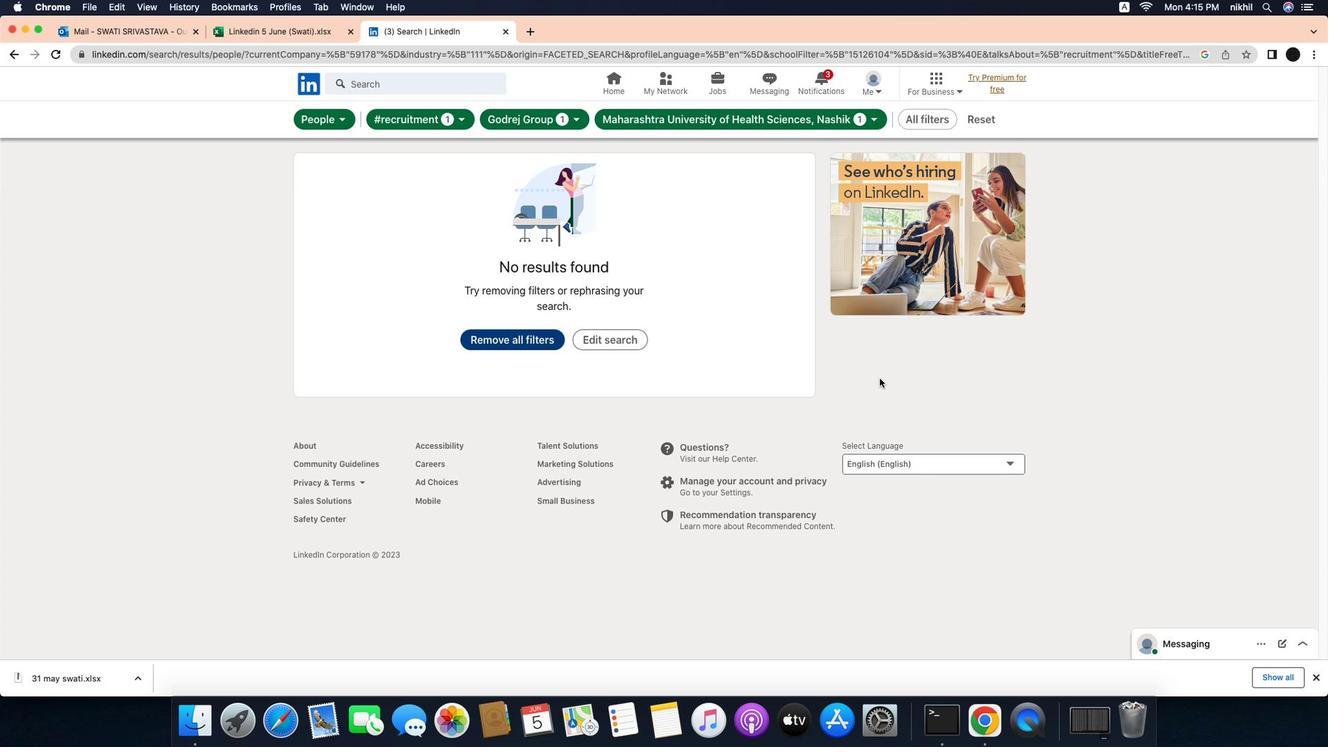 
